 Task: Research Airbnb properties in Kadan, Czech Republic from 2nd December, 2023 to 6th December, 2023 for 1 adult.1  bedroom having 1 bed and 1 bathroom. Property type can be hotel. Look for 4 properties as per requirement.
Action: Mouse moved to (459, 106)
Screenshot: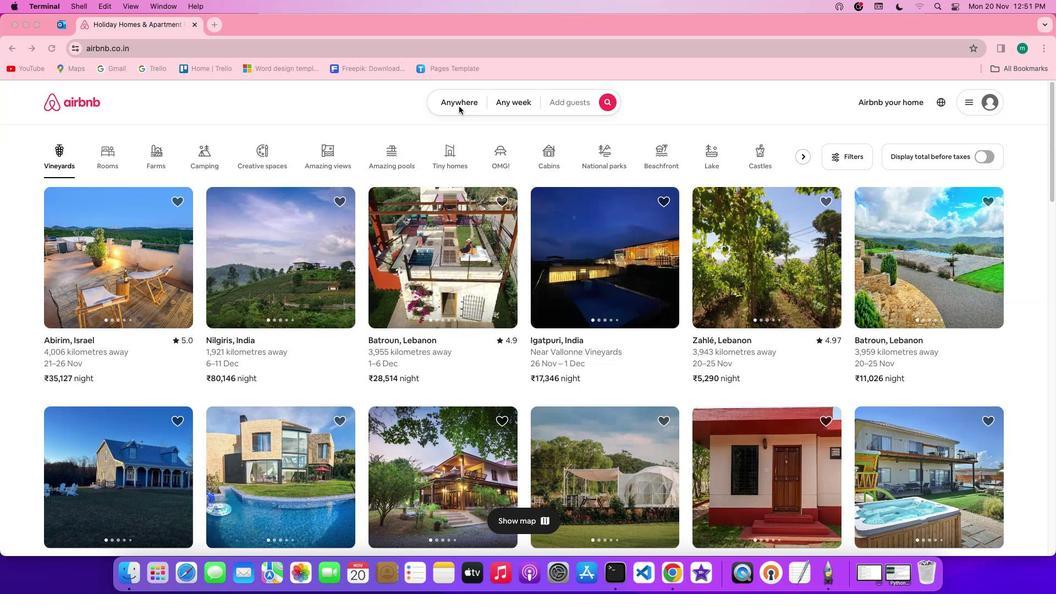 
Action: Mouse pressed left at (459, 106)
Screenshot: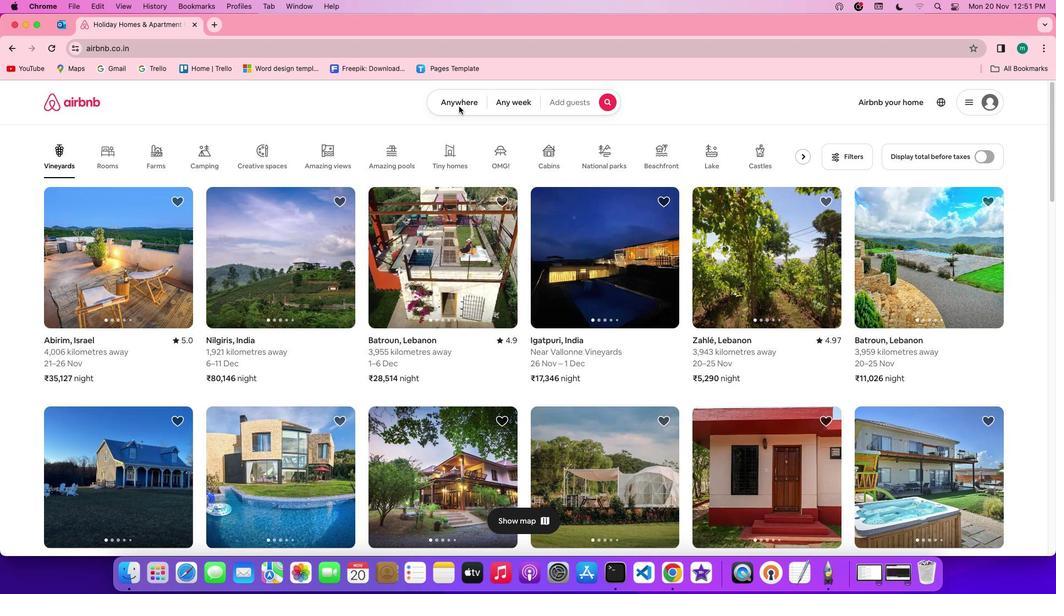
Action: Mouse pressed left at (459, 106)
Screenshot: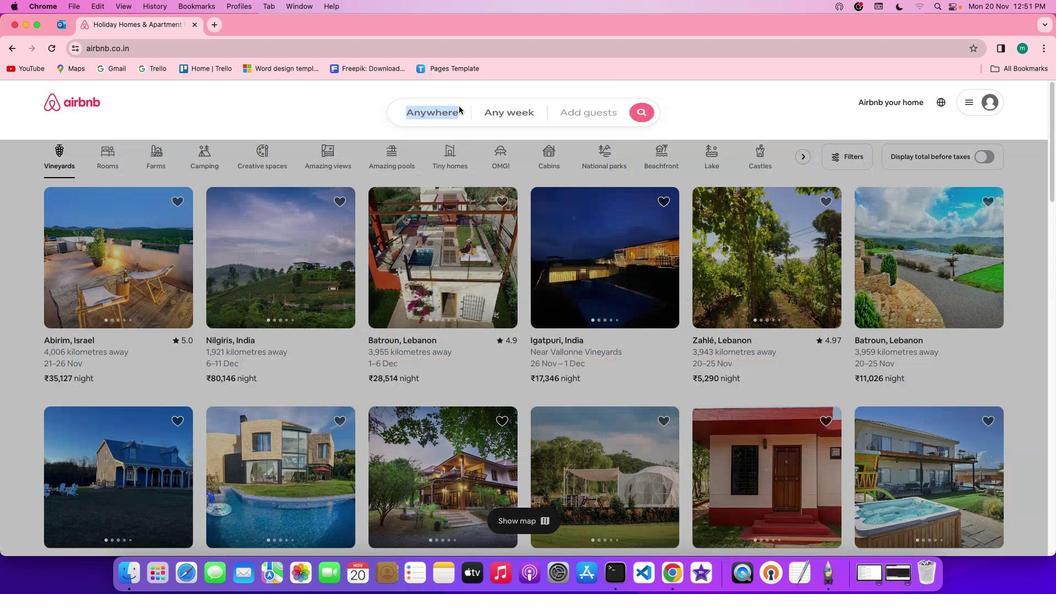 
Action: Mouse moved to (417, 144)
Screenshot: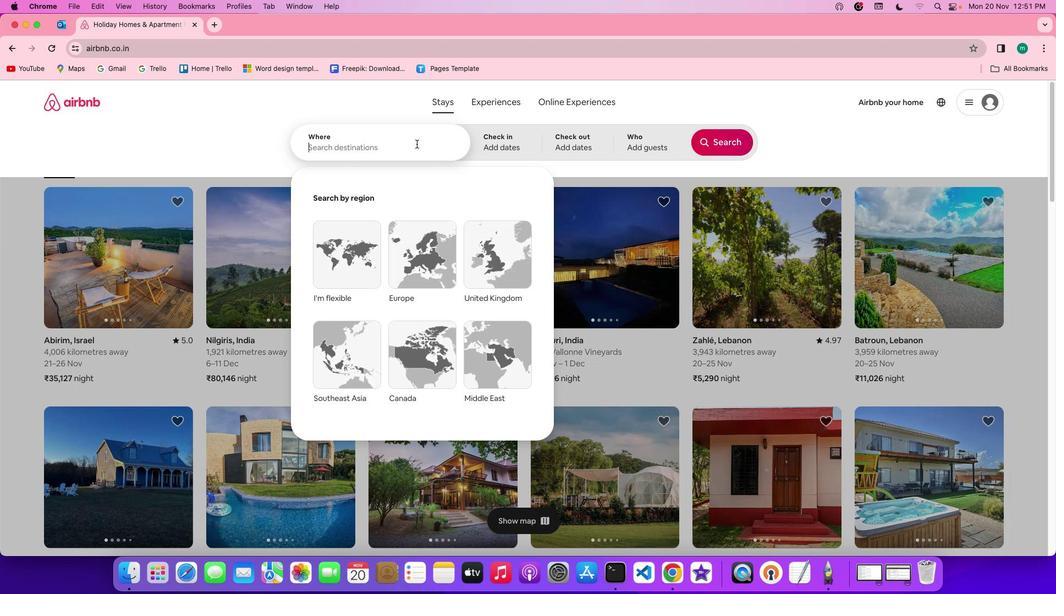 
Action: Mouse pressed left at (417, 144)
Screenshot: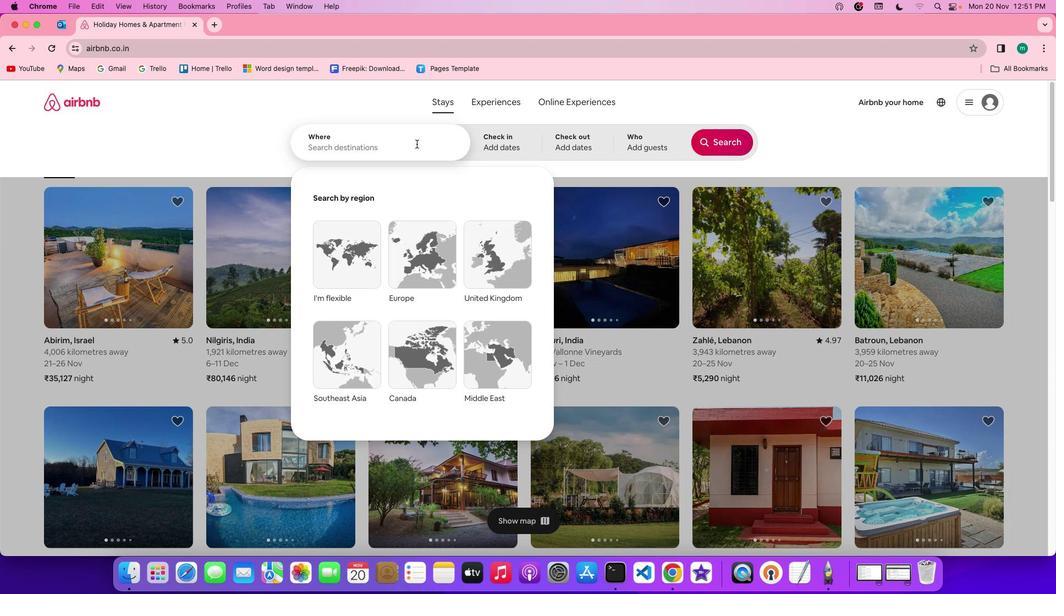 
Action: Mouse moved to (551, 203)
Screenshot: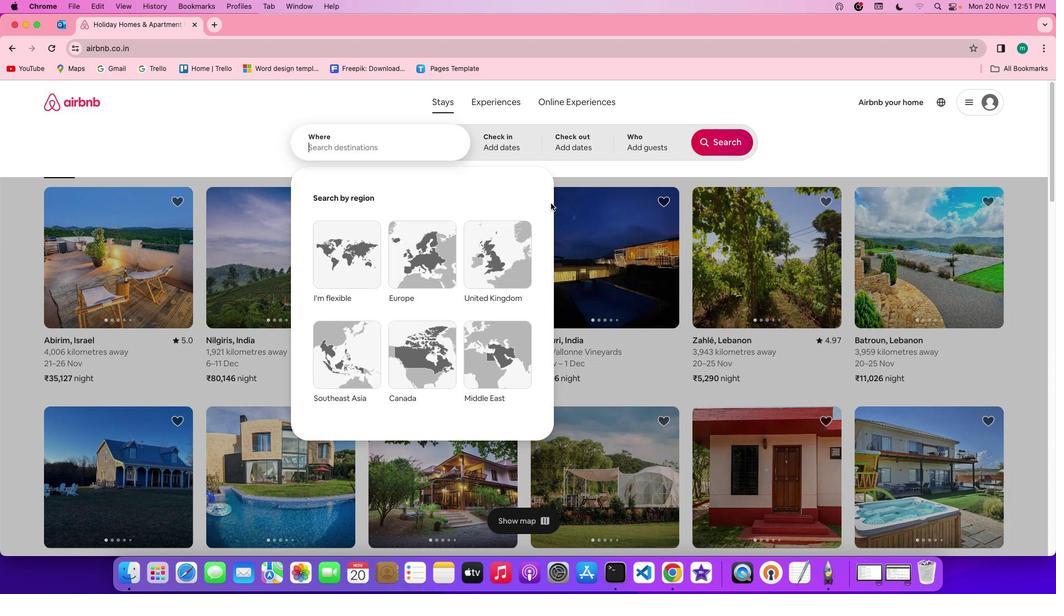 
Action: Key pressed Key.spaceKey.shift'k''a''d''a''n'','Key.spaceKey.shift'C''z''e''c''h'Key.spaceKey.shift'r''e''p''u''b''l''i''c'
Screenshot: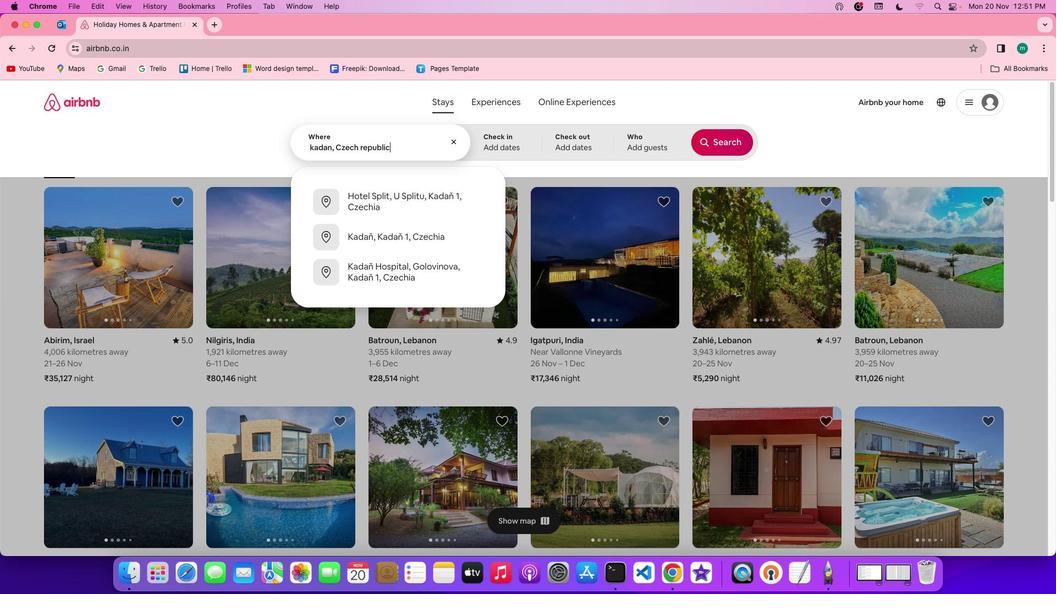 
Action: Mouse moved to (512, 151)
Screenshot: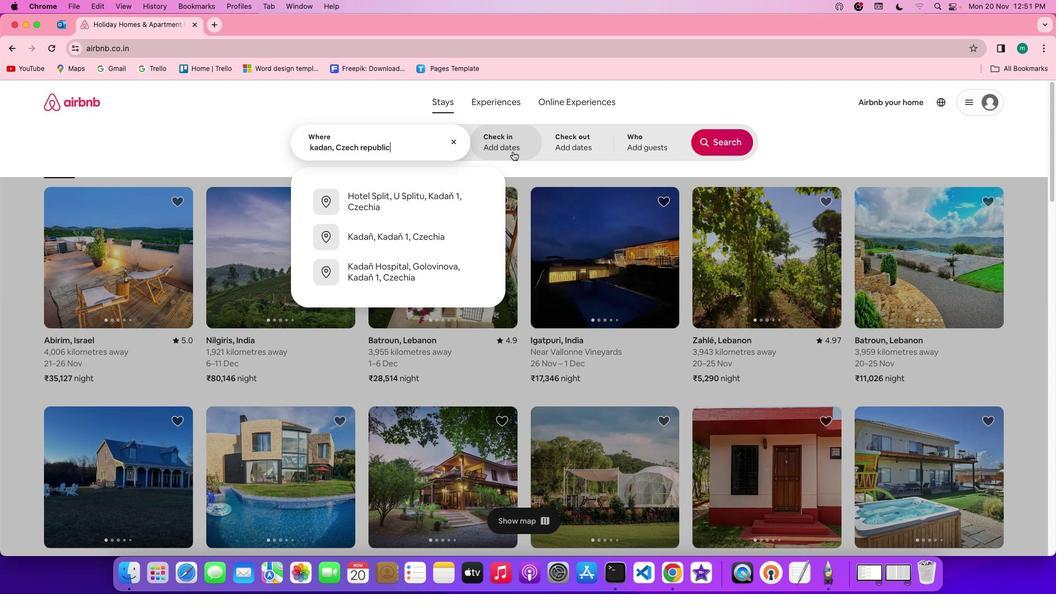 
Action: Mouse pressed left at (512, 151)
Screenshot: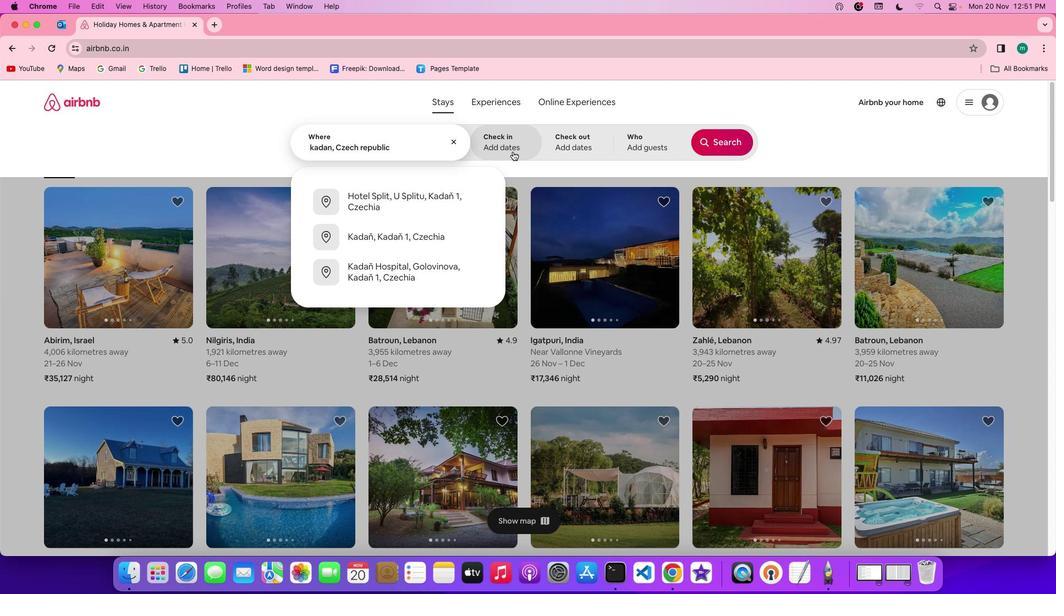 
Action: Mouse moved to (702, 270)
Screenshot: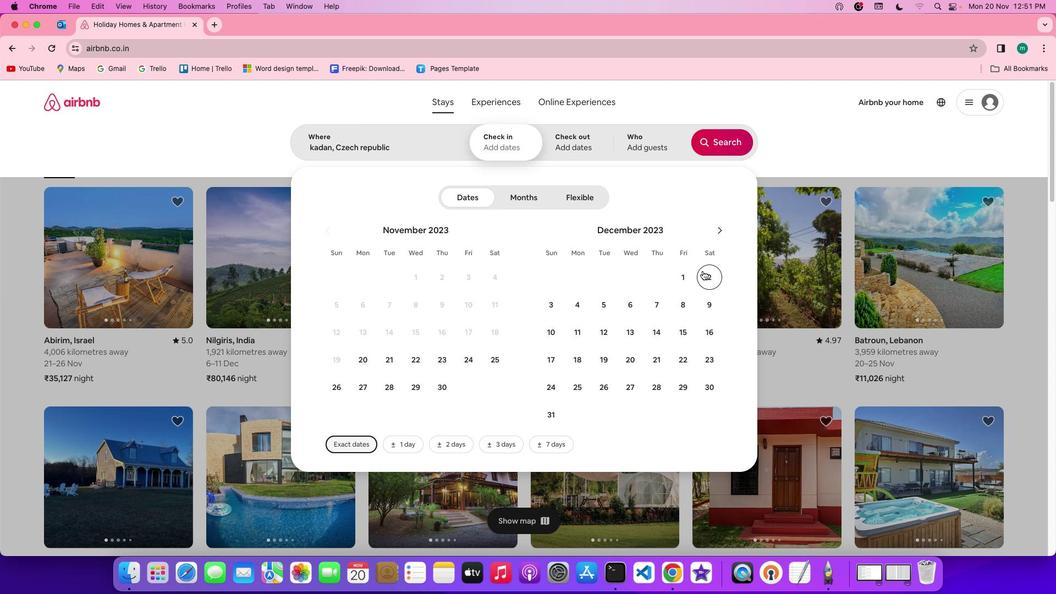 
Action: Mouse pressed left at (702, 270)
Screenshot: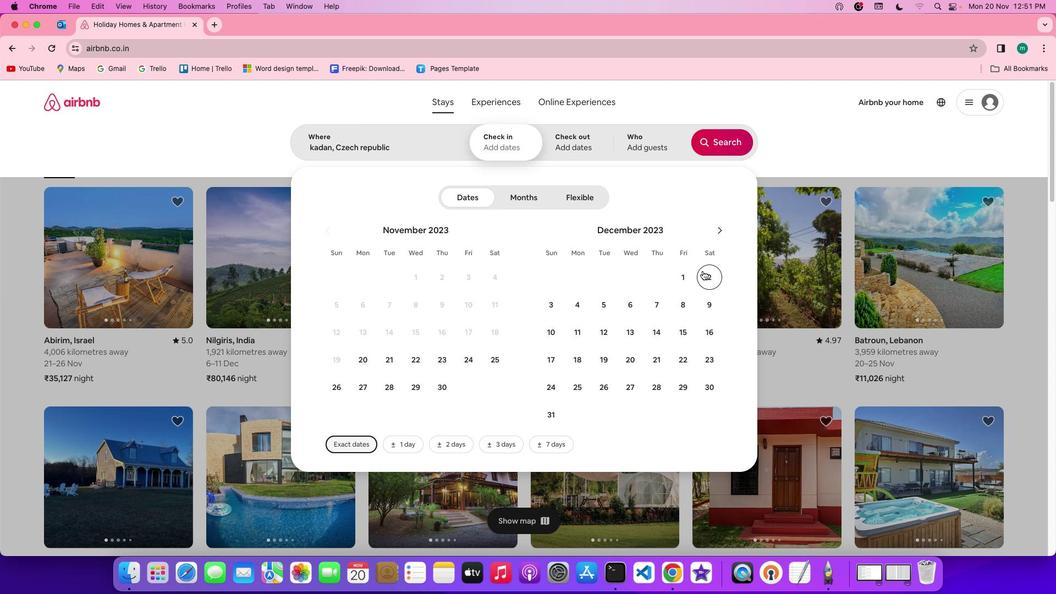 
Action: Mouse moved to (623, 306)
Screenshot: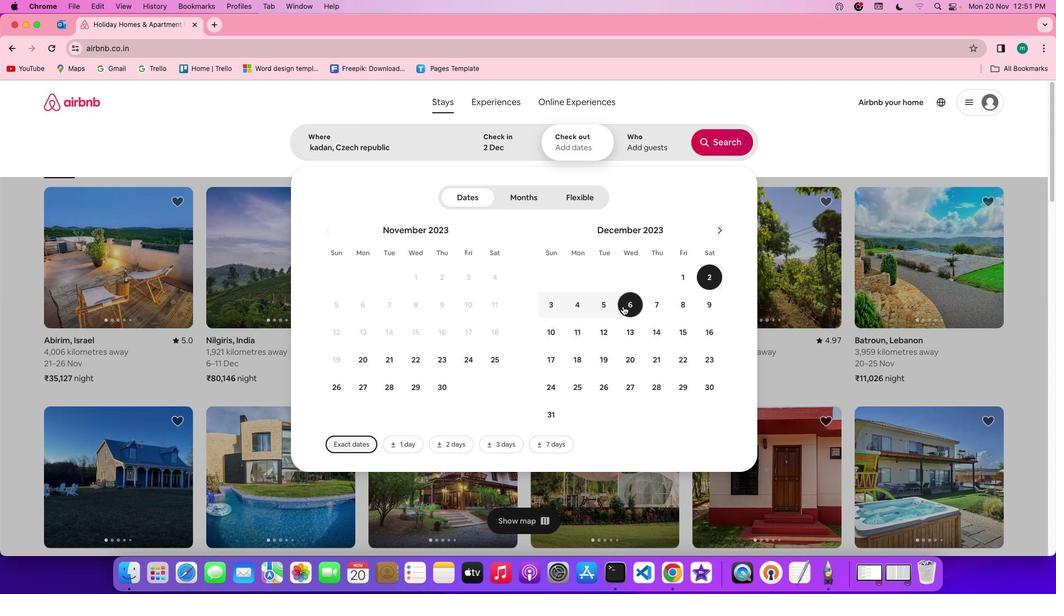 
Action: Mouse pressed left at (623, 306)
Screenshot: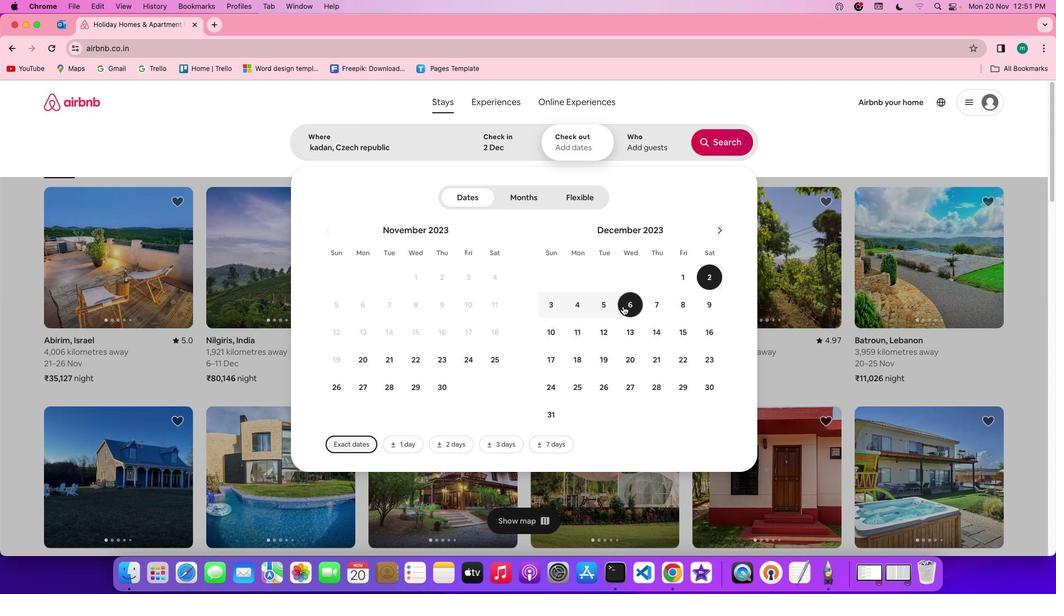 
Action: Mouse moved to (634, 147)
Screenshot: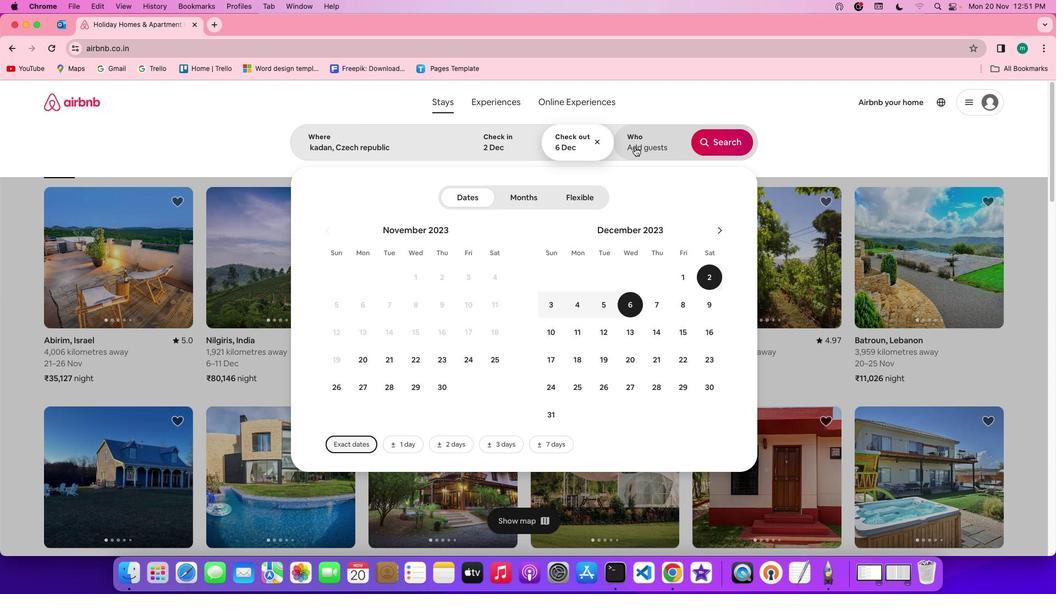 
Action: Mouse pressed left at (634, 147)
Screenshot: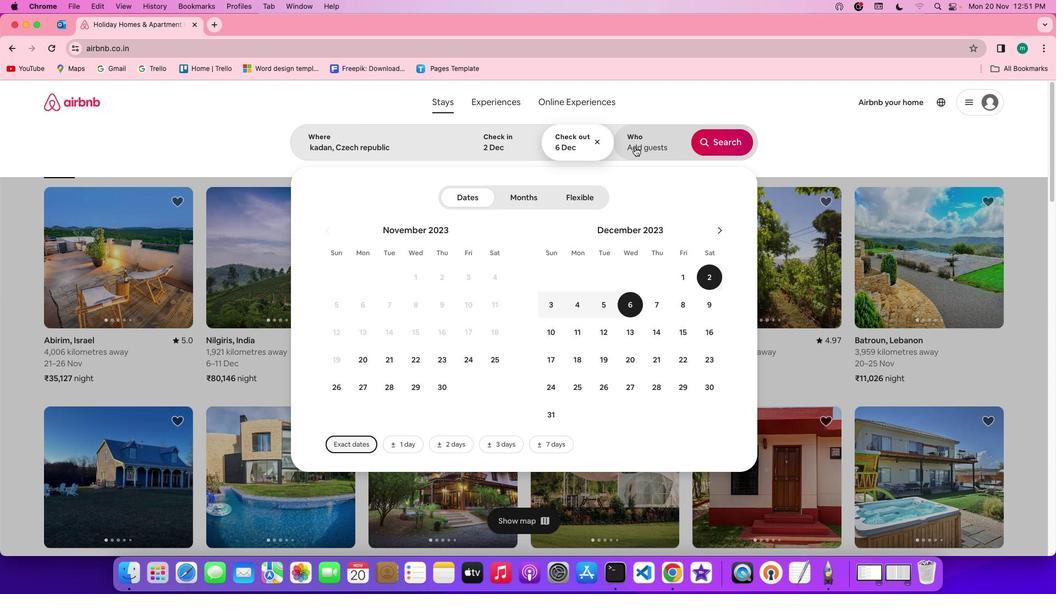 
Action: Mouse moved to (721, 200)
Screenshot: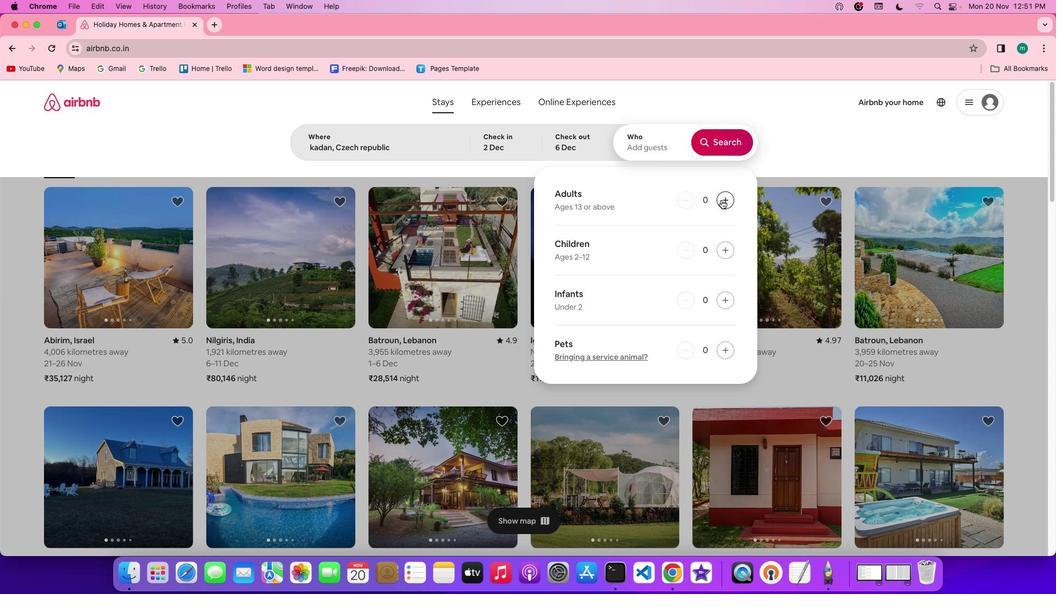 
Action: Mouse pressed left at (721, 200)
Screenshot: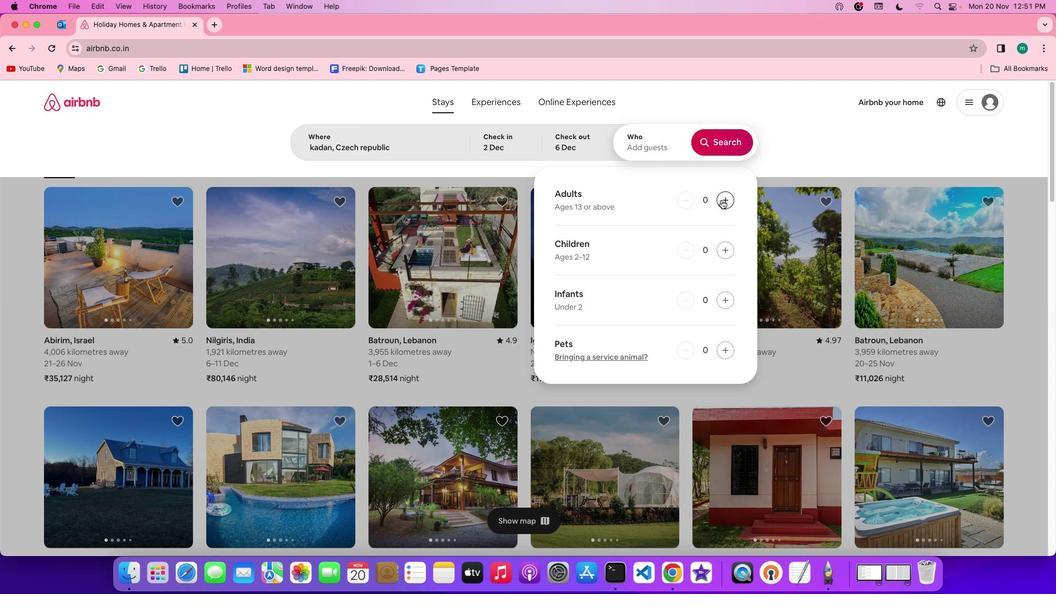 
Action: Mouse pressed left at (721, 200)
Screenshot: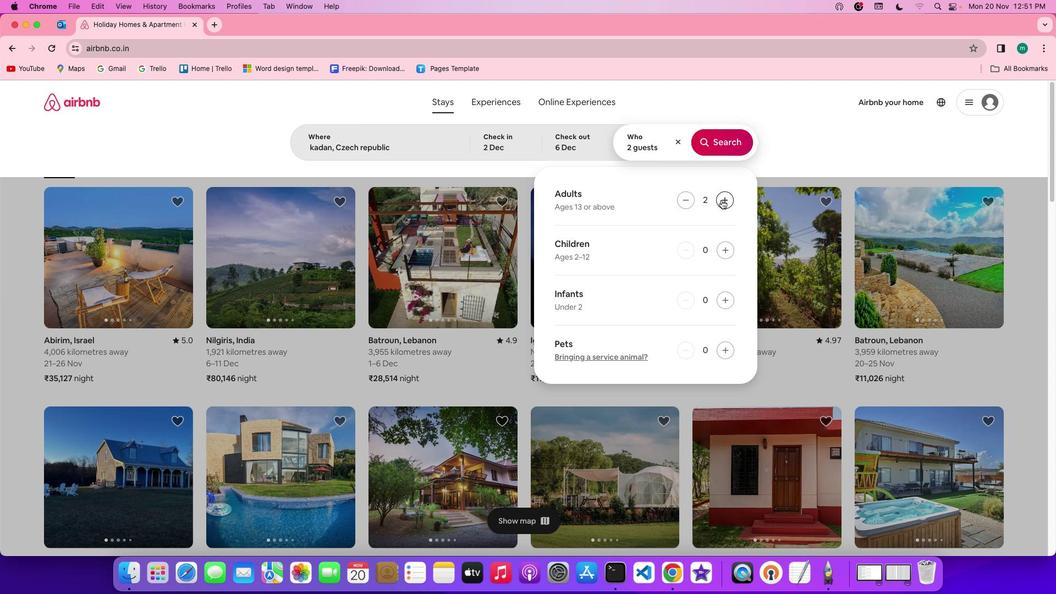 
Action: Mouse moved to (681, 203)
Screenshot: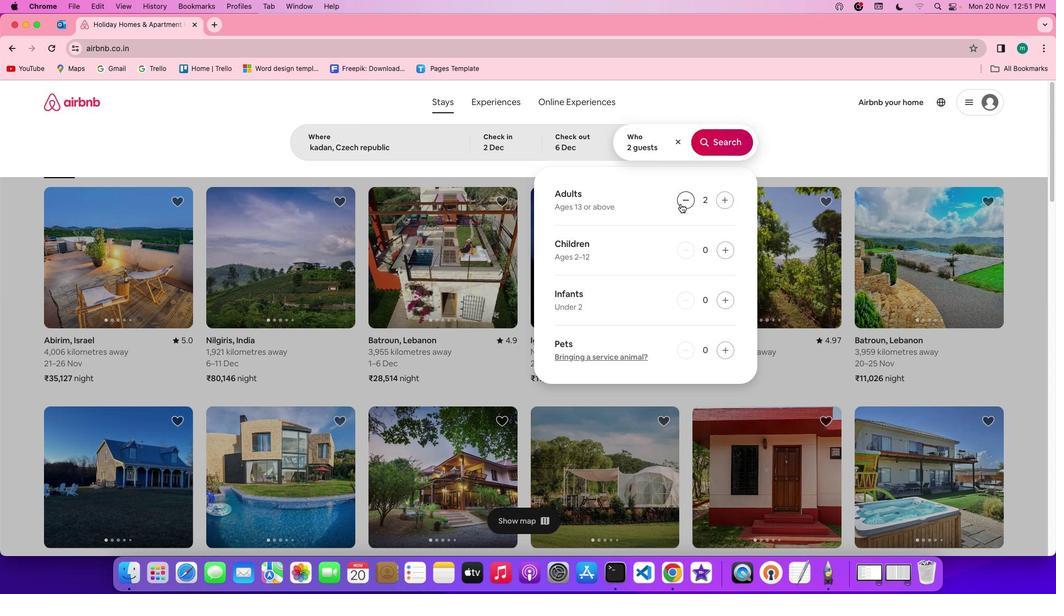 
Action: Mouse pressed left at (681, 203)
Screenshot: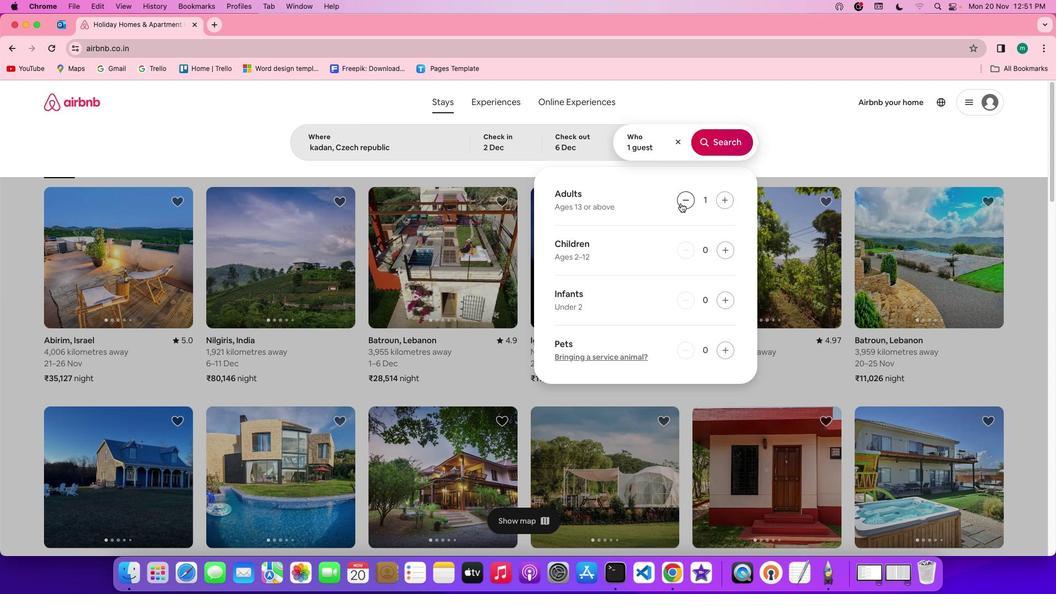 
Action: Mouse moved to (730, 133)
Screenshot: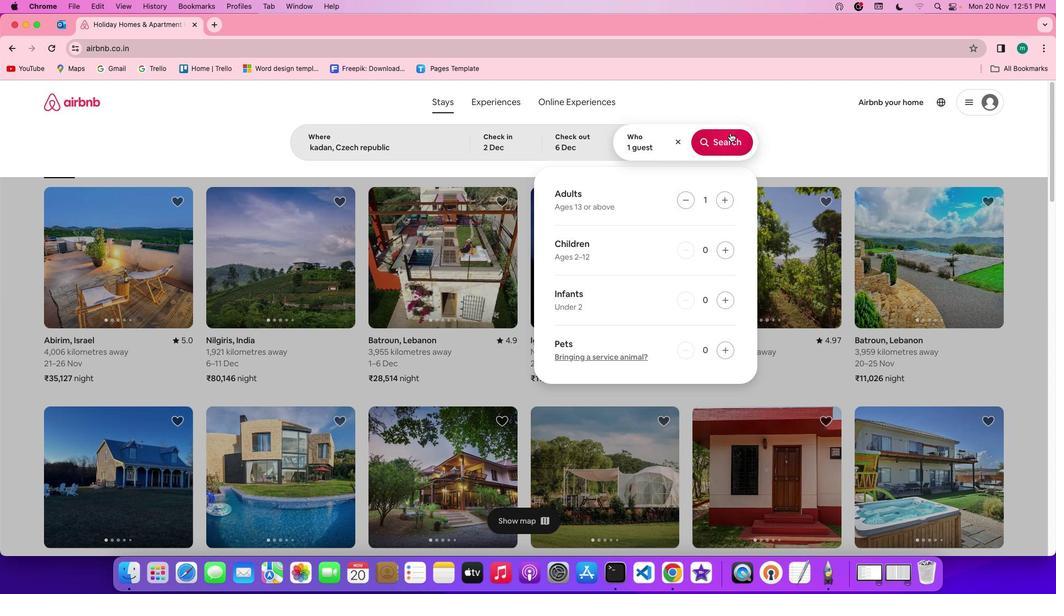 
Action: Mouse pressed left at (730, 133)
Screenshot: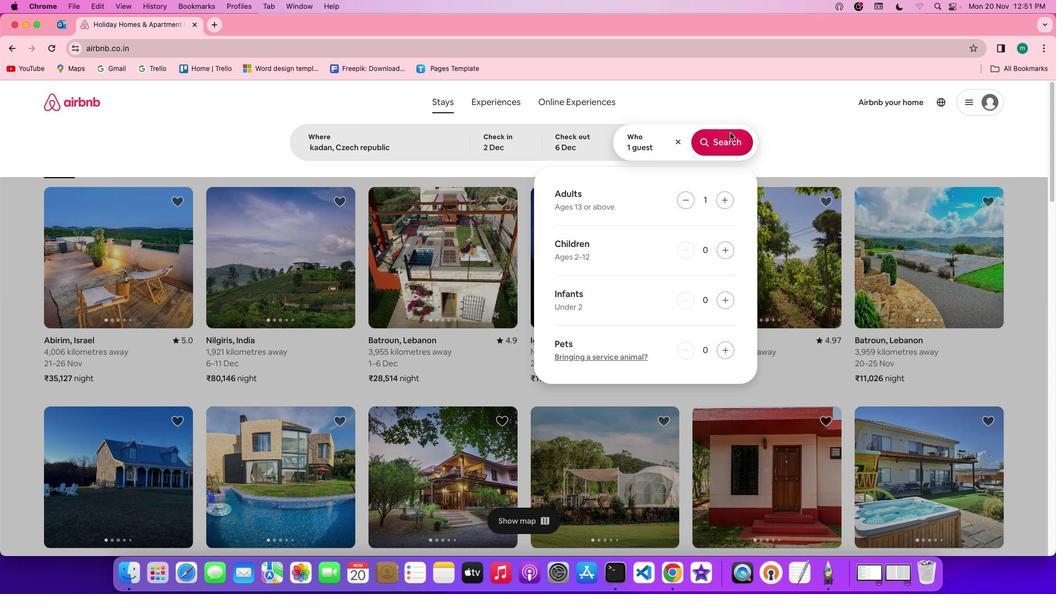 
Action: Mouse moved to (879, 141)
Screenshot: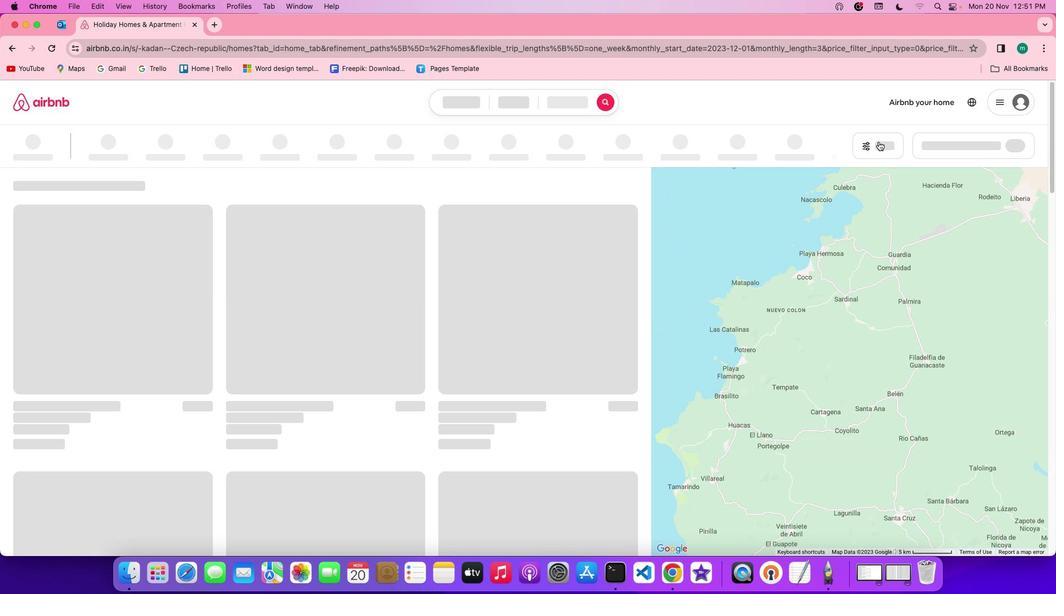 
Action: Mouse pressed left at (879, 141)
Screenshot: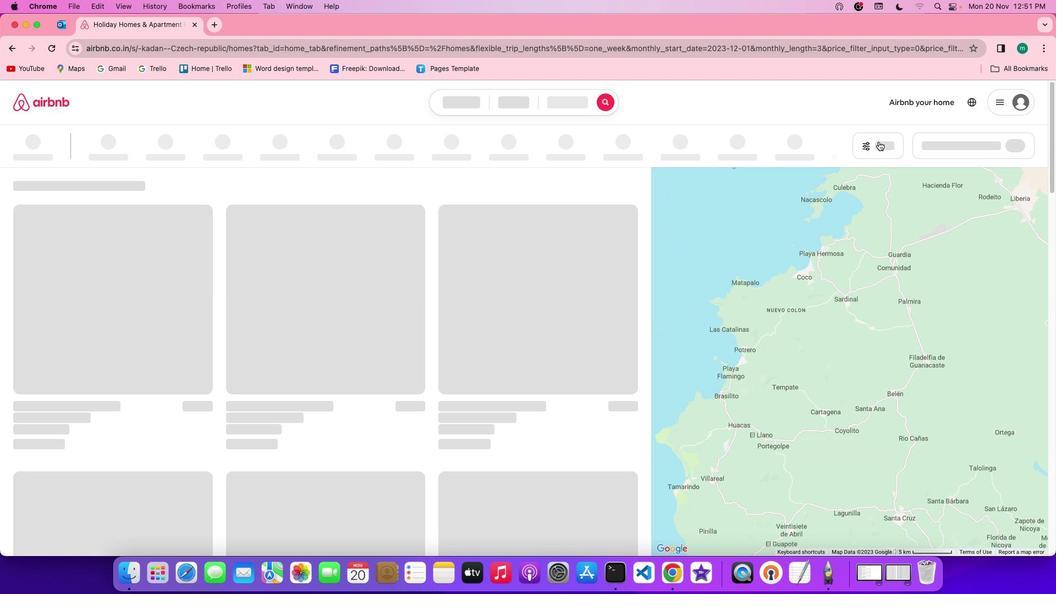 
Action: Mouse moved to (872, 145)
Screenshot: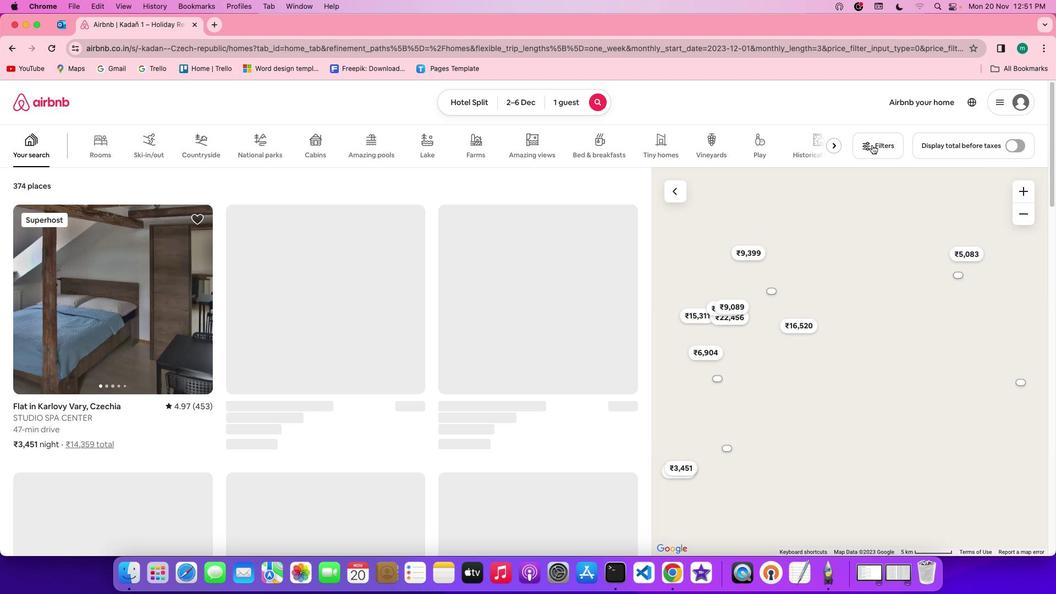 
Action: Mouse pressed left at (872, 145)
Screenshot: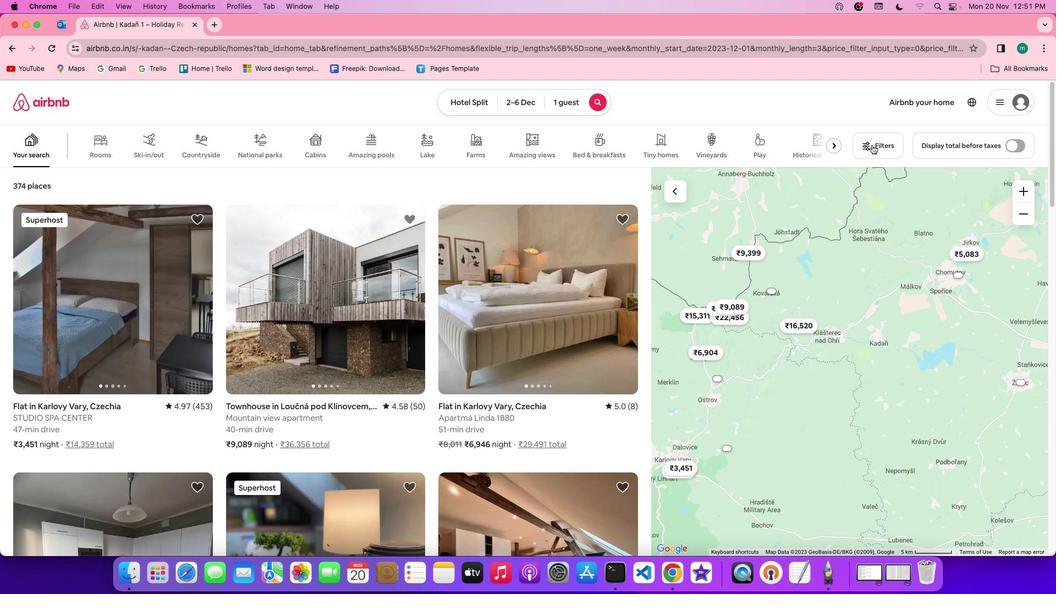 
Action: Mouse moved to (583, 327)
Screenshot: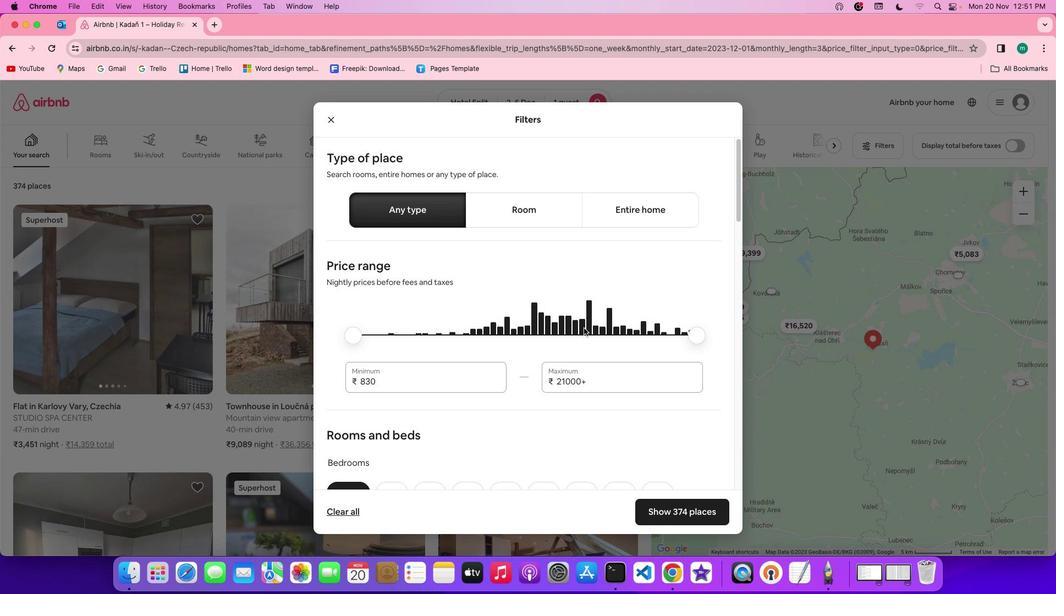 
Action: Mouse scrolled (583, 327) with delta (0, 0)
Screenshot: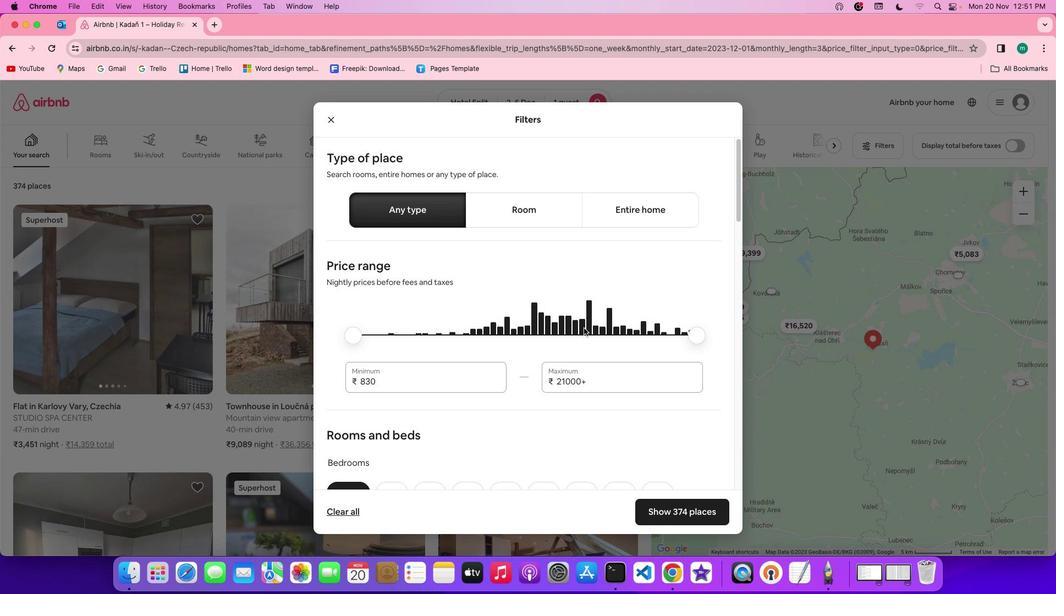 
Action: Mouse scrolled (583, 327) with delta (0, 0)
Screenshot: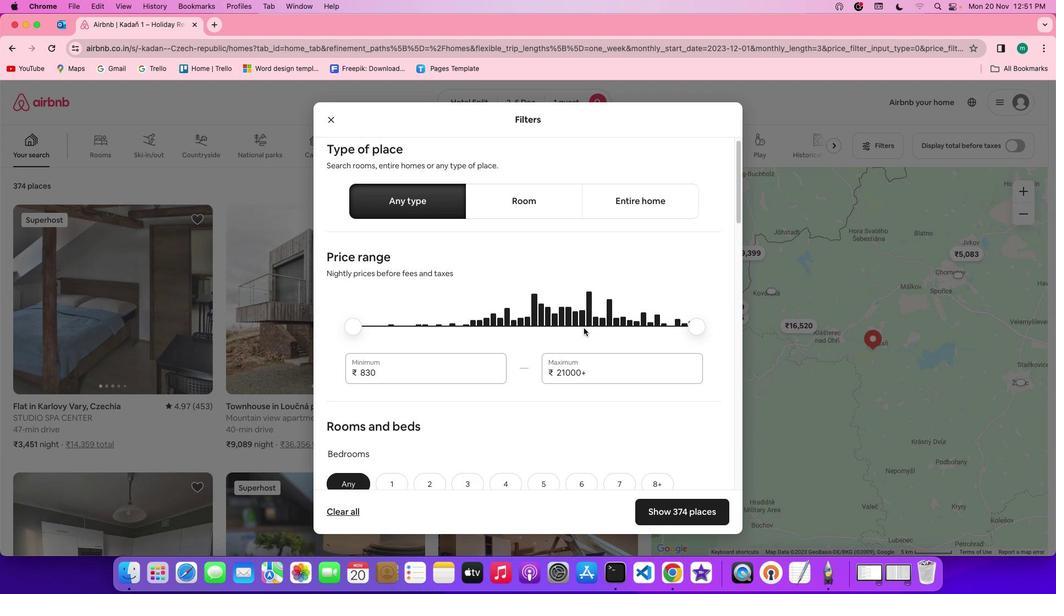 
Action: Mouse scrolled (583, 327) with delta (0, 0)
Screenshot: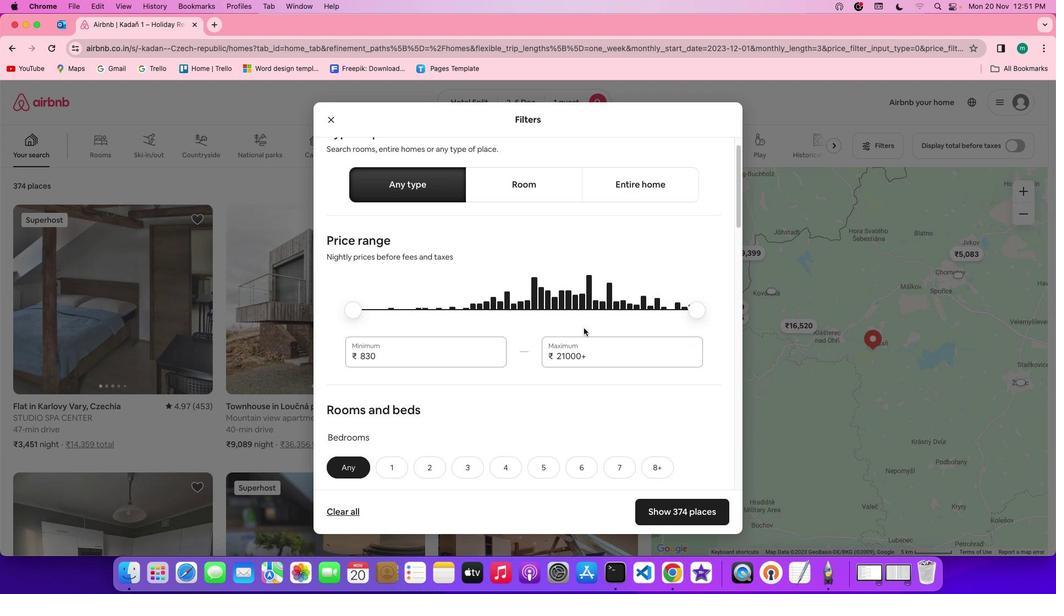 
Action: Mouse scrolled (583, 327) with delta (0, -1)
Screenshot: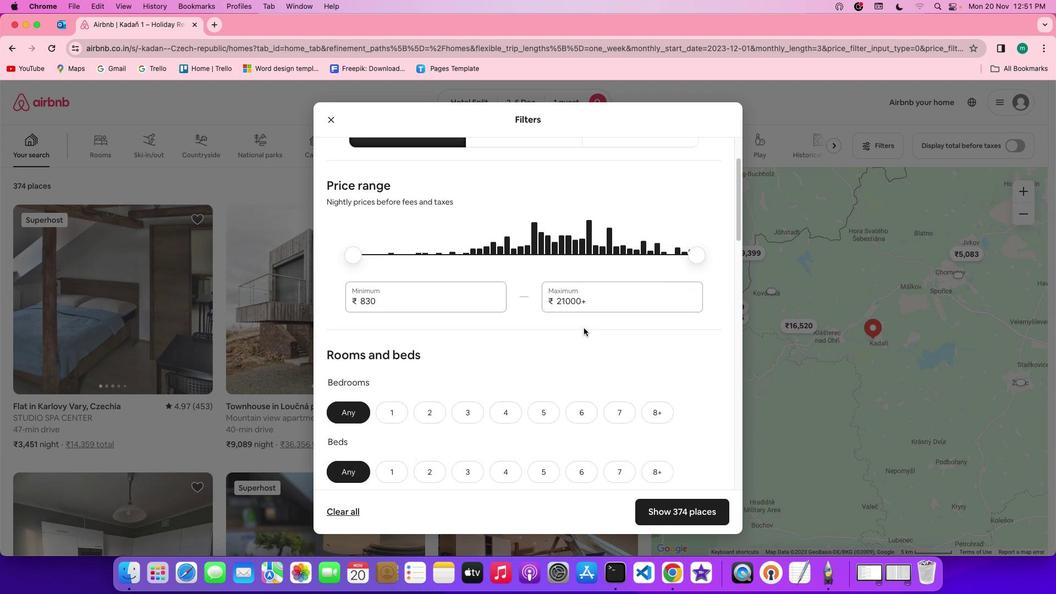
Action: Mouse scrolled (583, 327) with delta (0, 0)
Screenshot: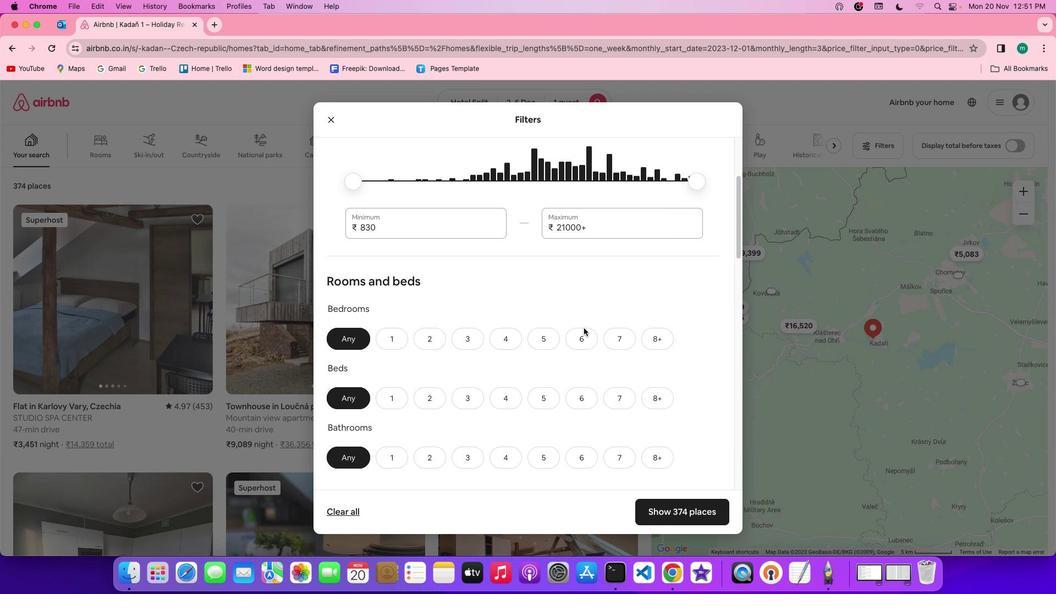 
Action: Mouse scrolled (583, 327) with delta (0, 0)
Screenshot: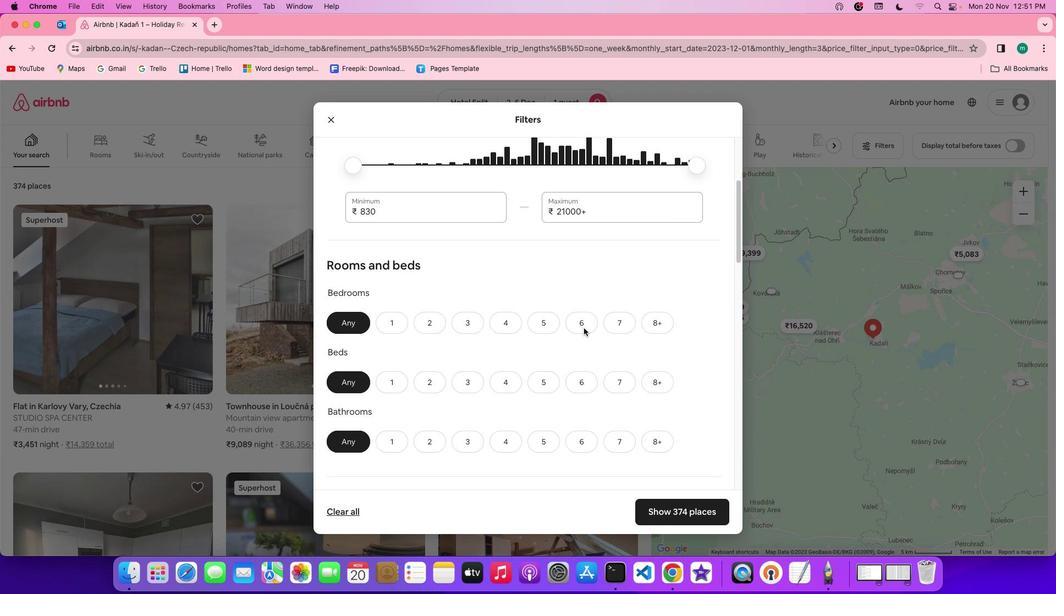 
Action: Mouse scrolled (583, 327) with delta (0, 0)
Screenshot: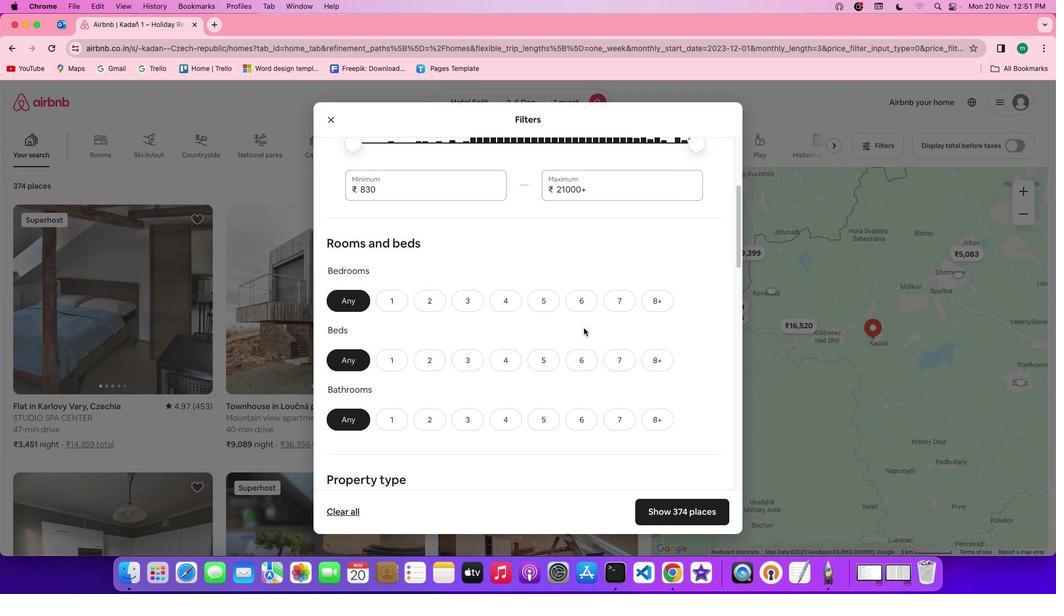 
Action: Mouse scrolled (583, 327) with delta (0, -1)
Screenshot: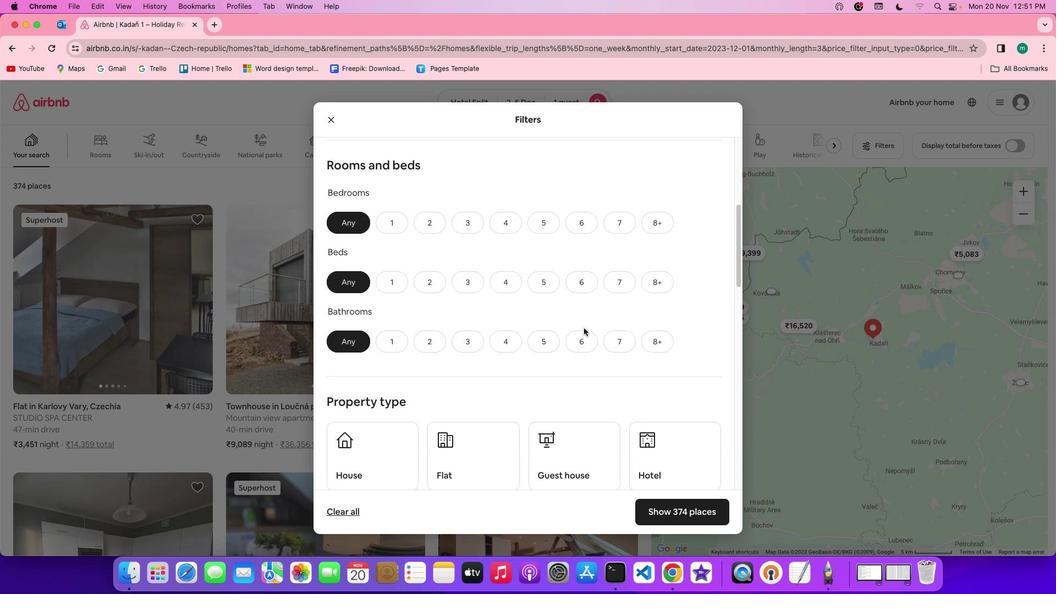 
Action: Mouse moved to (400, 184)
Screenshot: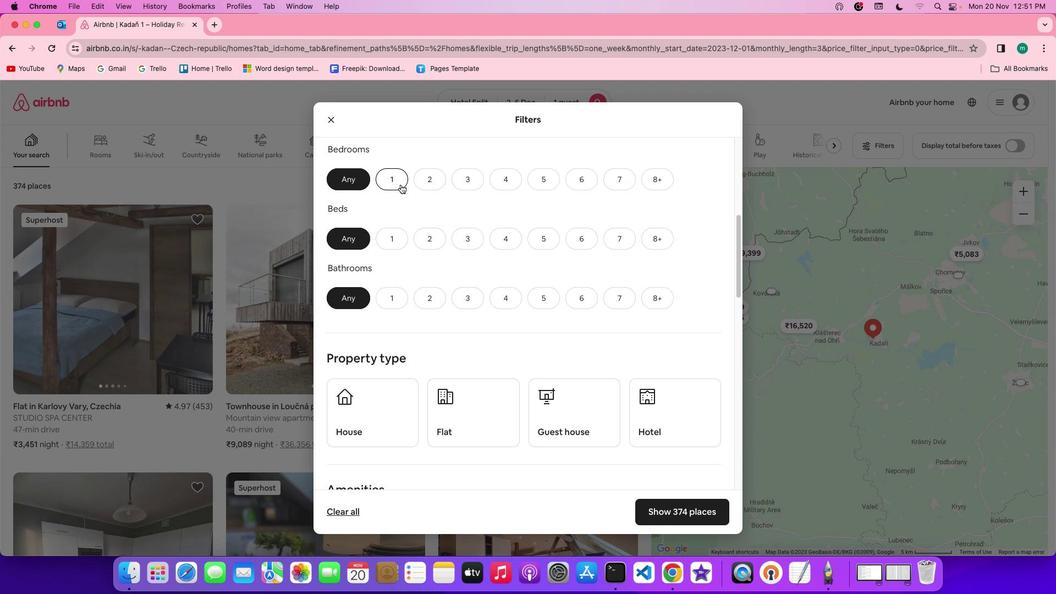 
Action: Mouse pressed left at (400, 184)
Screenshot: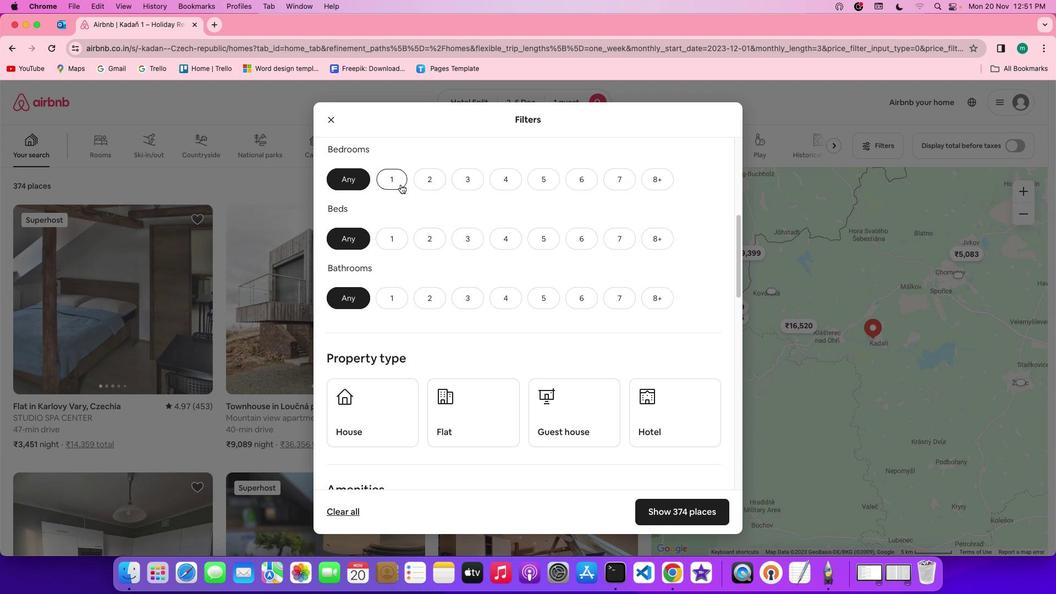 
Action: Mouse moved to (393, 241)
Screenshot: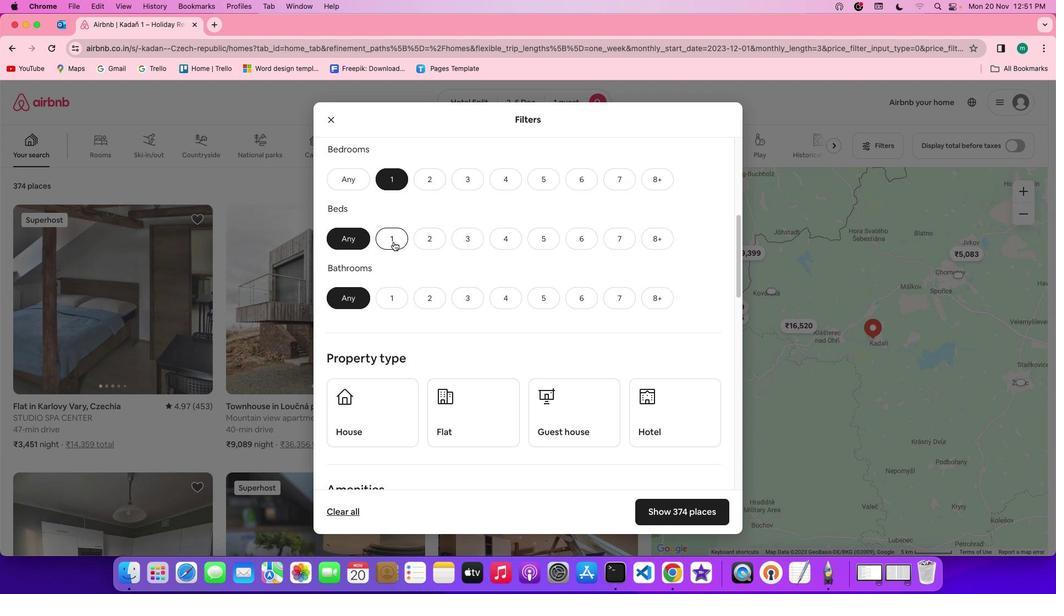 
Action: Mouse pressed left at (393, 241)
Screenshot: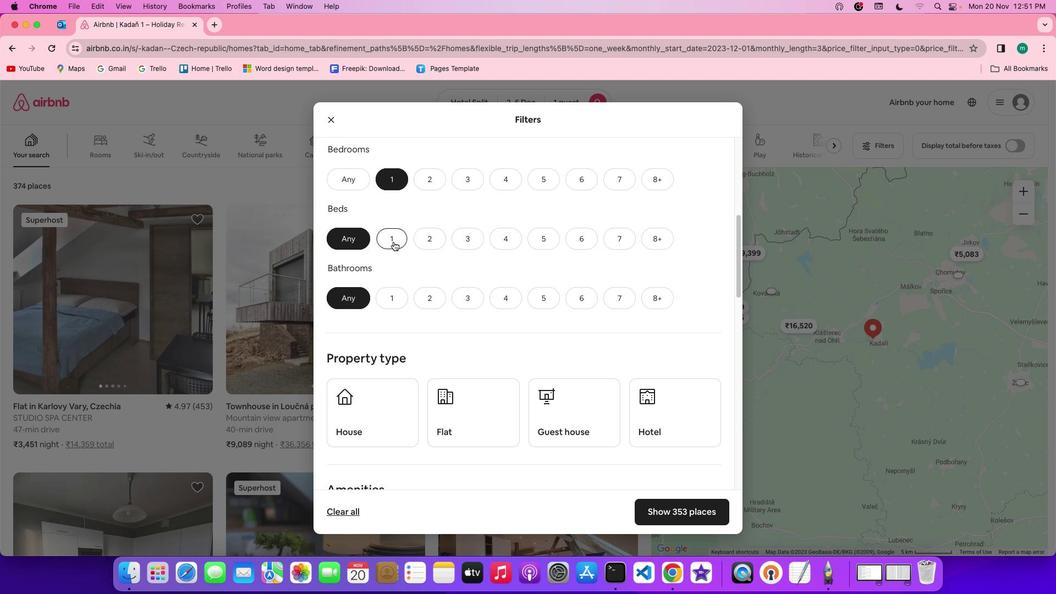 
Action: Mouse moved to (382, 298)
Screenshot: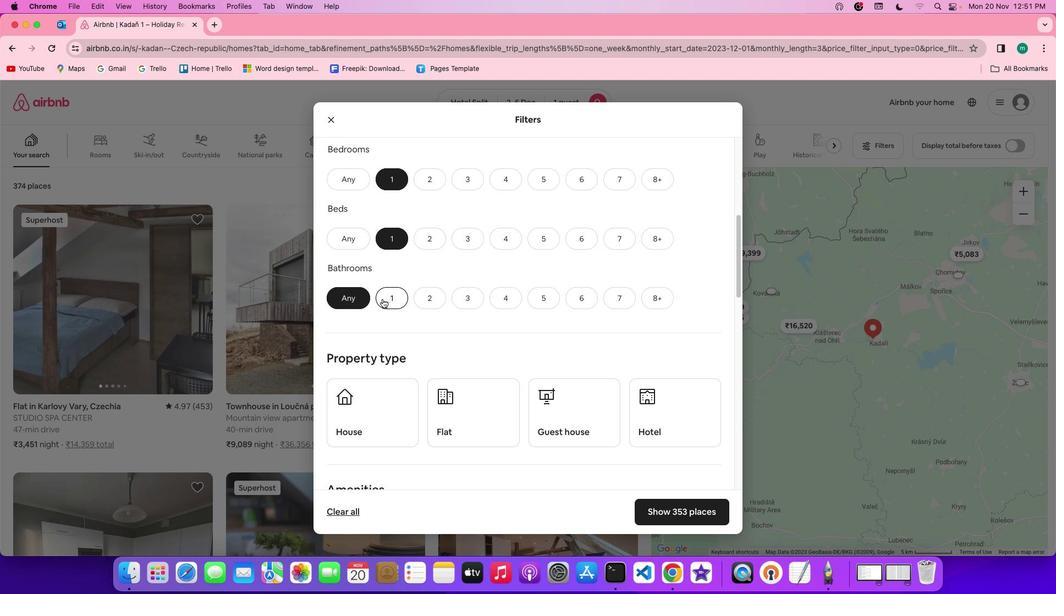
Action: Mouse pressed left at (382, 298)
Screenshot: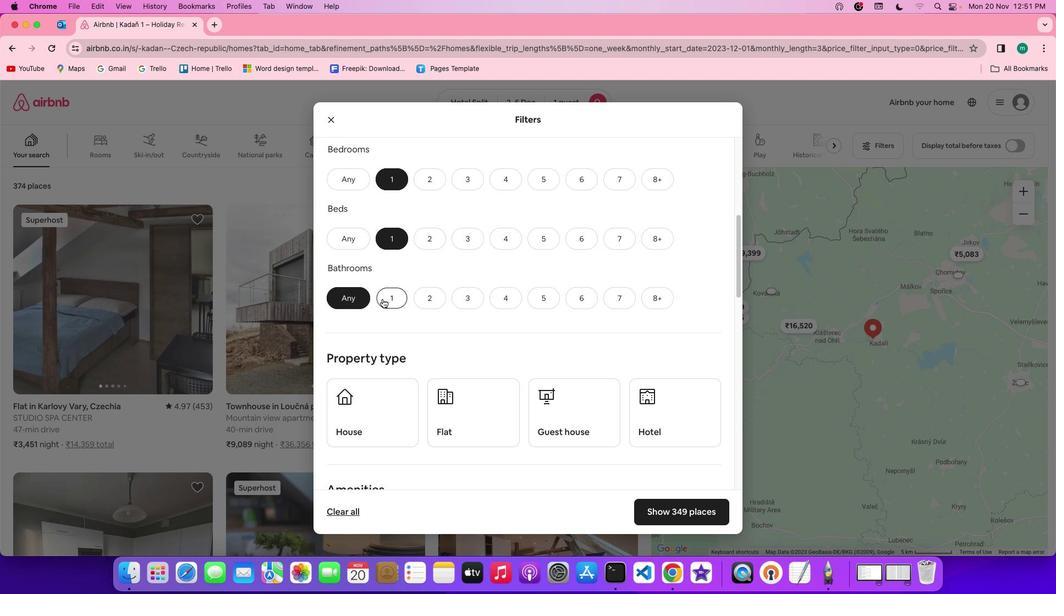 
Action: Mouse moved to (483, 287)
Screenshot: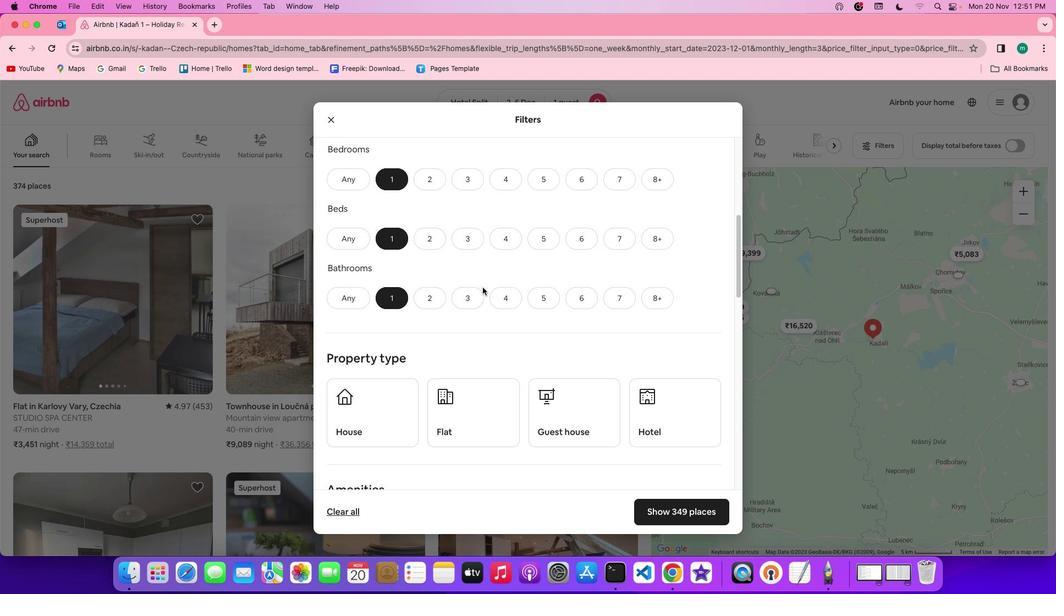 
Action: Mouse scrolled (483, 287) with delta (0, 0)
Screenshot: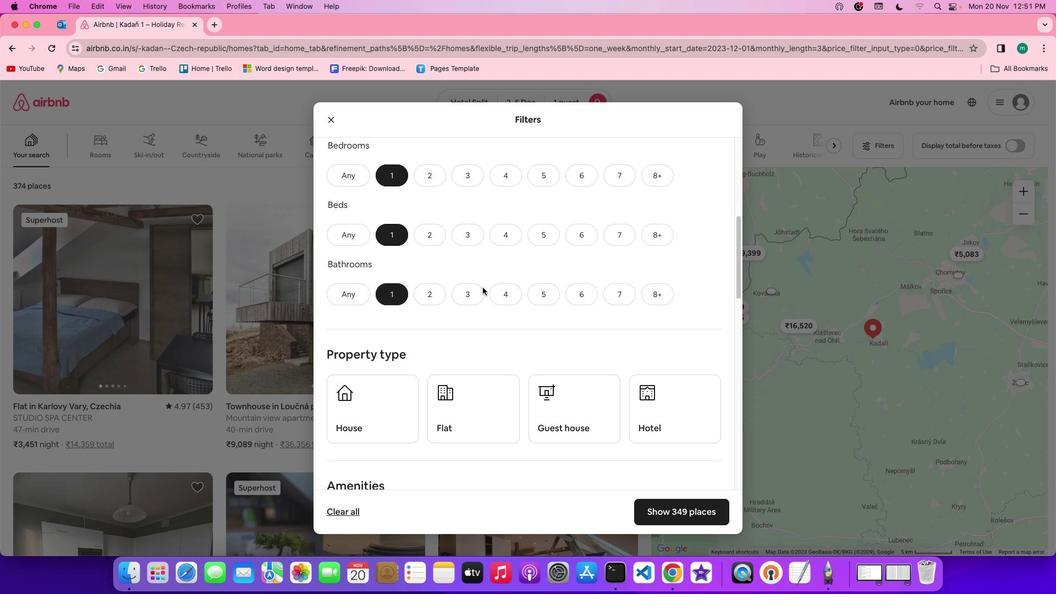 
Action: Mouse scrolled (483, 287) with delta (0, 0)
Screenshot: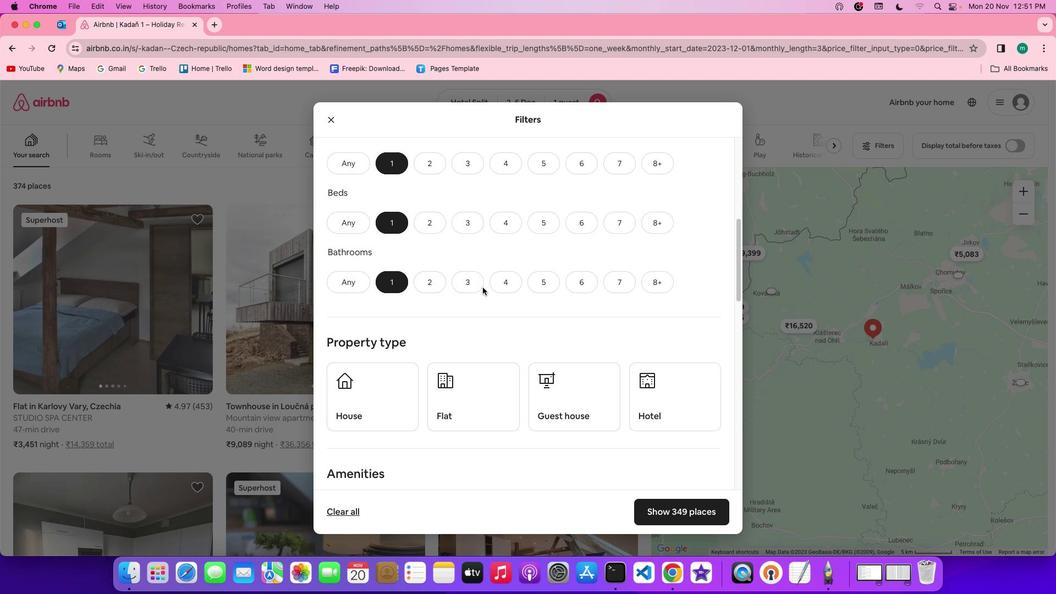 
Action: Mouse scrolled (483, 287) with delta (0, 0)
Screenshot: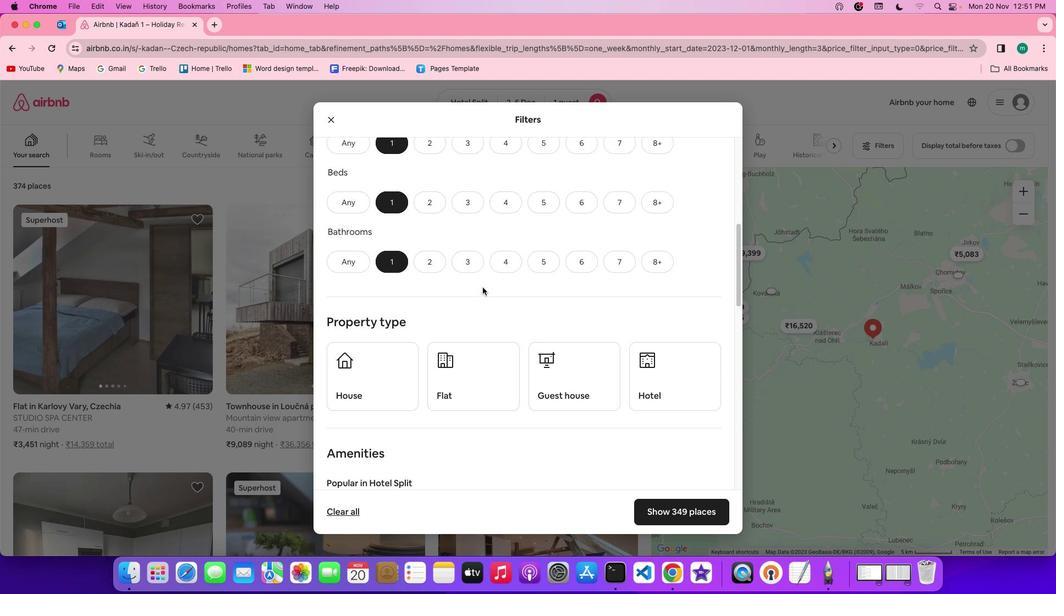 
Action: Mouse scrolled (483, 287) with delta (0, 0)
Screenshot: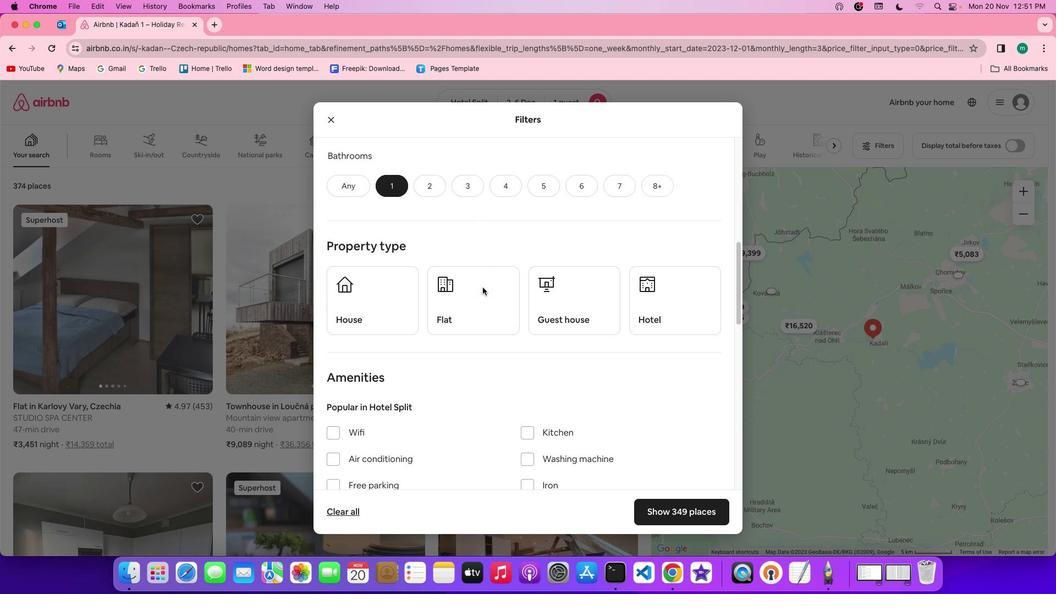 
Action: Mouse scrolled (483, 287) with delta (0, 0)
Screenshot: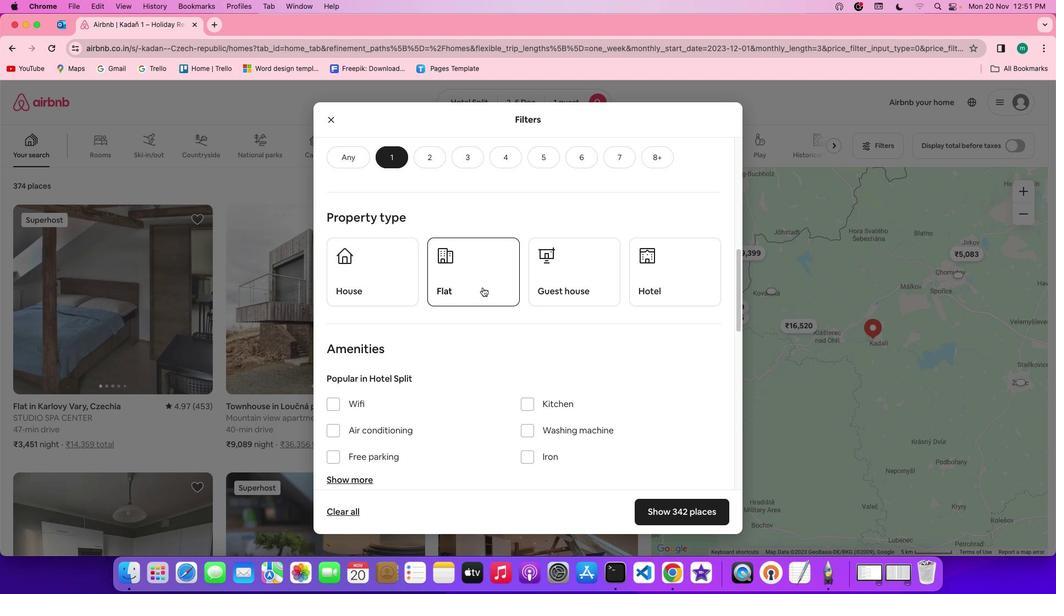 
Action: Mouse scrolled (483, 287) with delta (0, 0)
Screenshot: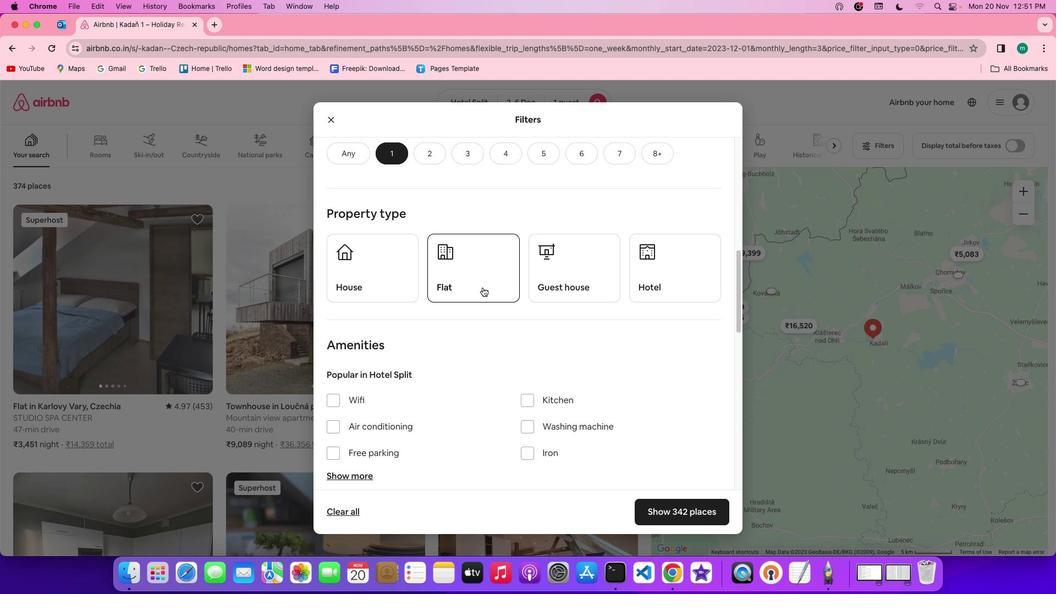 
Action: Mouse scrolled (483, 287) with delta (0, 0)
Screenshot: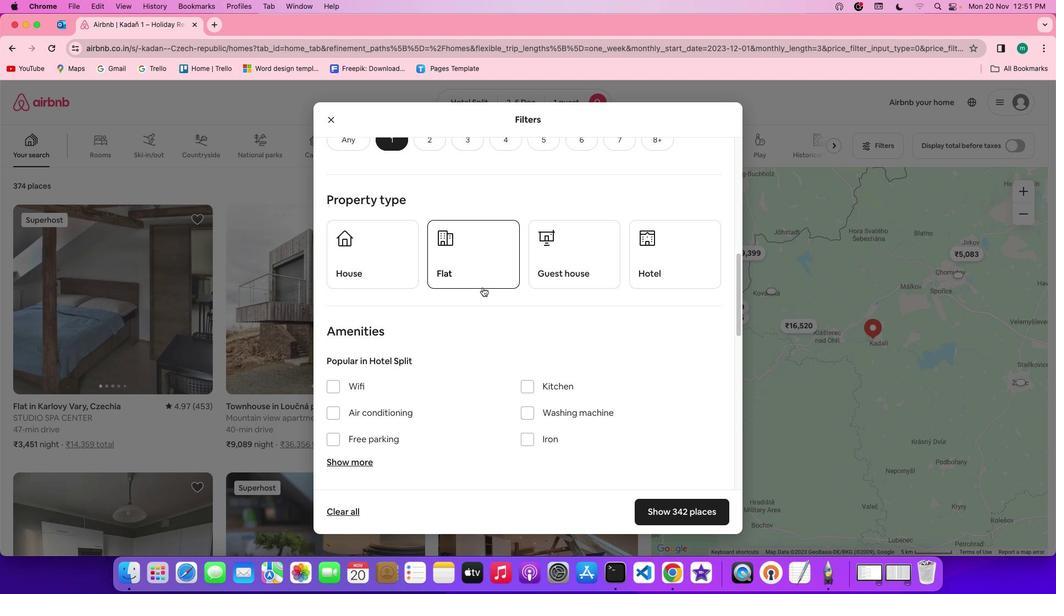 
Action: Mouse moved to (663, 226)
Screenshot: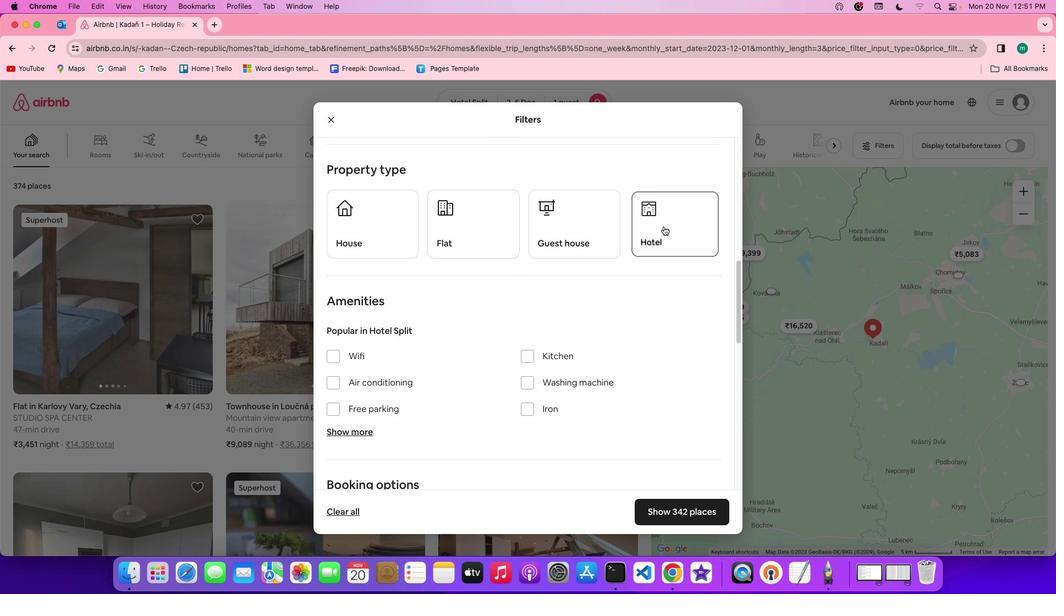 
Action: Mouse pressed left at (663, 226)
Screenshot: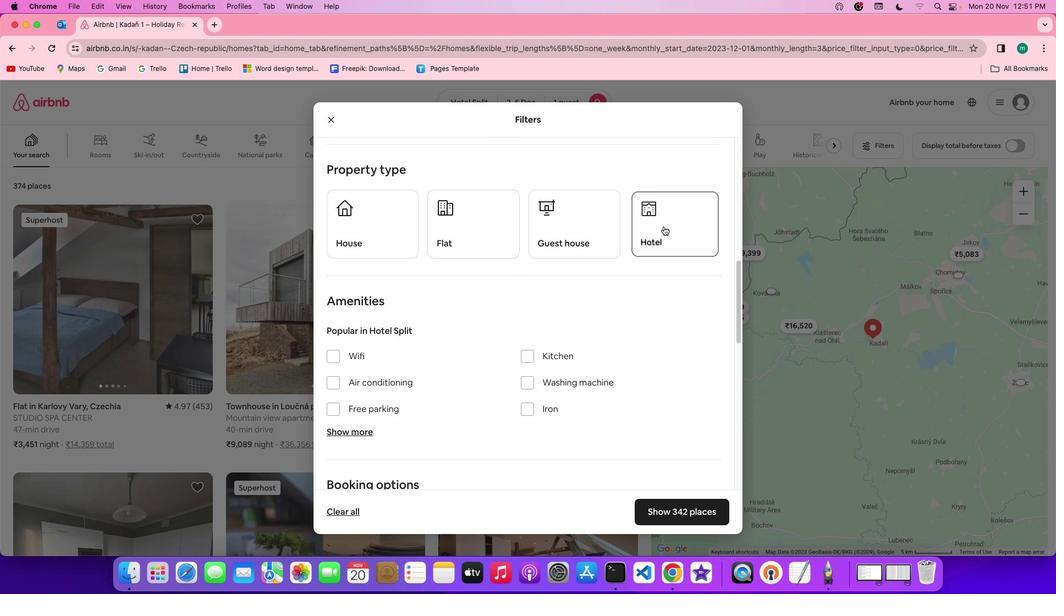 
Action: Mouse moved to (673, 340)
Screenshot: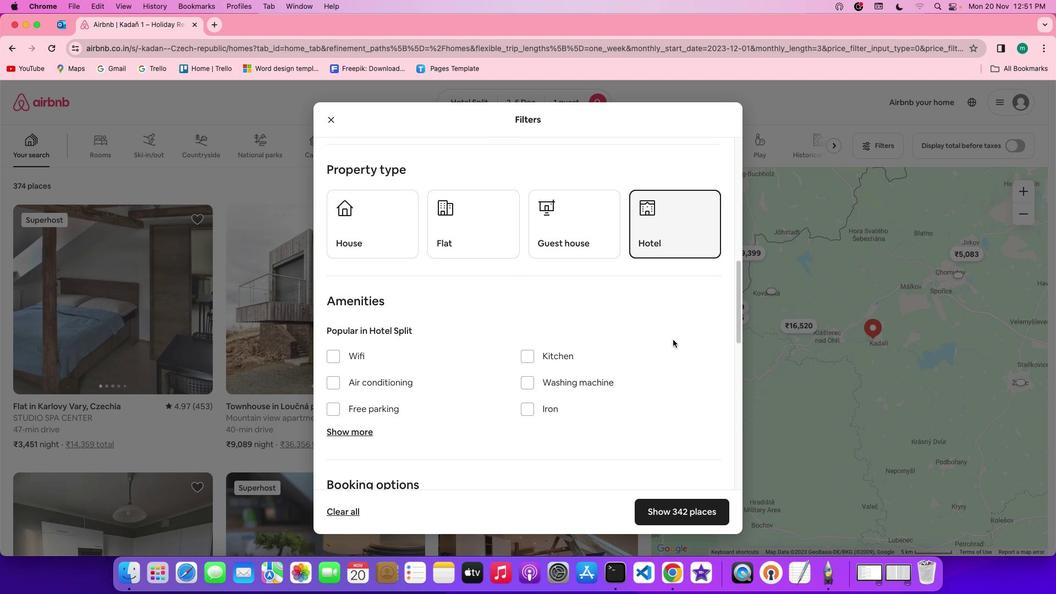 
Action: Mouse scrolled (673, 340) with delta (0, 0)
Screenshot: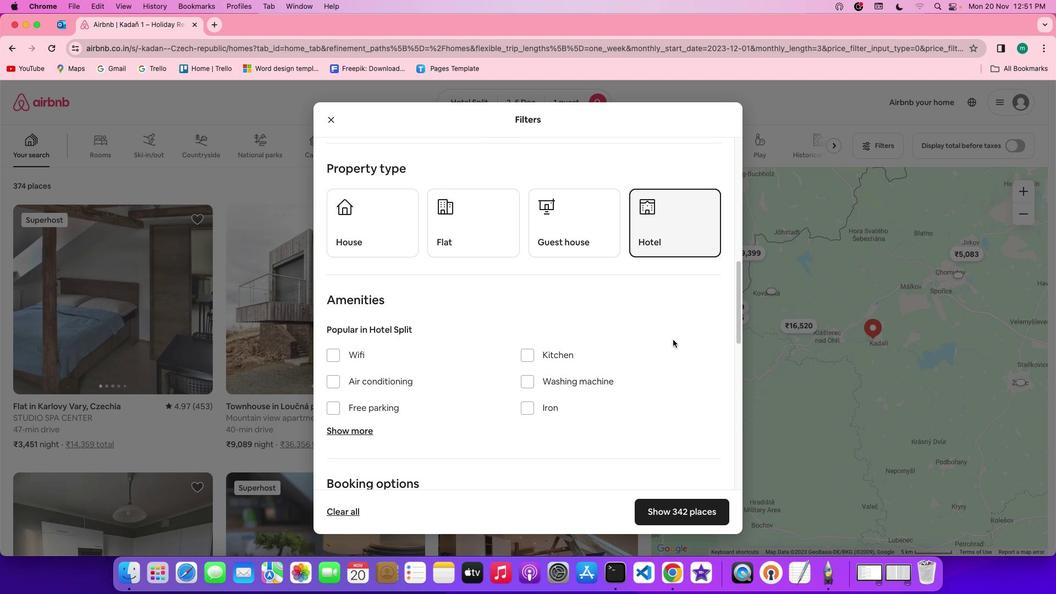 
Action: Mouse scrolled (673, 340) with delta (0, 0)
Screenshot: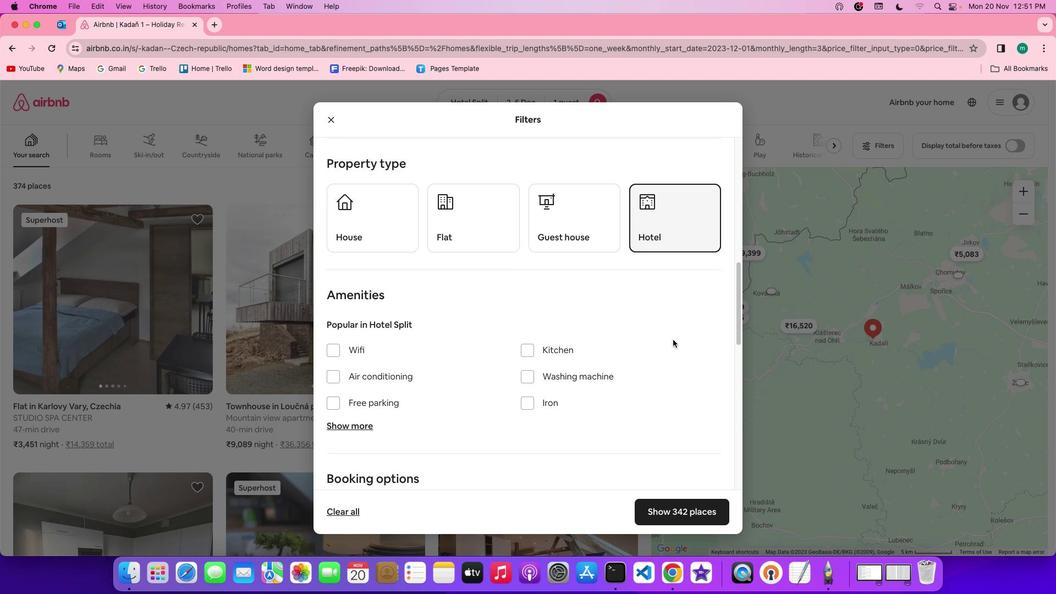 
Action: Mouse scrolled (673, 340) with delta (0, 0)
Screenshot: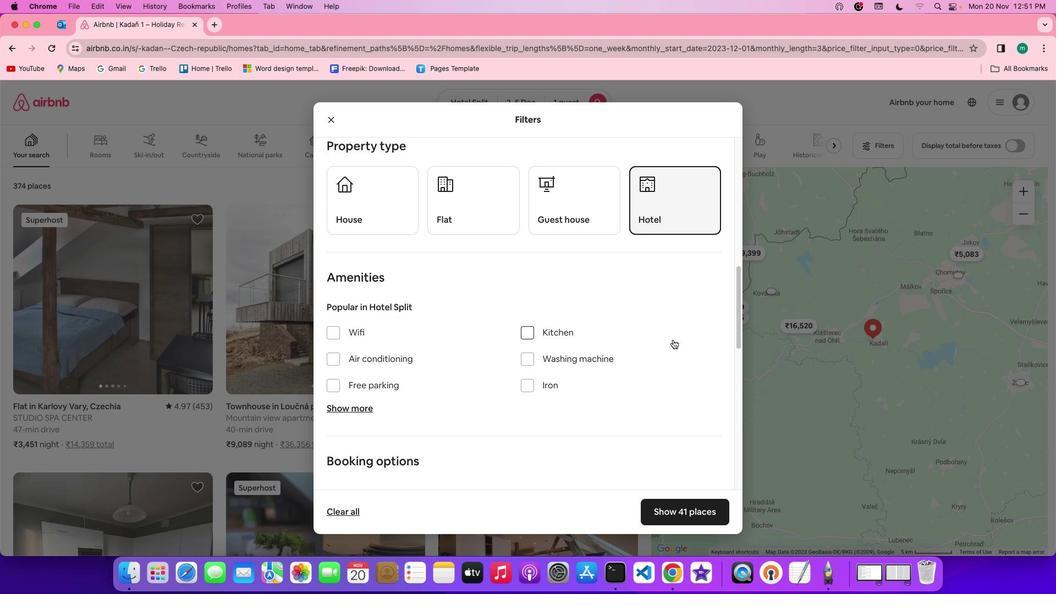 
Action: Mouse scrolled (673, 340) with delta (0, 0)
Screenshot: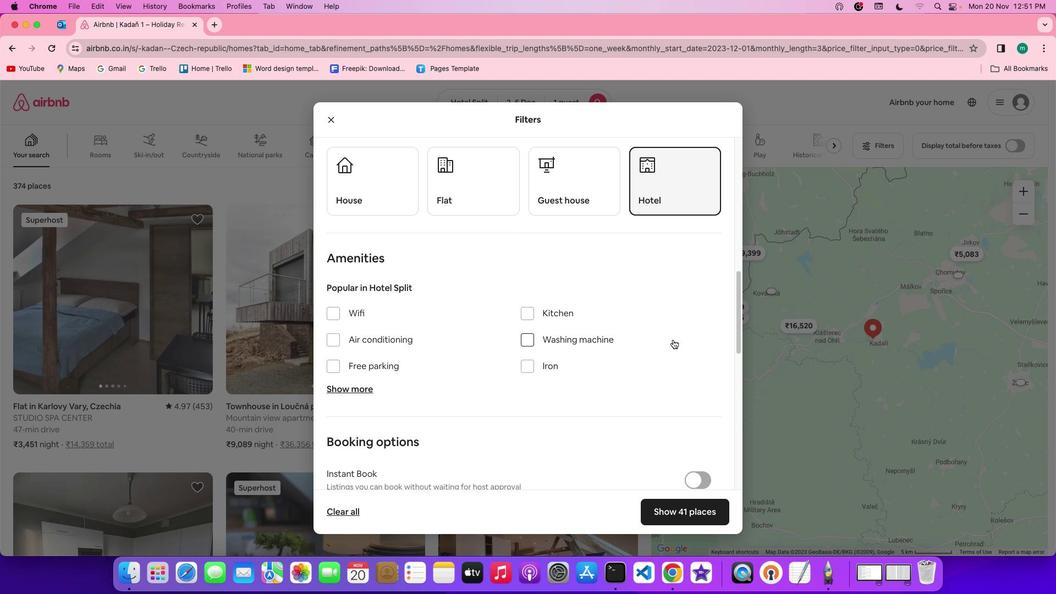
Action: Mouse scrolled (673, 340) with delta (0, 0)
Screenshot: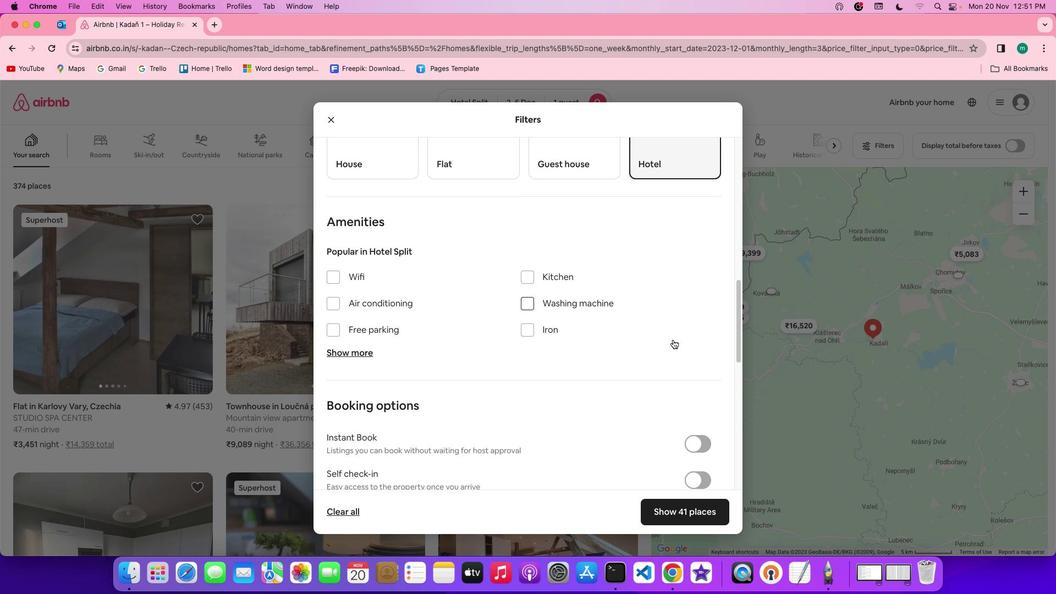 
Action: Mouse scrolled (673, 340) with delta (0, 0)
Screenshot: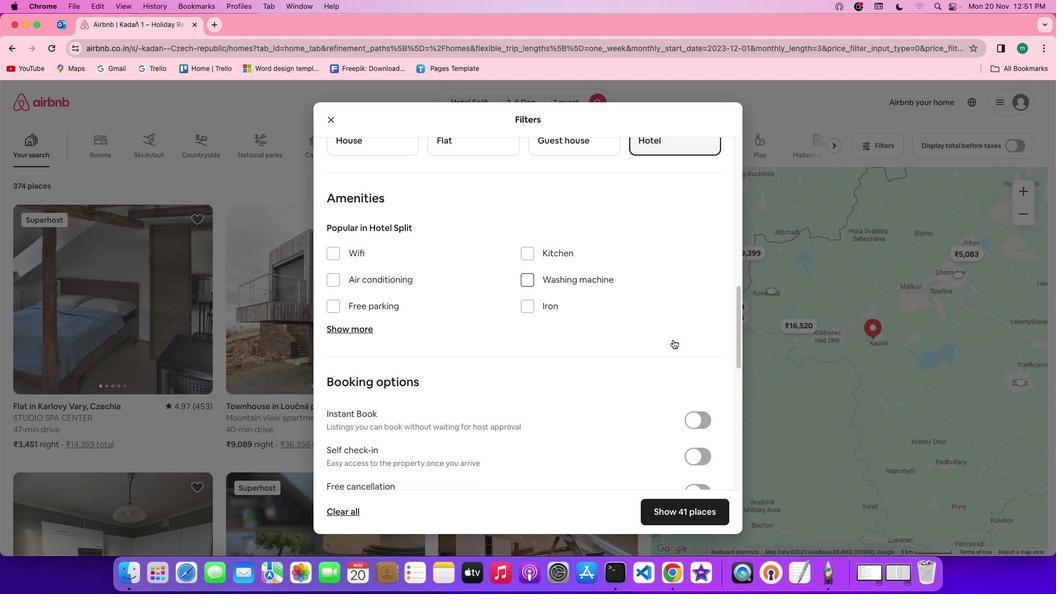 
Action: Mouse scrolled (673, 340) with delta (0, 0)
Screenshot: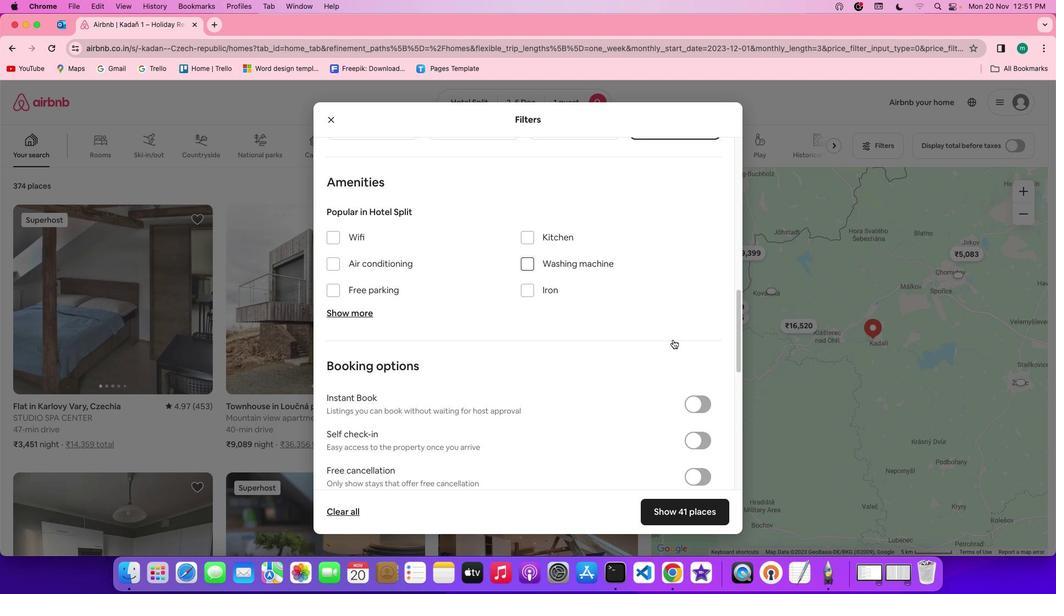 
Action: Mouse scrolled (673, 340) with delta (0, -1)
Screenshot: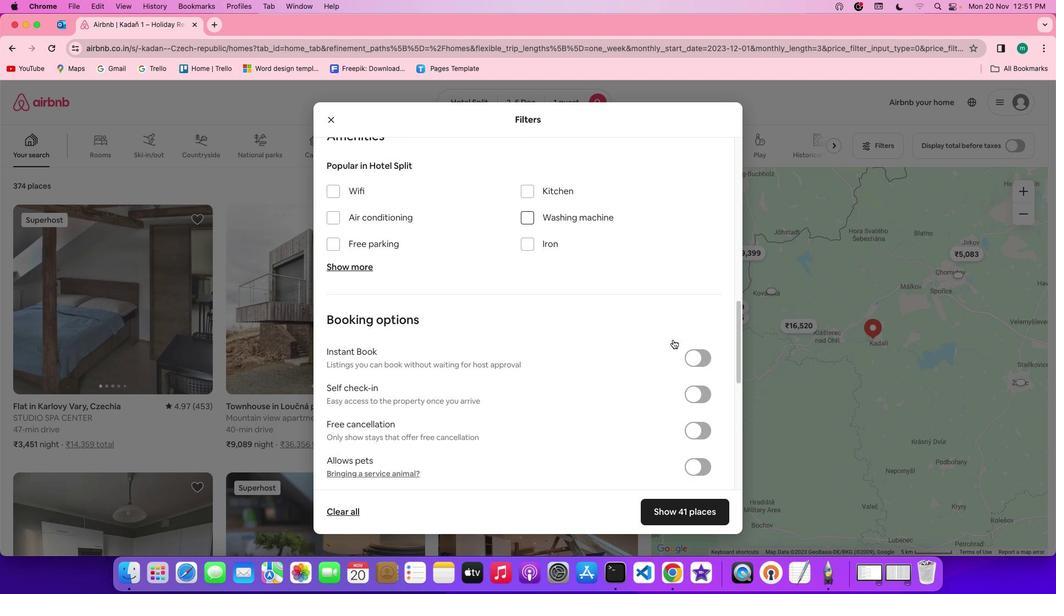 
Action: Mouse scrolled (673, 340) with delta (0, 0)
Screenshot: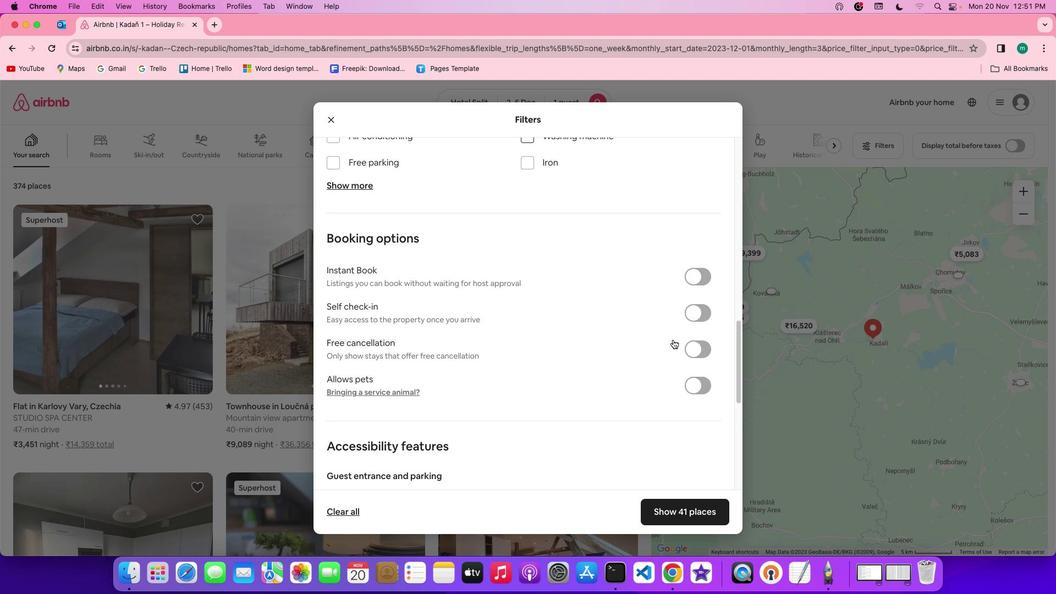 
Action: Mouse scrolled (673, 340) with delta (0, 0)
Screenshot: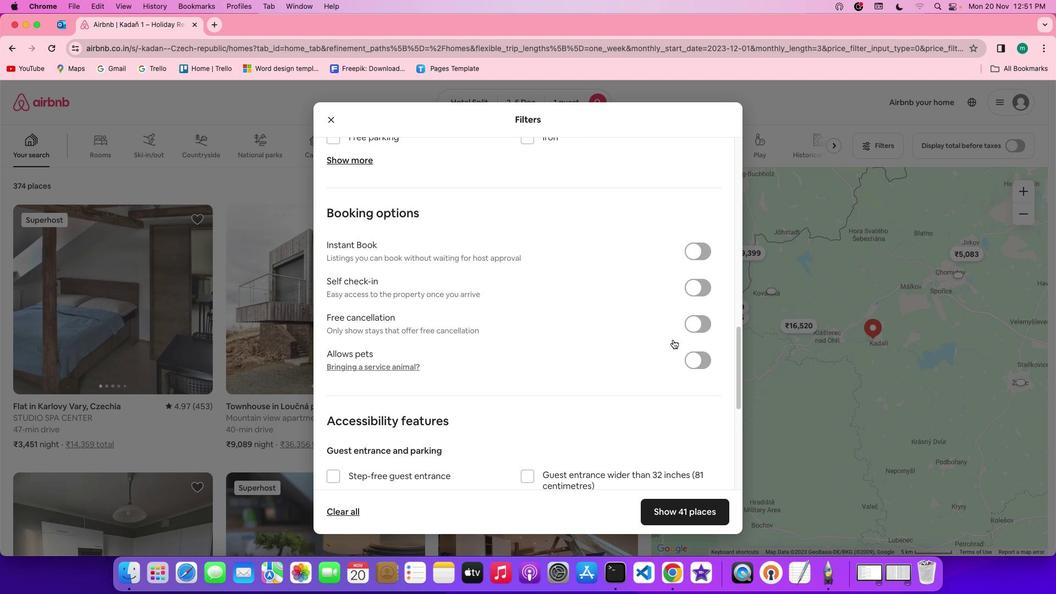 
Action: Mouse scrolled (673, 340) with delta (0, 0)
Screenshot: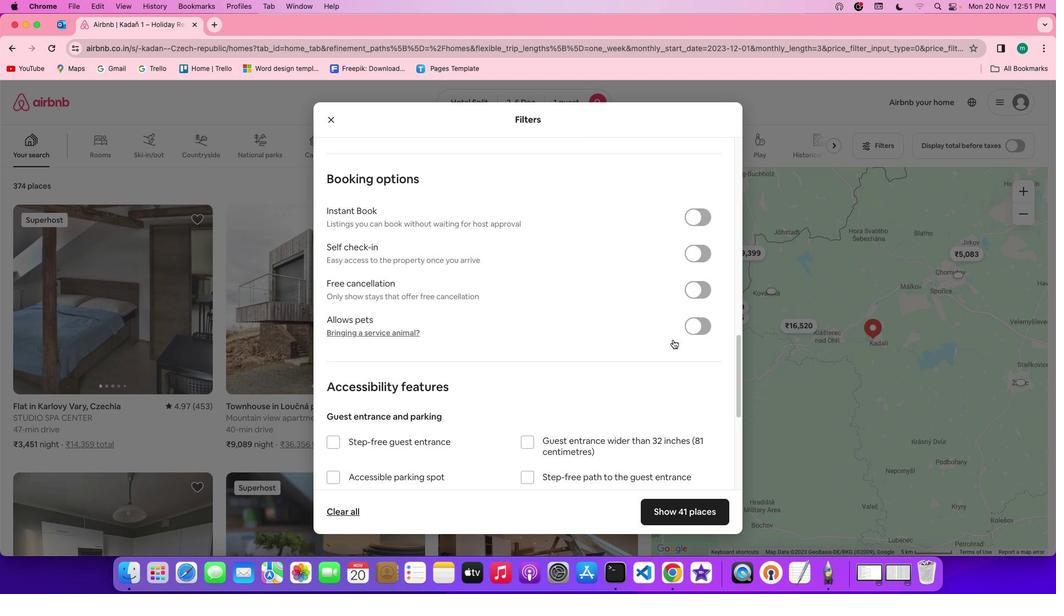 
Action: Mouse scrolled (673, 340) with delta (0, -1)
Screenshot: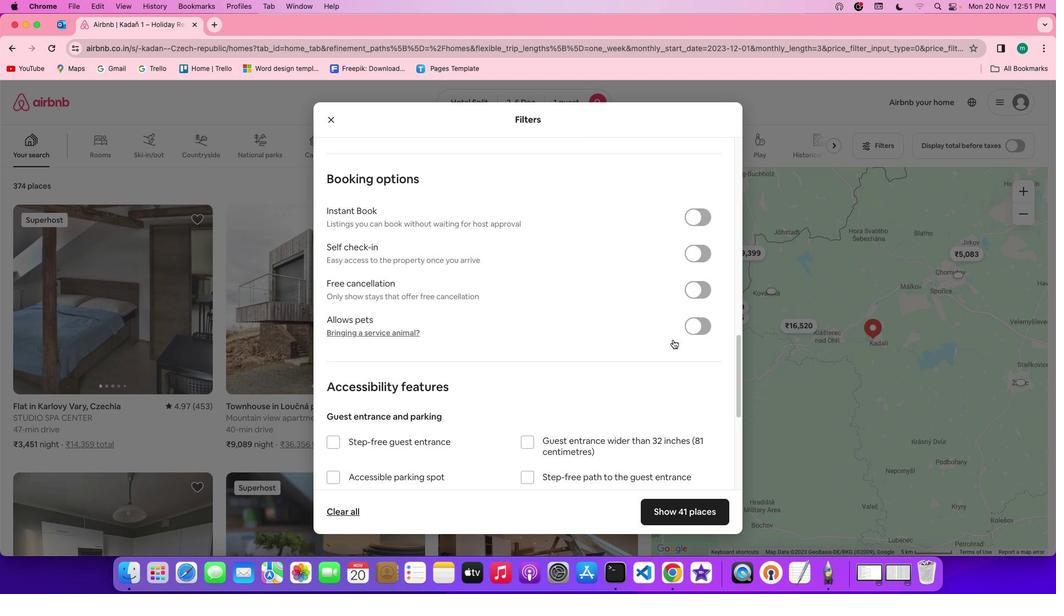 
Action: Mouse scrolled (673, 340) with delta (0, -2)
Screenshot: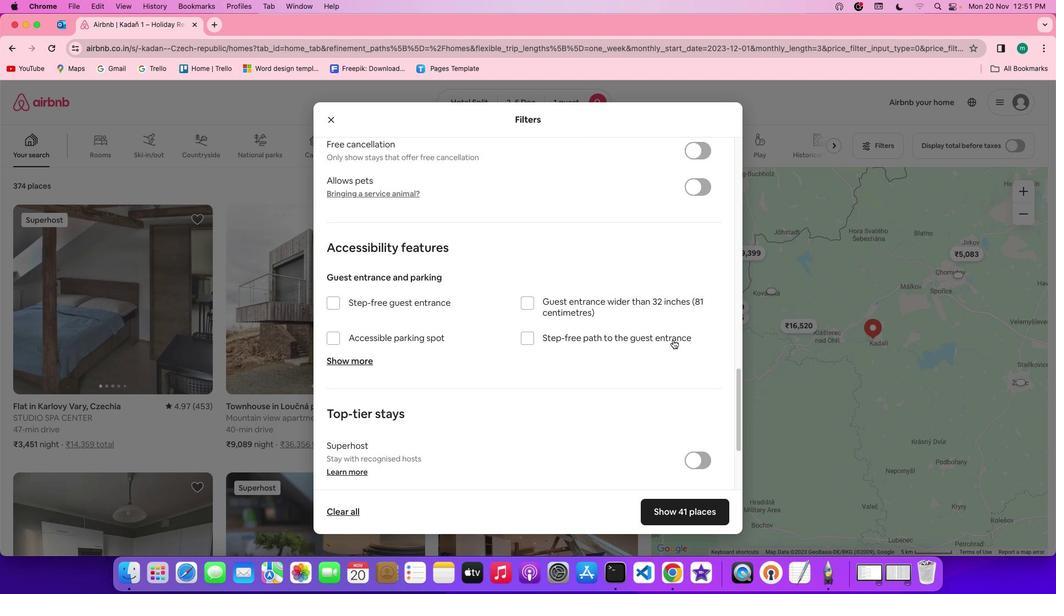 
Action: Mouse scrolled (673, 340) with delta (0, -2)
Screenshot: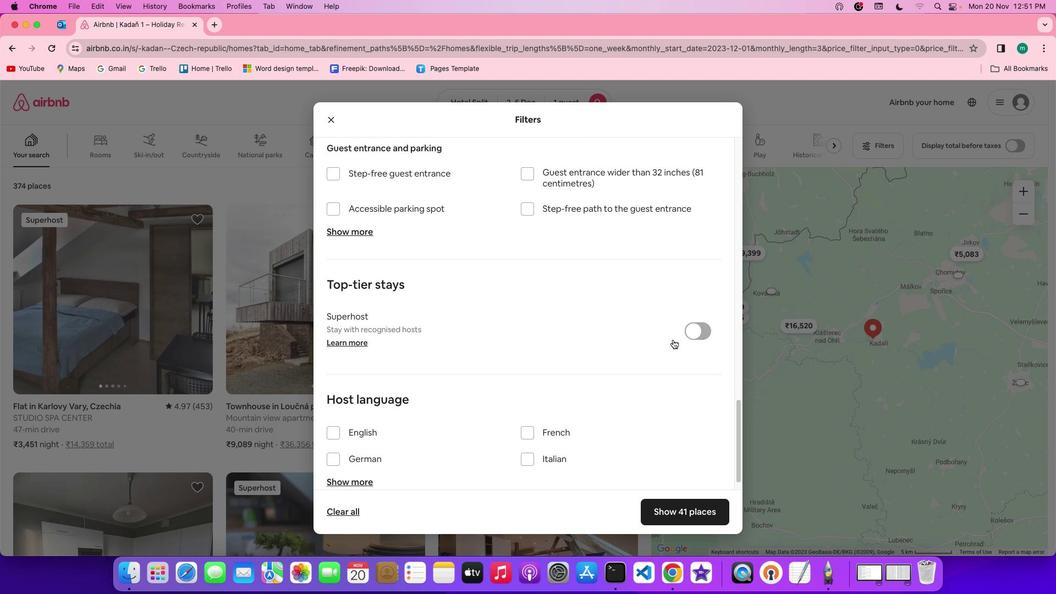 
Action: Mouse scrolled (673, 340) with delta (0, 0)
Screenshot: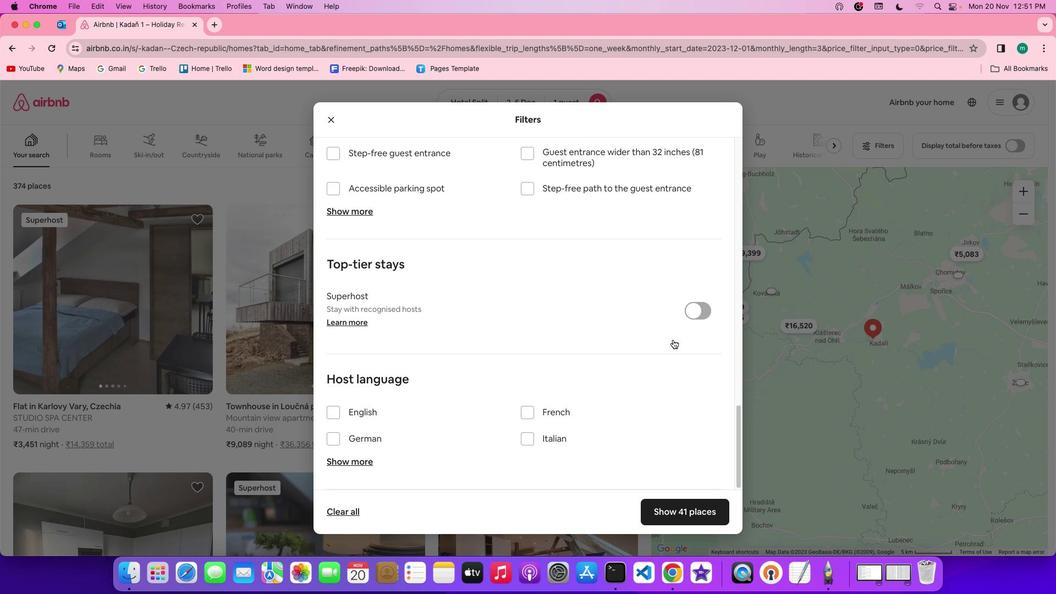 
Action: Mouse scrolled (673, 340) with delta (0, 0)
Screenshot: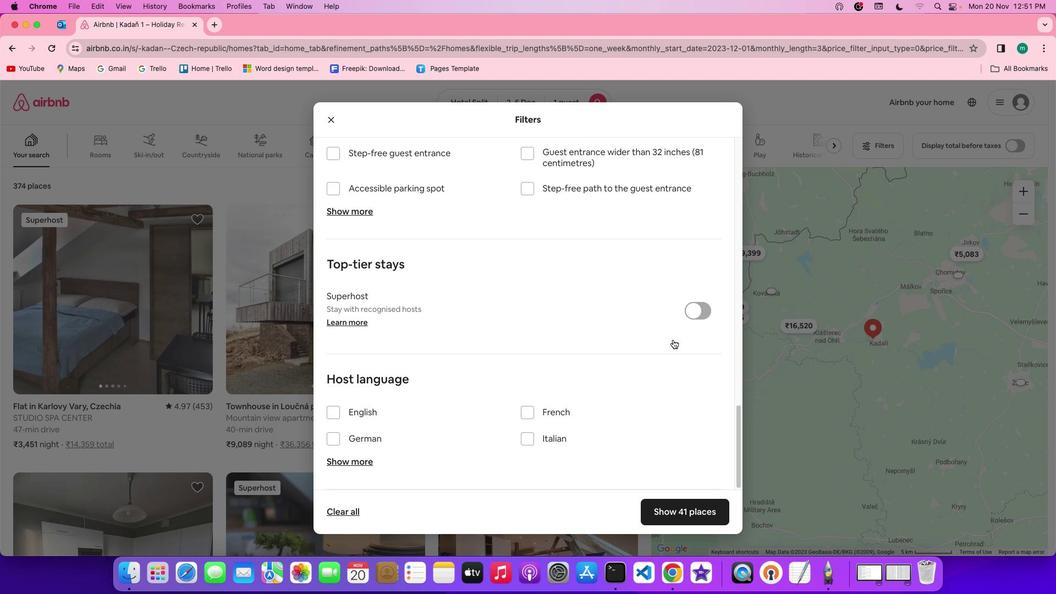 
Action: Mouse scrolled (673, 340) with delta (0, -1)
Screenshot: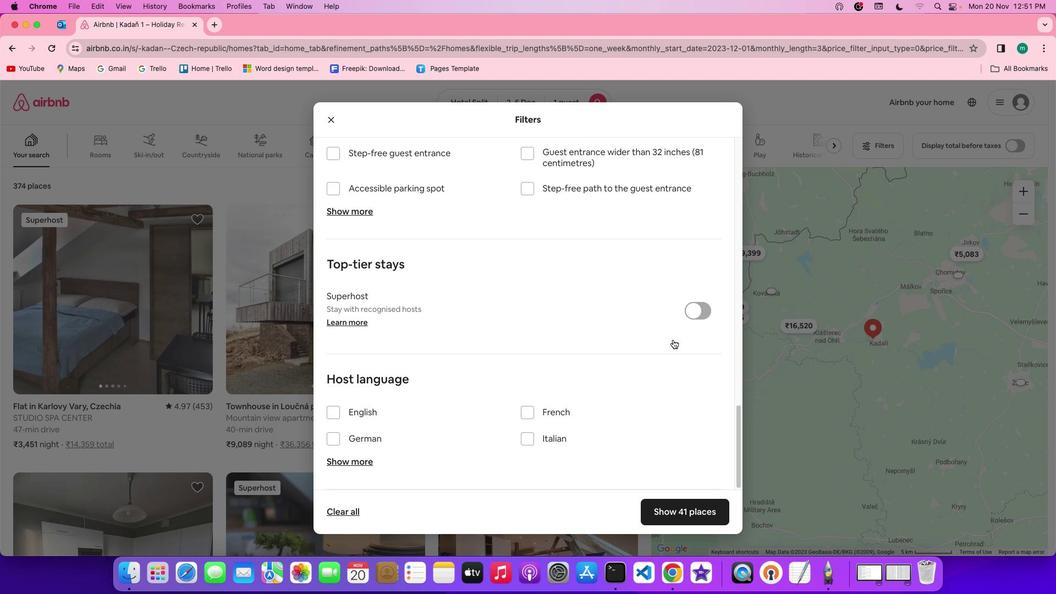
Action: Mouse scrolled (673, 340) with delta (0, -2)
Screenshot: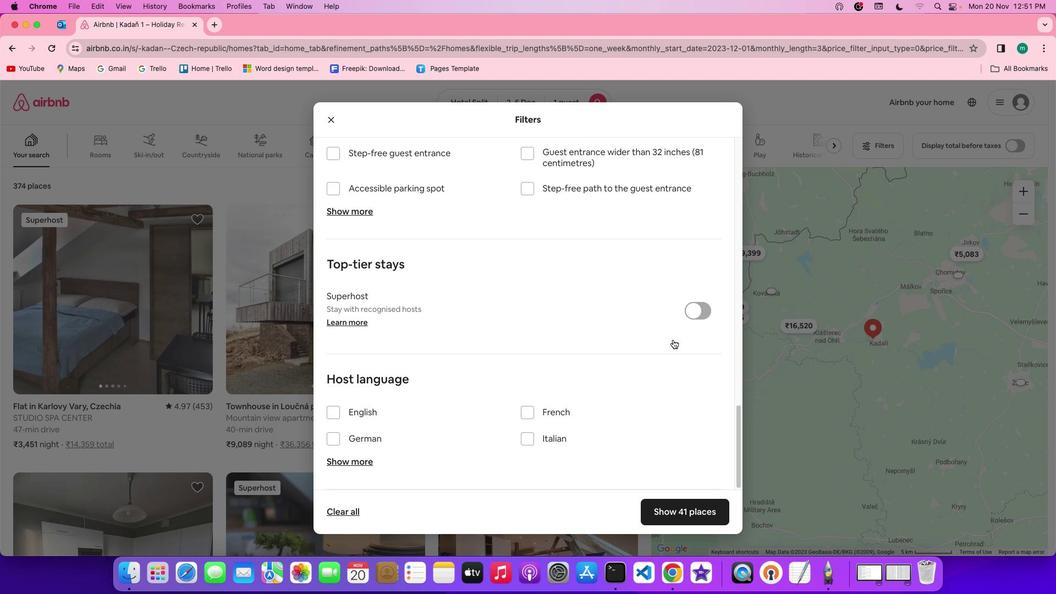 
Action: Mouse scrolled (673, 340) with delta (0, -2)
Screenshot: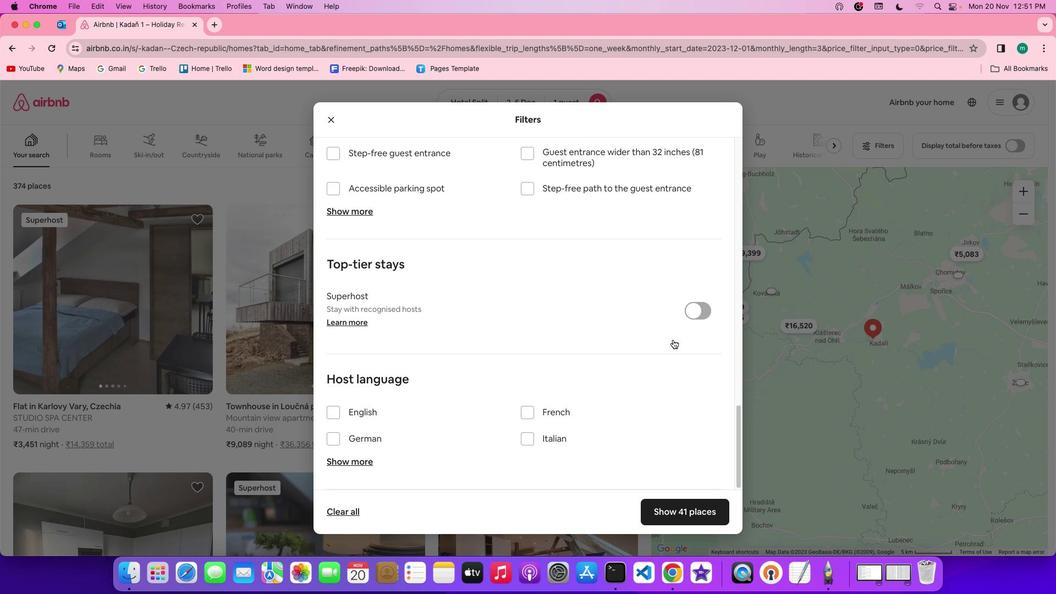 
Action: Mouse scrolled (673, 340) with delta (0, -2)
Screenshot: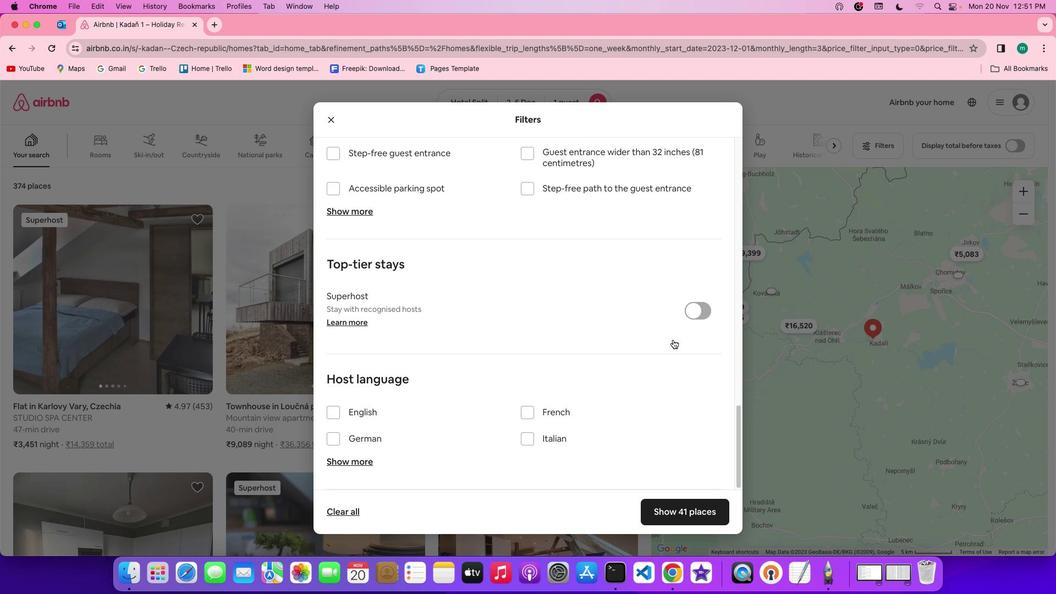 
Action: Mouse scrolled (673, 340) with delta (0, 0)
Screenshot: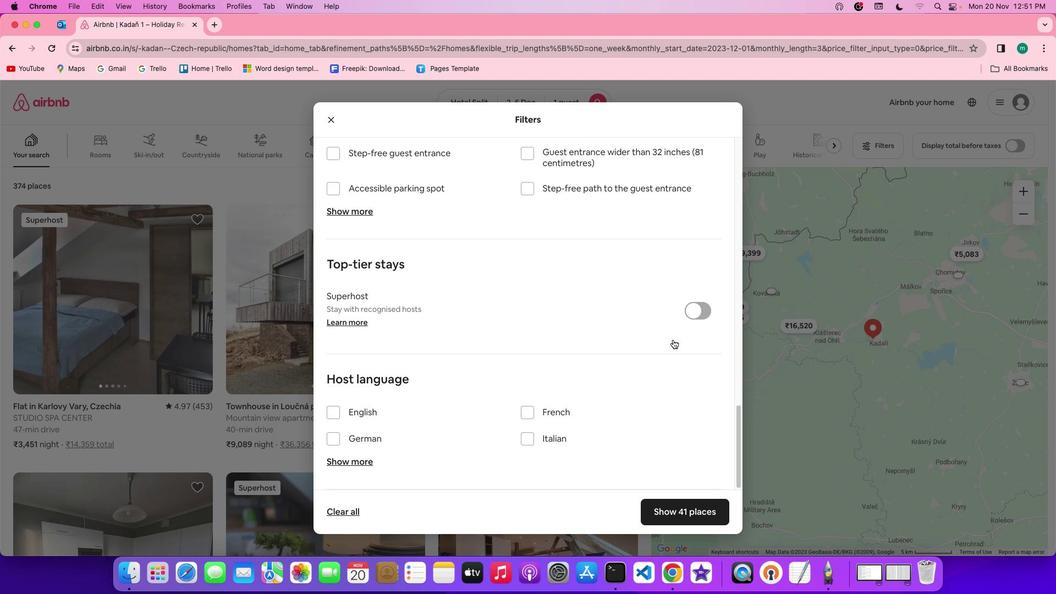 
Action: Mouse scrolled (673, 340) with delta (0, 0)
Screenshot: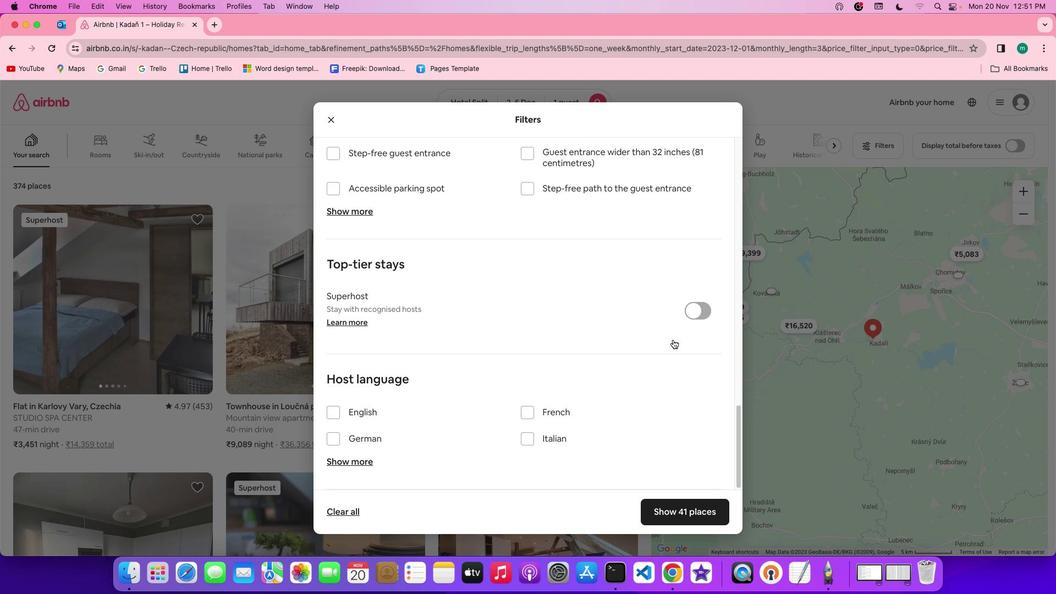 
Action: Mouse scrolled (673, 340) with delta (0, -1)
Screenshot: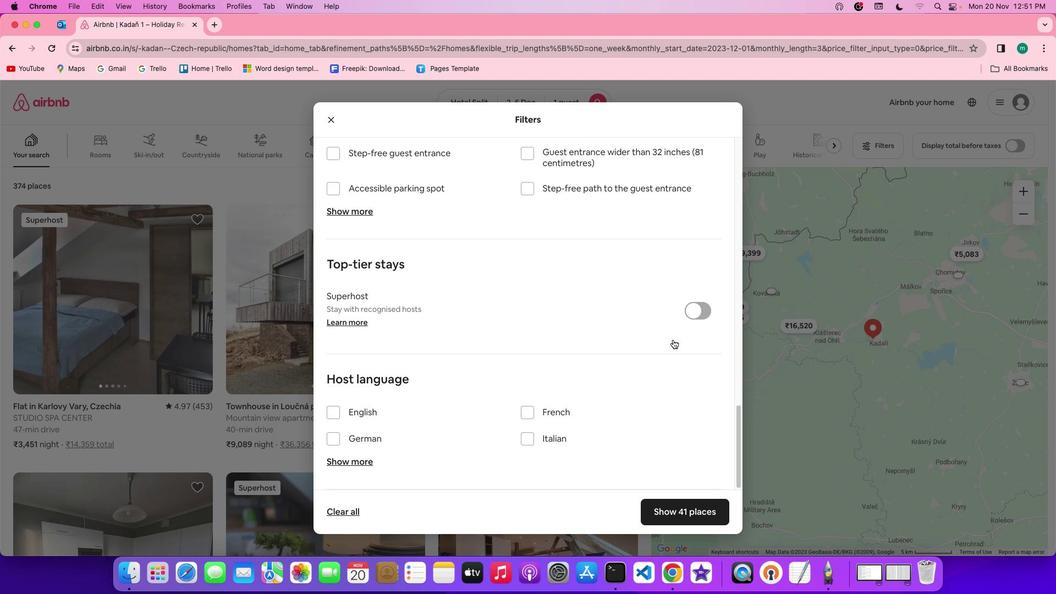 
Action: Mouse scrolled (673, 340) with delta (0, -2)
Screenshot: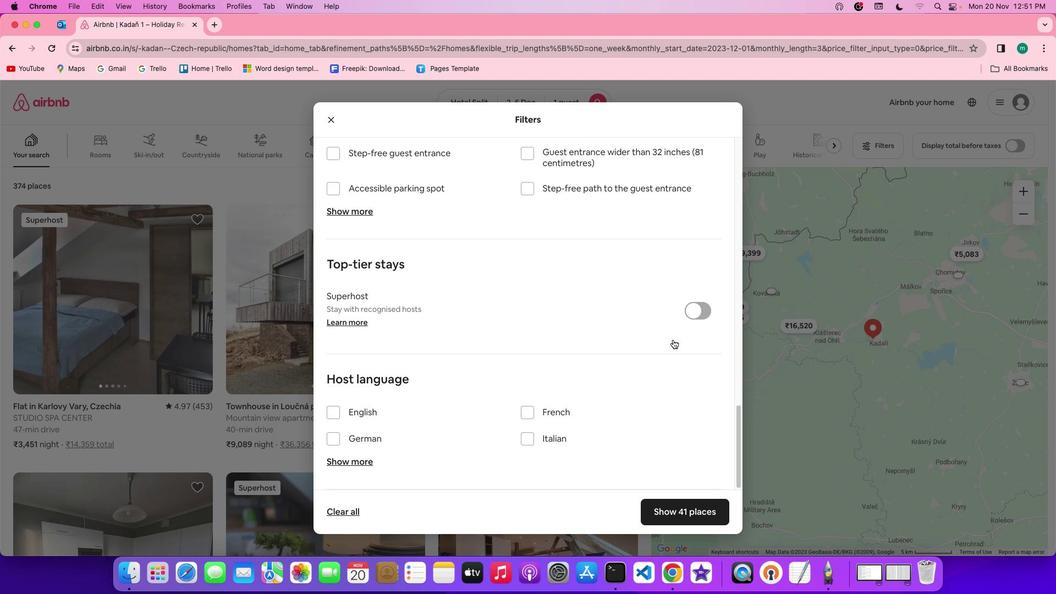 
Action: Mouse scrolled (673, 340) with delta (0, -2)
Screenshot: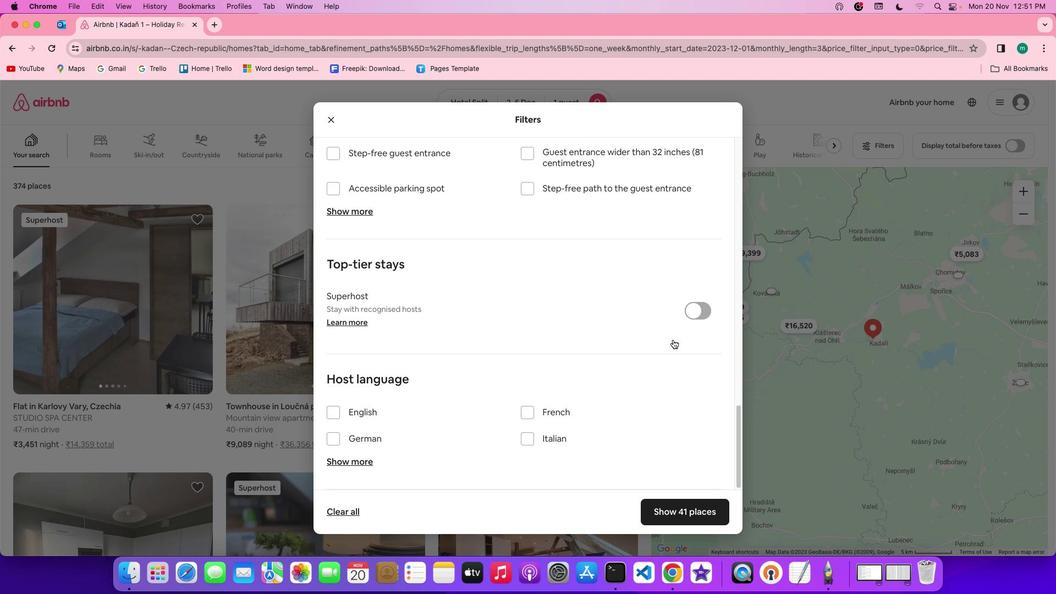 
Action: Mouse moved to (680, 505)
Screenshot: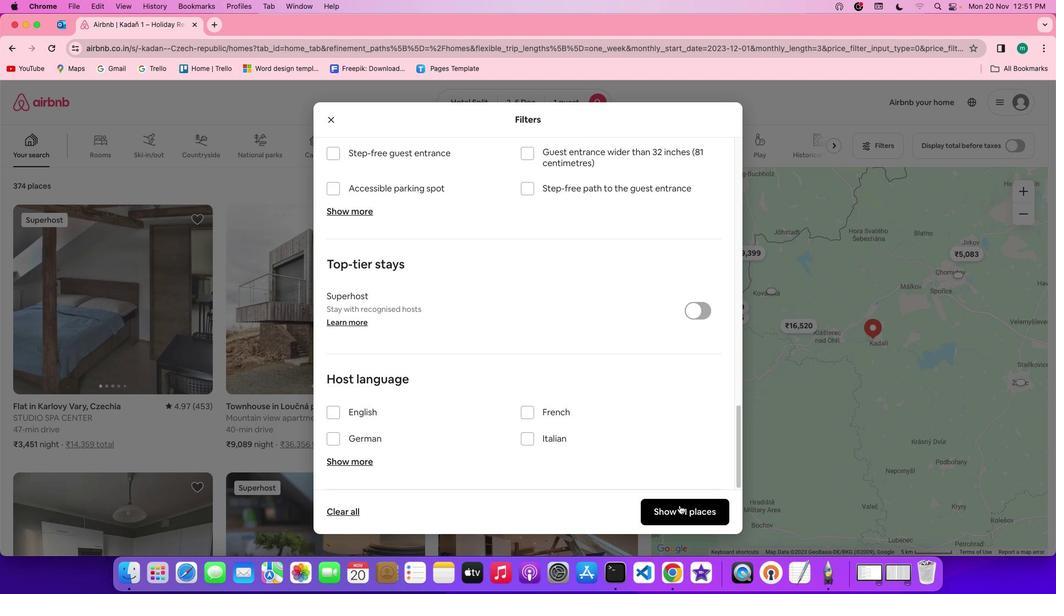 
Action: Mouse pressed left at (680, 505)
Screenshot: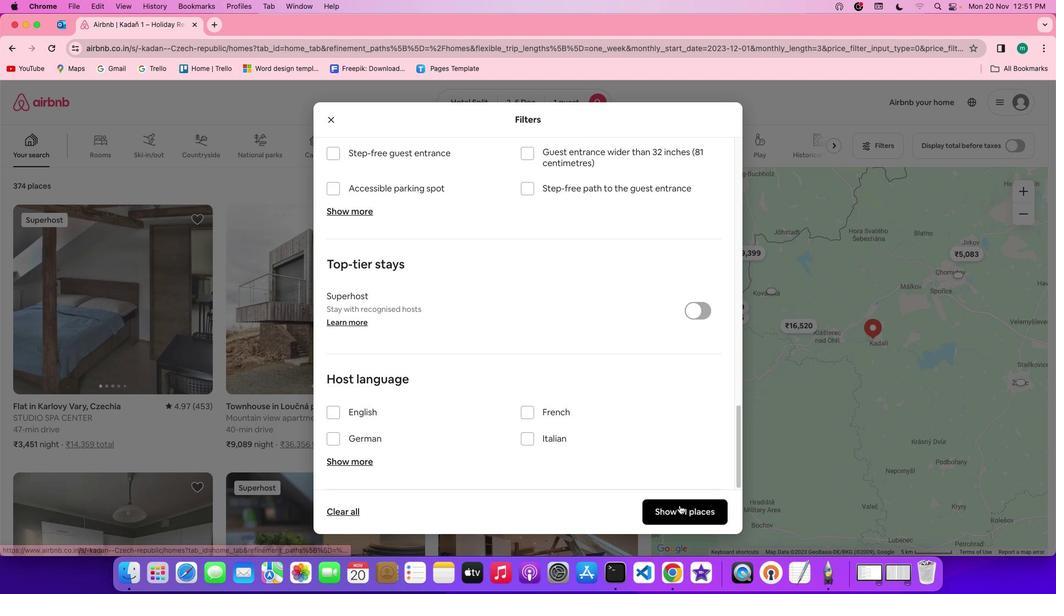
Action: Mouse moved to (250, 290)
Screenshot: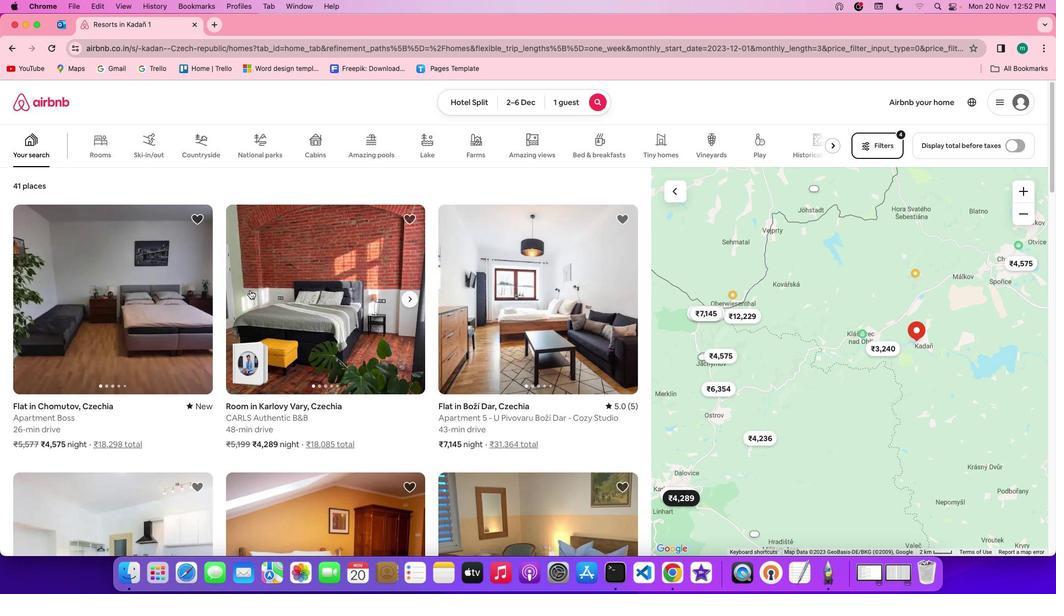 
Action: Mouse scrolled (250, 290) with delta (0, 0)
Screenshot: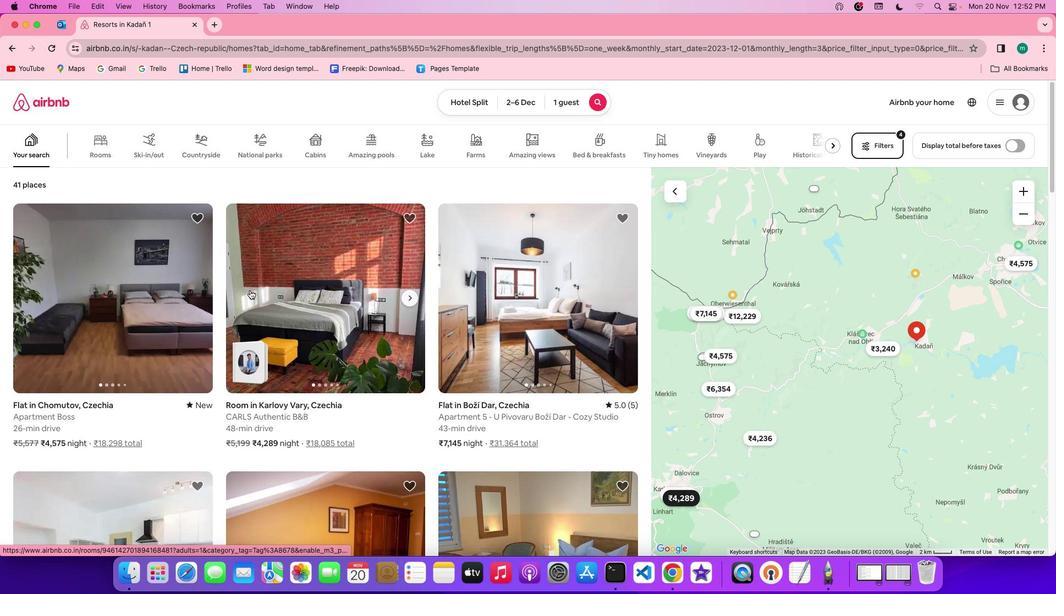 
Action: Mouse scrolled (250, 290) with delta (0, 0)
Screenshot: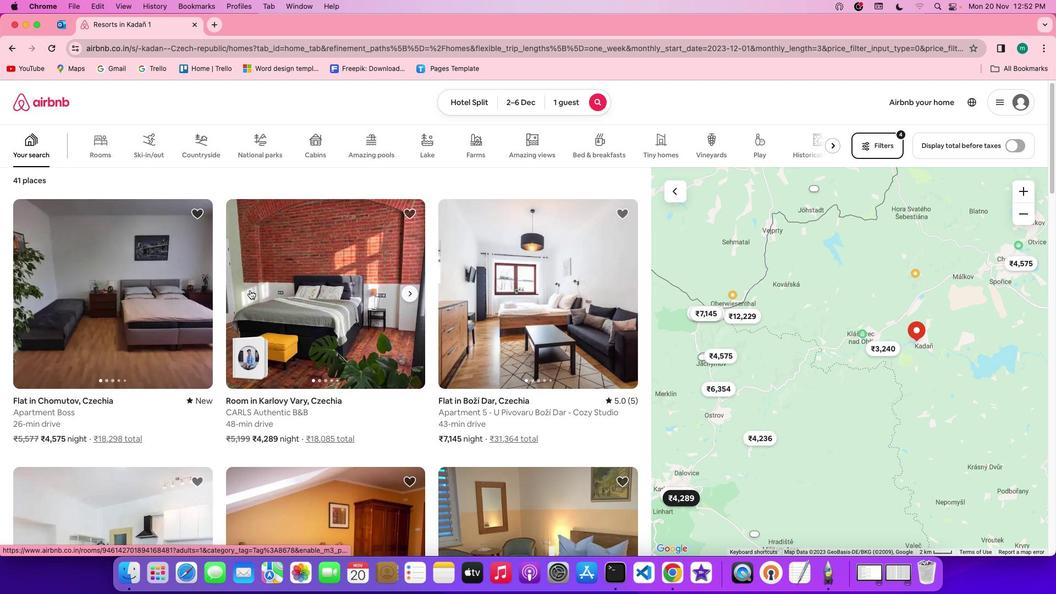 
Action: Mouse scrolled (250, 290) with delta (0, 0)
Screenshot: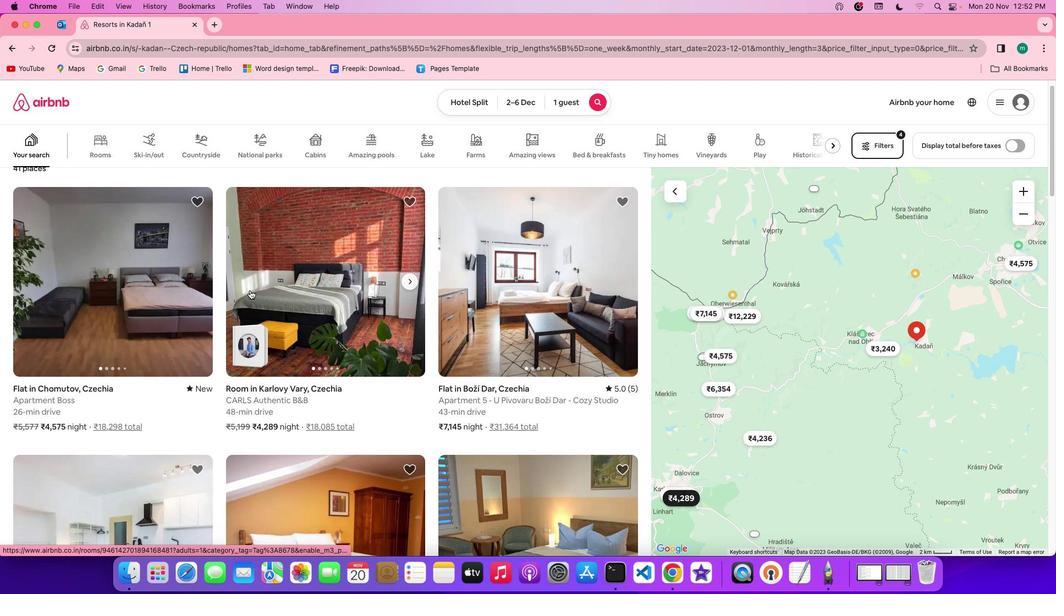 
Action: Mouse scrolled (250, 290) with delta (0, 0)
Screenshot: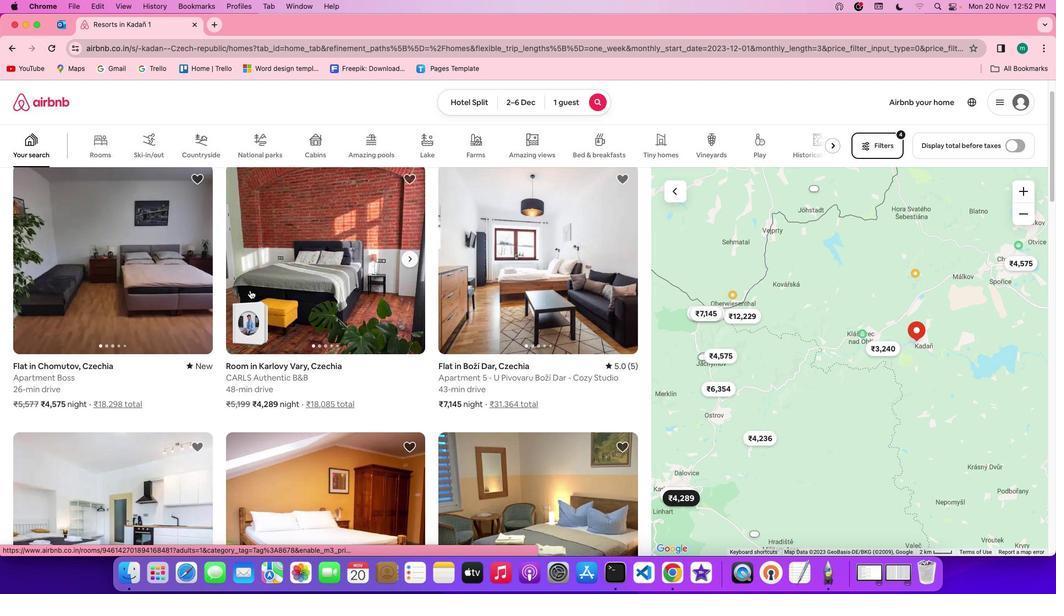 
Action: Mouse scrolled (250, 290) with delta (0, 0)
Screenshot: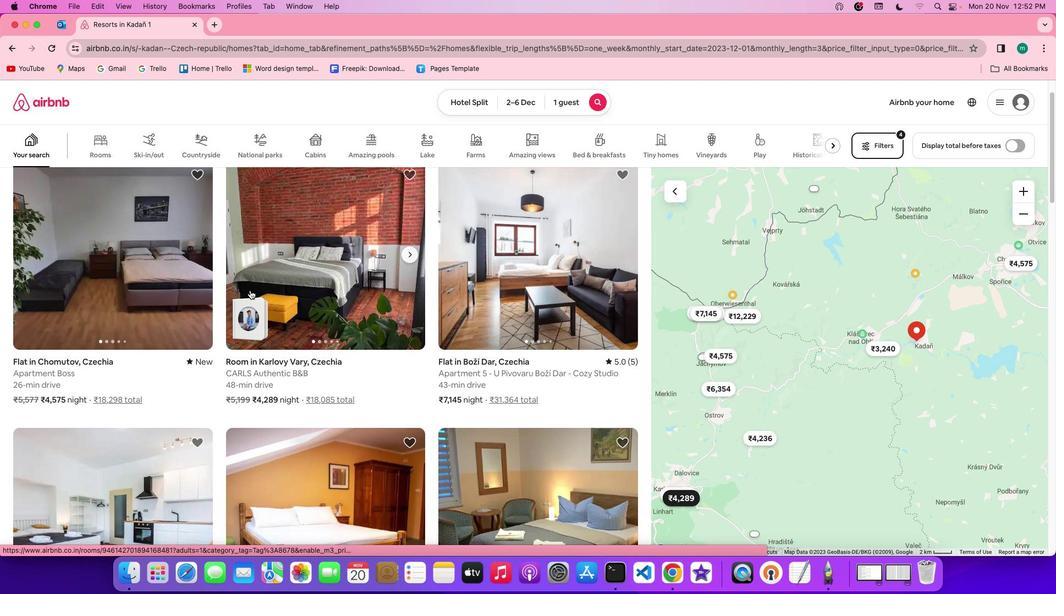 
Action: Mouse scrolled (250, 290) with delta (0, 0)
Screenshot: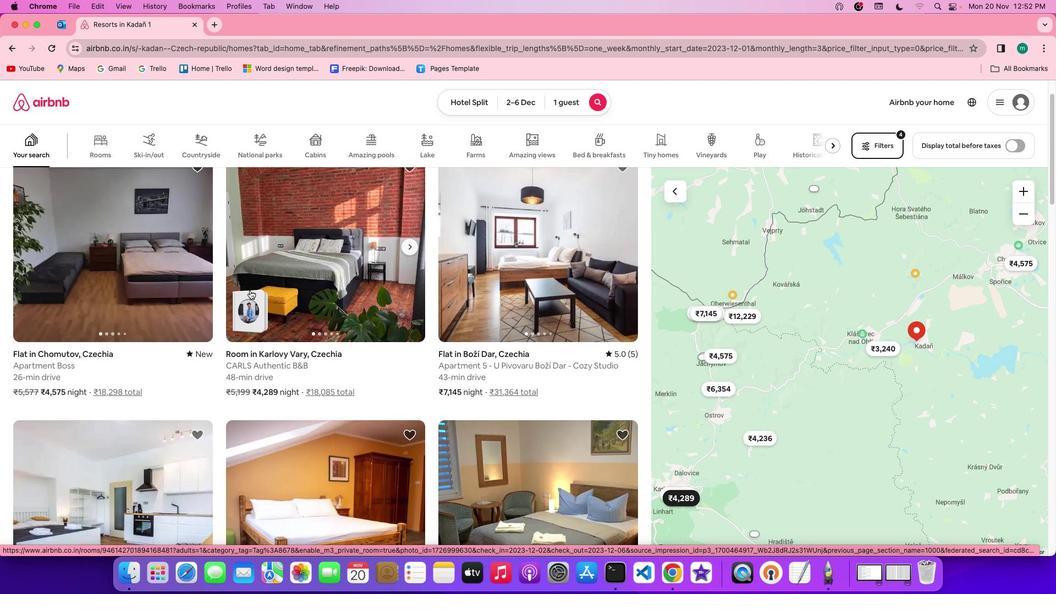 
Action: Mouse moved to (297, 299)
Screenshot: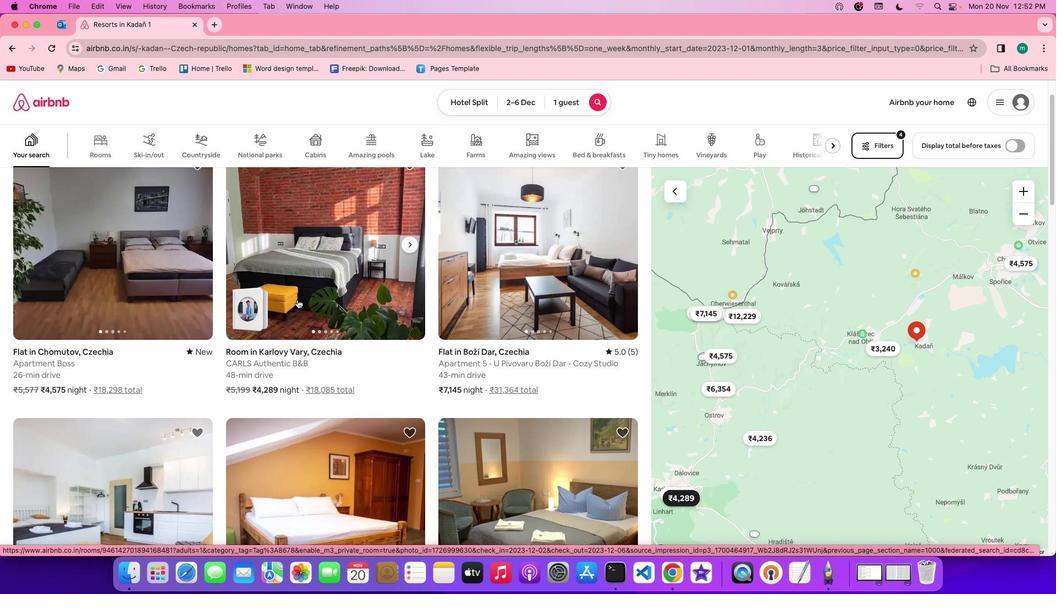 
Action: Mouse scrolled (297, 299) with delta (0, 0)
Screenshot: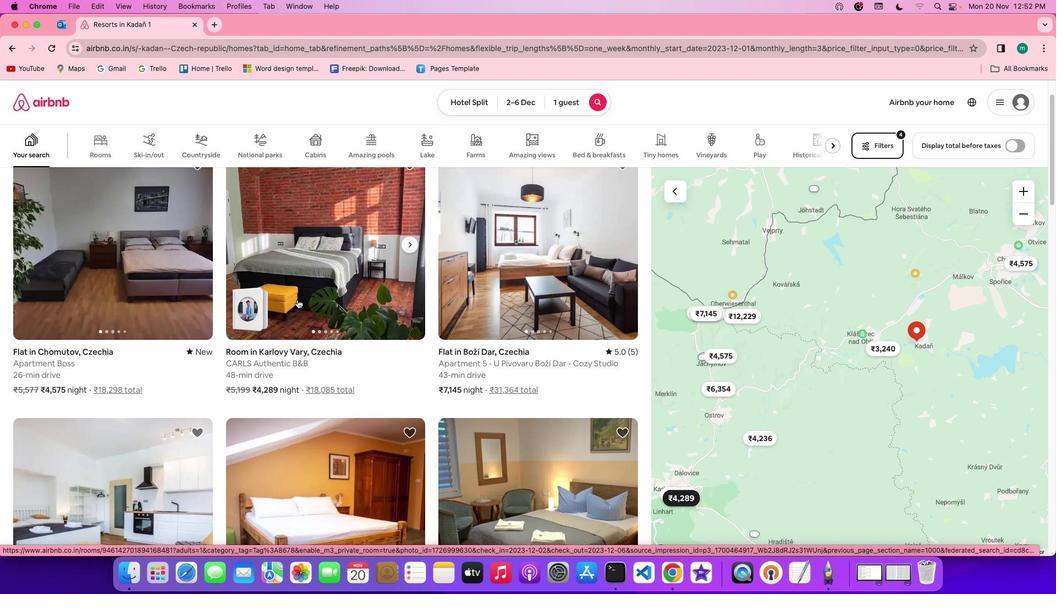 
Action: Mouse scrolled (297, 299) with delta (0, 0)
Screenshot: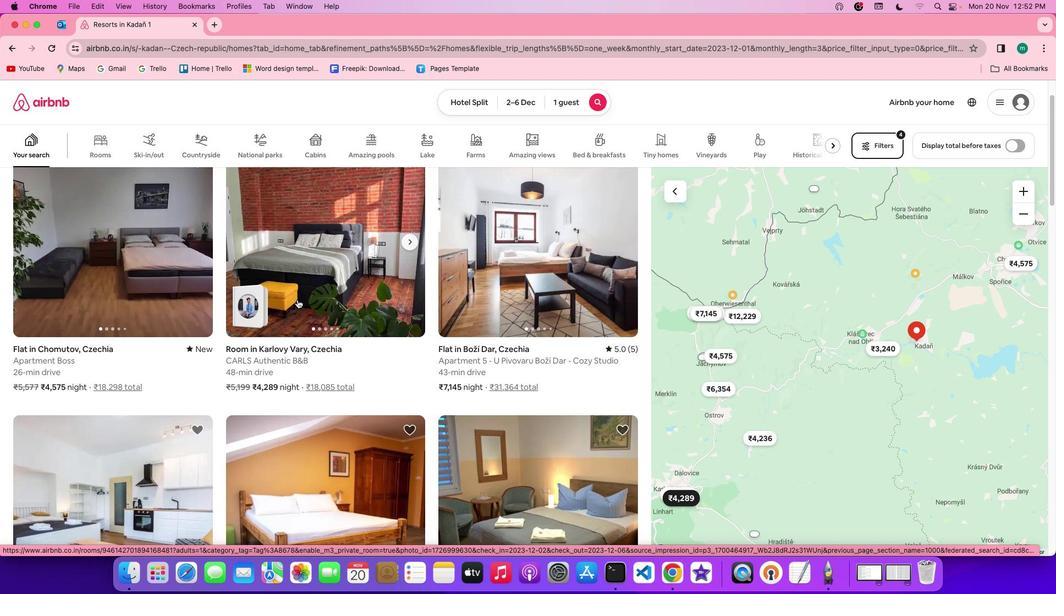 
Action: Mouse scrolled (297, 299) with delta (0, 0)
Screenshot: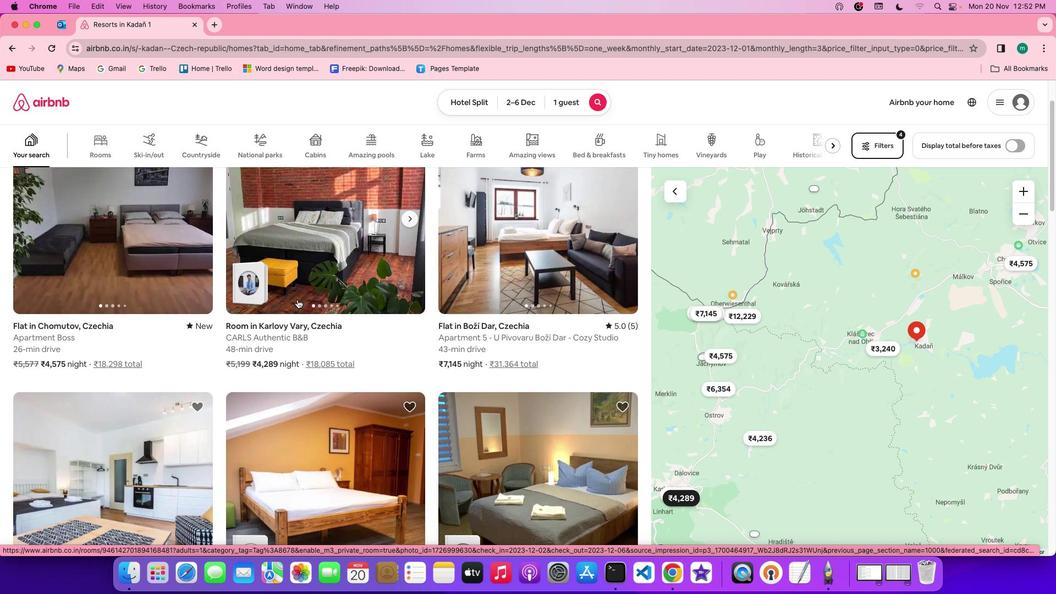 
Action: Mouse scrolled (297, 299) with delta (0, 0)
Screenshot: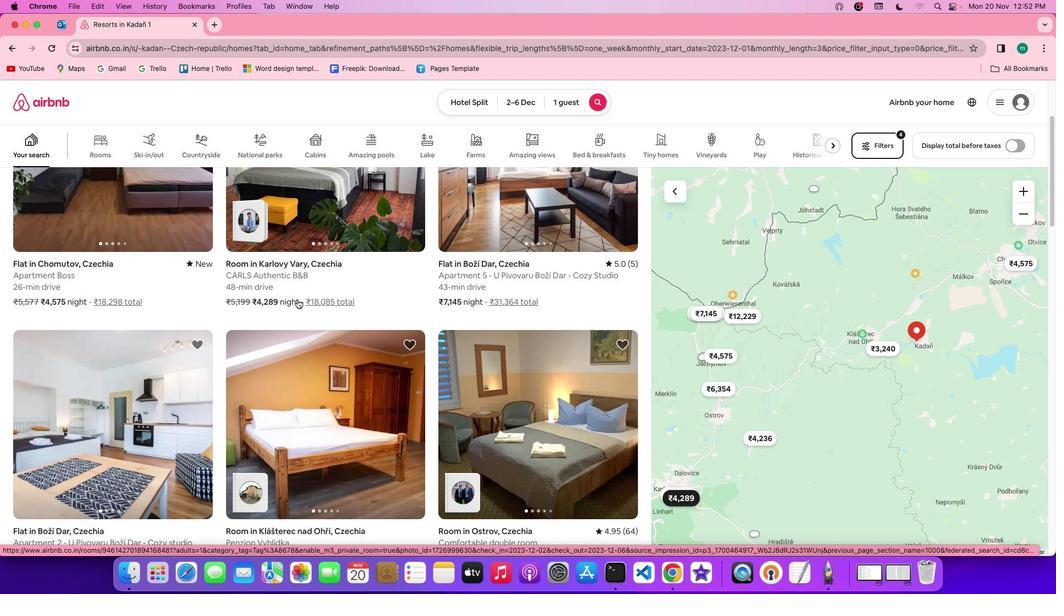 
Action: Mouse scrolled (297, 299) with delta (0, 0)
Screenshot: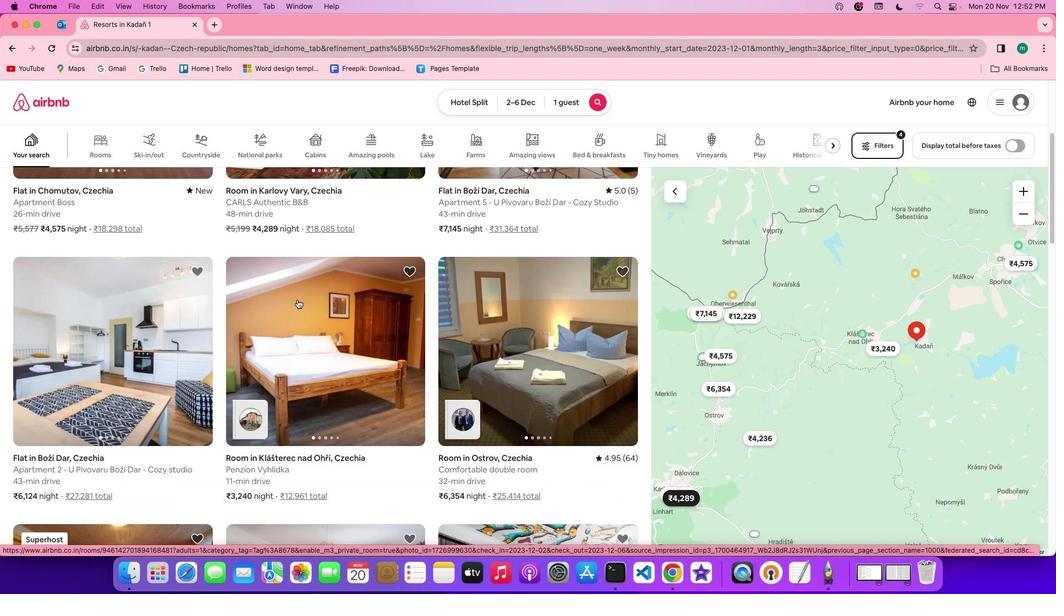 
Action: Mouse scrolled (297, 299) with delta (0, 0)
Screenshot: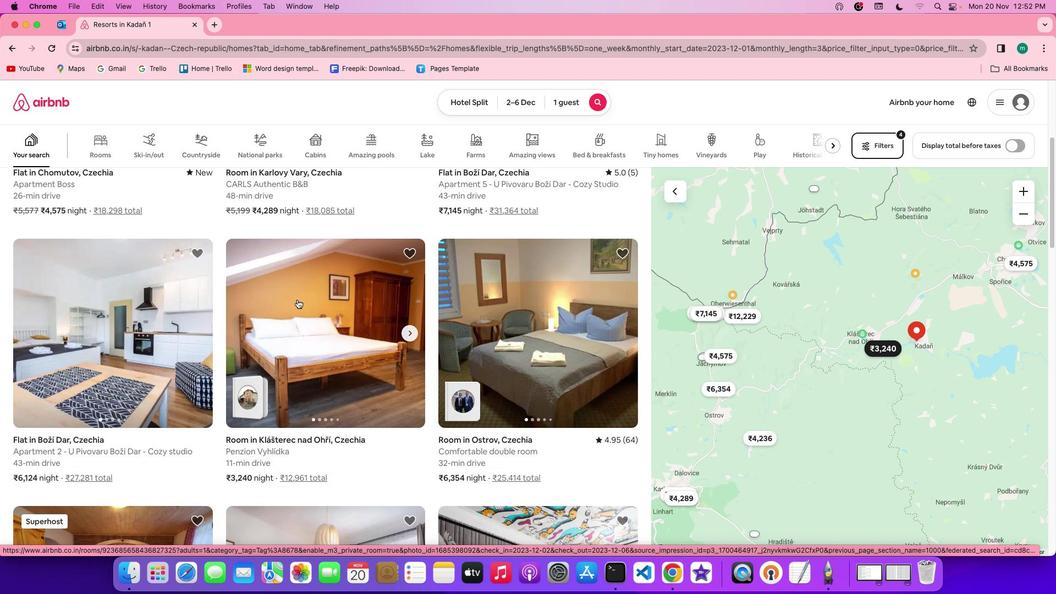 
Action: Mouse scrolled (297, 299) with delta (0, 0)
Screenshot: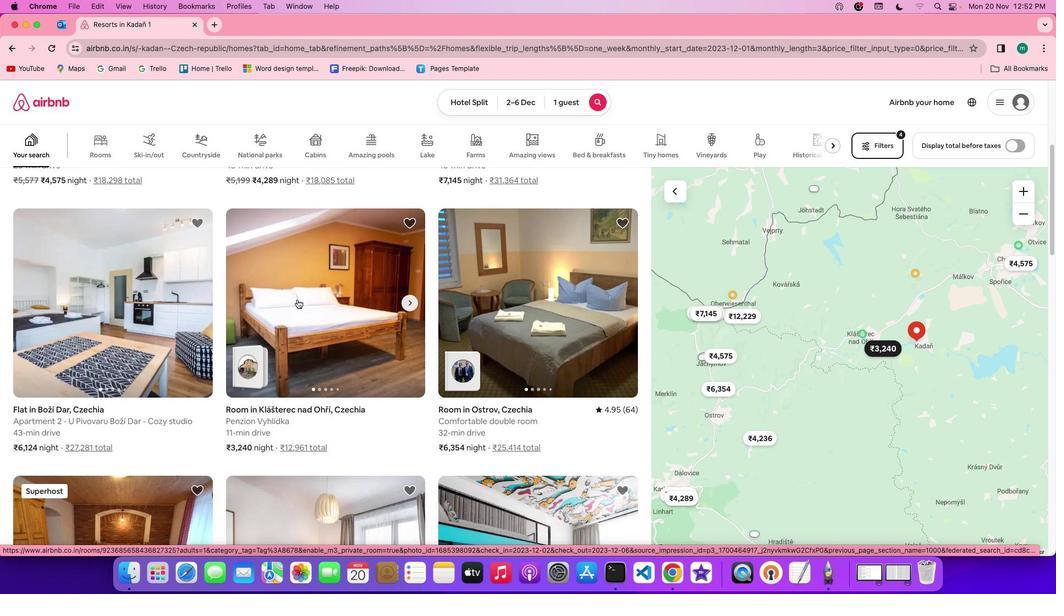 
Action: Mouse scrolled (297, 299) with delta (0, 0)
Screenshot: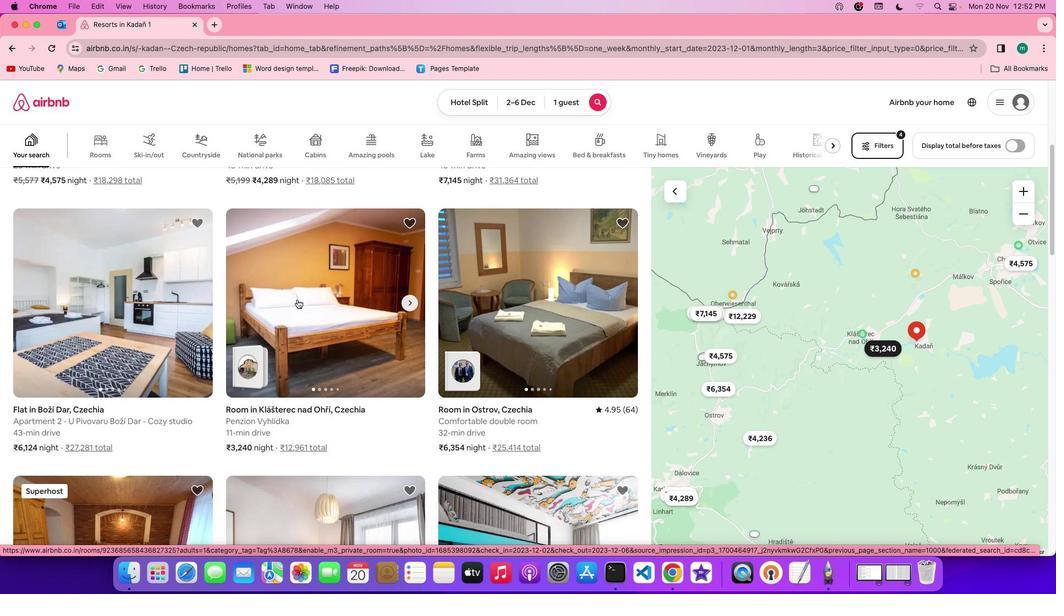 
Action: Mouse scrolled (297, 299) with delta (0, -1)
Screenshot: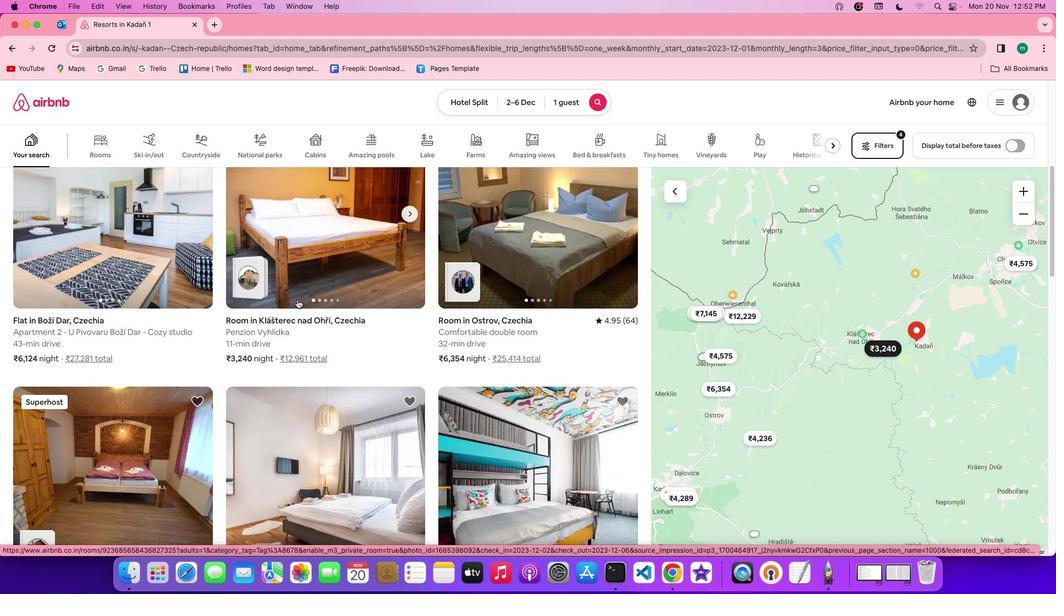 
Action: Mouse scrolled (297, 299) with delta (0, 0)
Screenshot: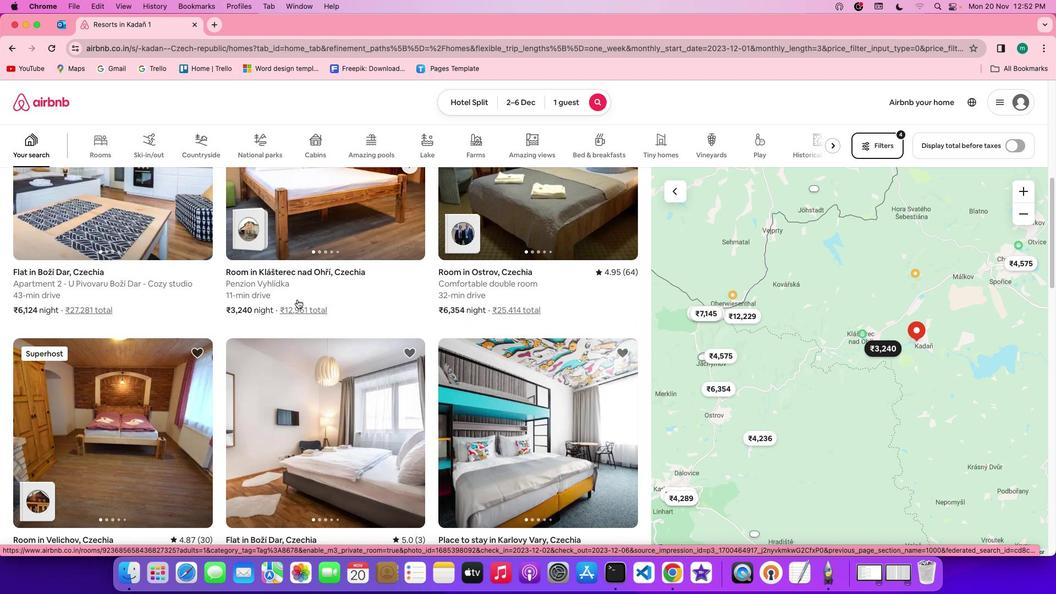 
Action: Mouse scrolled (297, 299) with delta (0, 0)
Screenshot: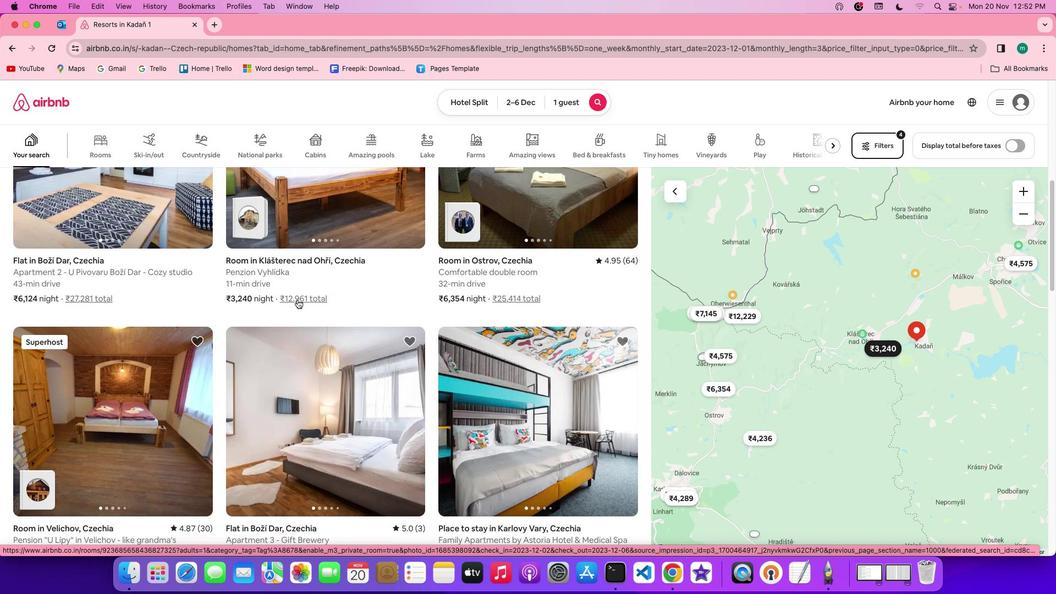 
Action: Mouse scrolled (297, 299) with delta (0, 0)
Screenshot: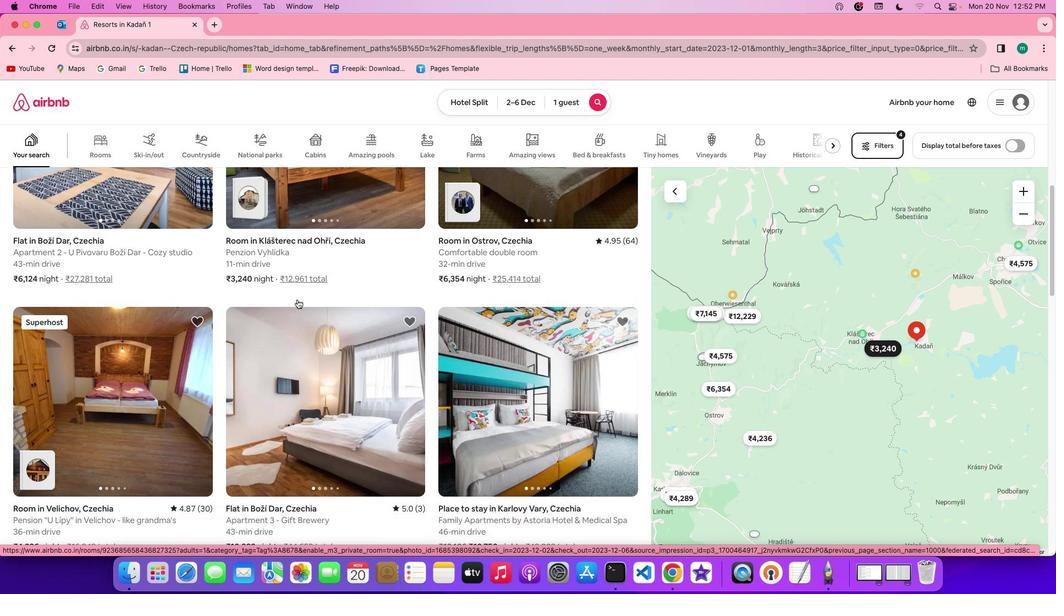 
Action: Mouse moved to (513, 321)
Screenshot: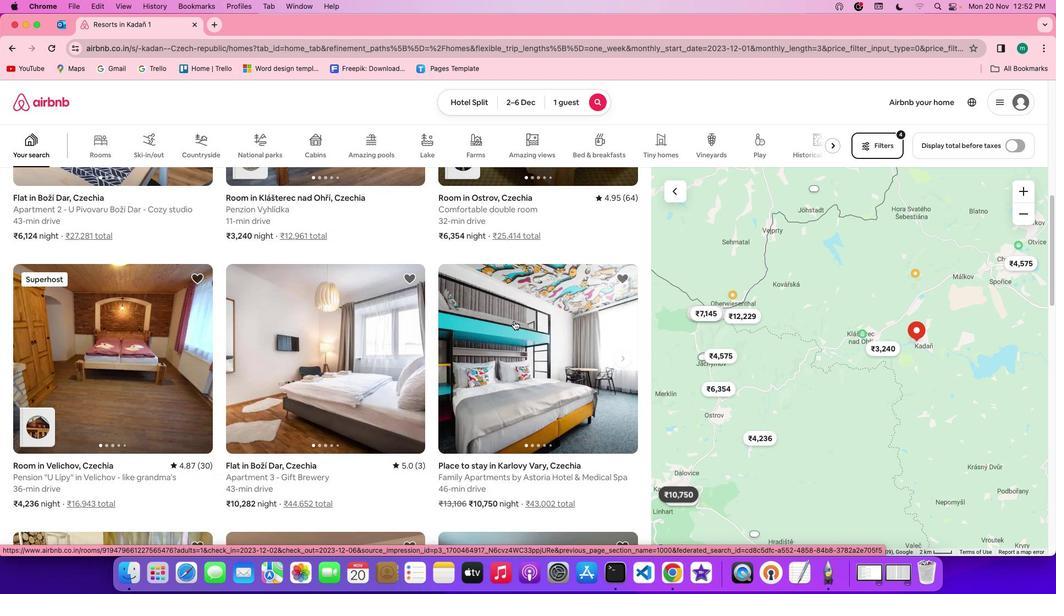 
Action: Mouse pressed left at (513, 321)
Screenshot: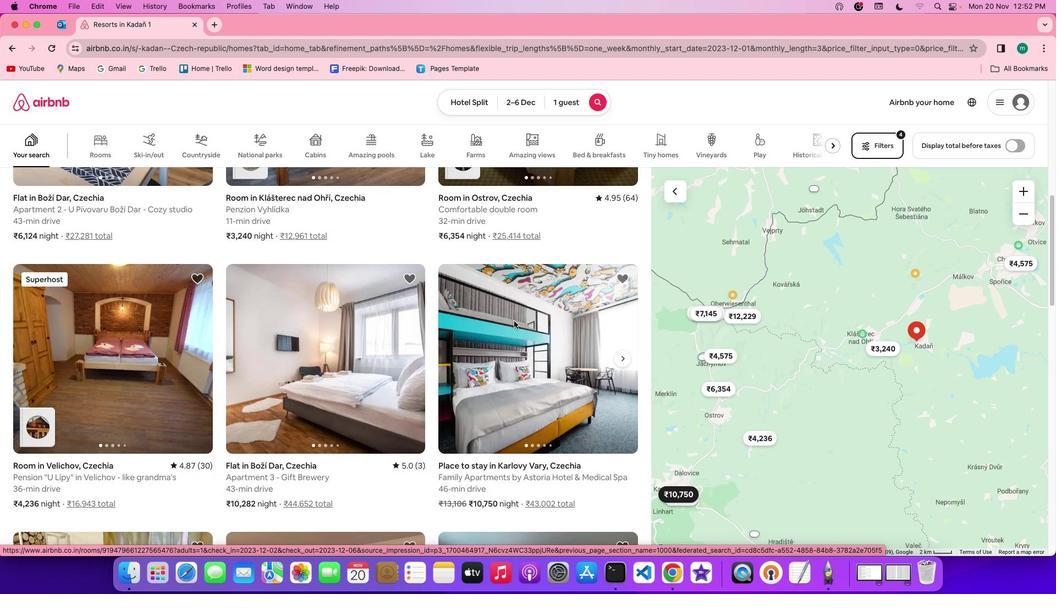 
Action: Mouse moved to (759, 402)
Screenshot: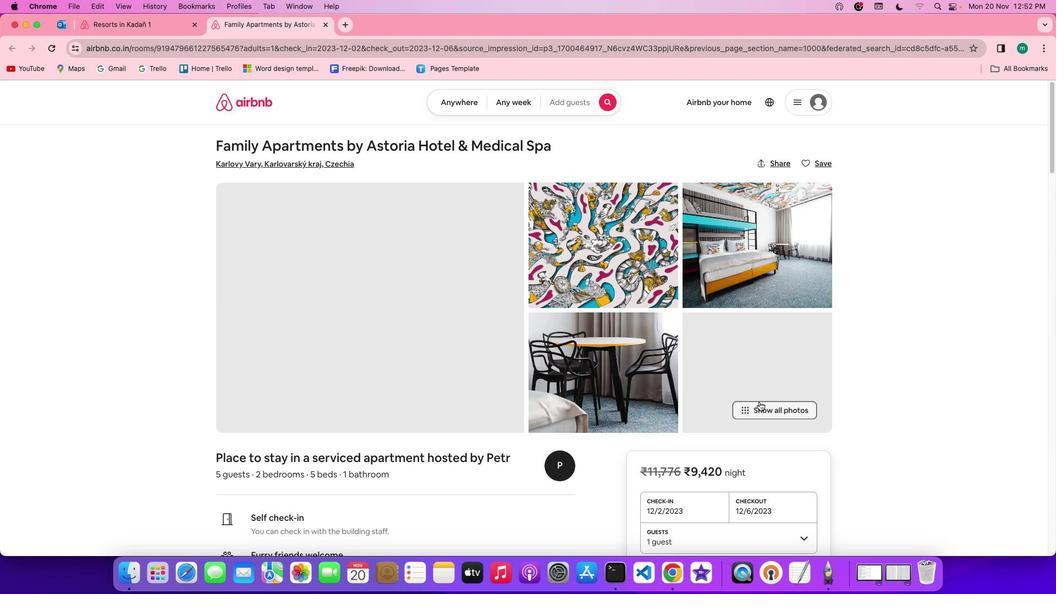 
Action: Mouse pressed left at (759, 402)
Screenshot: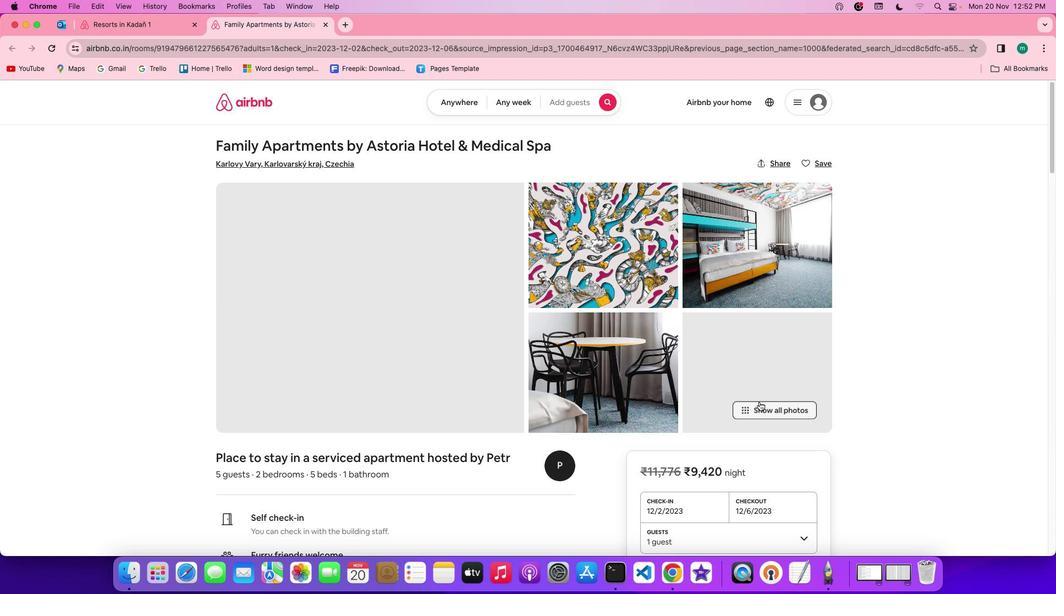 
Action: Mouse moved to (527, 331)
Screenshot: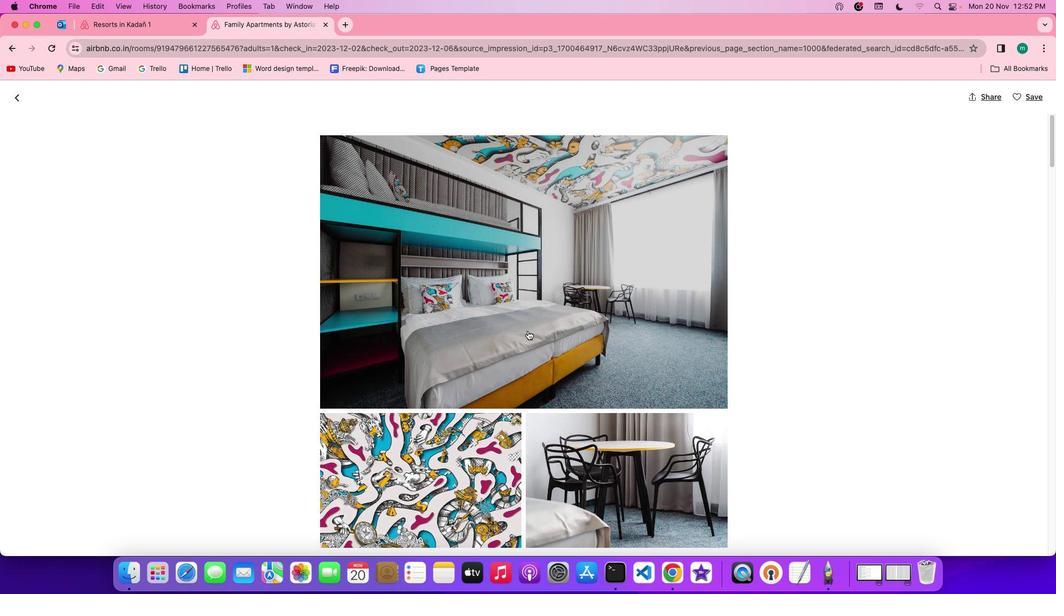 
Action: Mouse scrolled (527, 331) with delta (0, 0)
Screenshot: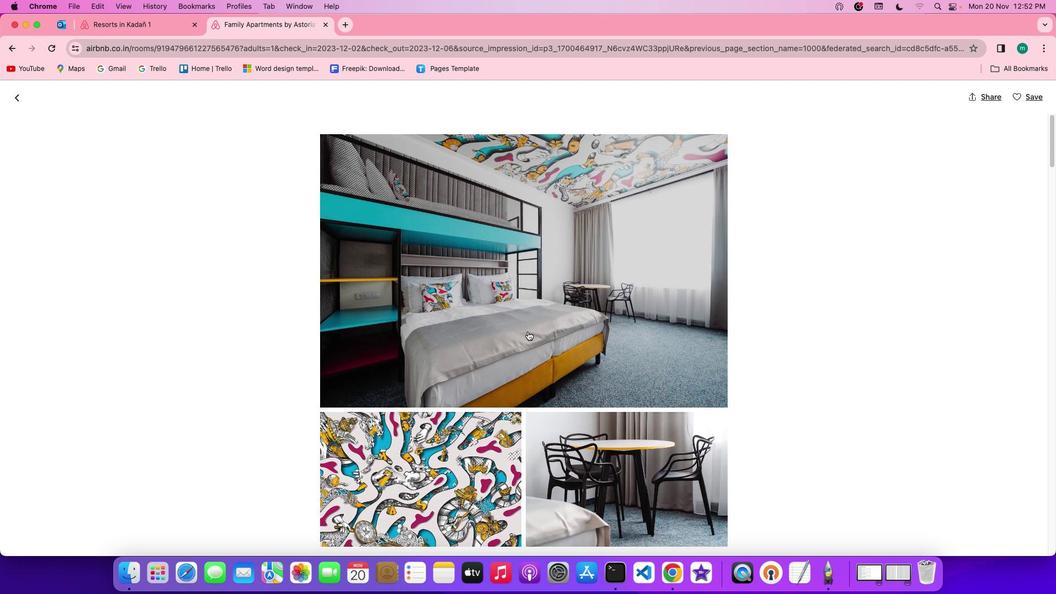 
Action: Mouse scrolled (527, 331) with delta (0, 0)
Screenshot: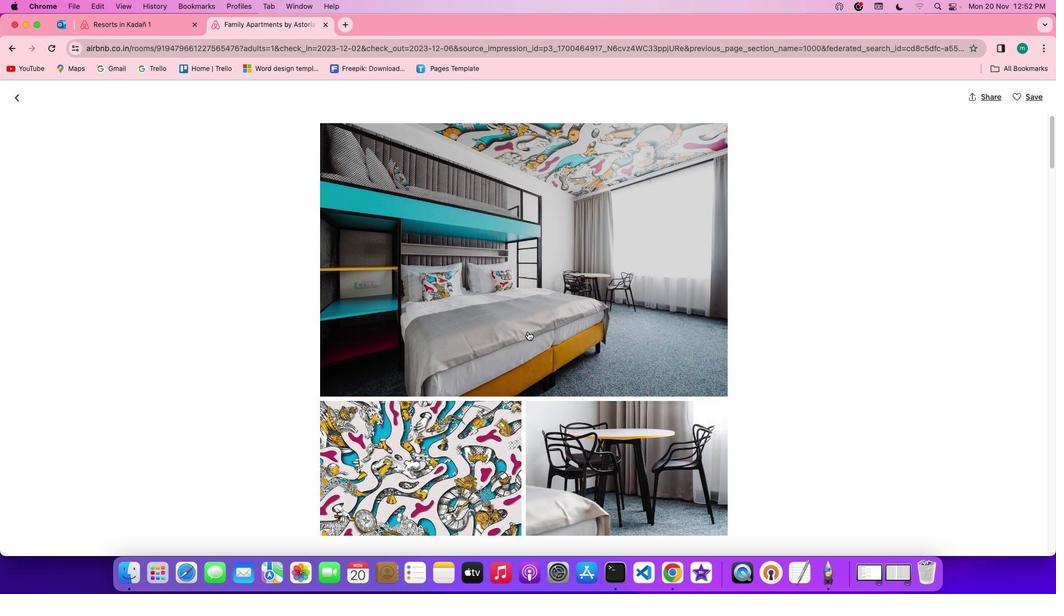 
Action: Mouse scrolled (527, 331) with delta (0, 0)
Screenshot: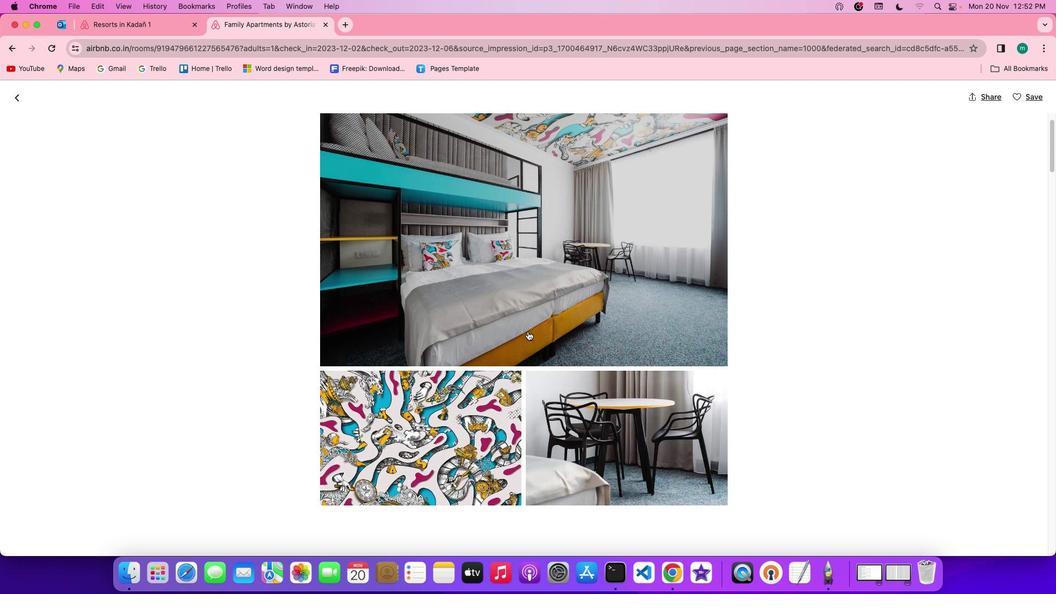 
Action: Mouse moved to (527, 331)
Screenshot: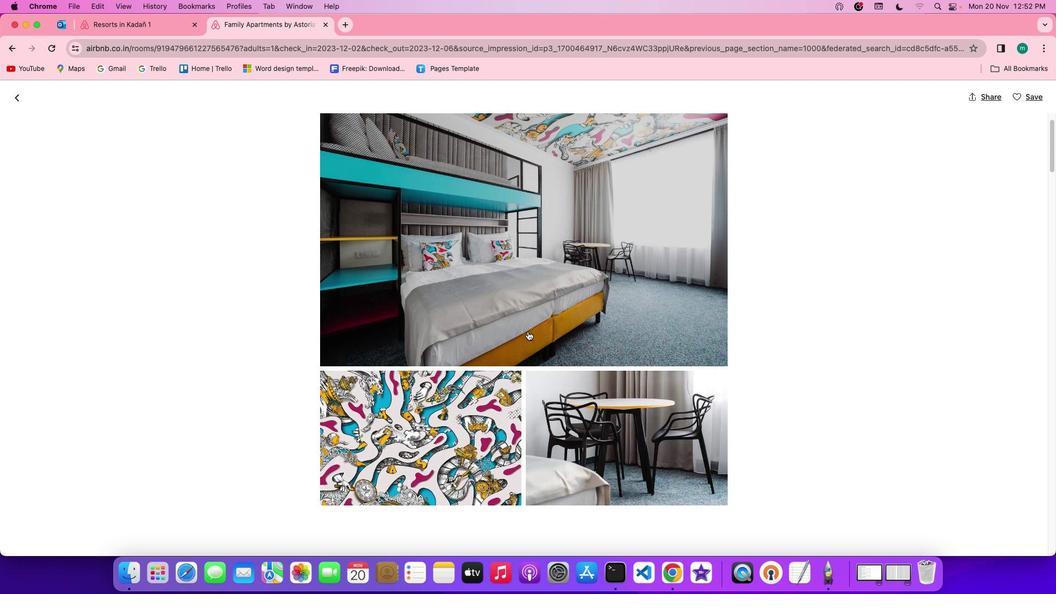
Action: Mouse scrolled (527, 331) with delta (0, 0)
Screenshot: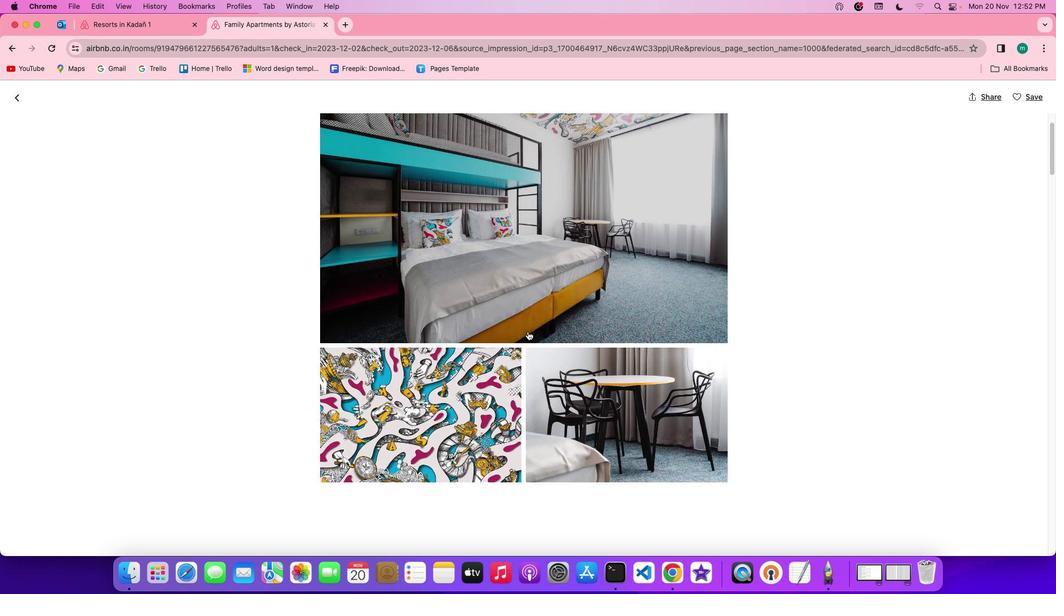 
Action: Mouse scrolled (527, 331) with delta (0, 0)
Screenshot: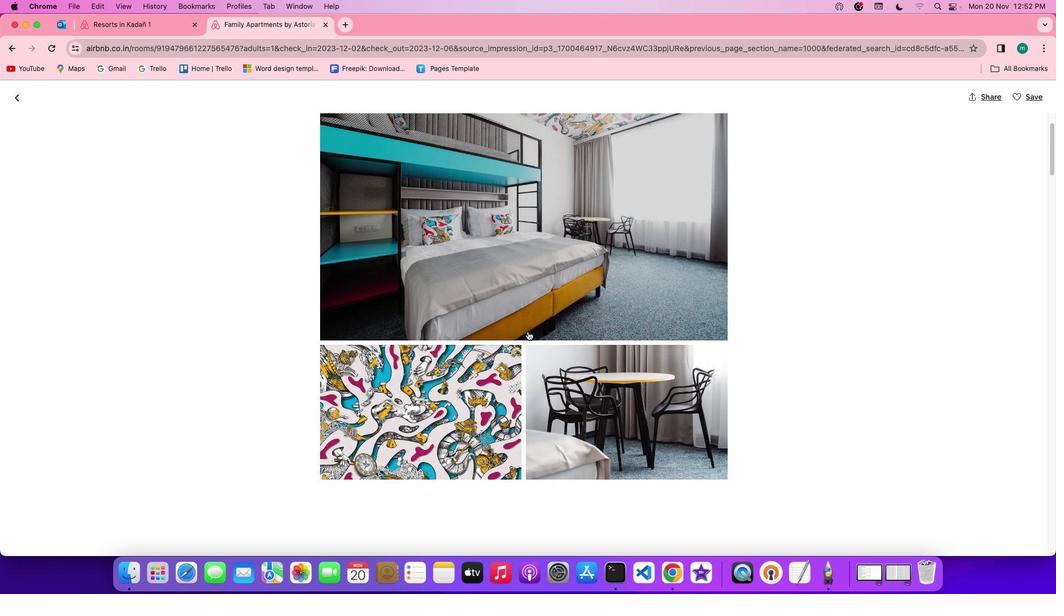 
Action: Mouse scrolled (527, 331) with delta (0, 0)
Screenshot: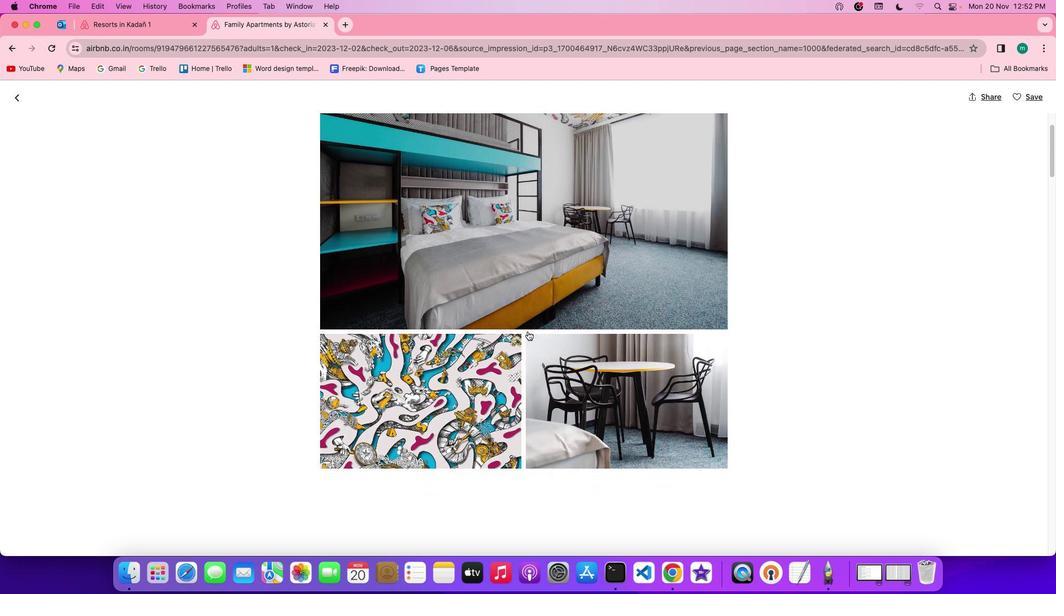 
Action: Mouse scrolled (527, 331) with delta (0, 0)
Screenshot: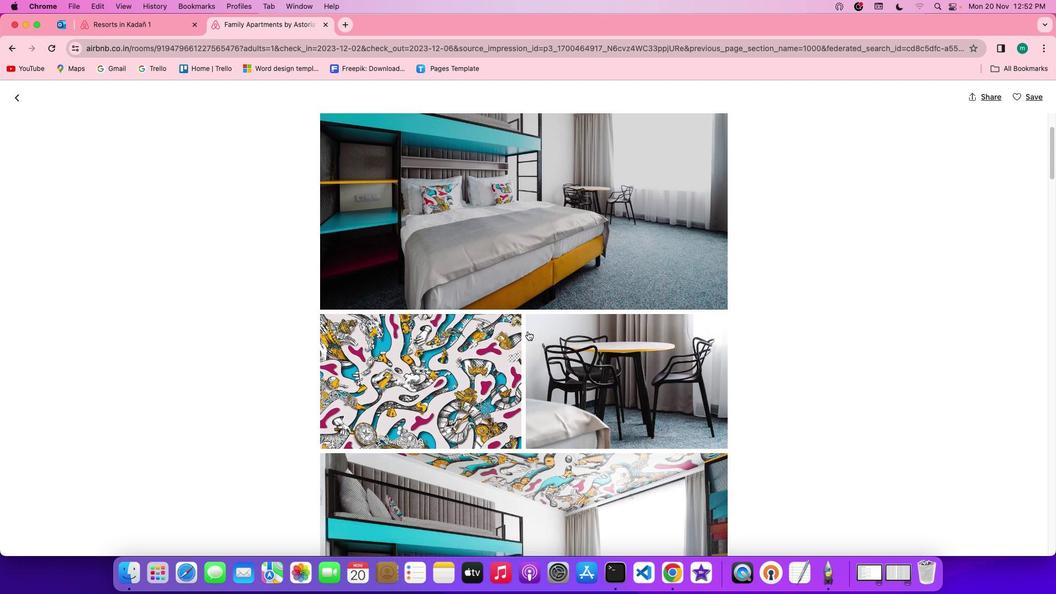 
Action: Mouse scrolled (527, 331) with delta (0, 0)
Screenshot: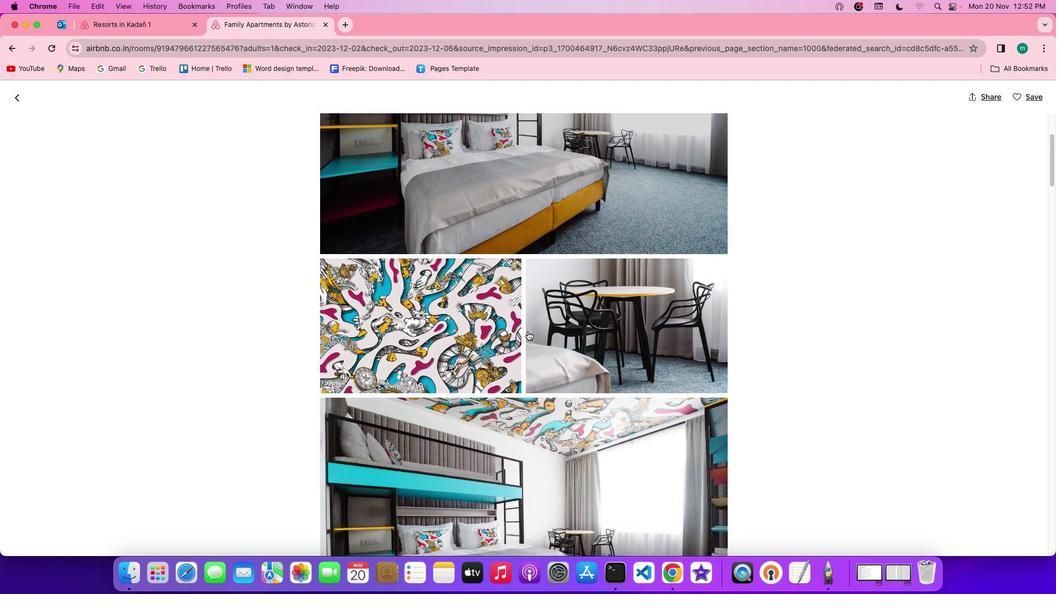 
Action: Mouse scrolled (527, 331) with delta (0, 0)
Screenshot: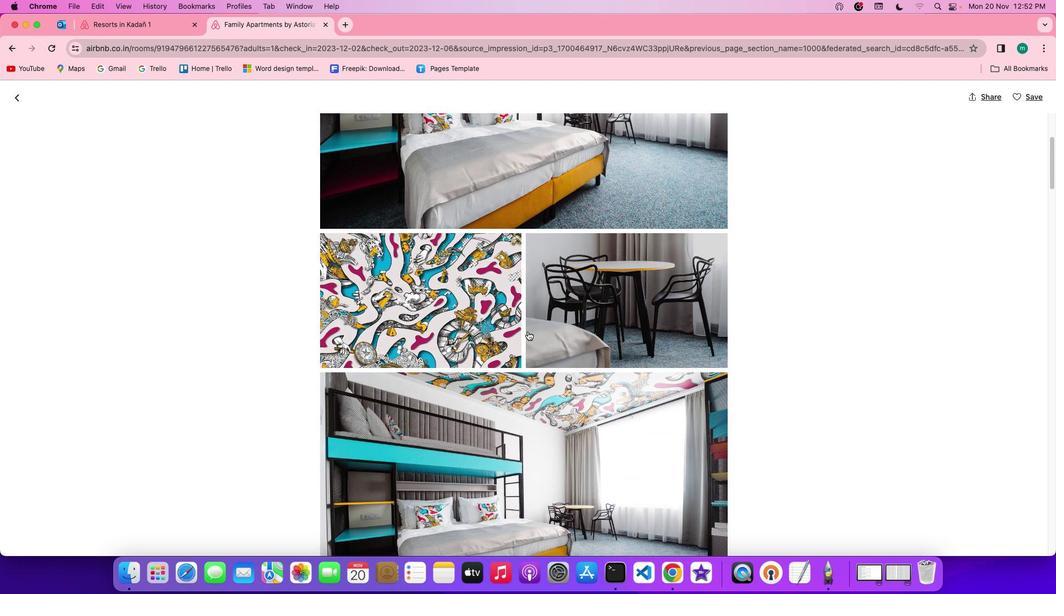 
Action: Mouse scrolled (527, 331) with delta (0, 0)
Screenshot: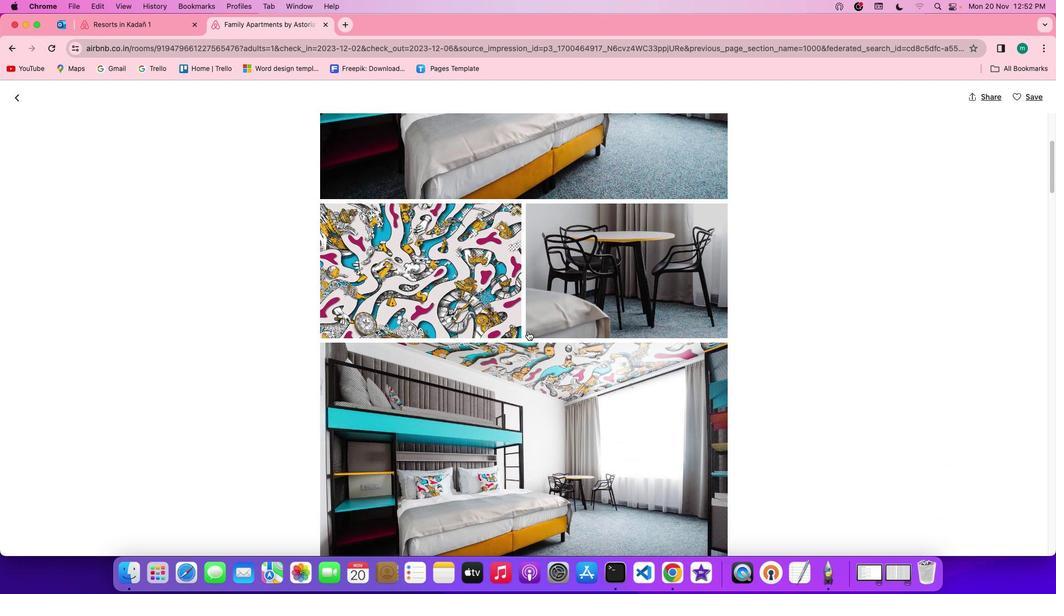 
Action: Mouse scrolled (527, 331) with delta (0, 0)
Screenshot: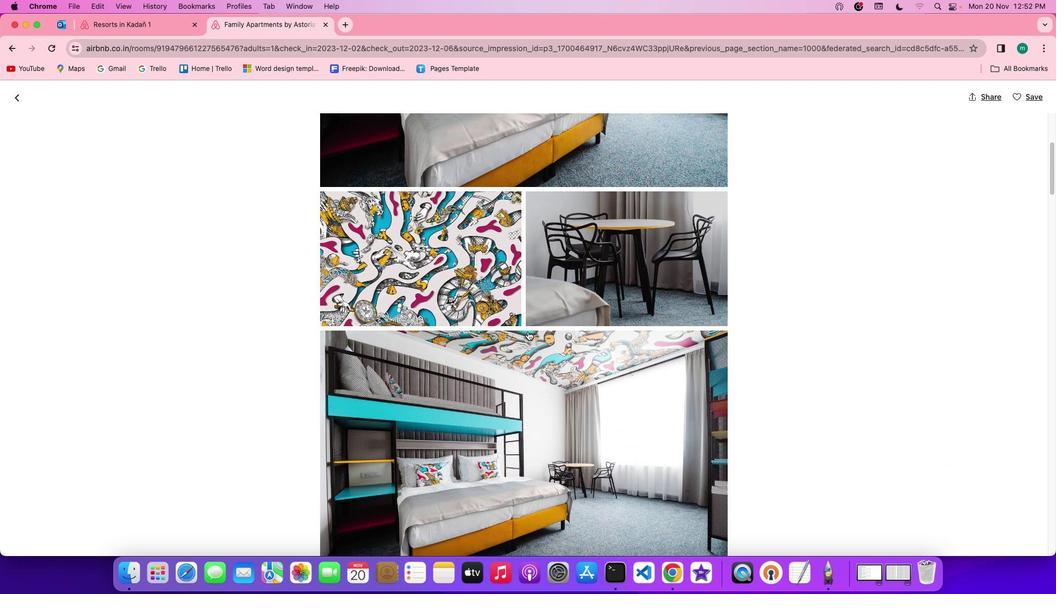 
Action: Mouse scrolled (527, 331) with delta (0, -1)
Screenshot: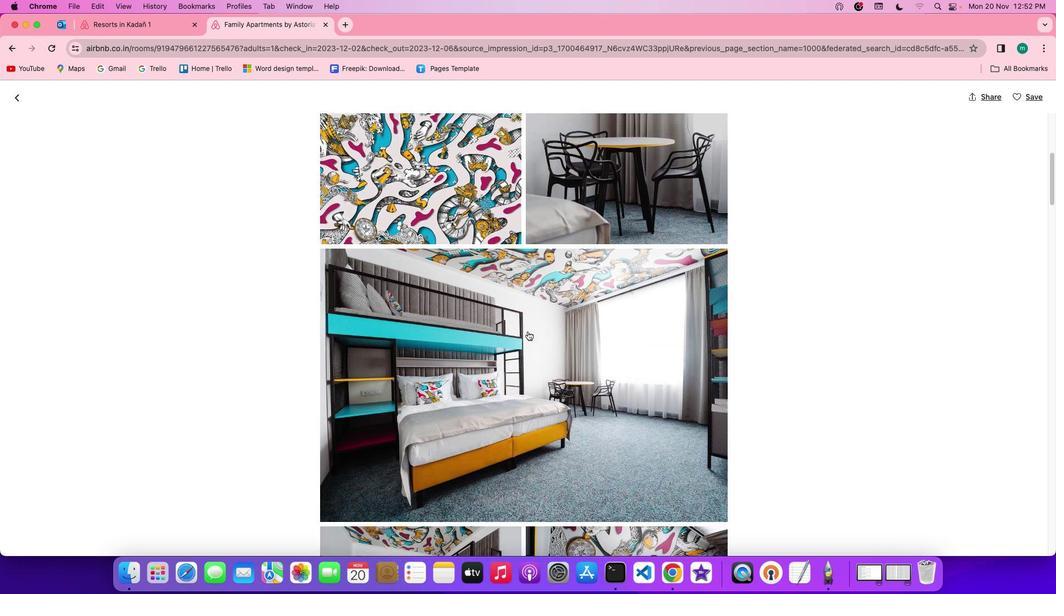 
Action: Mouse scrolled (527, 331) with delta (0, 0)
Screenshot: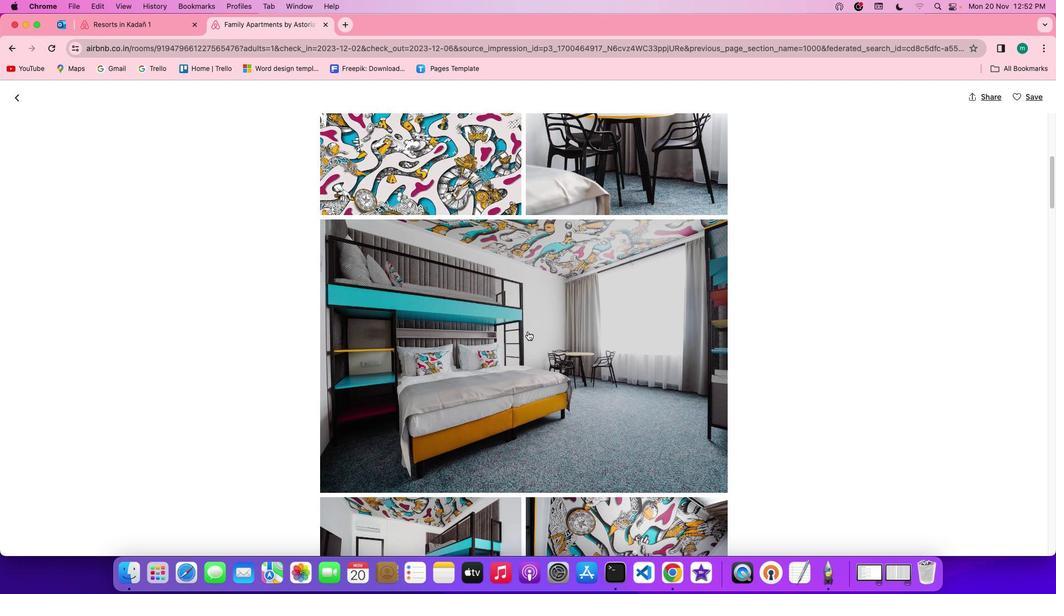 
Action: Mouse scrolled (527, 331) with delta (0, 0)
Screenshot: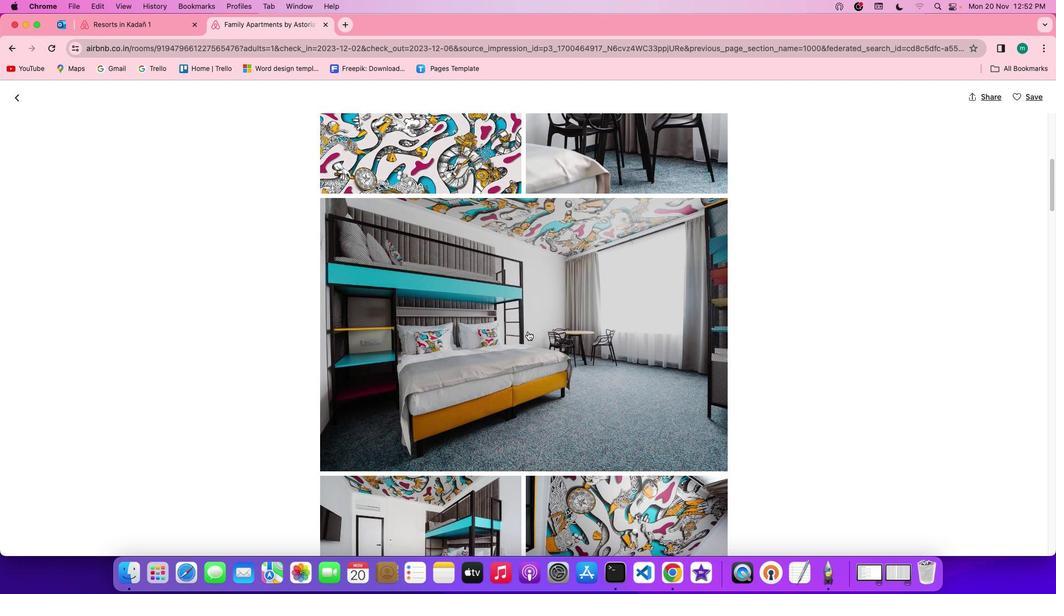 
Action: Mouse scrolled (527, 331) with delta (0, 0)
Screenshot: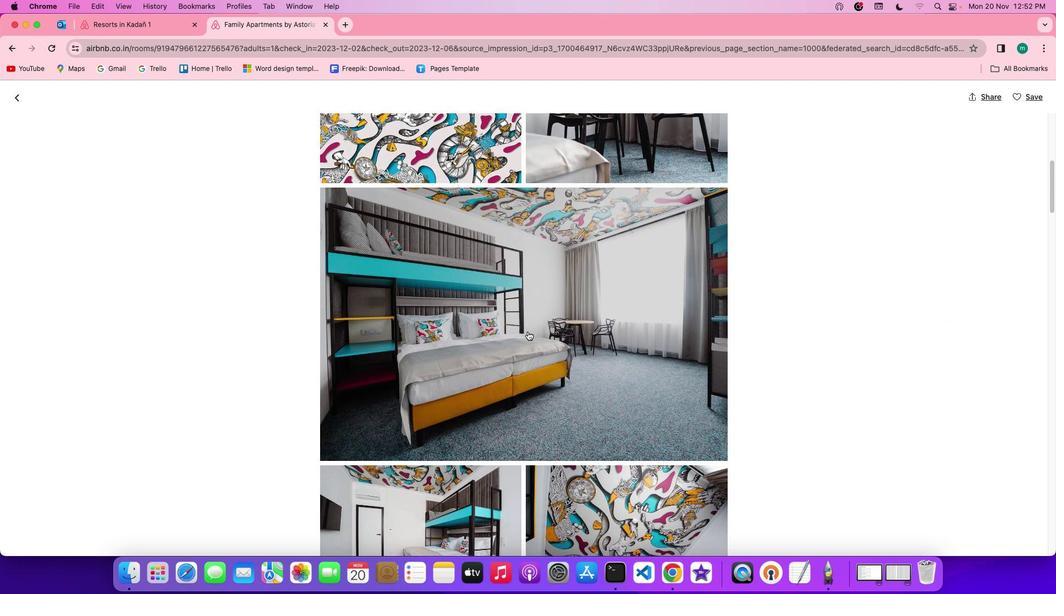 
Action: Mouse scrolled (527, 331) with delta (0, -1)
Screenshot: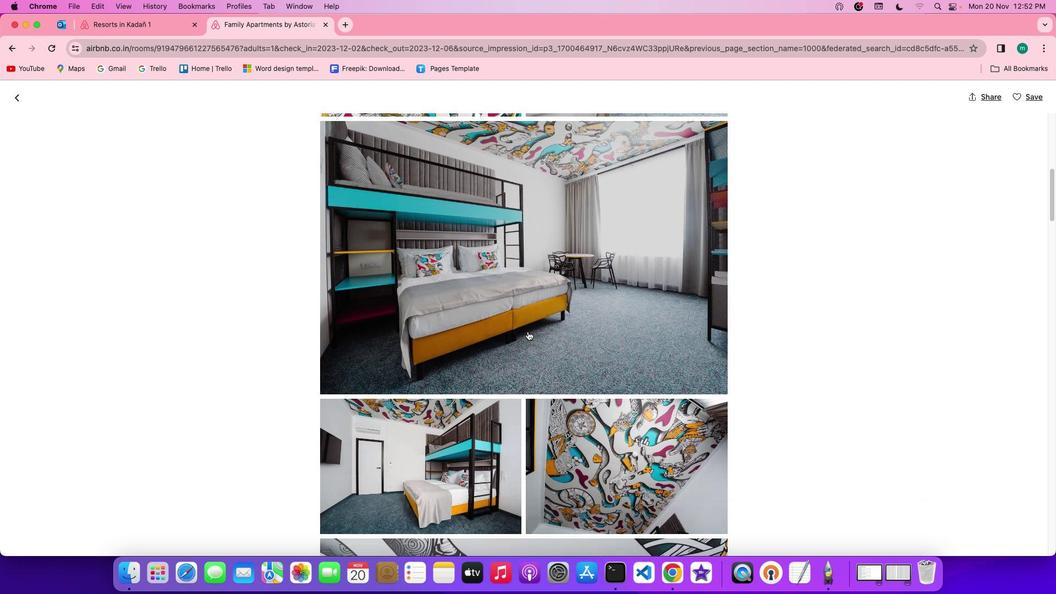 
Action: Mouse scrolled (527, 331) with delta (0, 0)
Screenshot: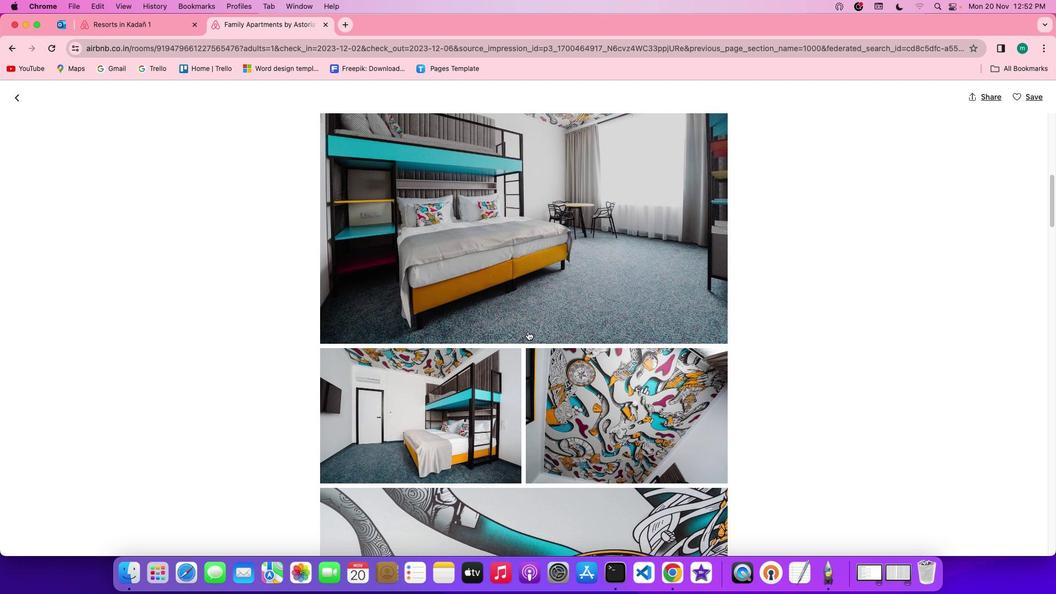 
Action: Mouse scrolled (527, 331) with delta (0, 0)
Screenshot: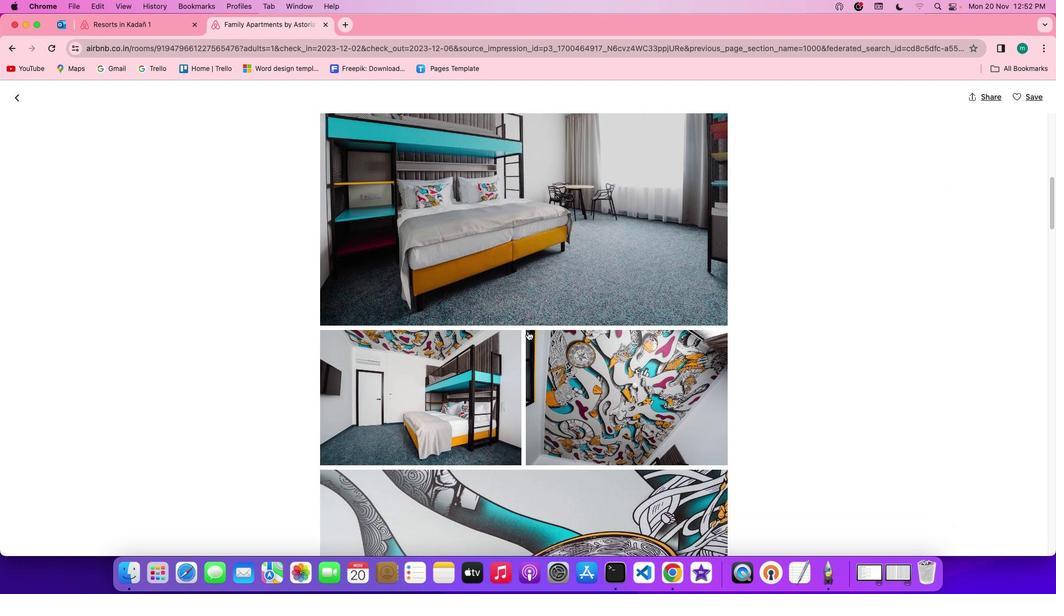 
Action: Mouse scrolled (527, 331) with delta (0, -1)
Screenshot: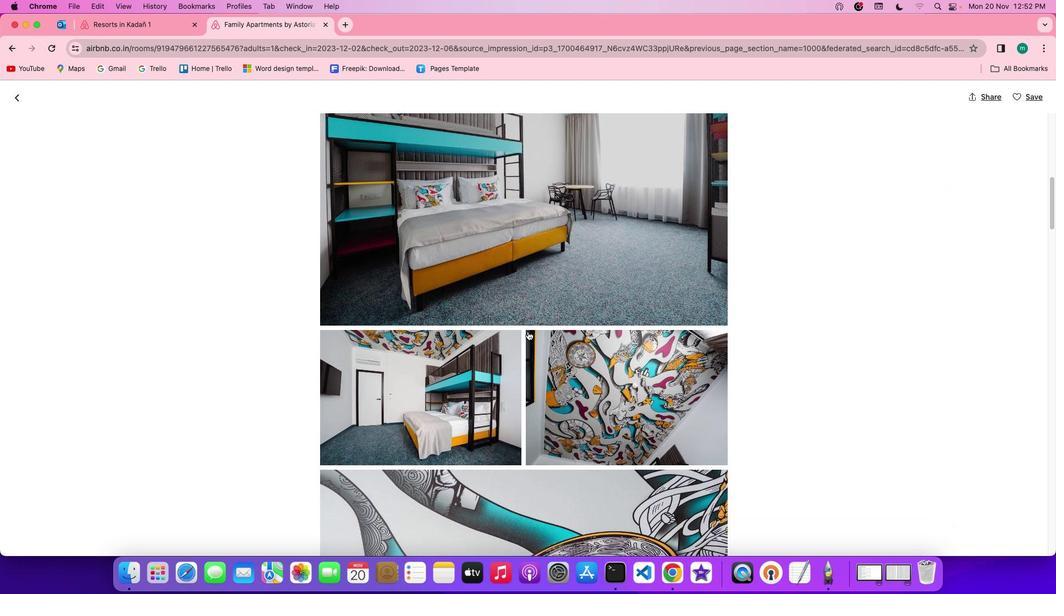 
Action: Mouse scrolled (527, 331) with delta (0, -1)
Screenshot: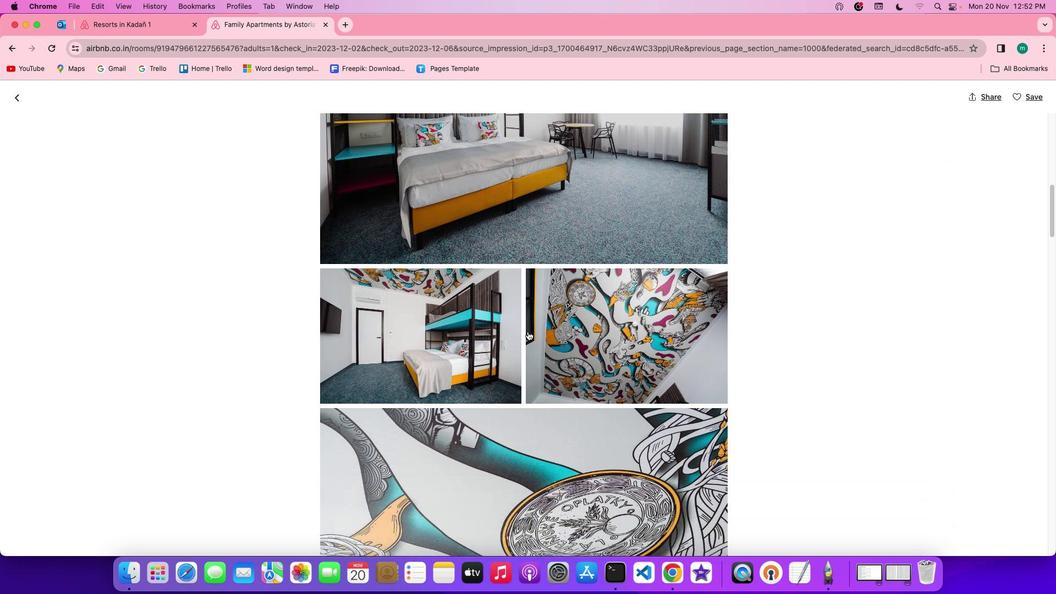 
Action: Mouse scrolled (527, 331) with delta (0, 0)
Screenshot: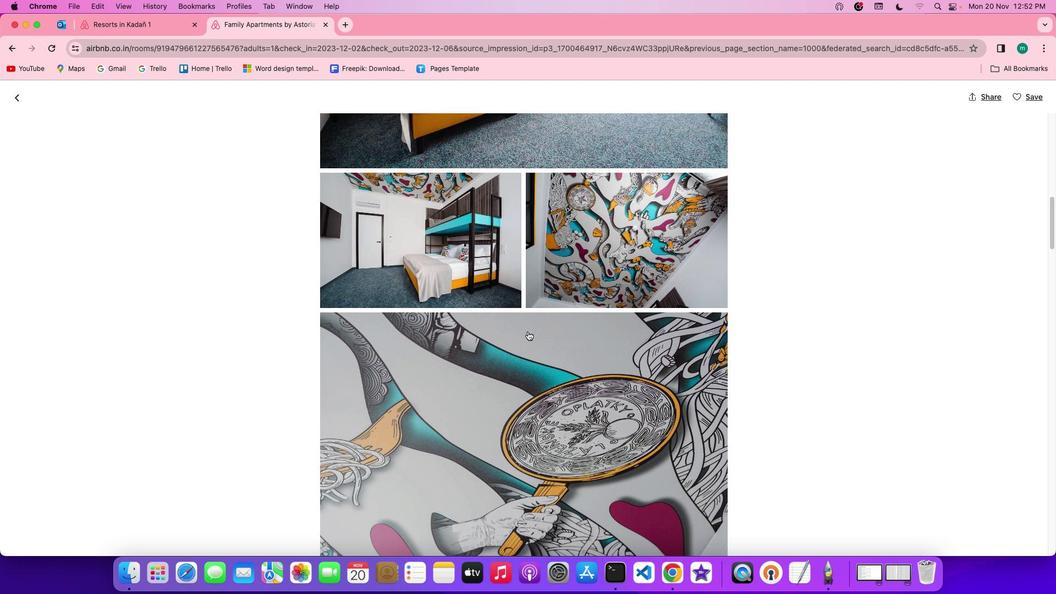 
Action: Mouse scrolled (527, 331) with delta (0, 0)
Screenshot: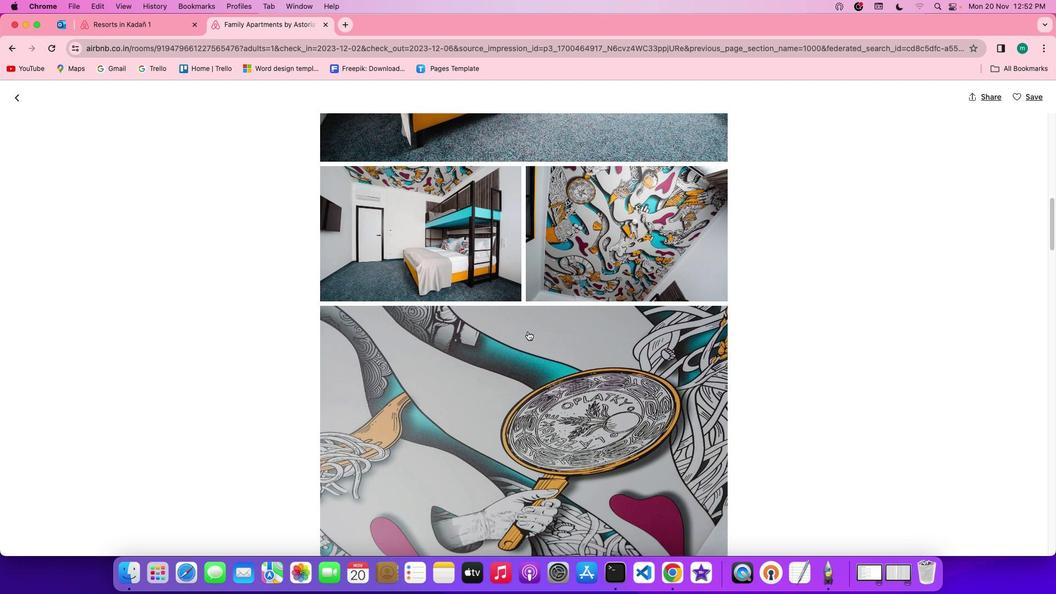 
Action: Mouse scrolled (527, 331) with delta (0, 0)
Screenshot: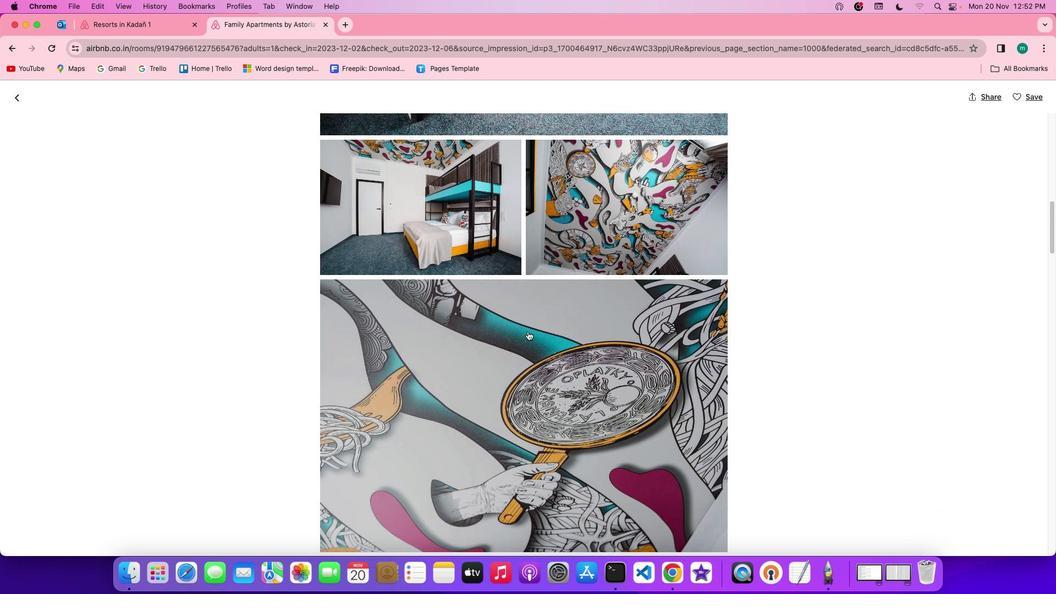 
Action: Mouse scrolled (527, 331) with delta (0, 0)
Screenshot: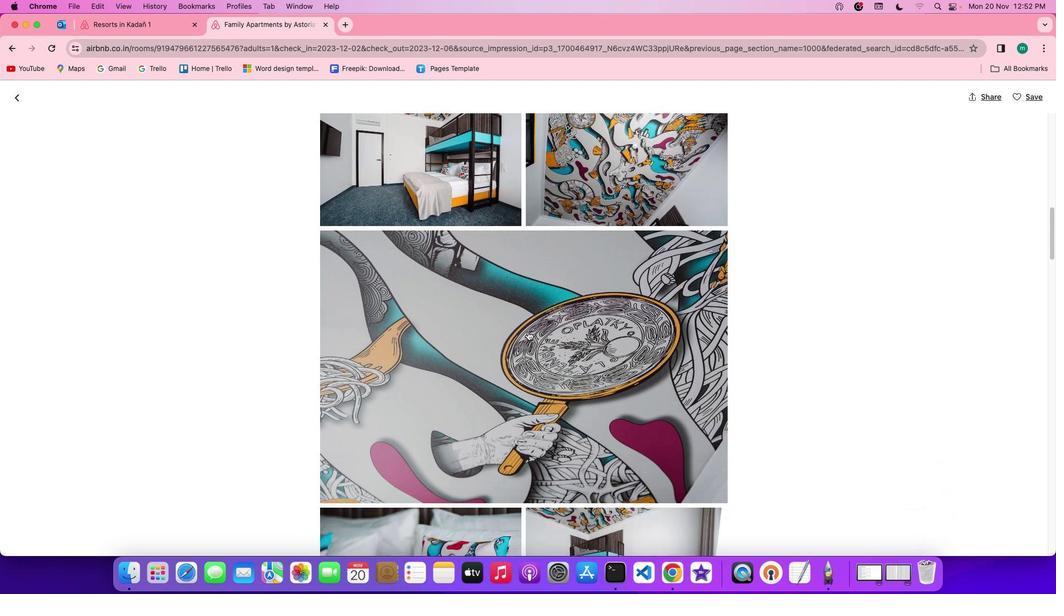 
Action: Mouse scrolled (527, 331) with delta (0, 0)
Screenshot: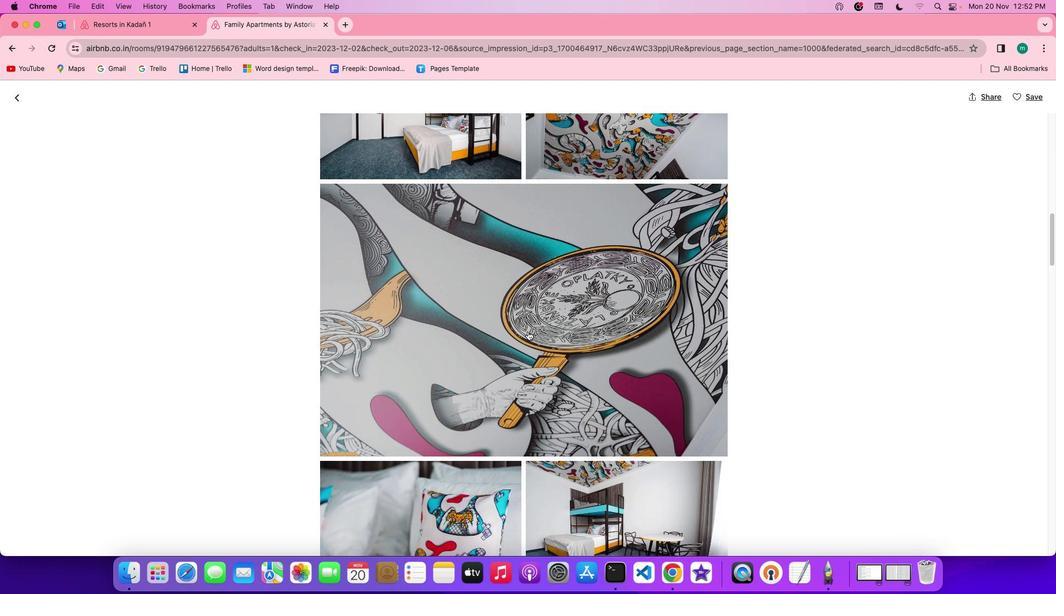 
Action: Mouse scrolled (527, 331) with delta (0, 0)
Screenshot: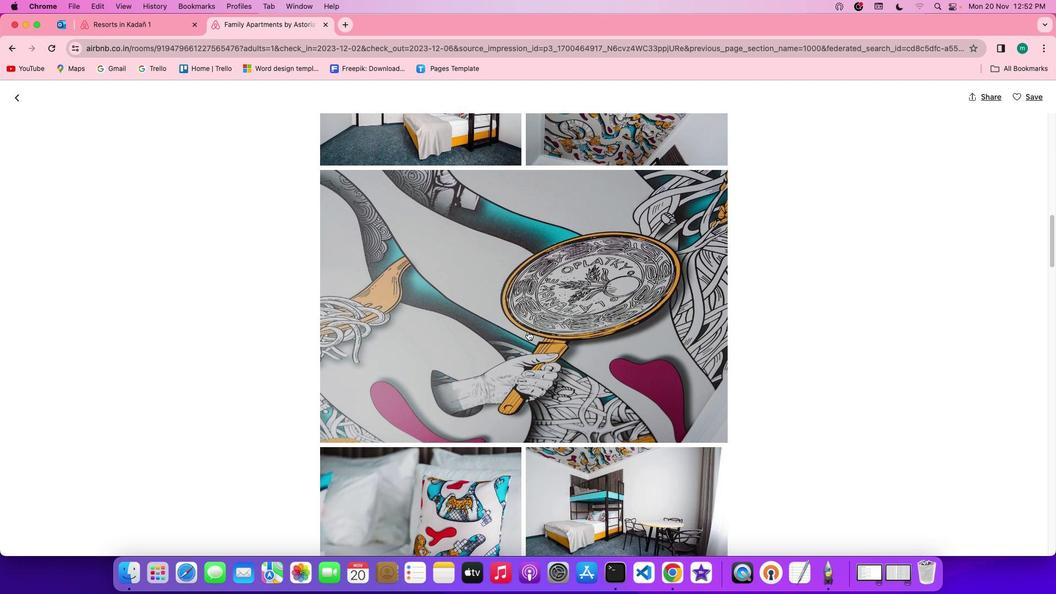
Action: Mouse scrolled (527, 331) with delta (0, 0)
Screenshot: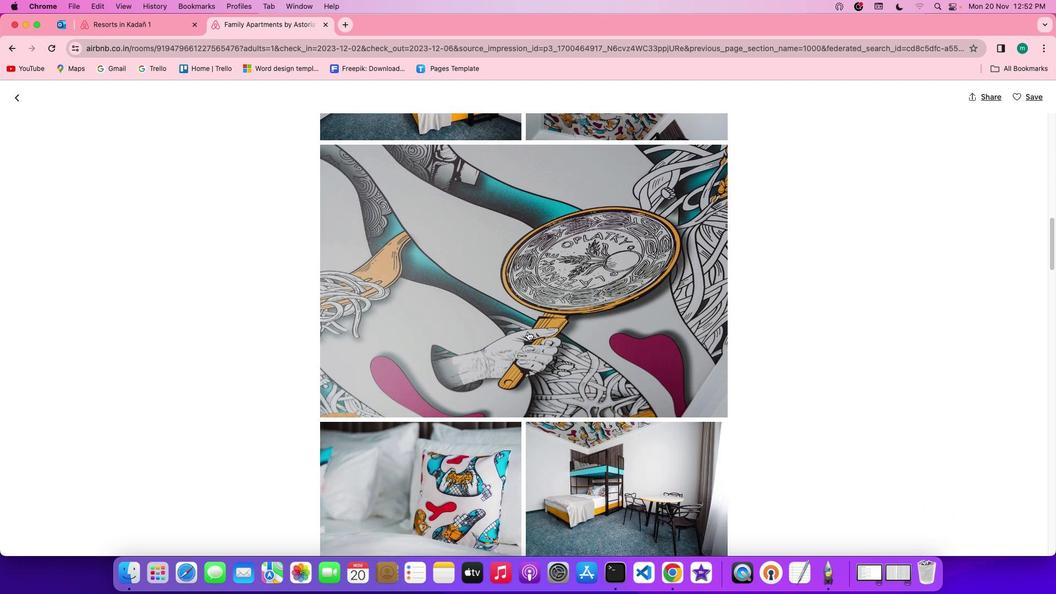 
Action: Mouse scrolled (527, 331) with delta (0, -1)
Screenshot: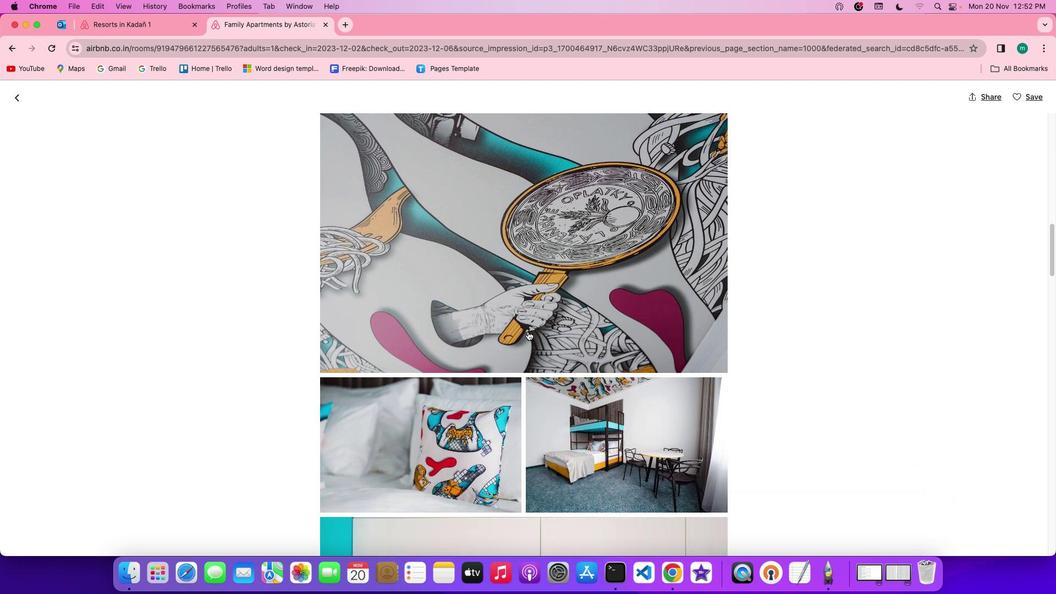 
Action: Mouse scrolled (527, 331) with delta (0, 0)
Screenshot: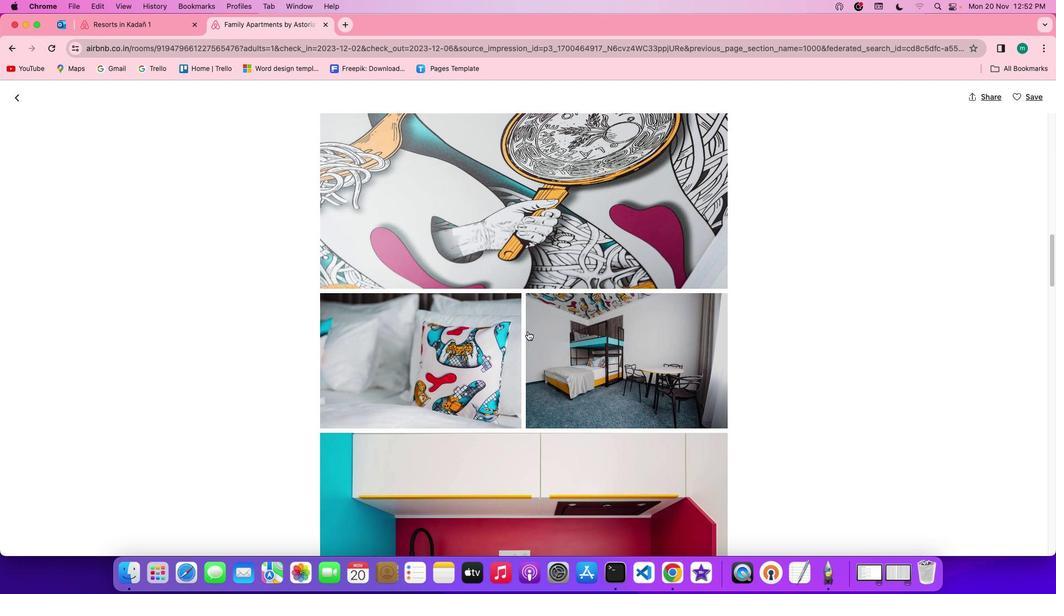 
Action: Mouse scrolled (527, 331) with delta (0, 0)
Screenshot: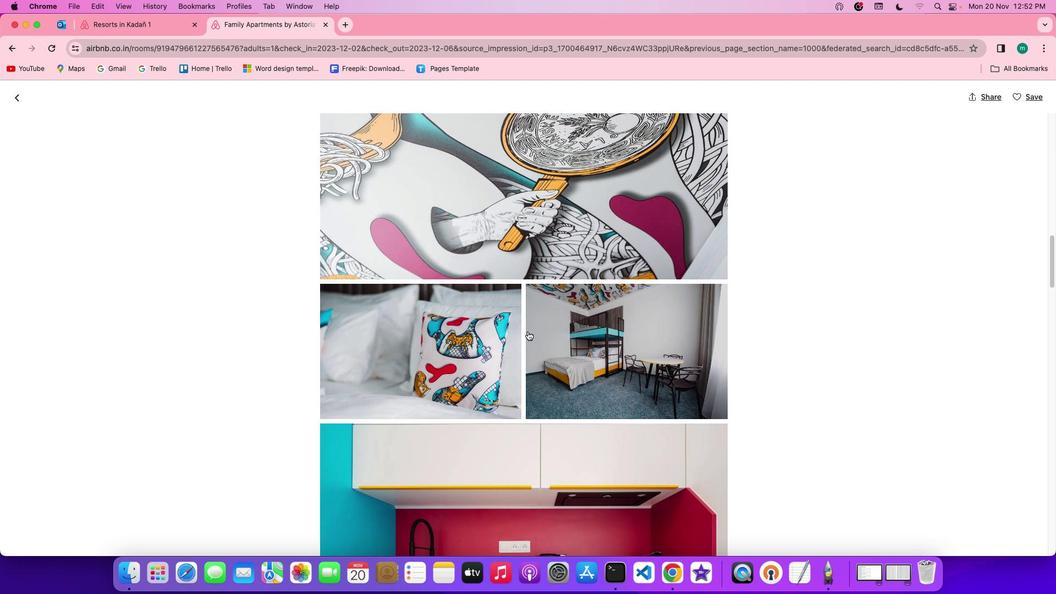 
Action: Mouse scrolled (527, 331) with delta (0, 0)
Screenshot: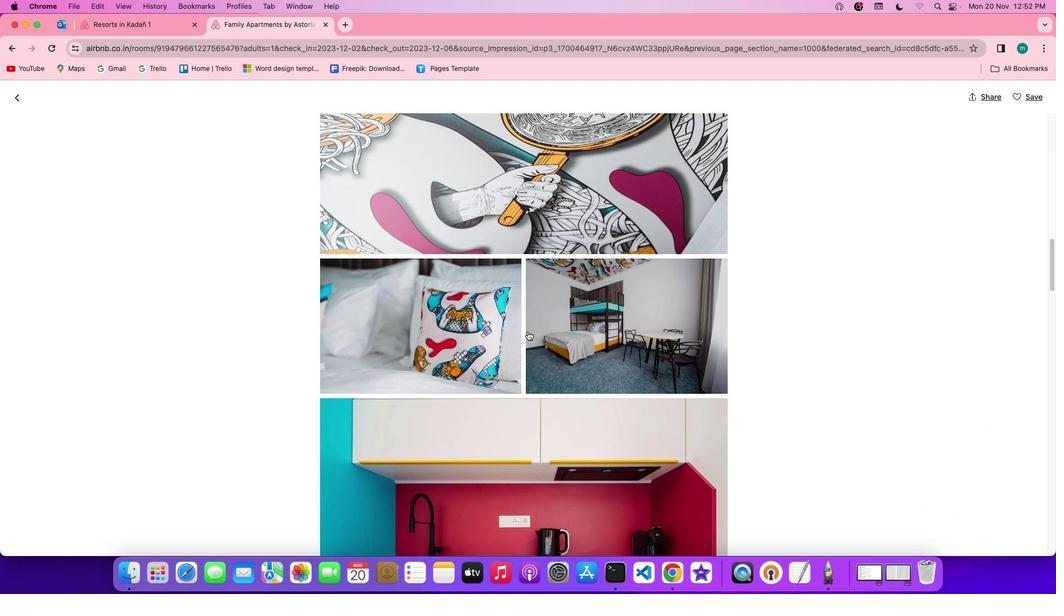 
Action: Mouse scrolled (527, 331) with delta (0, -1)
Screenshot: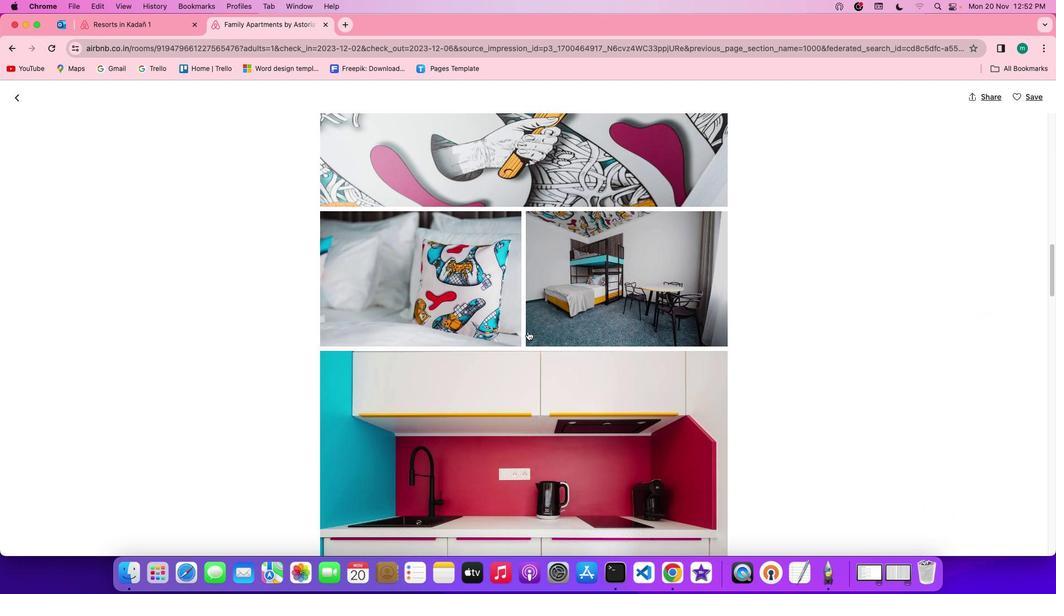 
Action: Mouse scrolled (527, 331) with delta (0, -1)
Screenshot: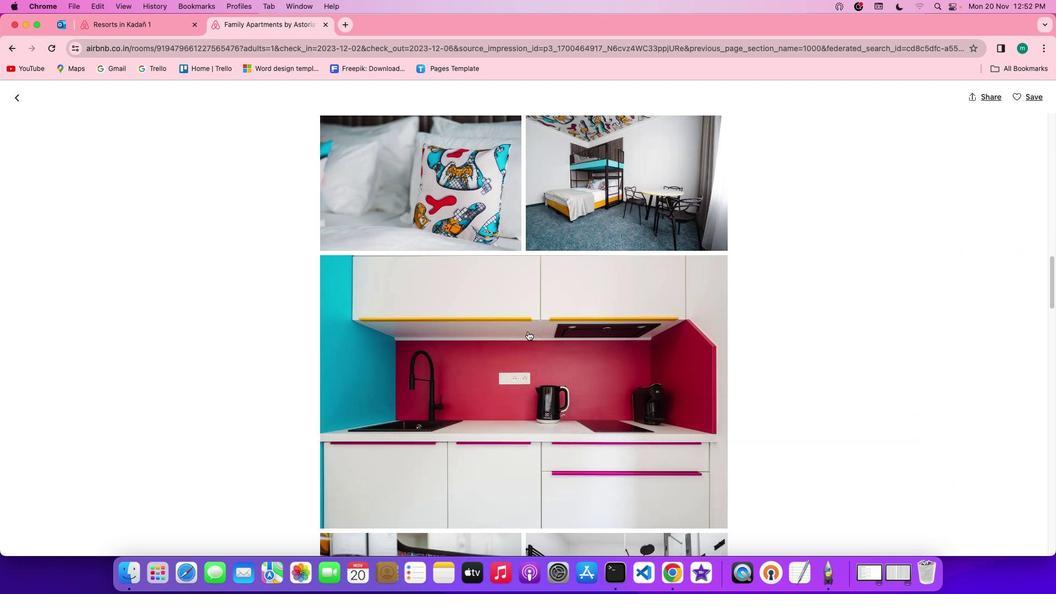 
Action: Mouse scrolled (527, 331) with delta (0, 0)
Screenshot: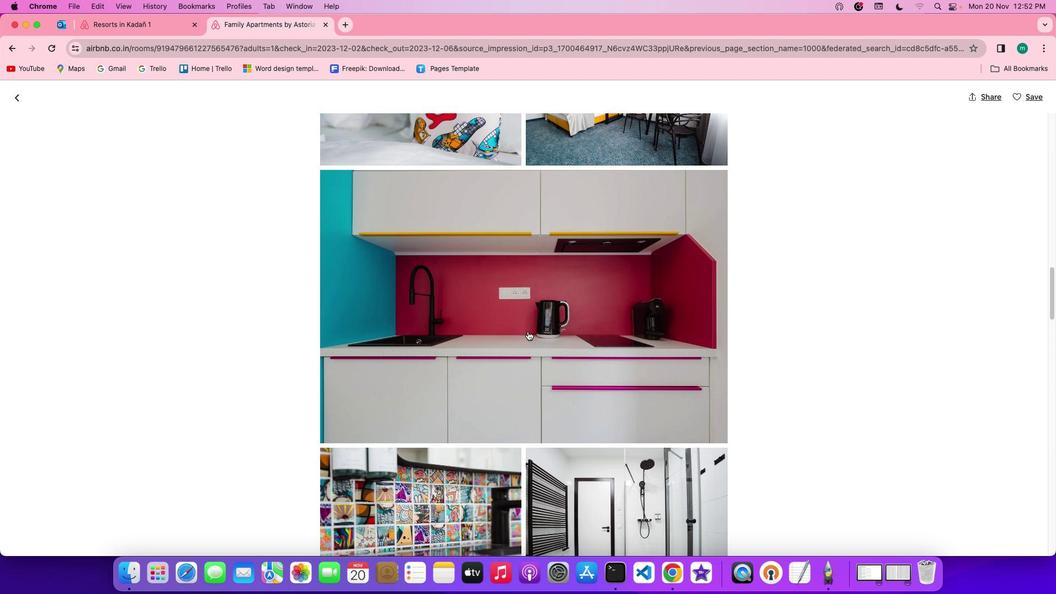 
Action: Mouse scrolled (527, 331) with delta (0, 0)
Screenshot: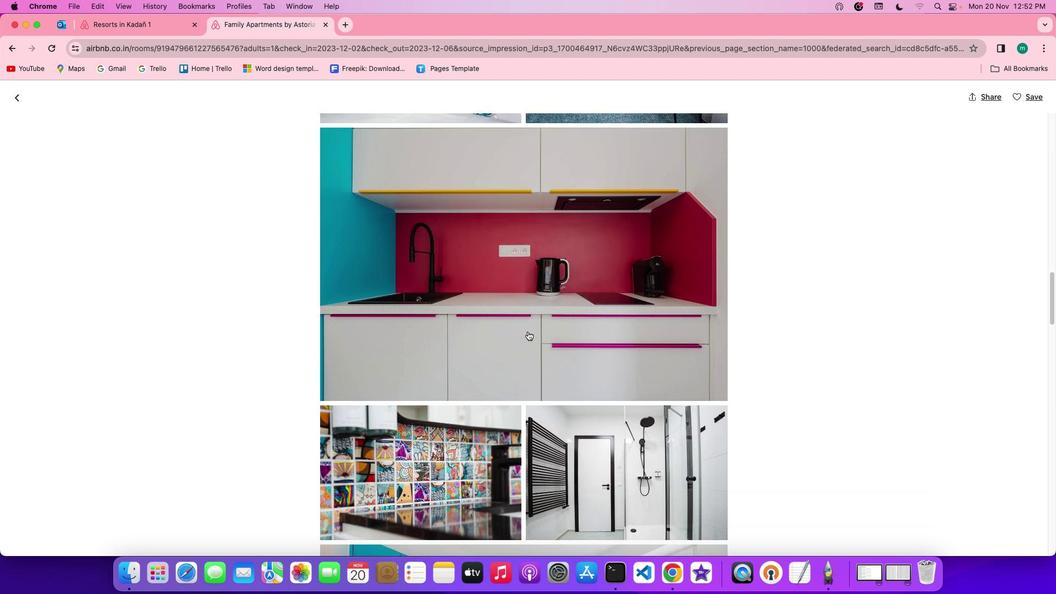 
Action: Mouse scrolled (527, 331) with delta (0, -1)
Screenshot: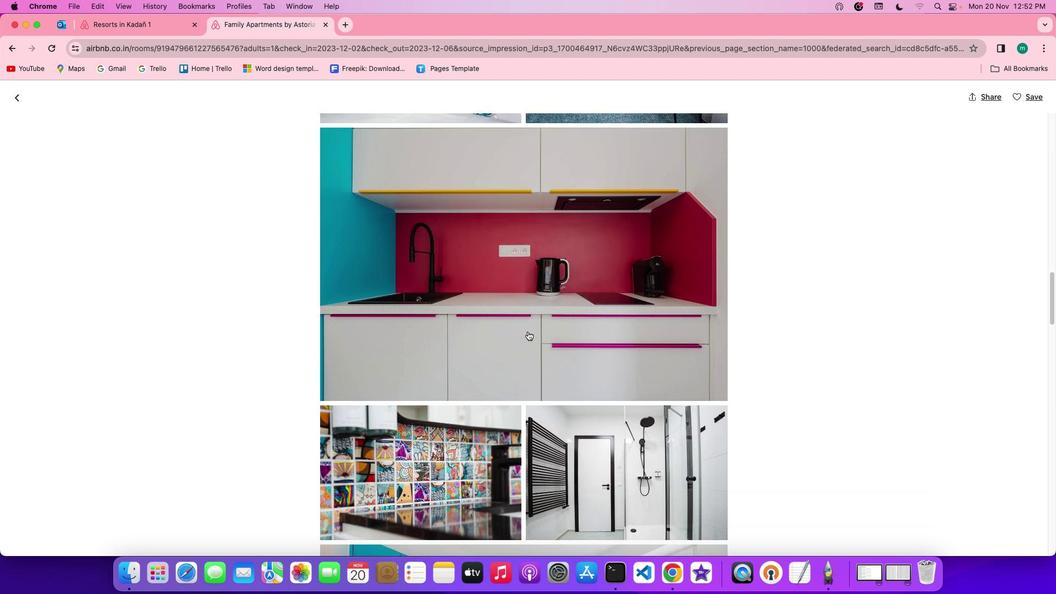 
Action: Mouse scrolled (527, 331) with delta (0, -1)
Screenshot: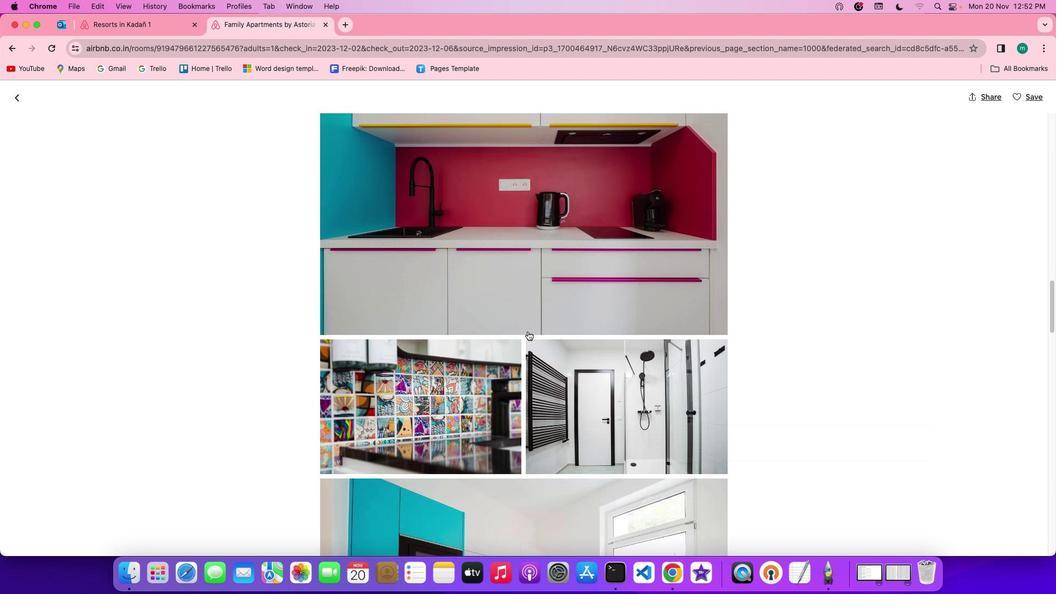 
Action: Mouse scrolled (527, 331) with delta (0, 0)
Screenshot: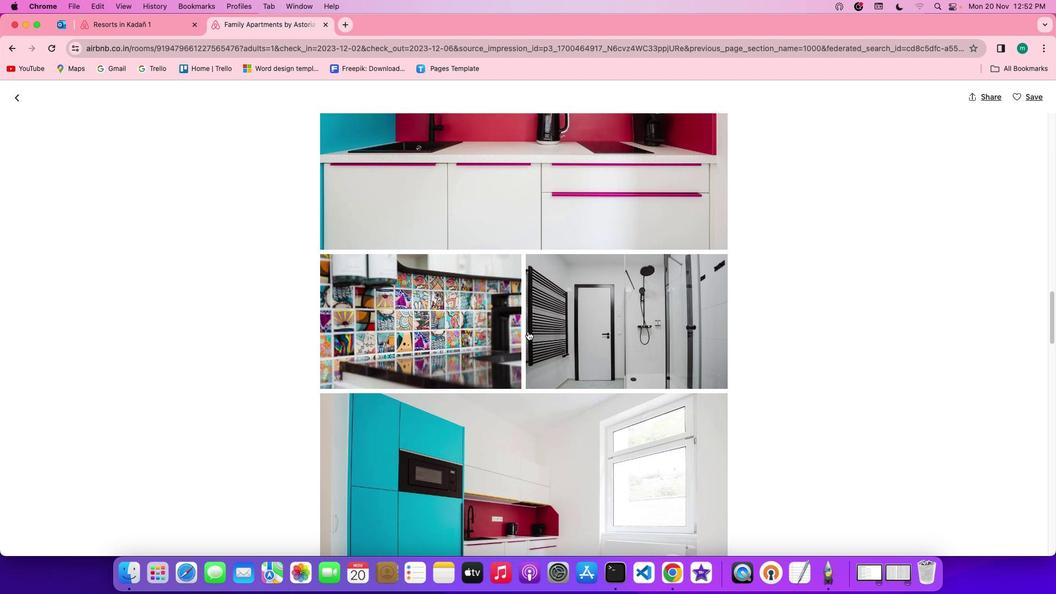 
Action: Mouse scrolled (527, 331) with delta (0, 0)
Screenshot: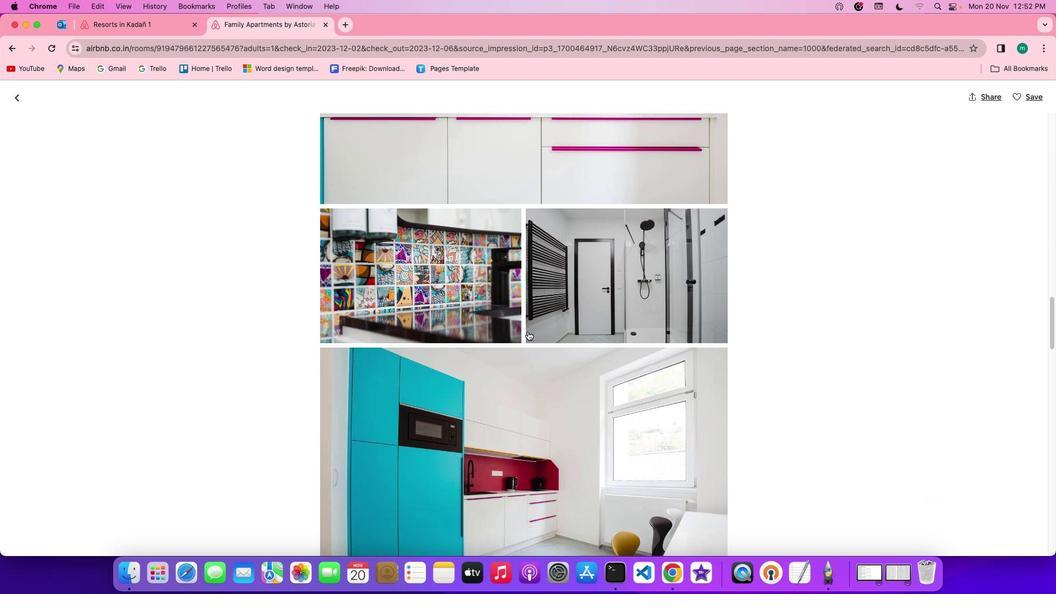 
Action: Mouse scrolled (527, 331) with delta (0, 0)
Screenshot: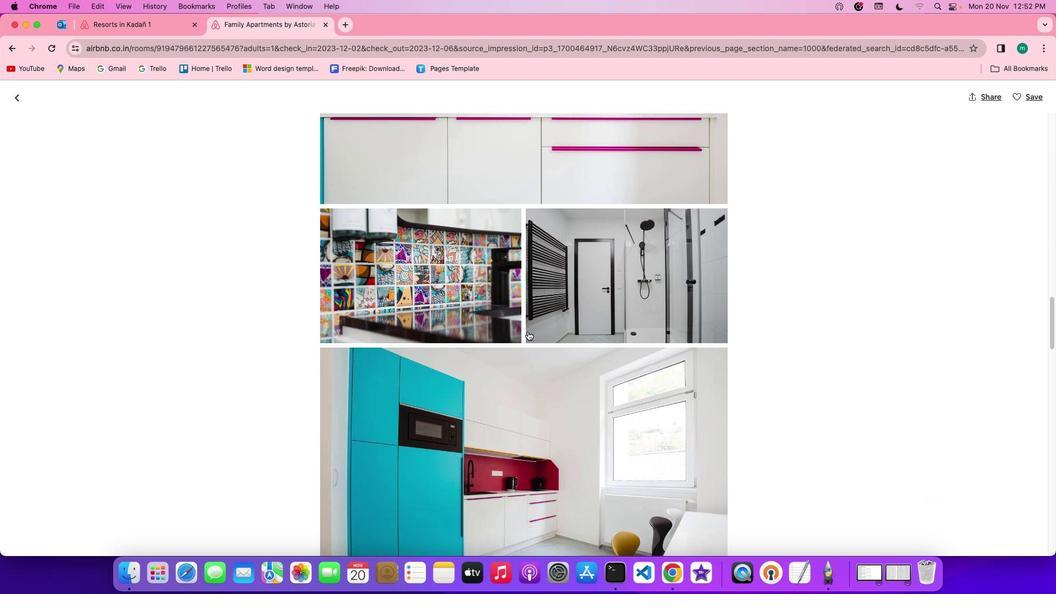 
Action: Mouse scrolled (527, 331) with delta (0, -1)
Screenshot: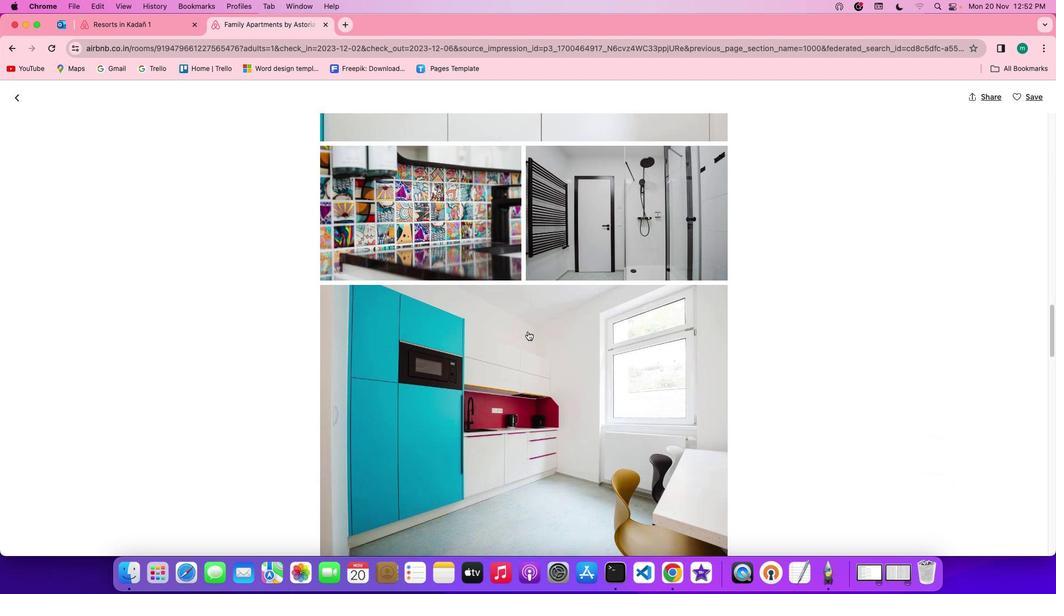 
Action: Mouse scrolled (527, 331) with delta (0, -1)
Screenshot: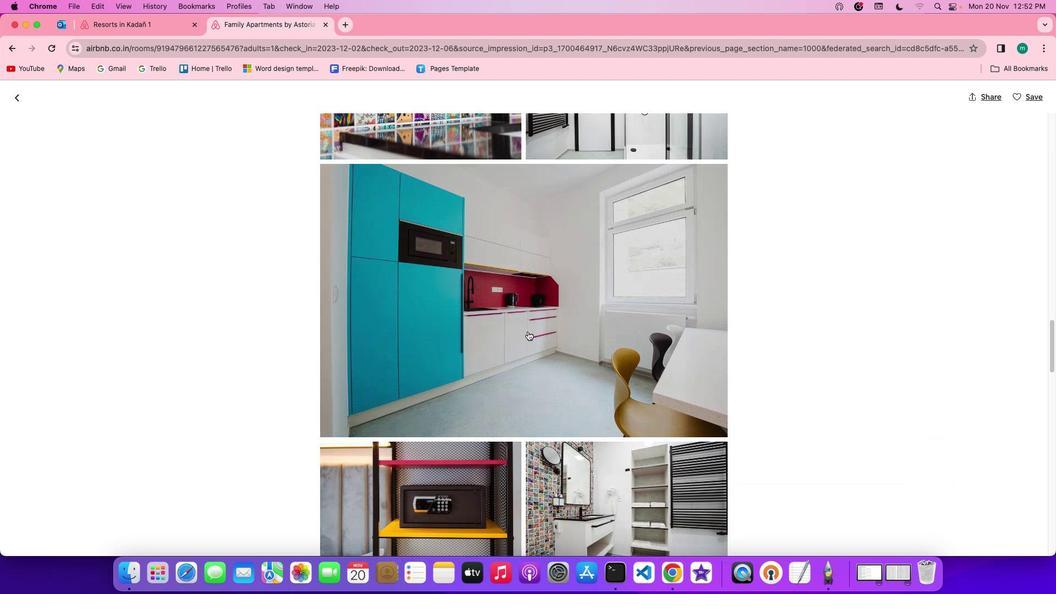 
Action: Mouse scrolled (527, 331) with delta (0, 0)
Screenshot: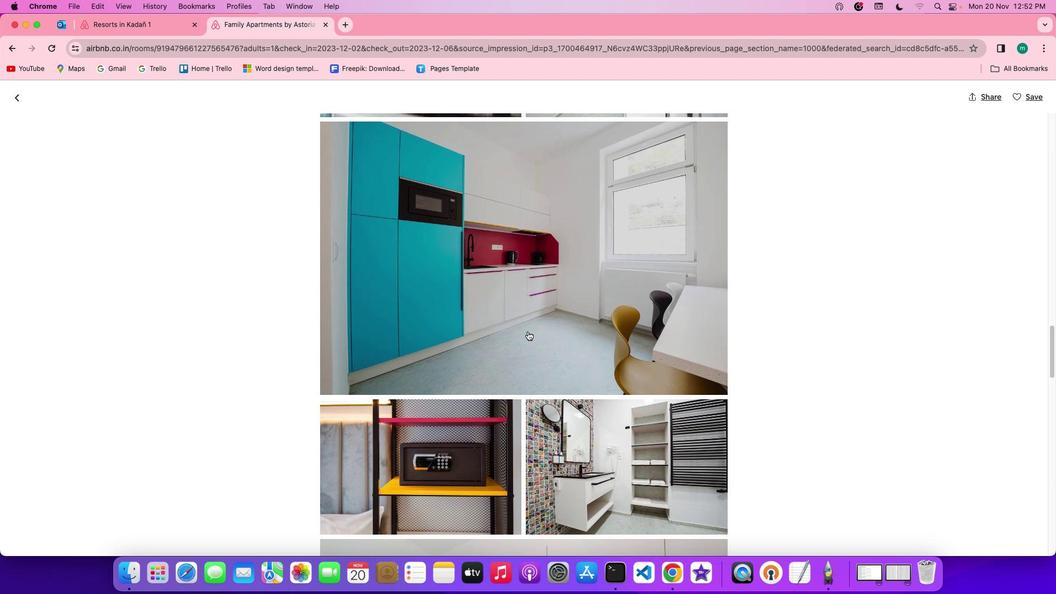 
Action: Mouse scrolled (527, 331) with delta (0, 0)
Screenshot: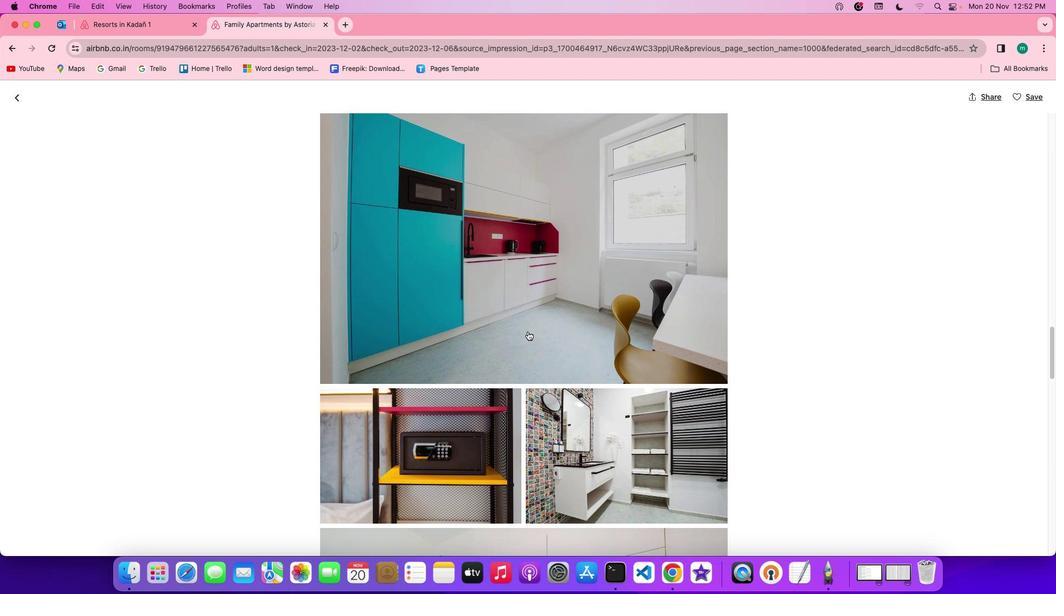 
Action: Mouse scrolled (527, 331) with delta (0, -1)
Screenshot: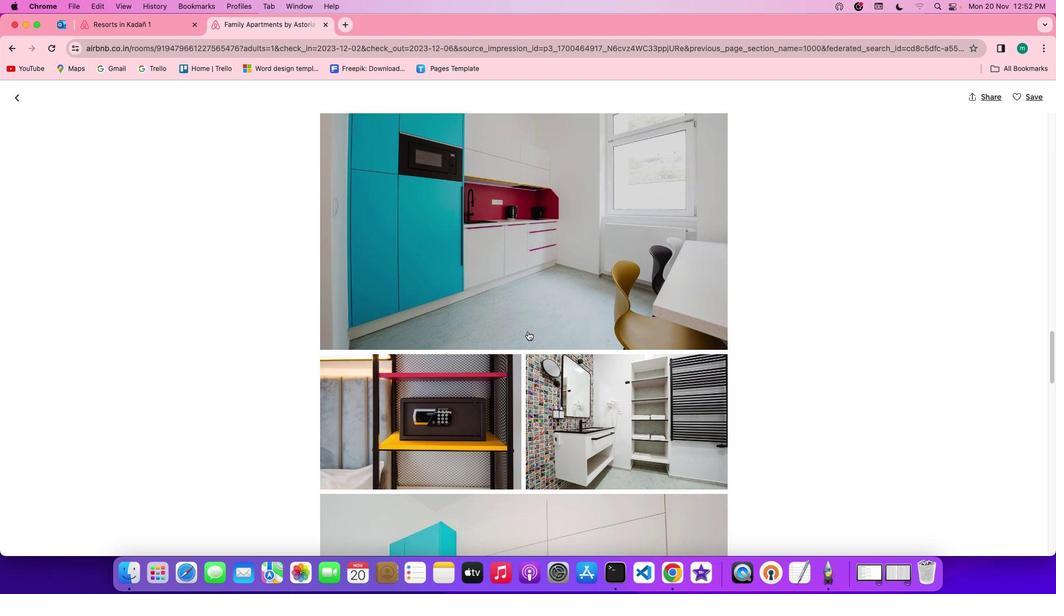 
Action: Mouse scrolled (527, 331) with delta (0, -1)
Screenshot: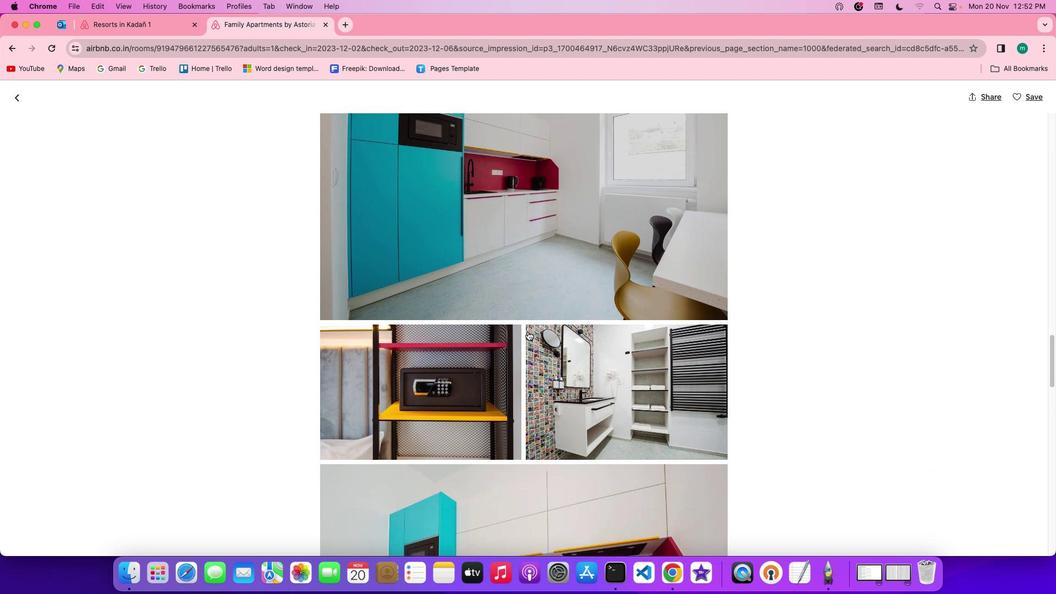 
Action: Mouse scrolled (527, 331) with delta (0, -1)
Screenshot: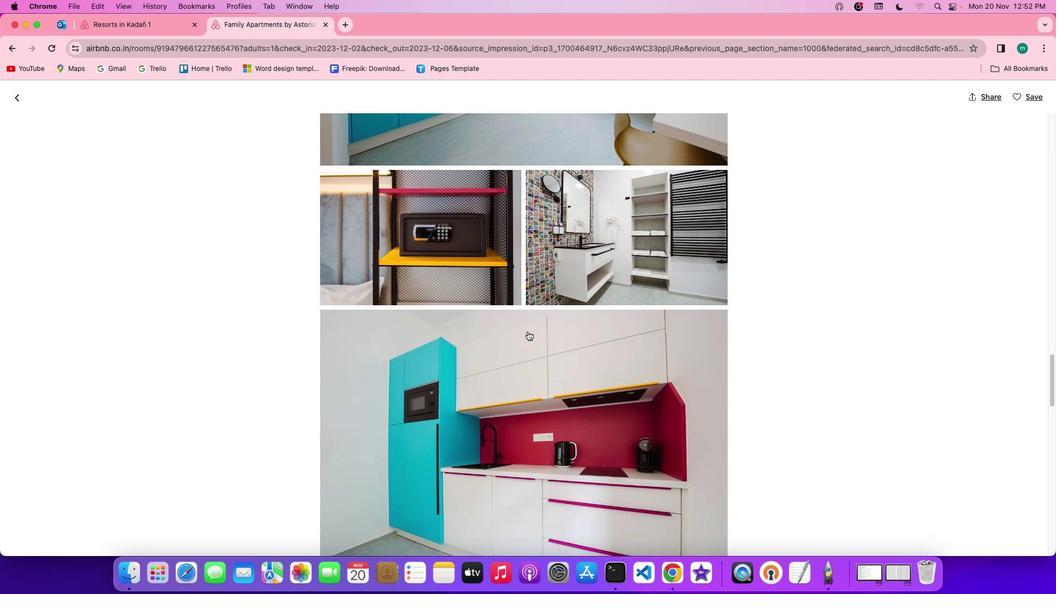 
Action: Mouse scrolled (527, 331) with delta (0, 0)
Screenshot: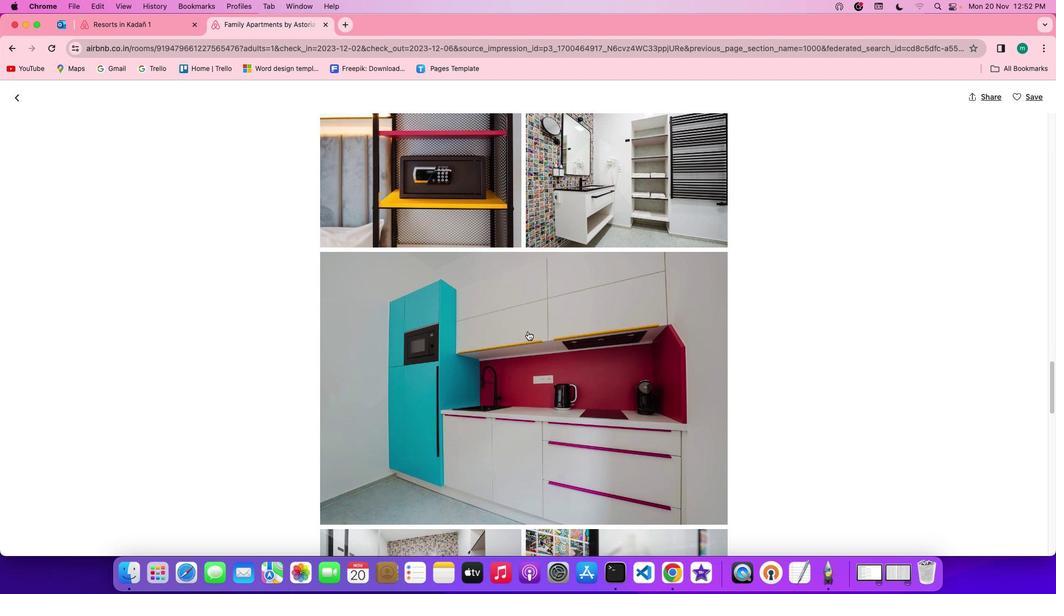 
Action: Mouse scrolled (527, 331) with delta (0, 0)
Screenshot: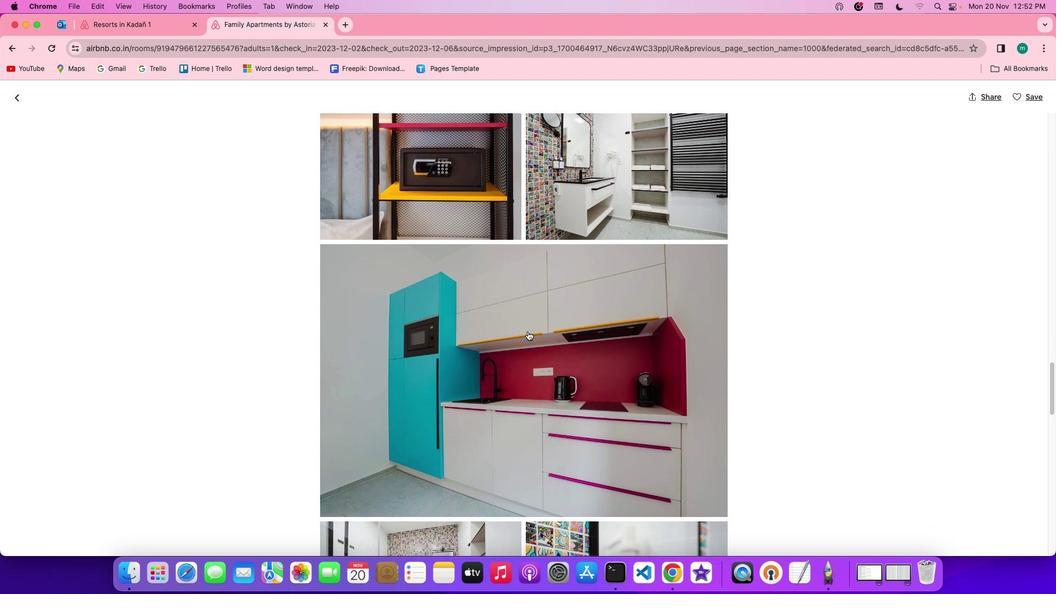 
Action: Mouse scrolled (527, 331) with delta (0, 0)
Screenshot: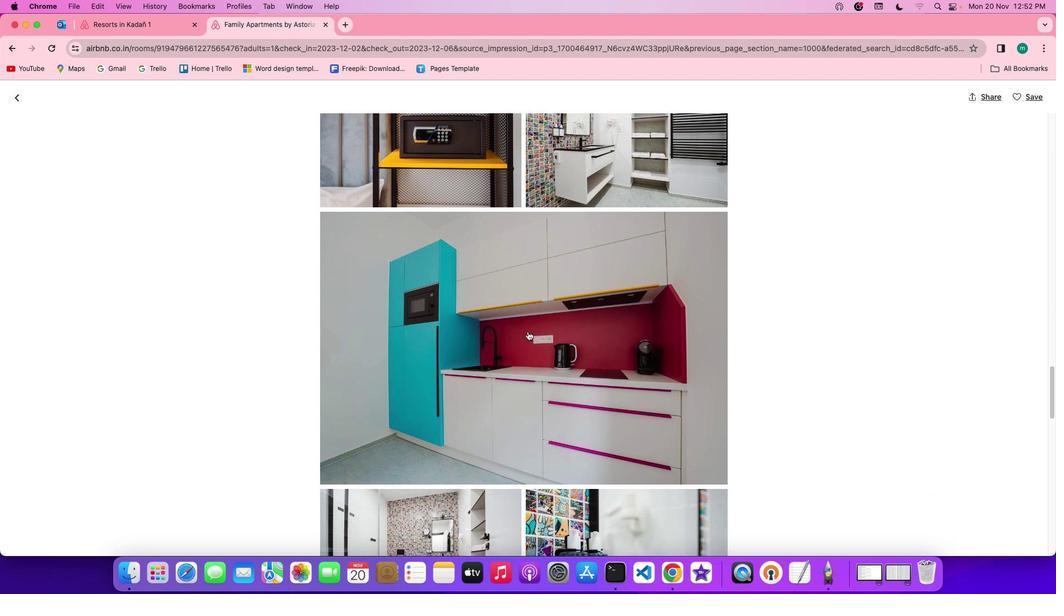 
Action: Mouse scrolled (527, 331) with delta (0, -1)
Screenshot: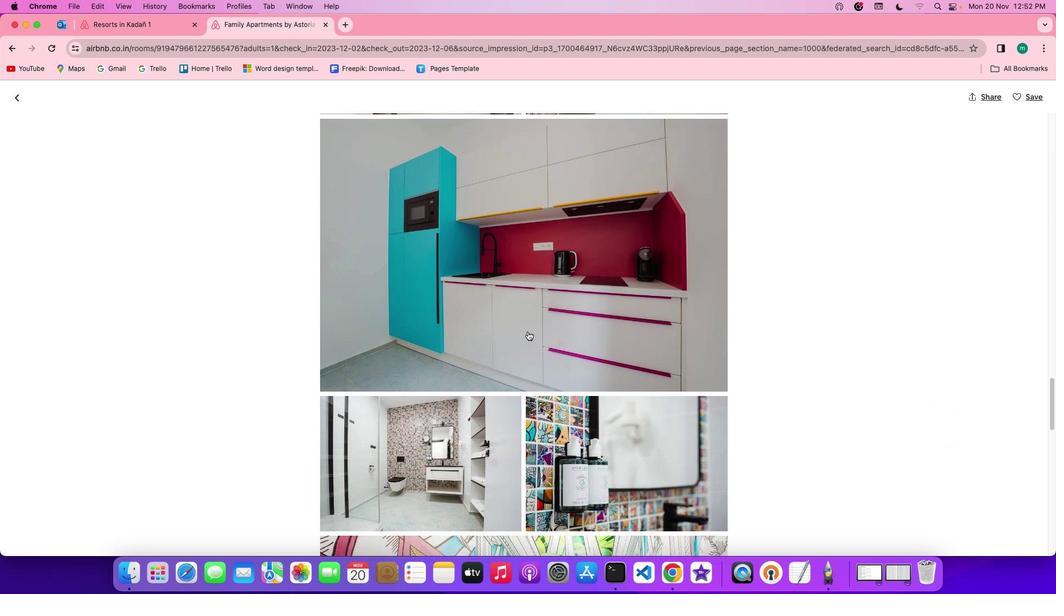 
Action: Mouse scrolled (527, 331) with delta (0, -1)
Screenshot: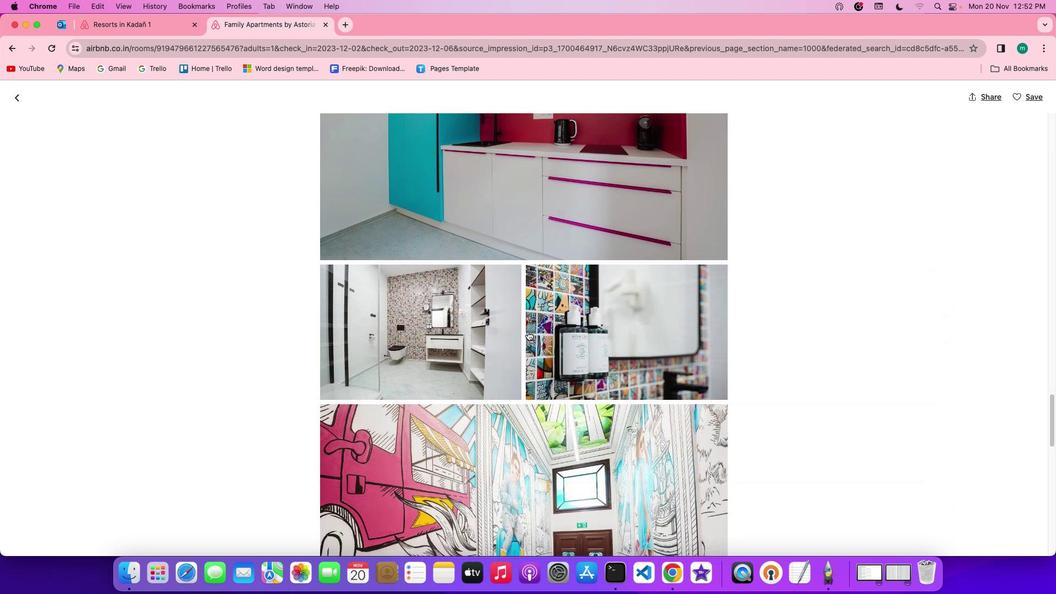 
Action: Mouse scrolled (527, 331) with delta (0, 0)
Screenshot: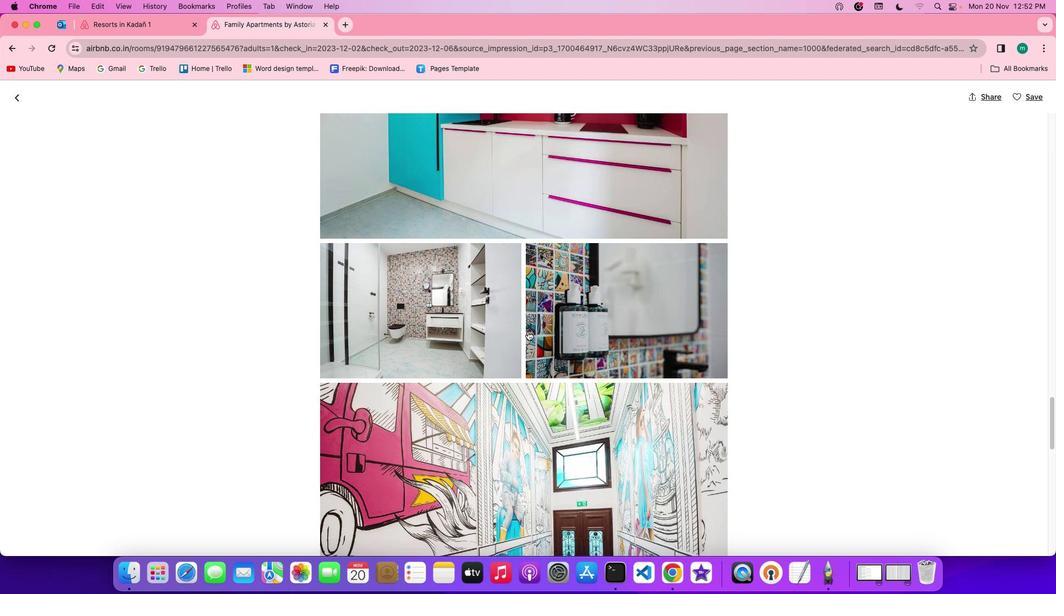 
Action: Mouse scrolled (527, 331) with delta (0, 0)
Screenshot: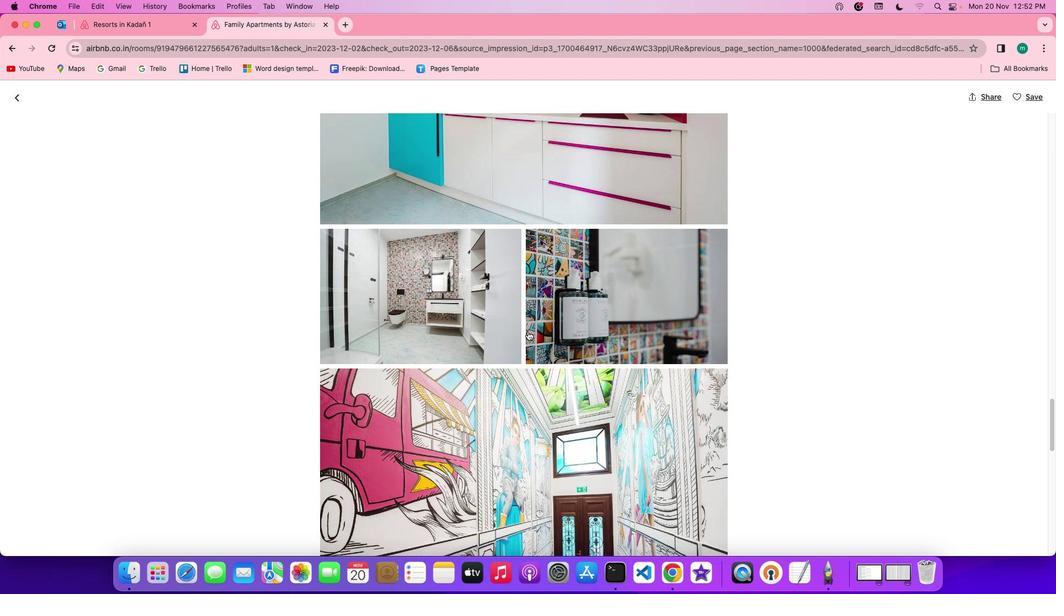 
Action: Mouse scrolled (527, 331) with delta (0, 0)
Screenshot: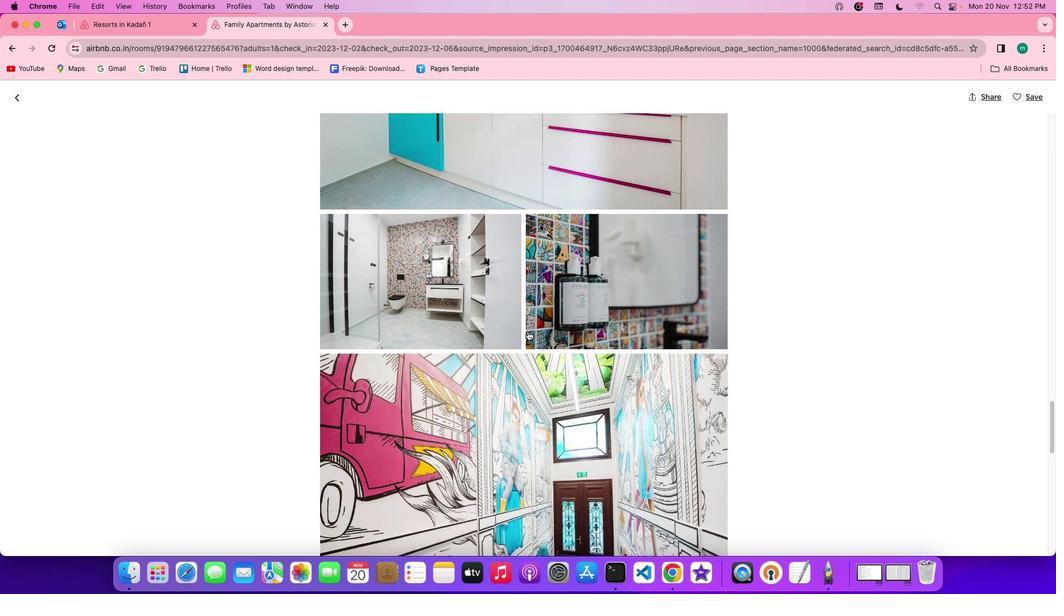 
Action: Mouse scrolled (527, 331) with delta (0, -1)
Screenshot: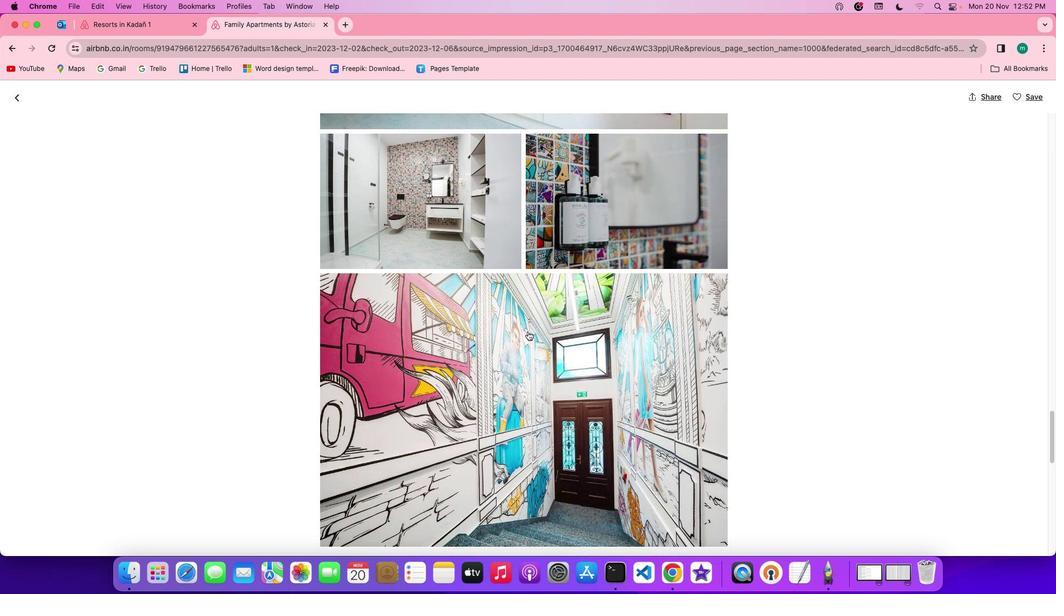 
Action: Mouse scrolled (527, 331) with delta (0, -1)
Screenshot: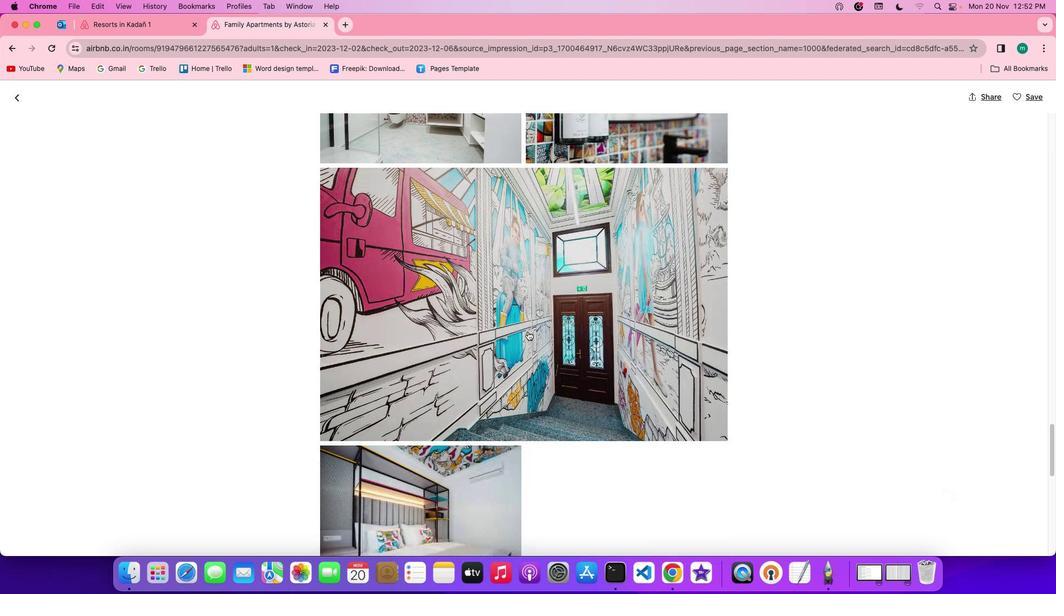 
Action: Mouse scrolled (527, 331) with delta (0, 0)
Screenshot: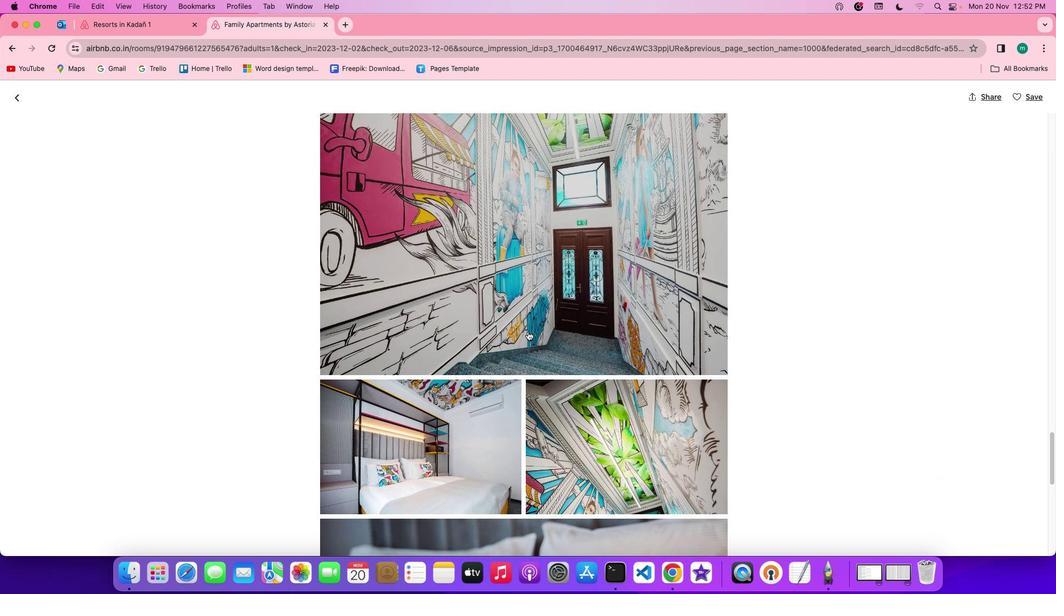 
Action: Mouse scrolled (527, 331) with delta (0, 0)
Screenshot: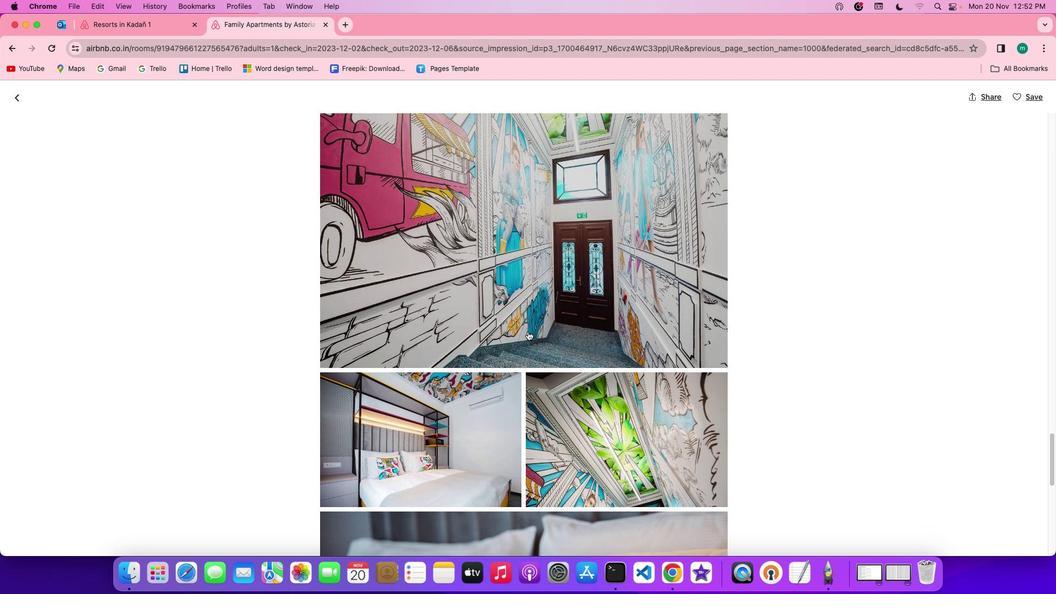 
Action: Mouse scrolled (527, 331) with delta (0, 0)
Screenshot: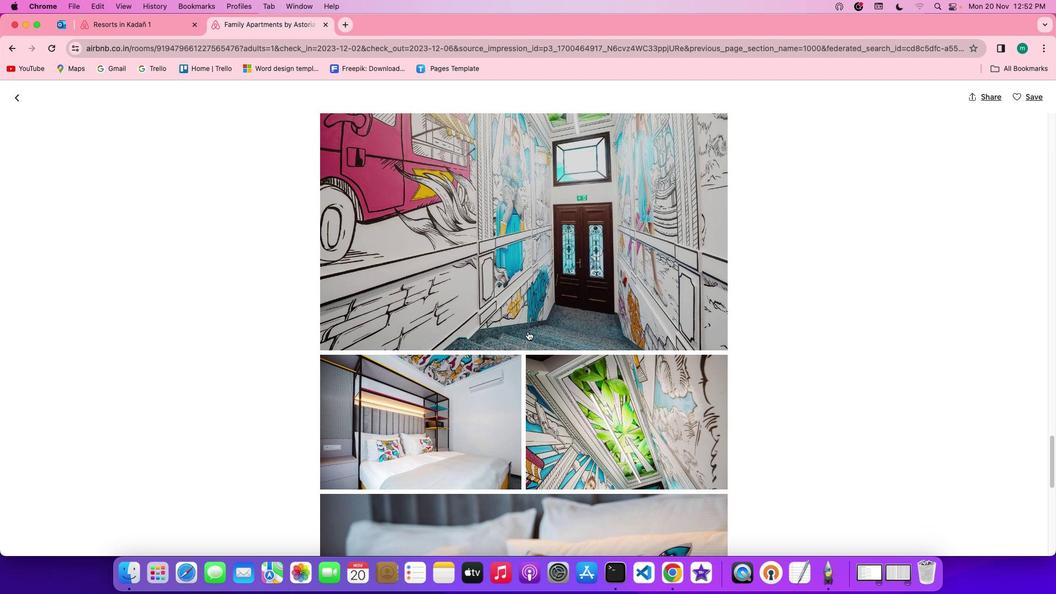 
Action: Mouse scrolled (527, 331) with delta (0, -1)
Screenshot: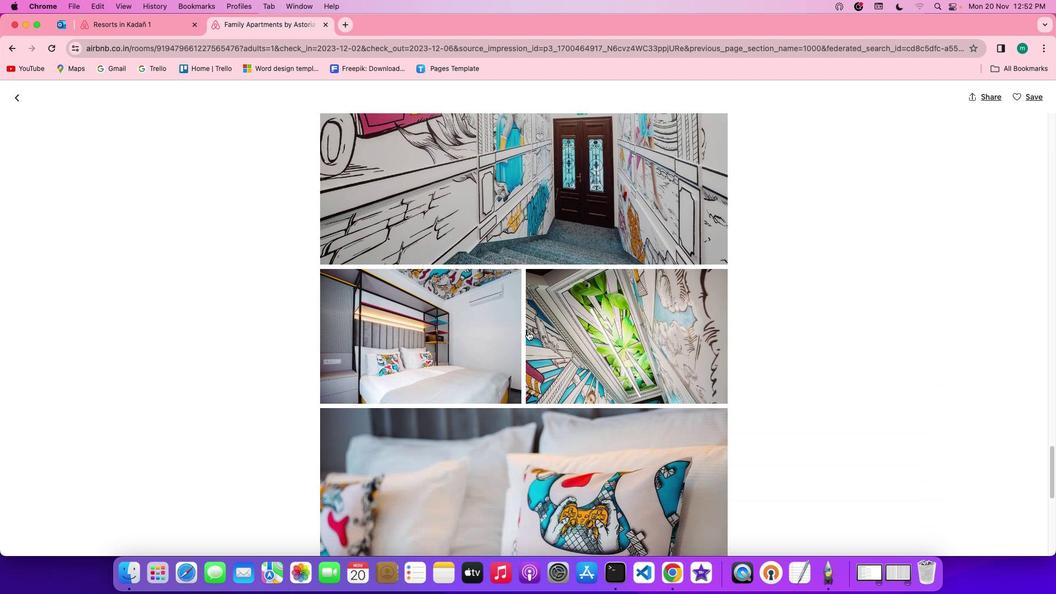 
Action: Mouse scrolled (527, 331) with delta (0, 0)
Screenshot: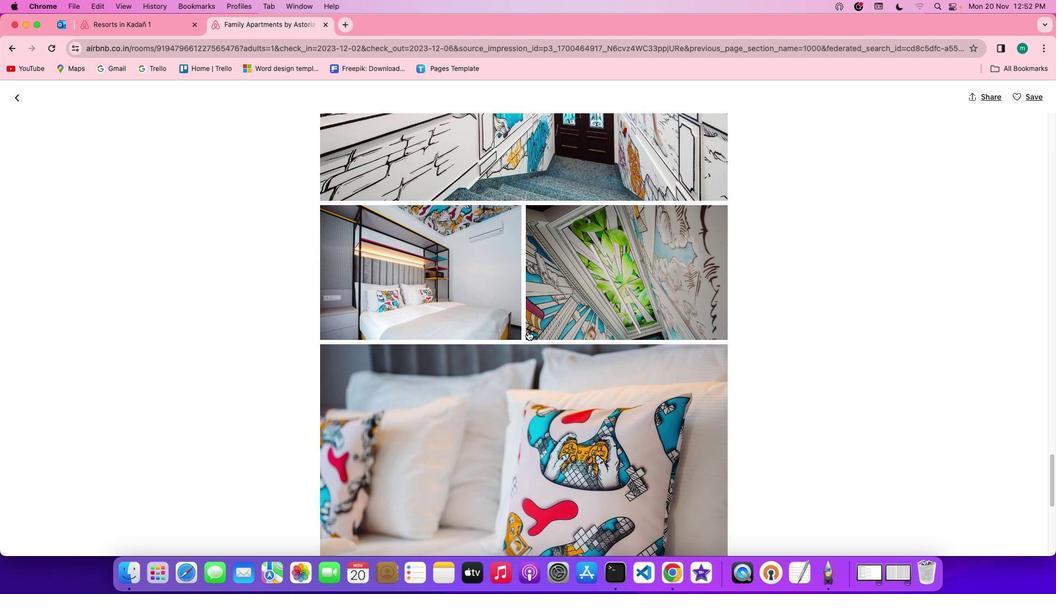 
Action: Mouse scrolled (527, 331) with delta (0, 0)
Screenshot: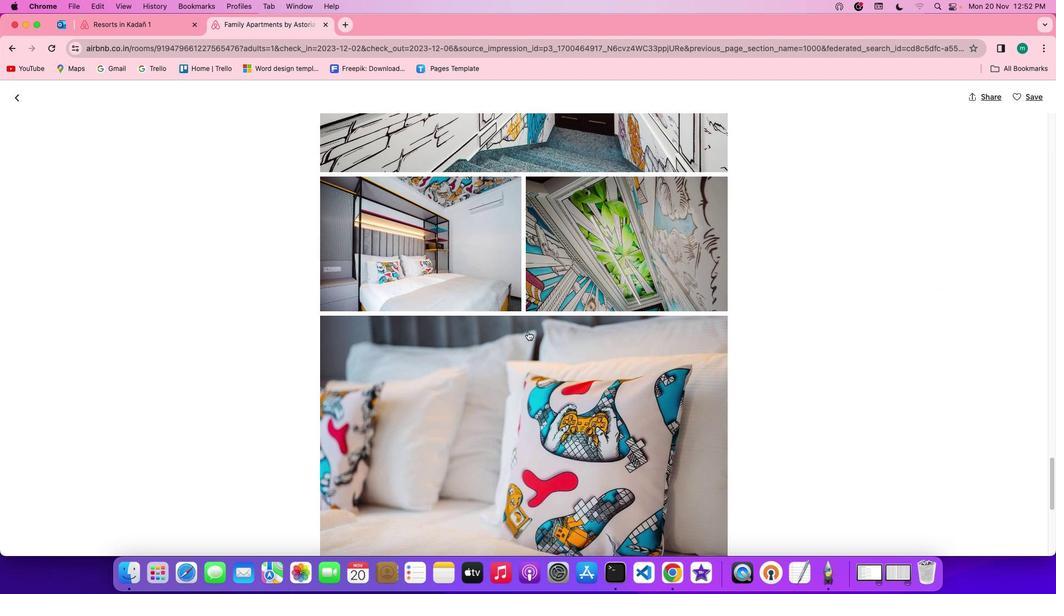 
Action: Mouse scrolled (527, 331) with delta (0, 0)
Screenshot: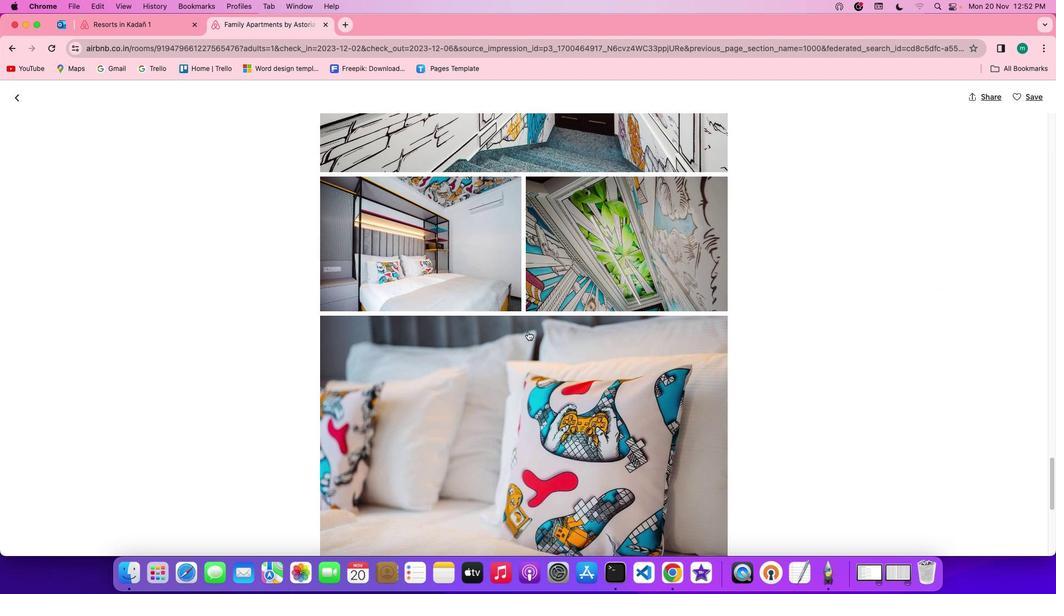 
Action: Mouse scrolled (527, 331) with delta (0, -1)
Screenshot: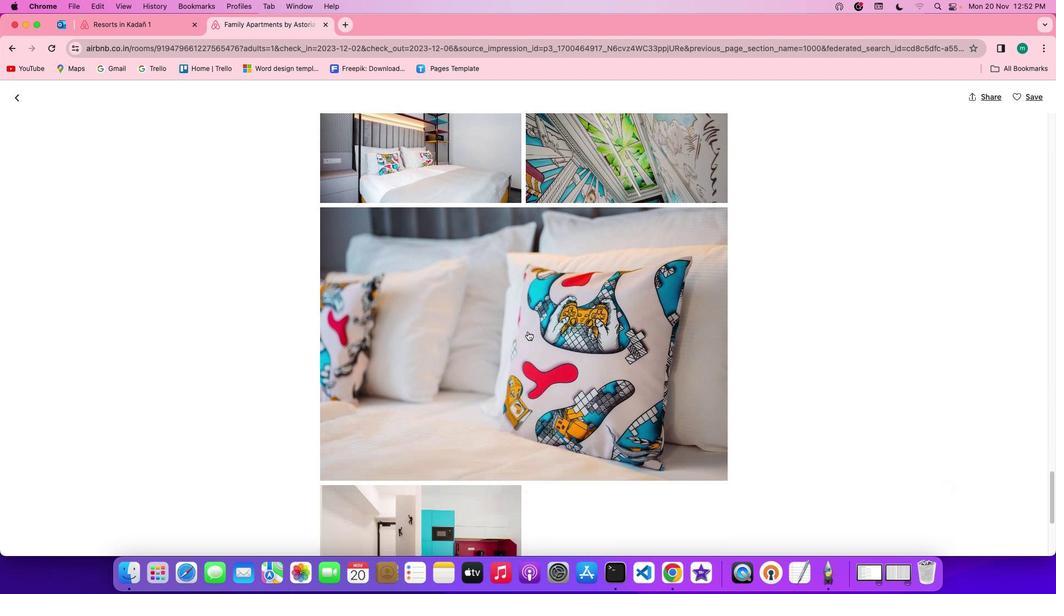 
Action: Mouse scrolled (527, 331) with delta (0, 0)
Screenshot: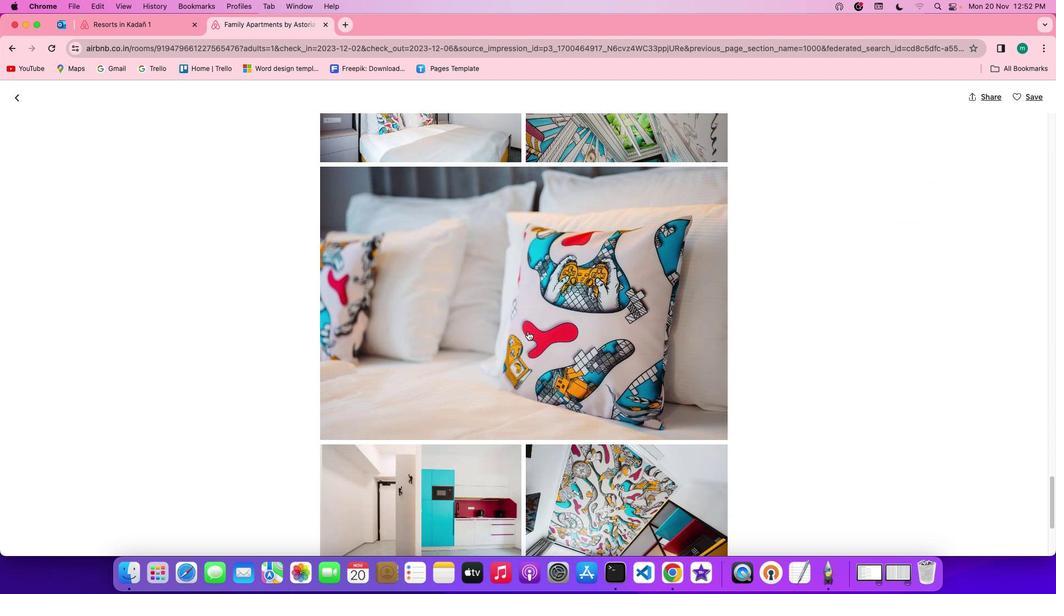 
Action: Mouse scrolled (527, 331) with delta (0, 0)
Screenshot: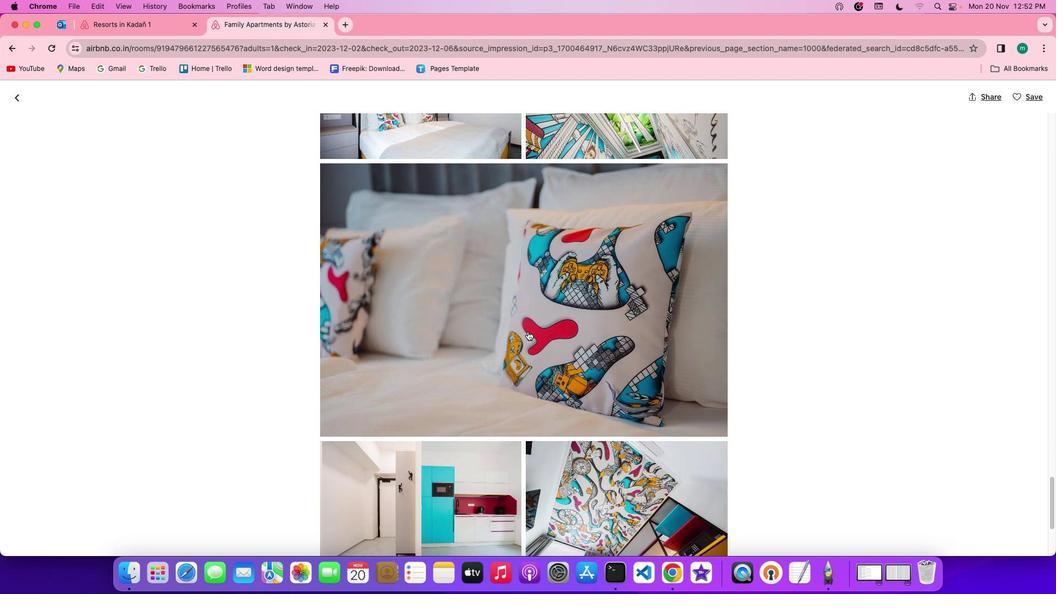 
Action: Mouse scrolled (527, 331) with delta (0, 0)
Screenshot: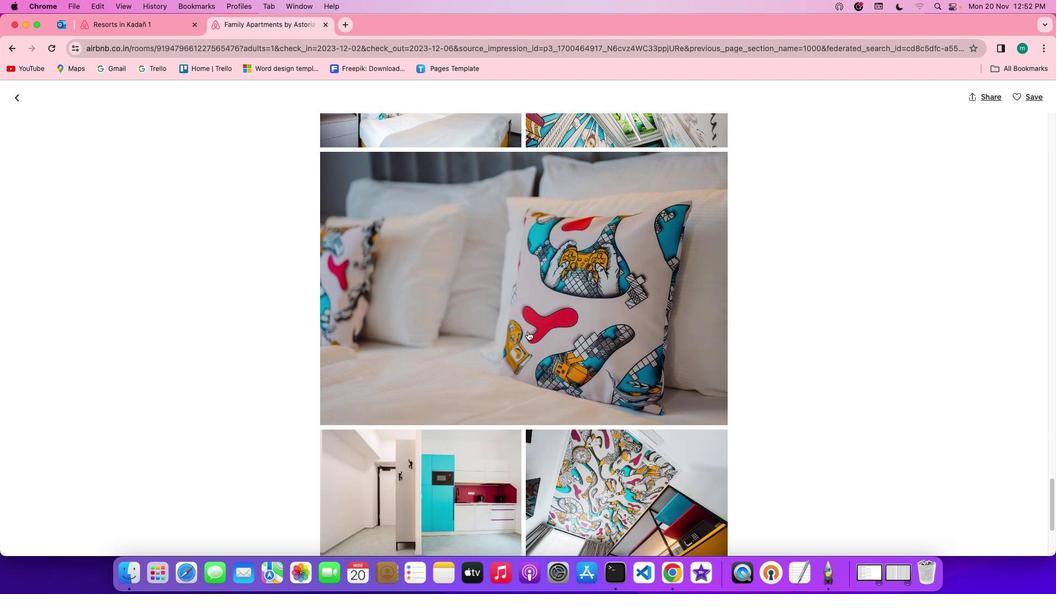 
Action: Mouse scrolled (527, 331) with delta (0, 0)
Screenshot: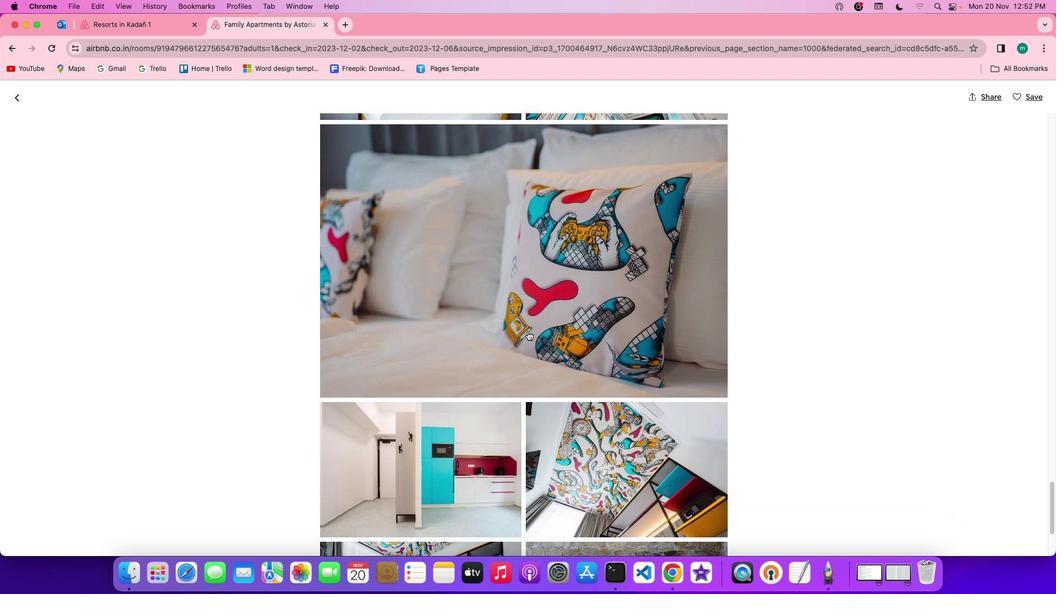 
Action: Mouse scrolled (527, 331) with delta (0, -1)
Screenshot: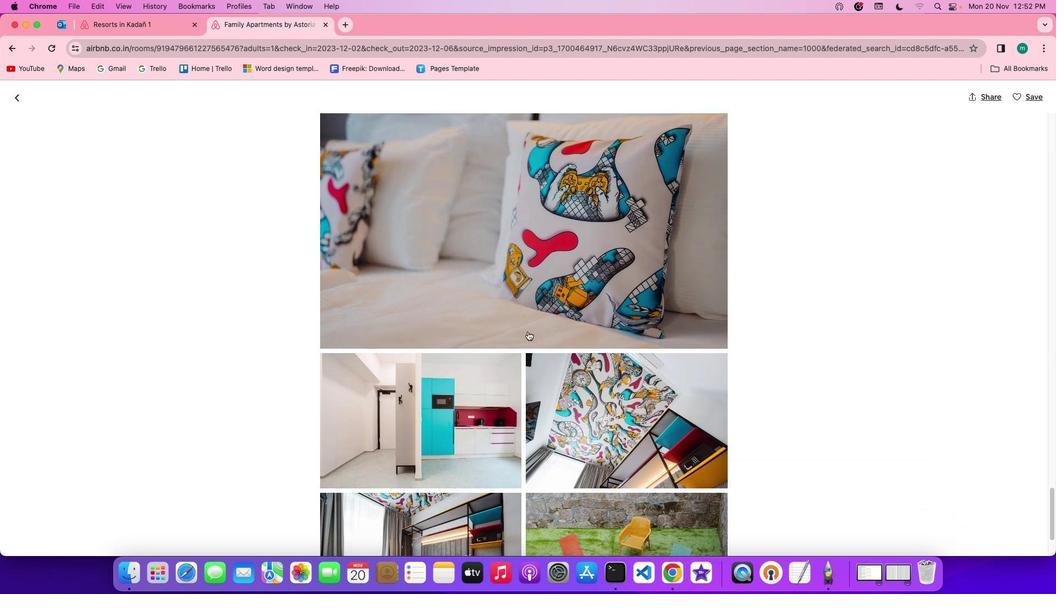 
Action: Mouse scrolled (527, 331) with delta (0, 0)
Screenshot: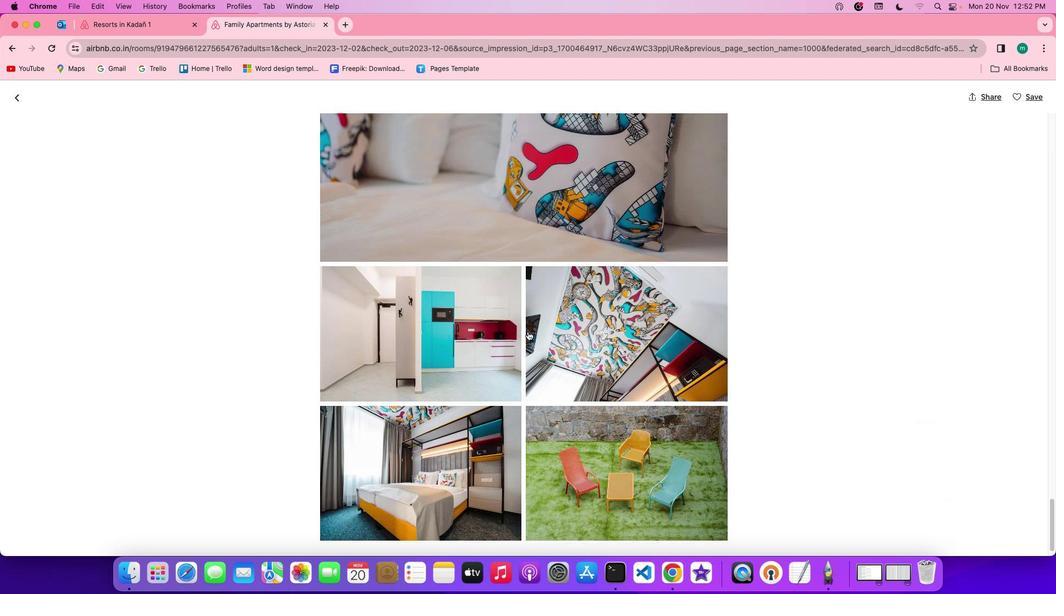 
Action: Mouse scrolled (527, 331) with delta (0, 0)
Screenshot: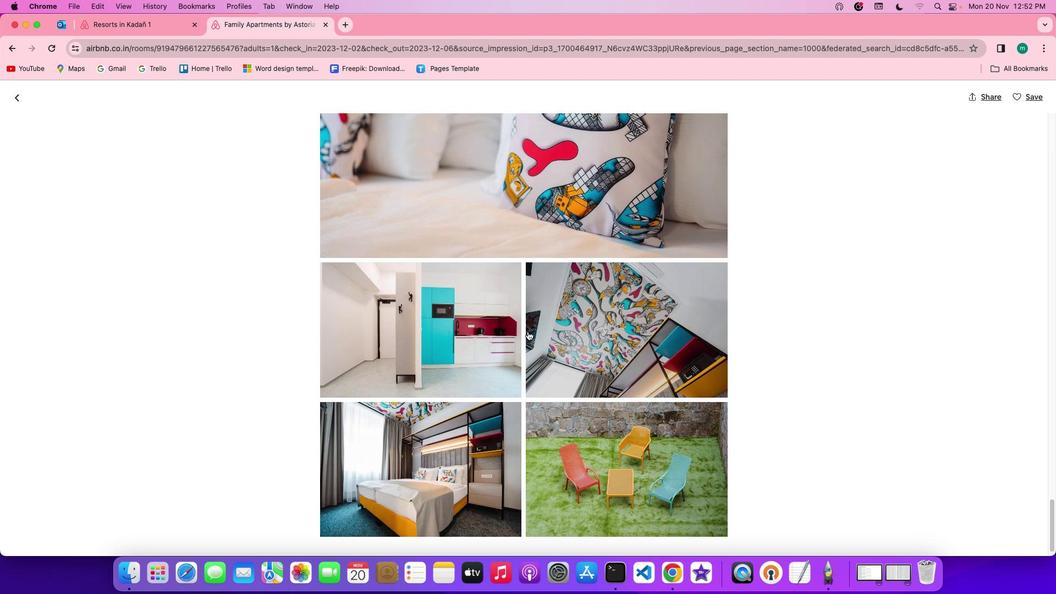 
Action: Mouse scrolled (527, 331) with delta (0, 0)
Screenshot: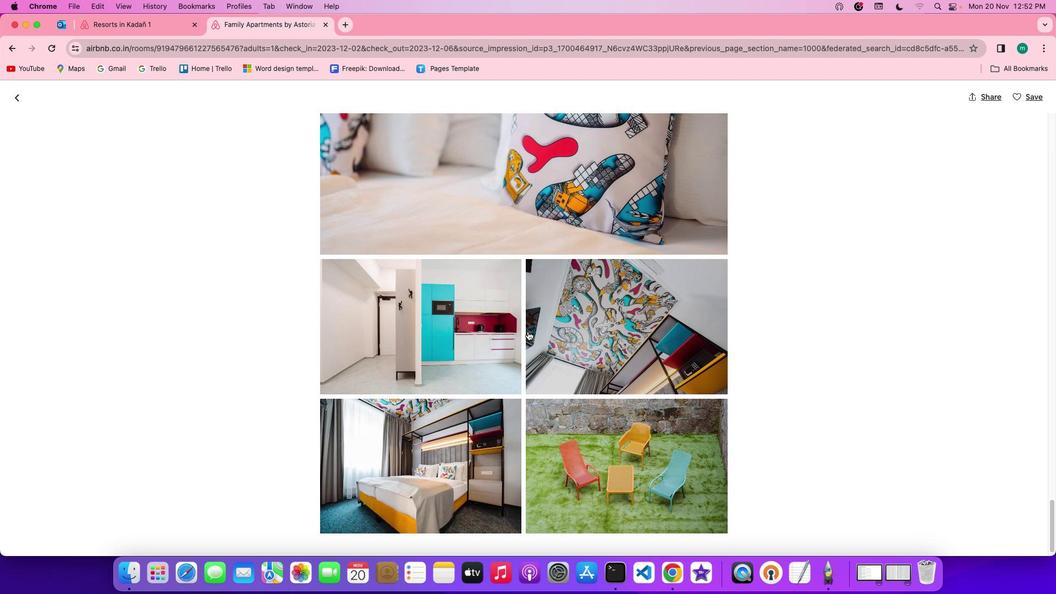 
Action: Mouse scrolled (527, 331) with delta (0, 0)
Screenshot: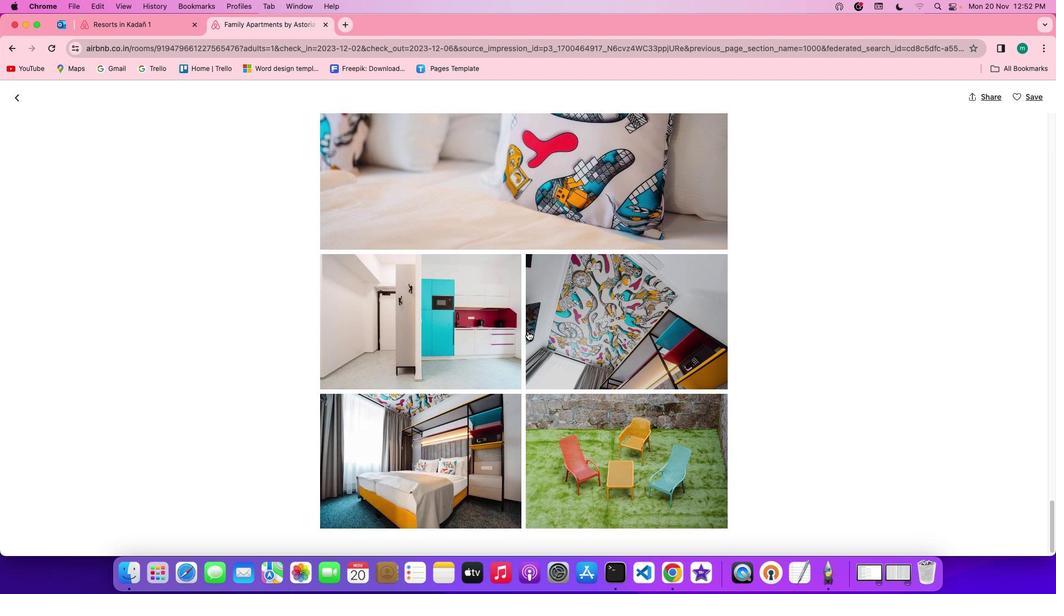 
Action: Mouse scrolled (527, 331) with delta (0, -1)
Screenshot: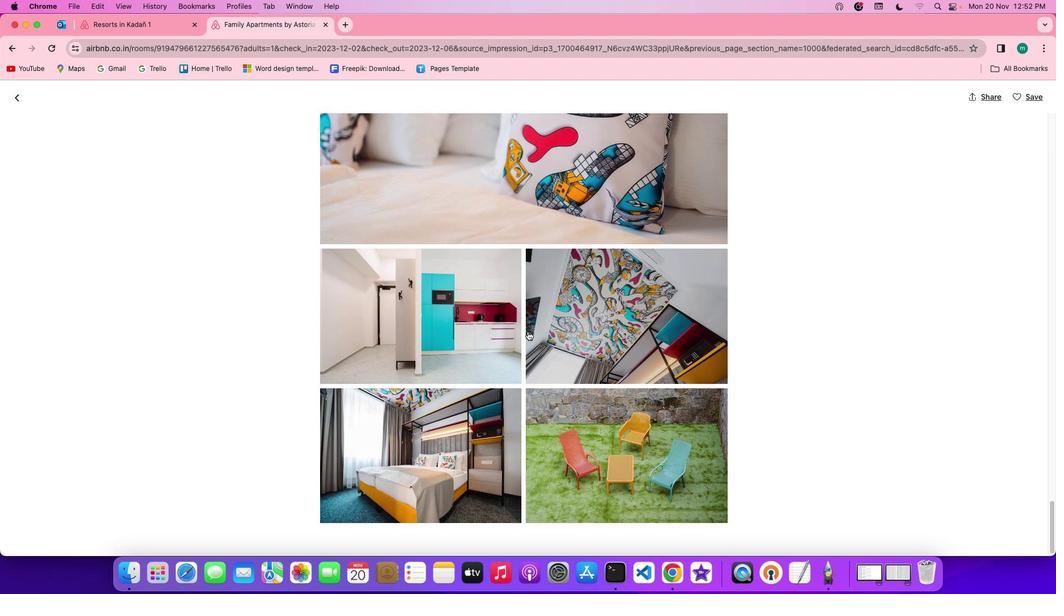 
Action: Mouse scrolled (527, 331) with delta (0, -1)
Screenshot: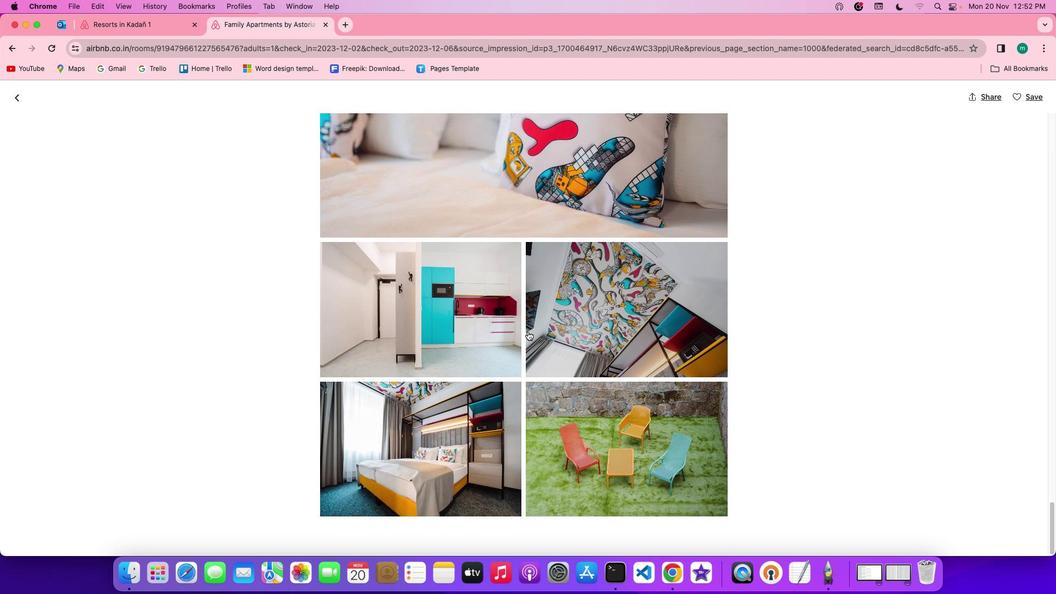 
Action: Mouse moved to (17, 98)
Screenshot: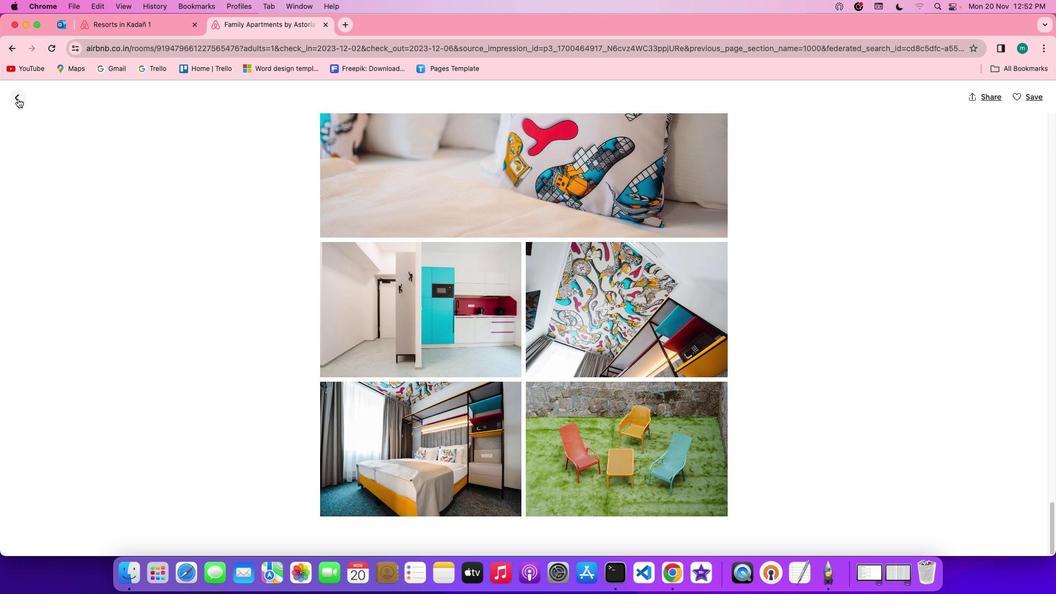 
Action: Mouse pressed left at (17, 98)
Screenshot: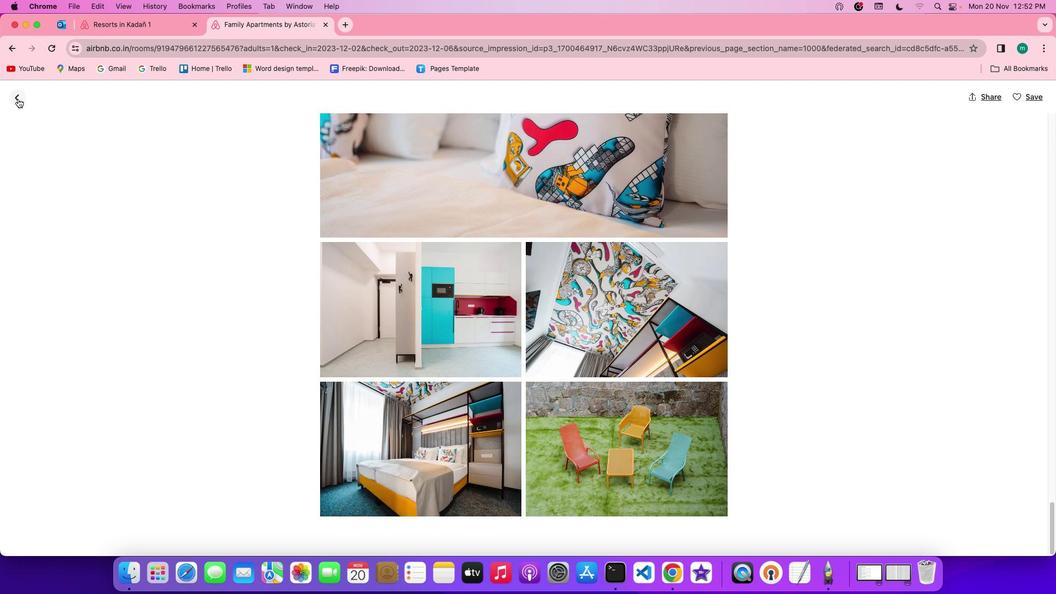
Action: Mouse moved to (471, 434)
Screenshot: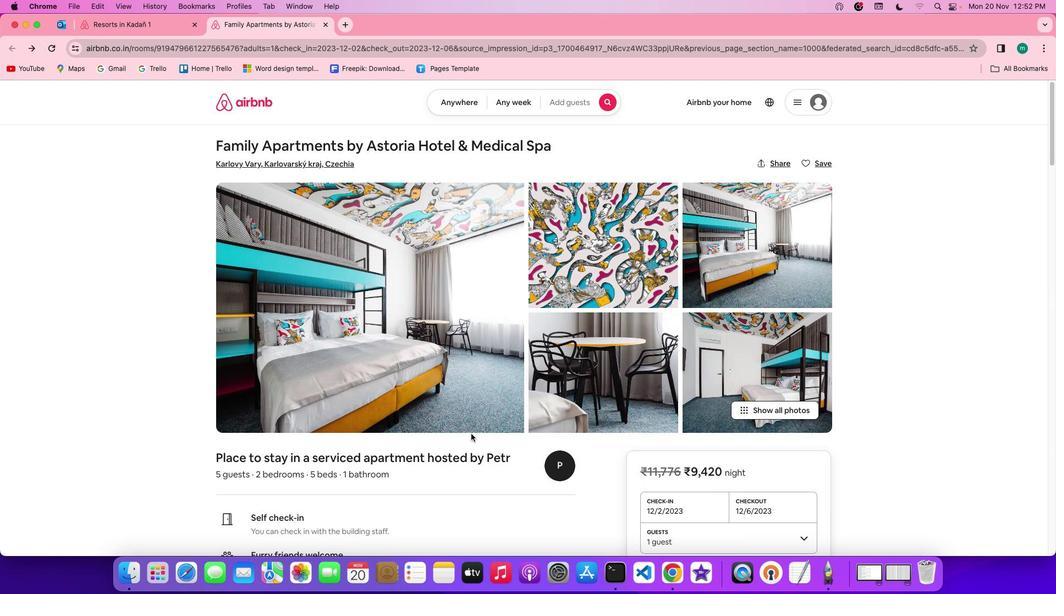 
Action: Mouse scrolled (471, 434) with delta (0, 0)
Screenshot: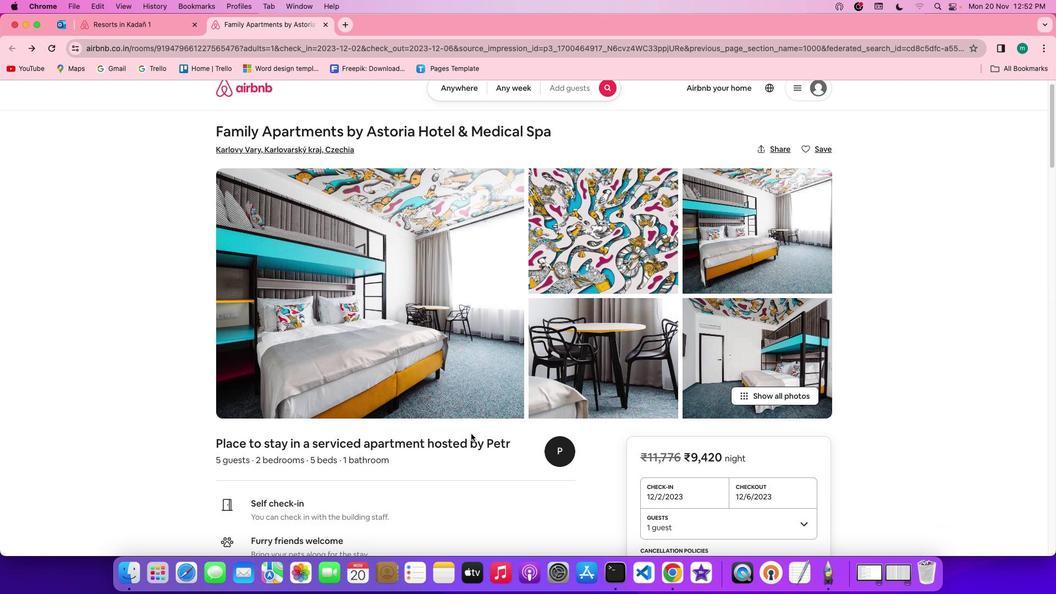 
Action: Mouse scrolled (471, 434) with delta (0, 0)
Screenshot: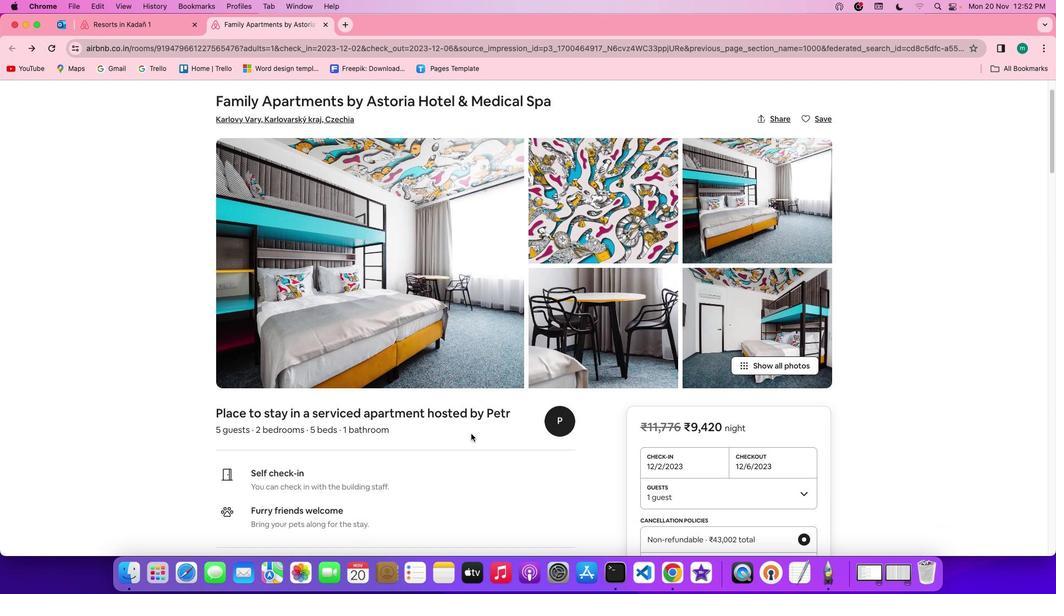 
Action: Mouse scrolled (471, 434) with delta (0, -1)
Screenshot: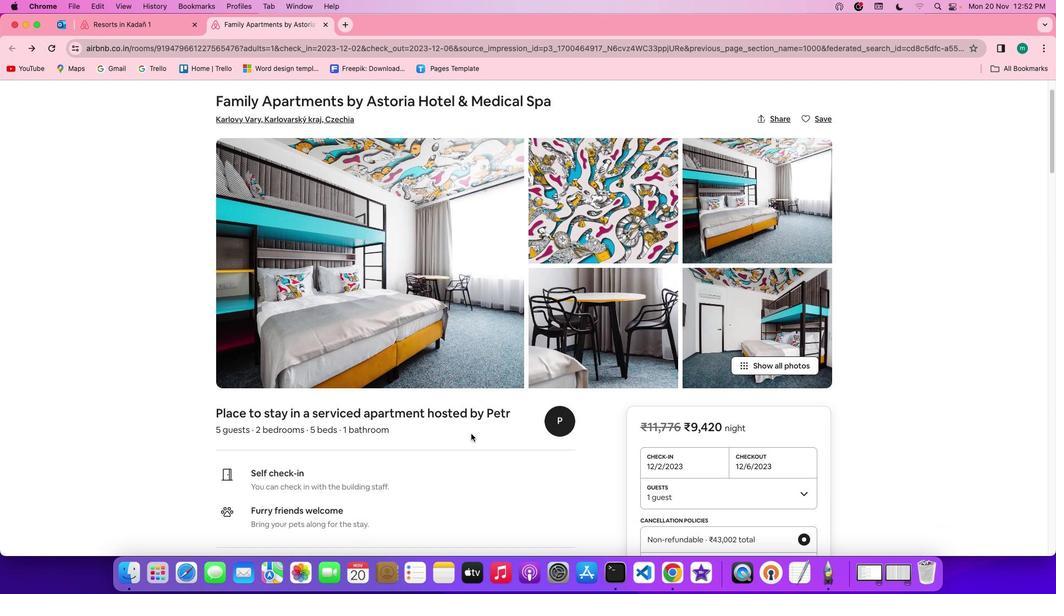 
Action: Mouse scrolled (471, 434) with delta (0, -1)
Screenshot: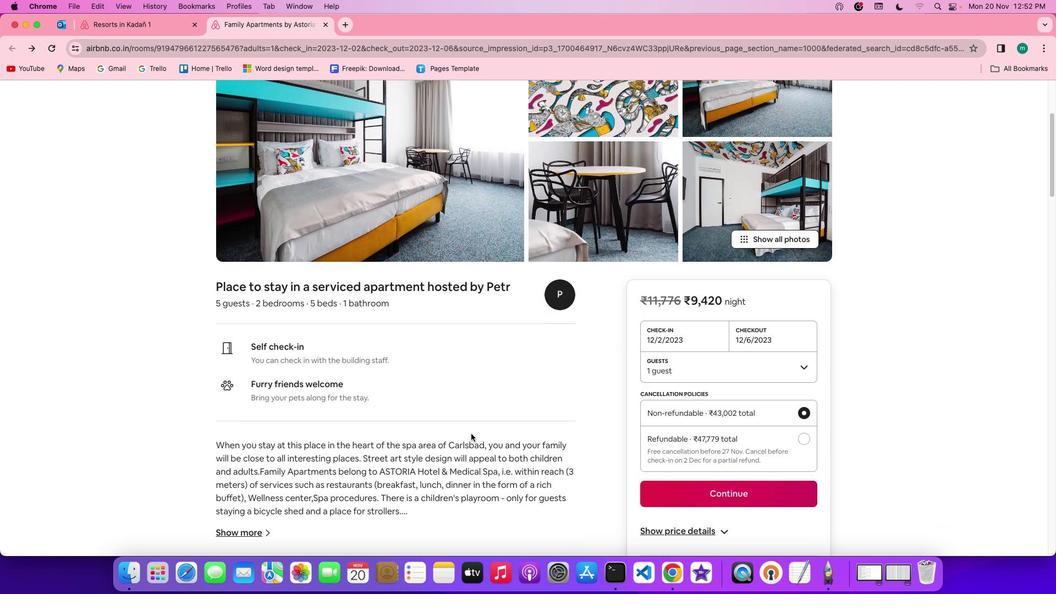
Action: Mouse scrolled (471, 434) with delta (0, -1)
Screenshot: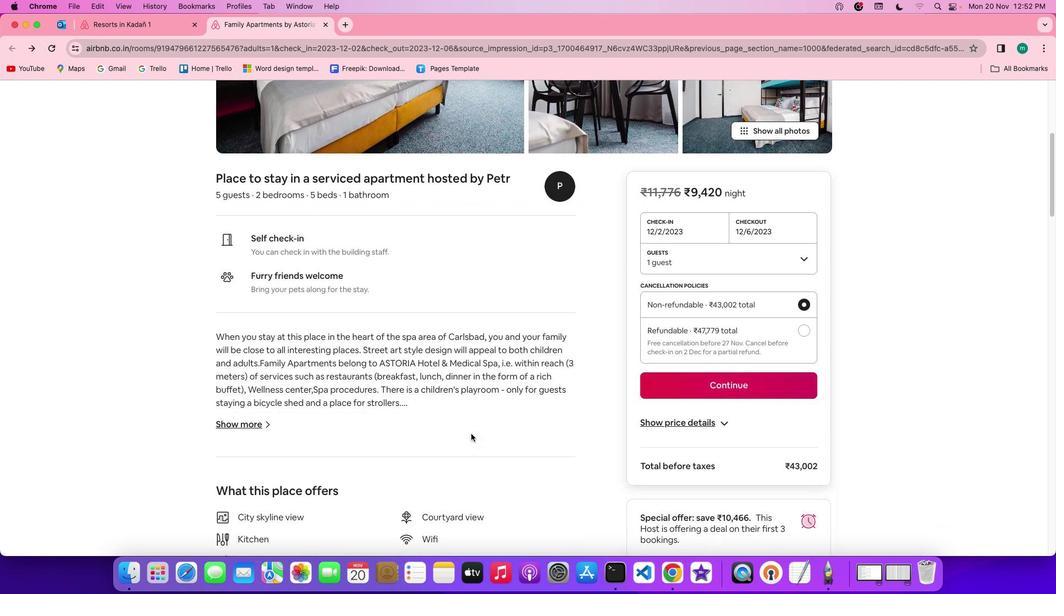 
Action: Mouse moved to (470, 432)
Screenshot: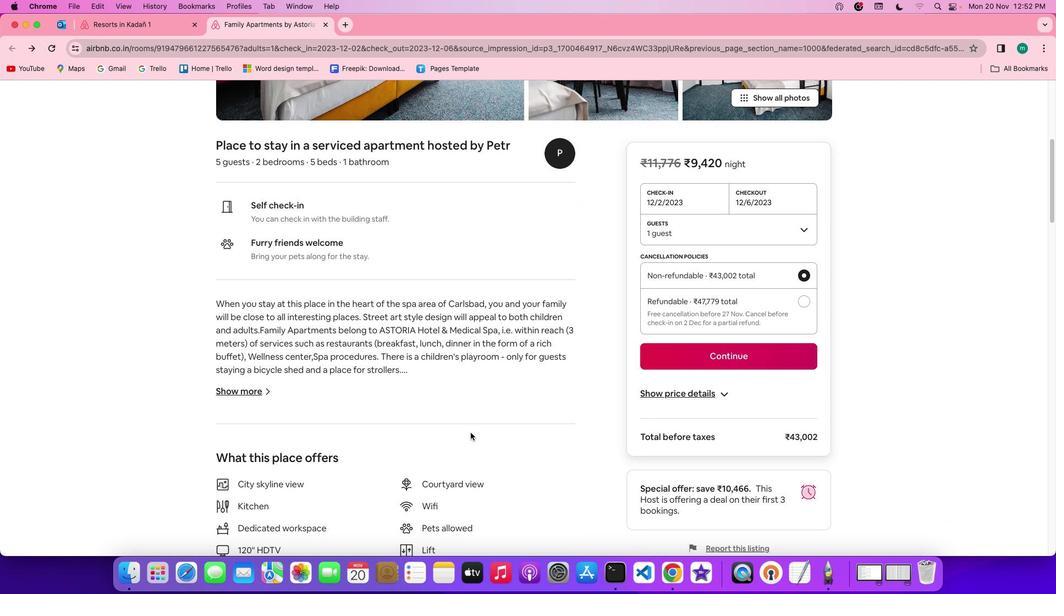 
Action: Mouse scrolled (470, 432) with delta (0, 0)
Screenshot: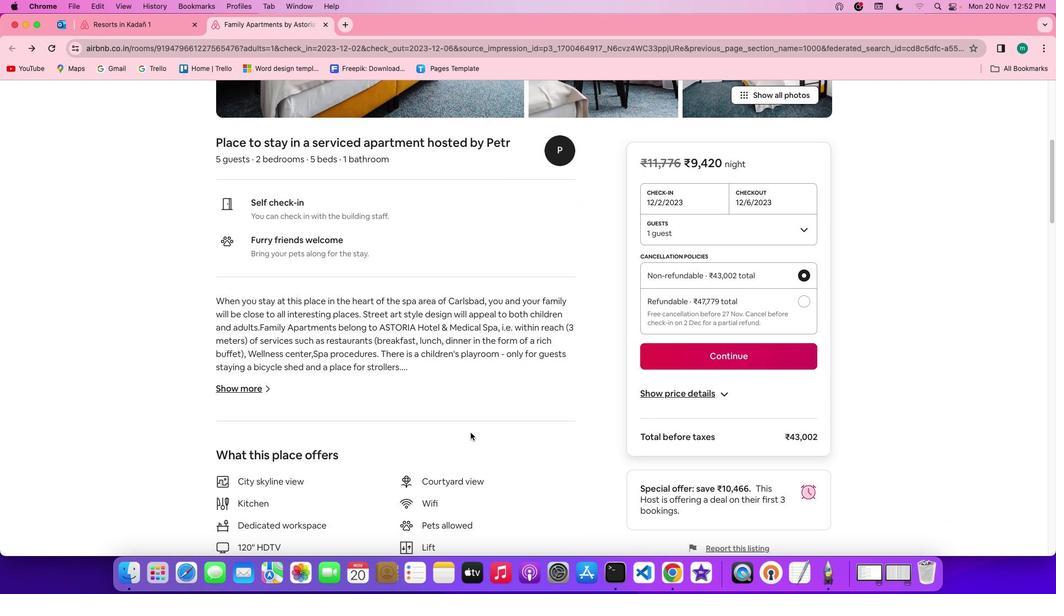 
Action: Mouse scrolled (470, 432) with delta (0, 0)
Screenshot: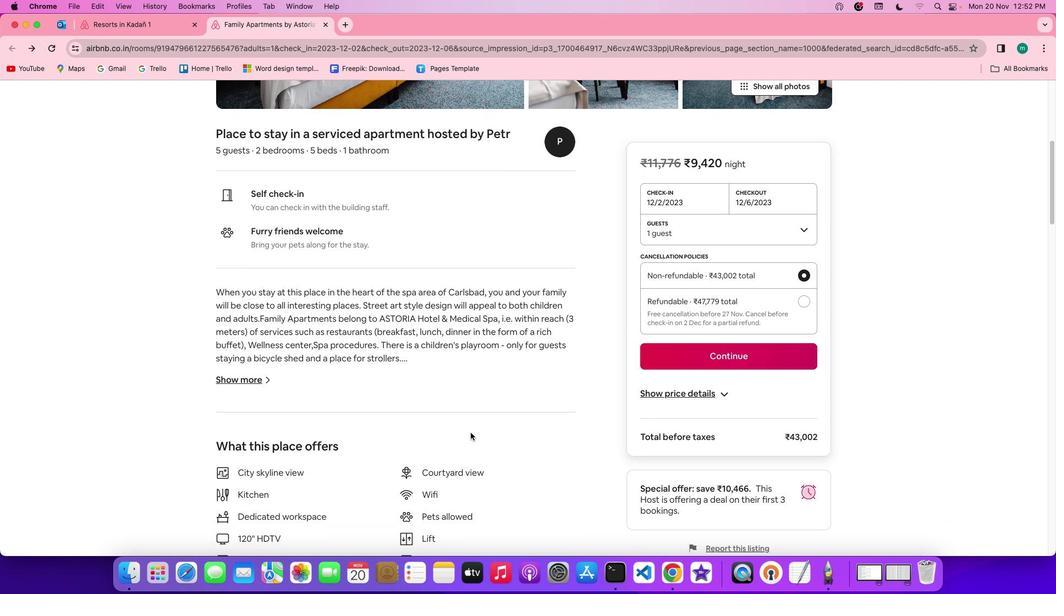 
Action: Mouse scrolled (470, 432) with delta (0, 0)
Screenshot: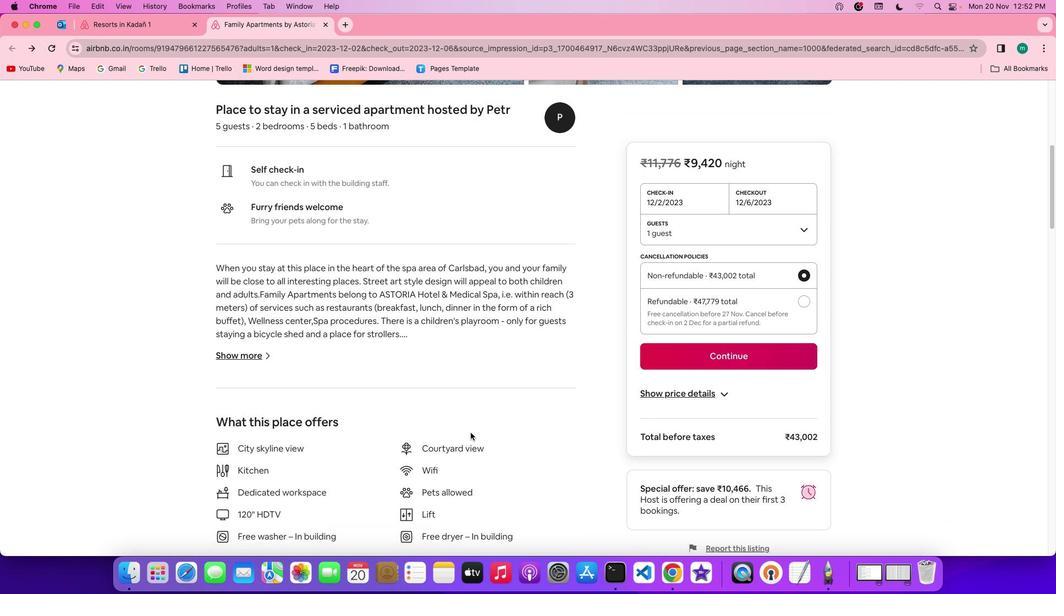 
Action: Mouse scrolled (470, 432) with delta (0, -1)
Screenshot: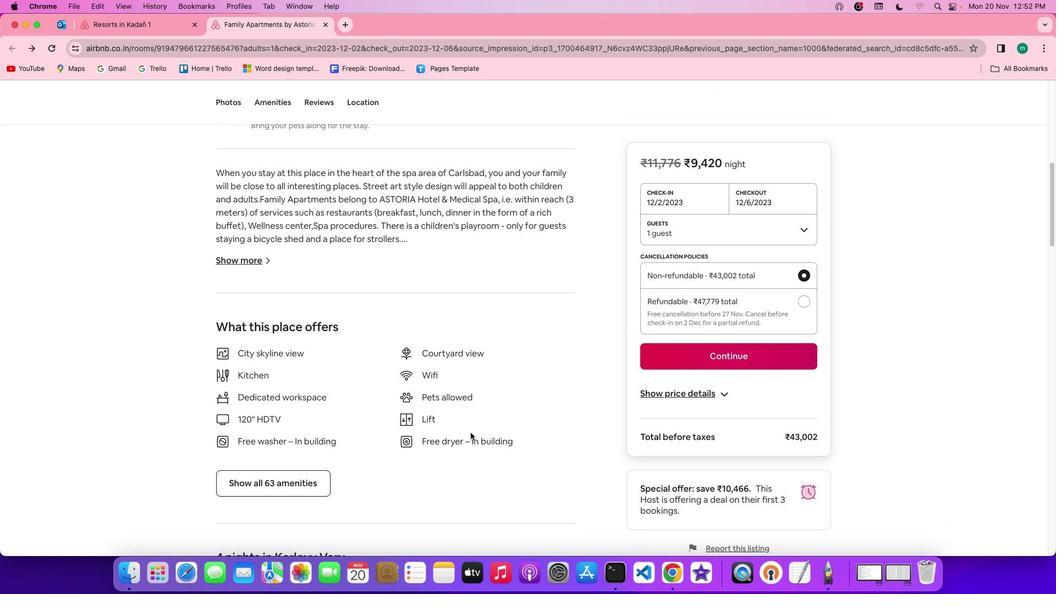 
Action: Mouse moved to (251, 226)
Screenshot: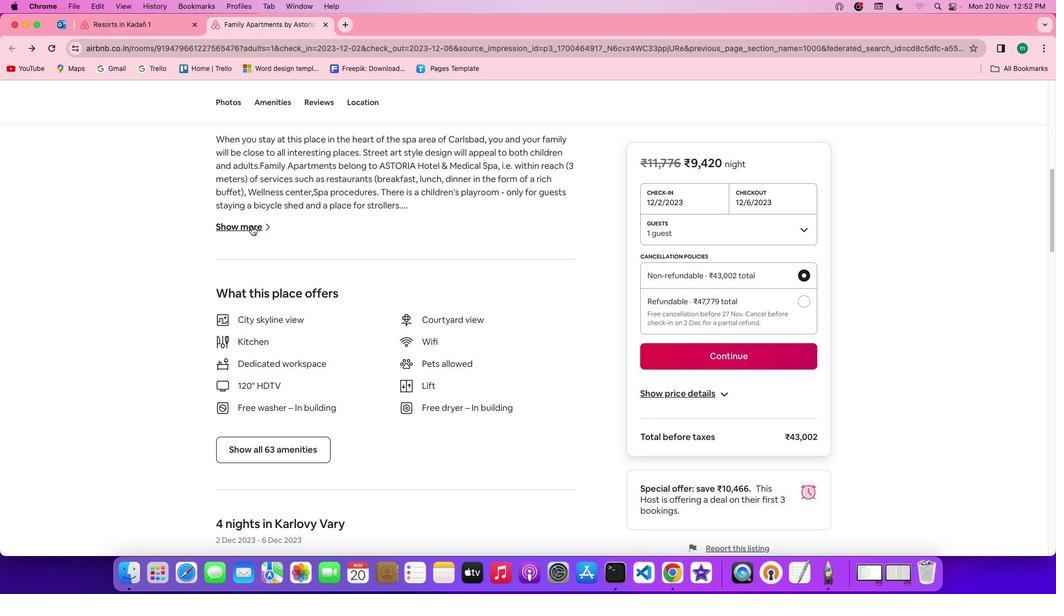 
Action: Mouse pressed left at (251, 226)
Screenshot: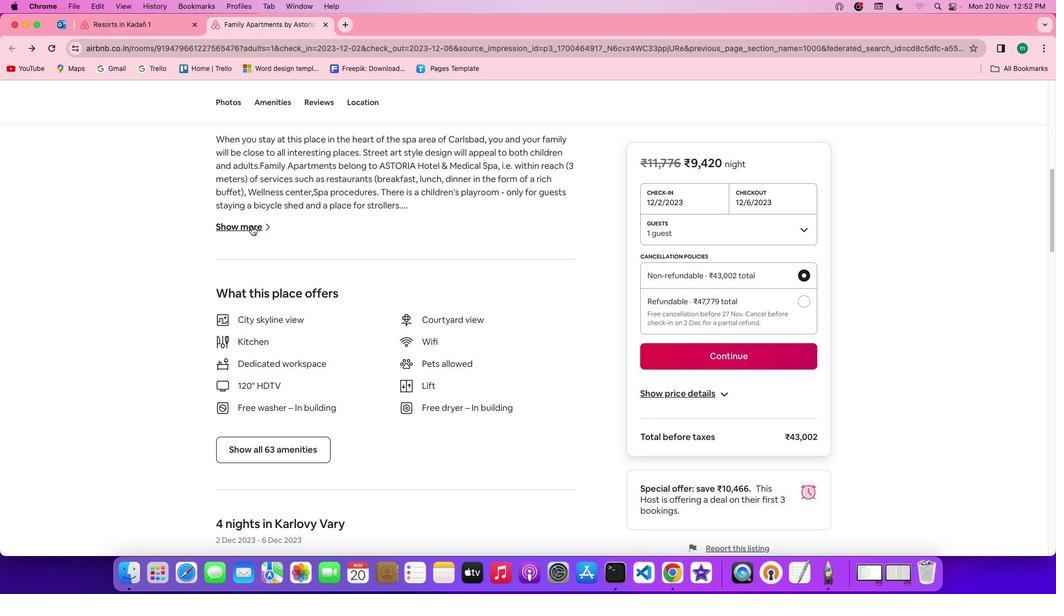 
Action: Mouse moved to (417, 363)
Screenshot: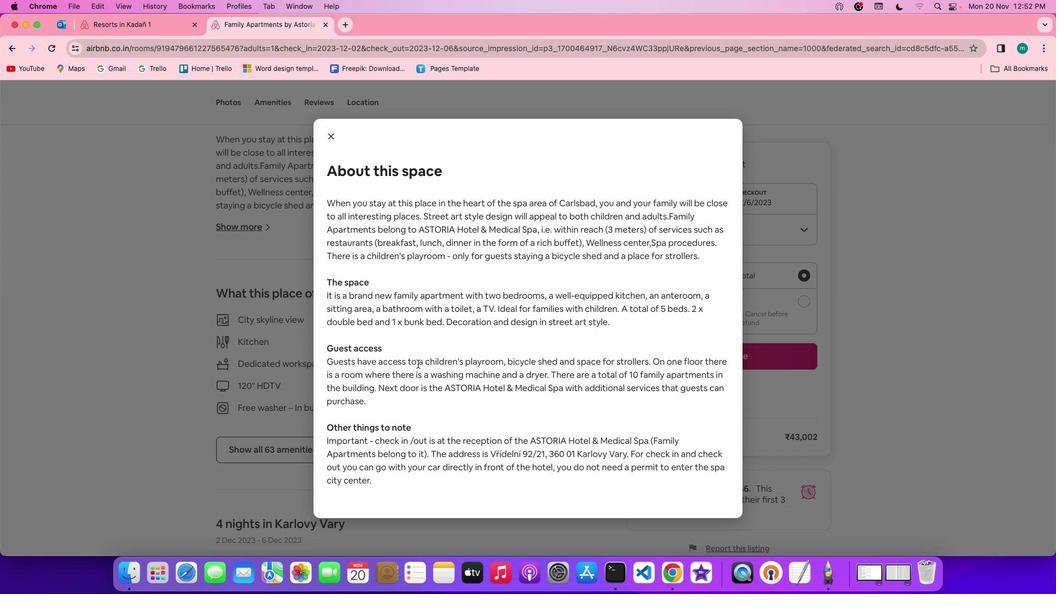 
Action: Mouse scrolled (417, 363) with delta (0, 0)
Screenshot: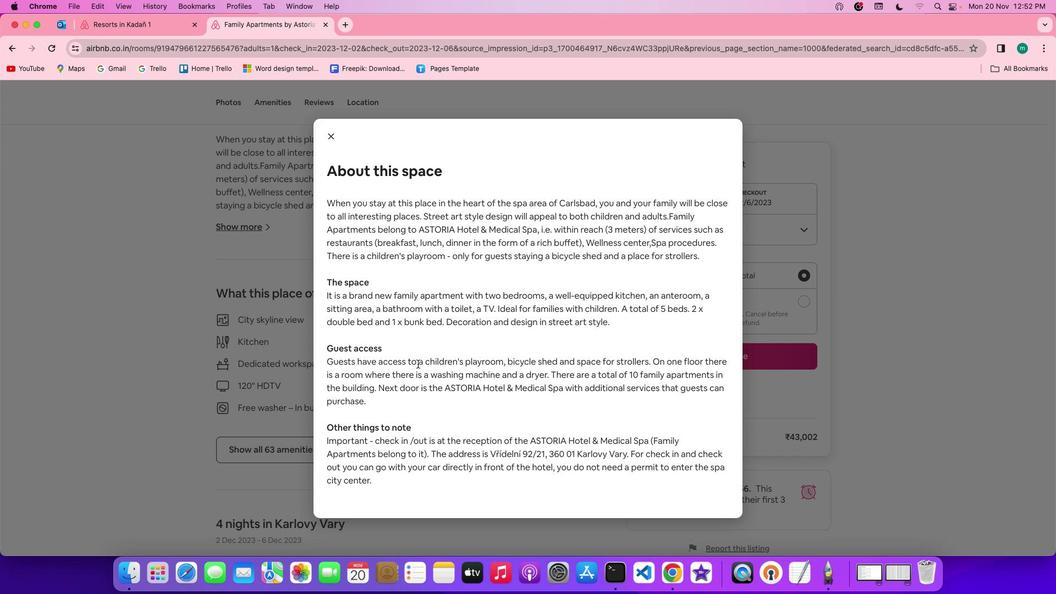 
Action: Mouse scrolled (417, 363) with delta (0, 0)
Screenshot: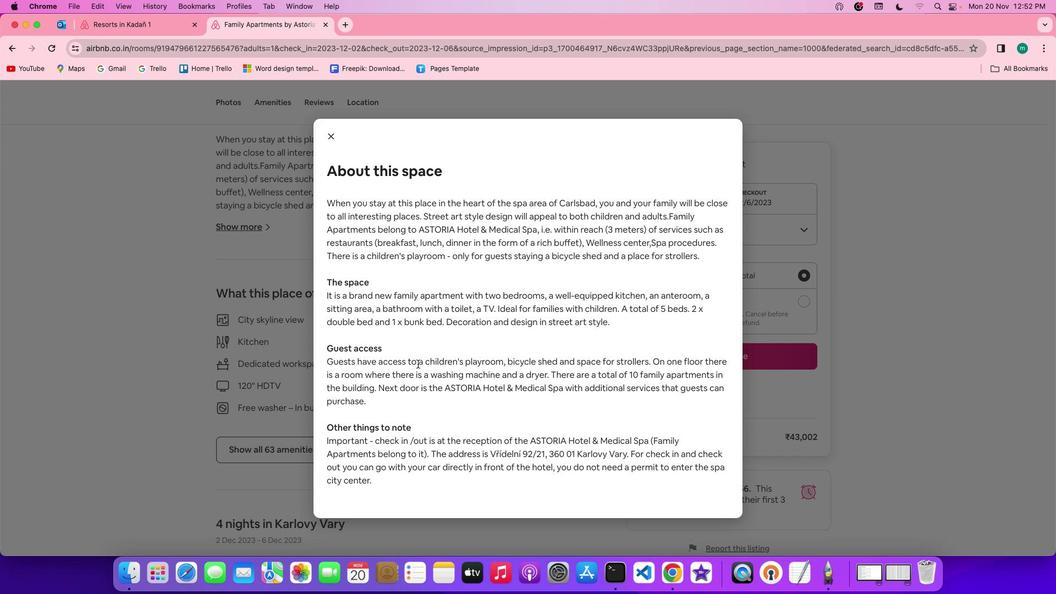 
Action: Mouse scrolled (417, 363) with delta (0, -1)
Screenshot: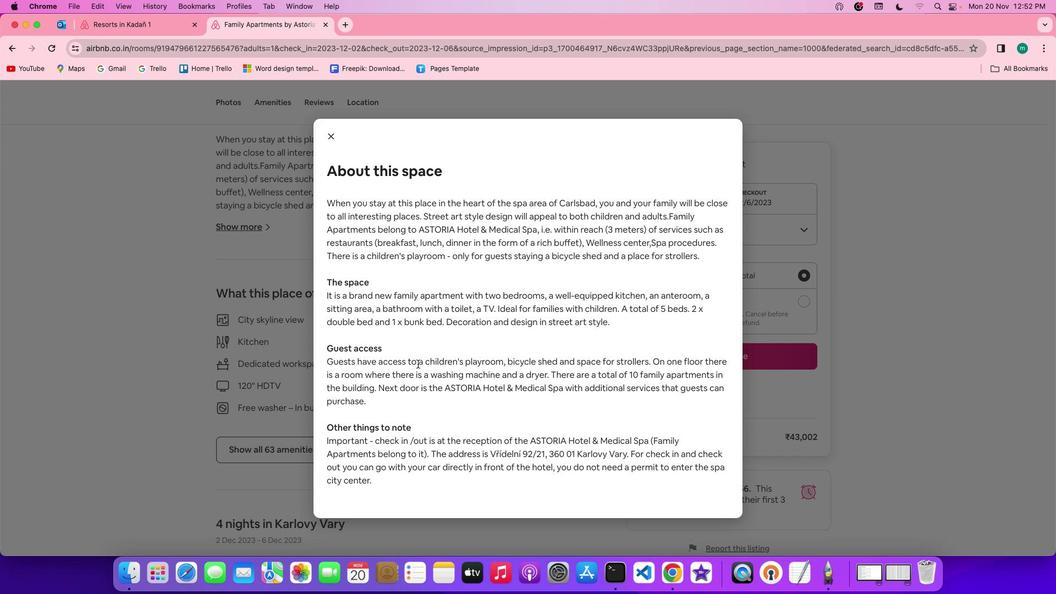 
Action: Mouse scrolled (417, 363) with delta (0, -1)
Screenshot: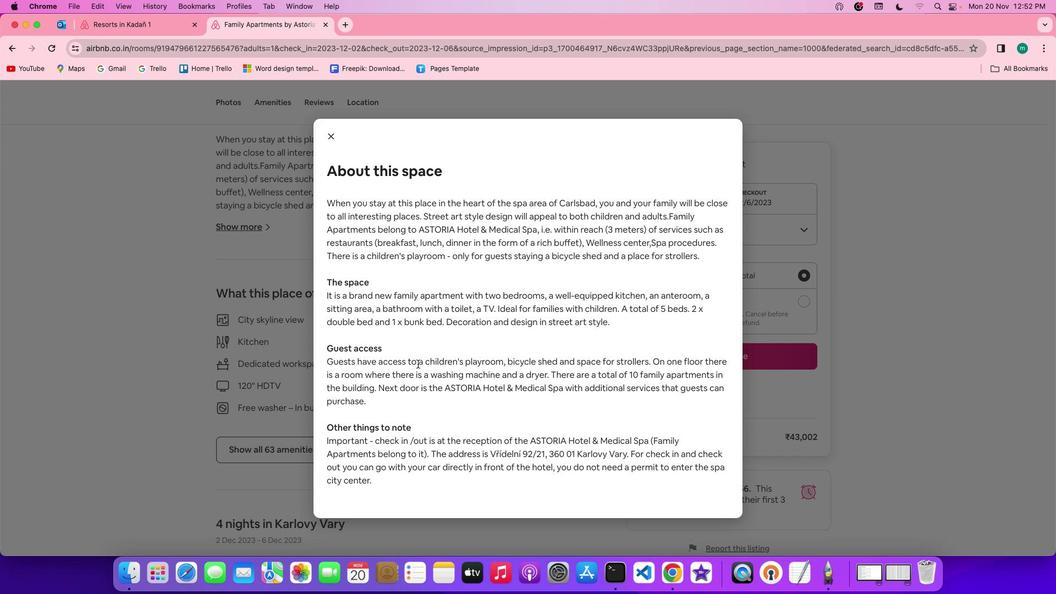 
Action: Mouse scrolled (417, 363) with delta (0, -2)
Screenshot: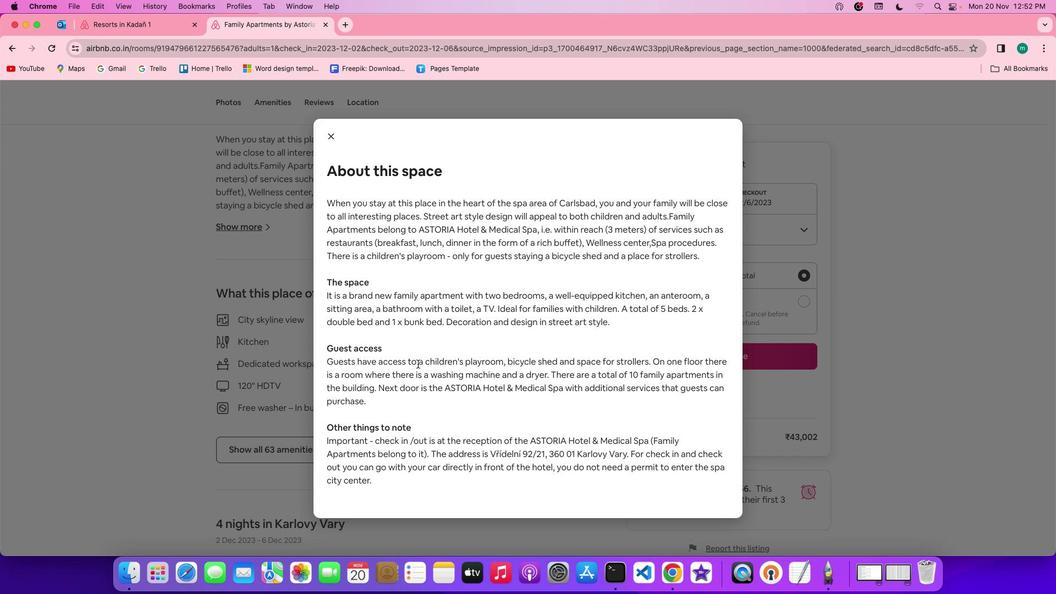 
Action: Mouse moved to (329, 133)
Screenshot: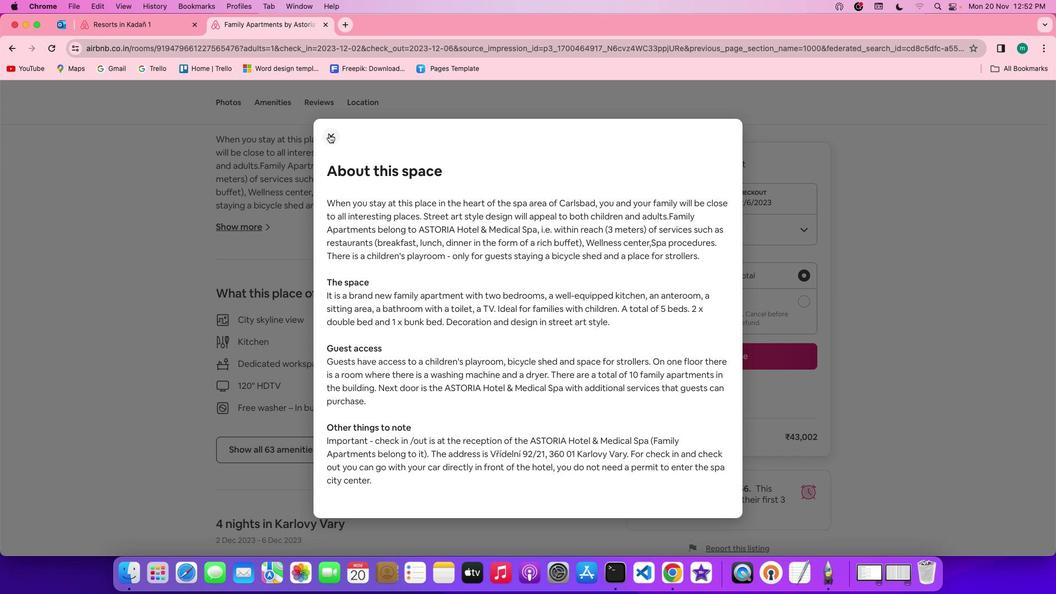 
Action: Mouse pressed left at (329, 133)
Screenshot: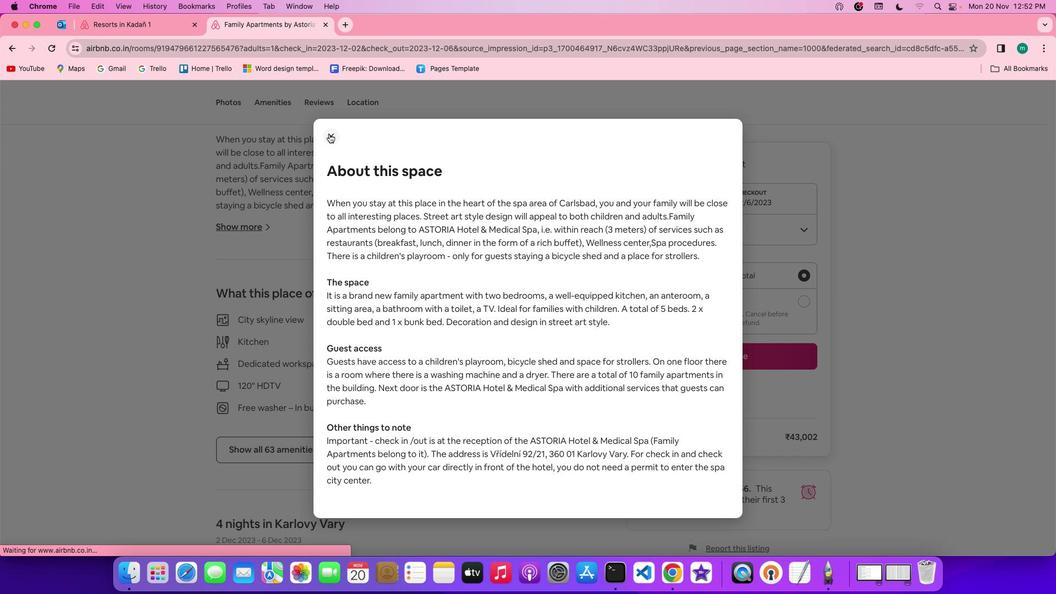 
Action: Mouse moved to (391, 386)
Screenshot: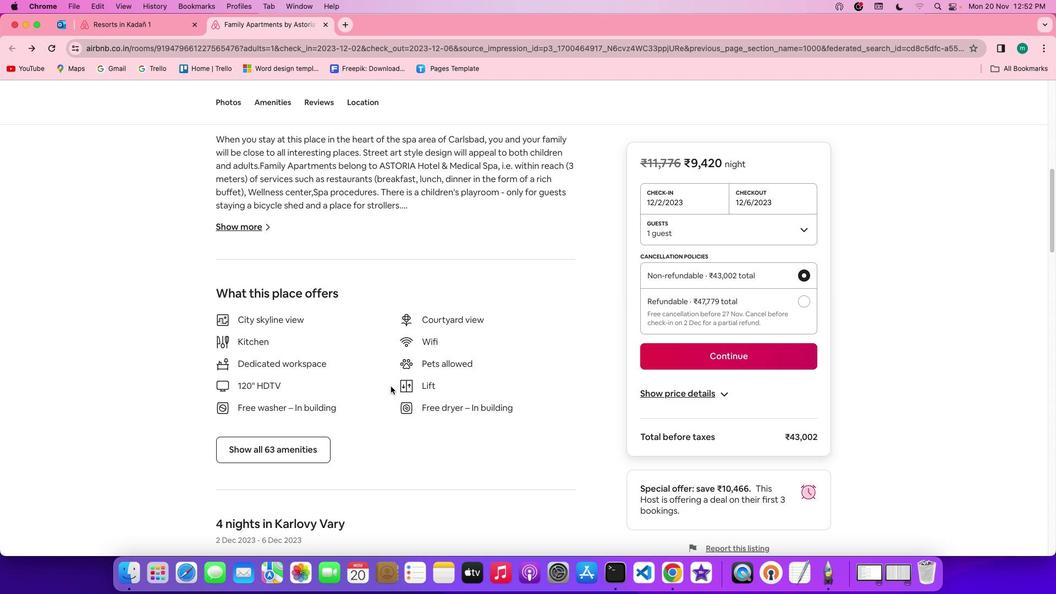 
Action: Mouse scrolled (391, 386) with delta (0, 0)
Screenshot: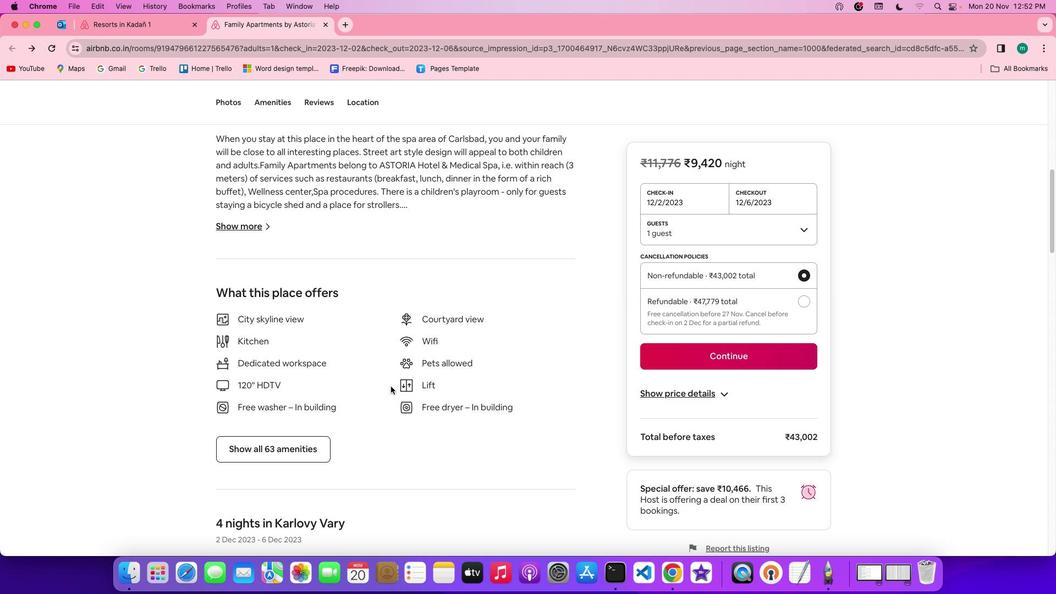
Action: Mouse scrolled (391, 386) with delta (0, 0)
Screenshot: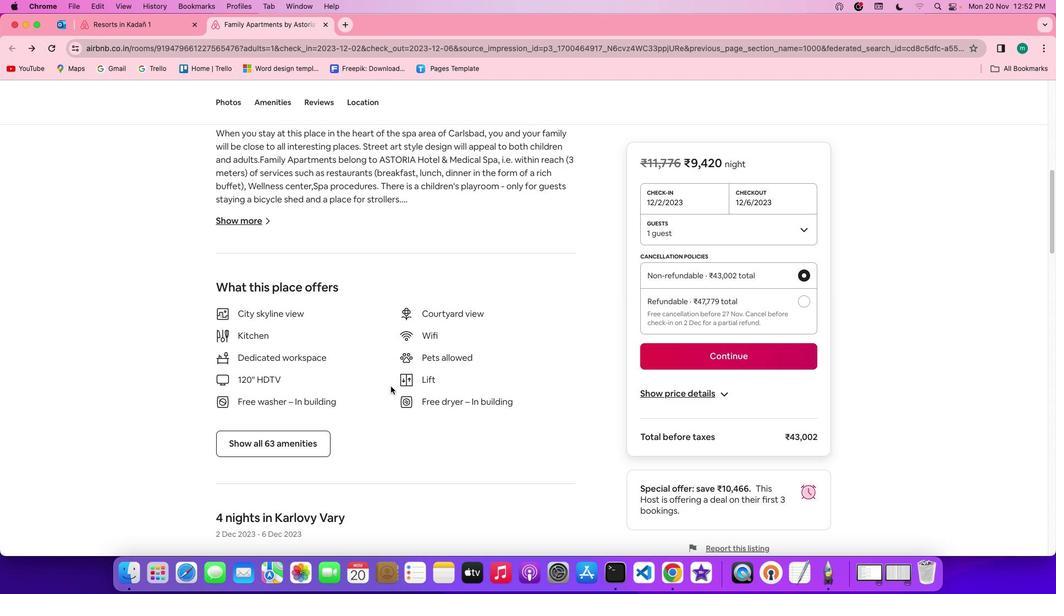 
Action: Mouse scrolled (391, 386) with delta (0, 0)
Screenshot: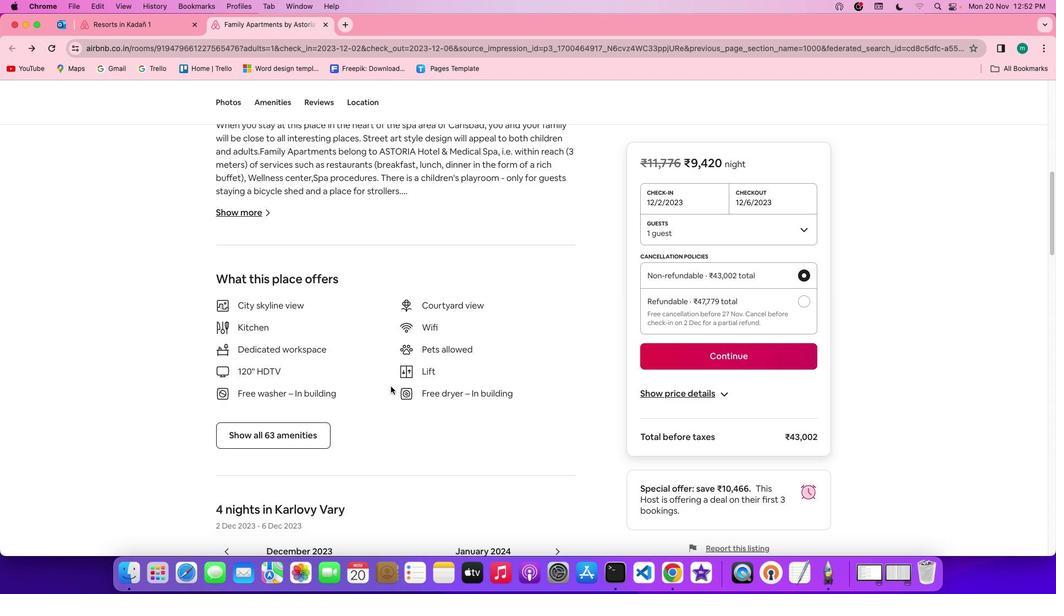 
Action: Mouse scrolled (391, 386) with delta (0, 0)
Screenshot: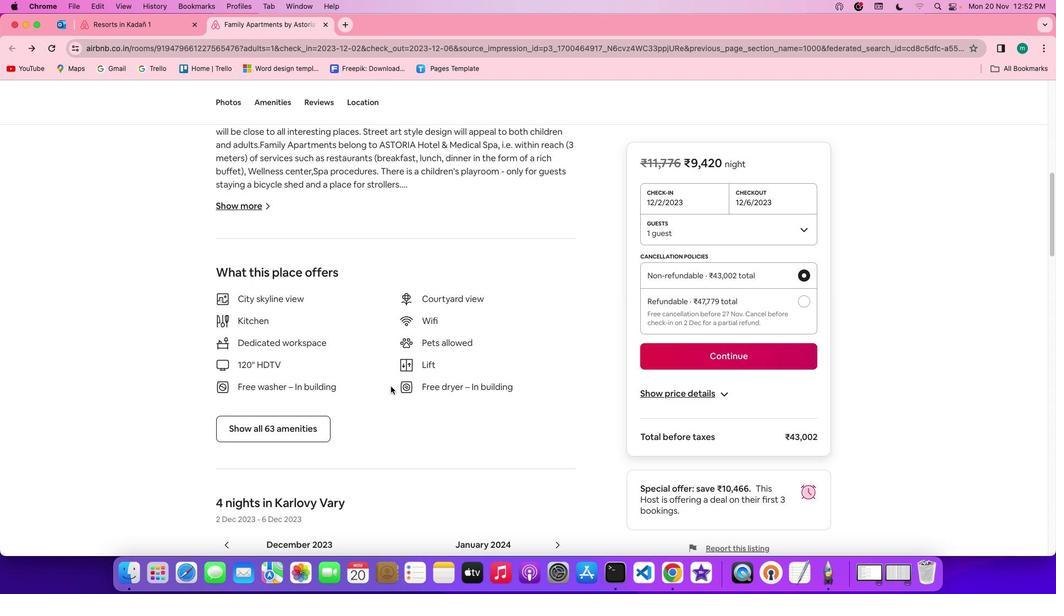 
Action: Mouse scrolled (391, 386) with delta (0, 0)
Screenshot: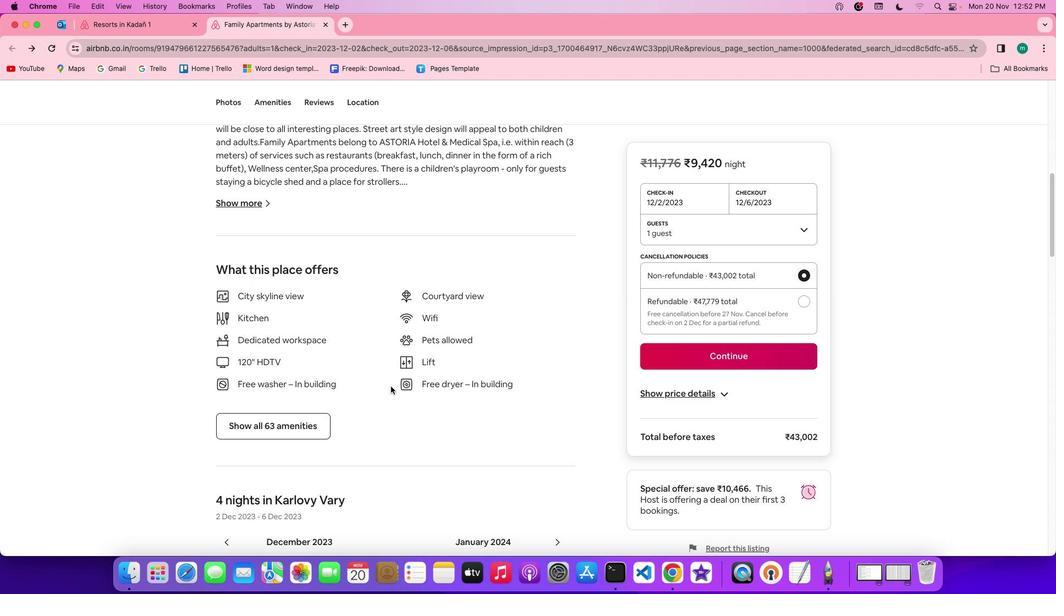 
Action: Mouse scrolled (391, 386) with delta (0, 0)
Screenshot: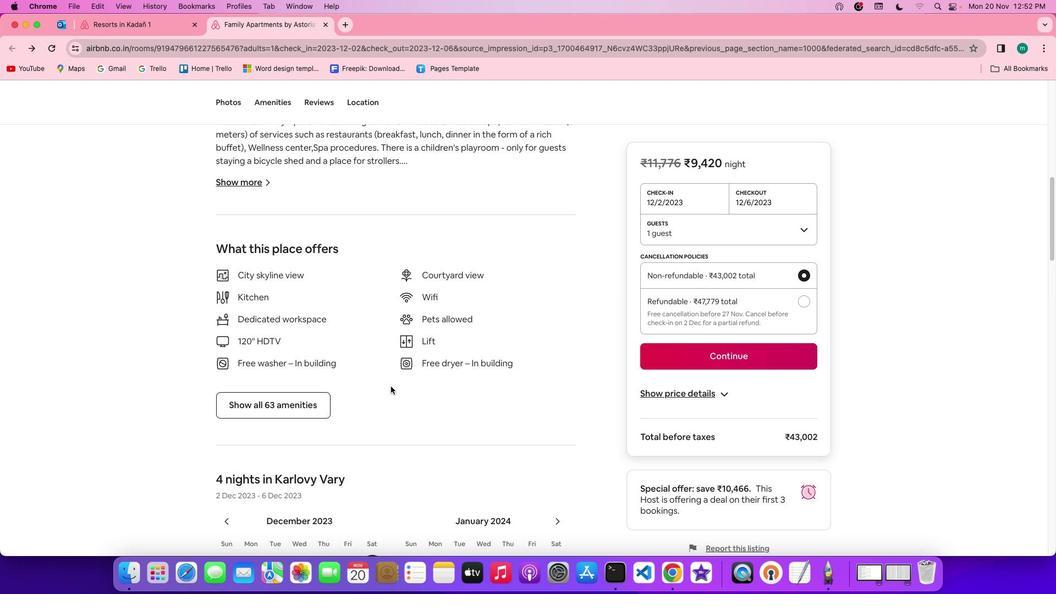 
Action: Mouse scrolled (391, 386) with delta (0, 0)
Screenshot: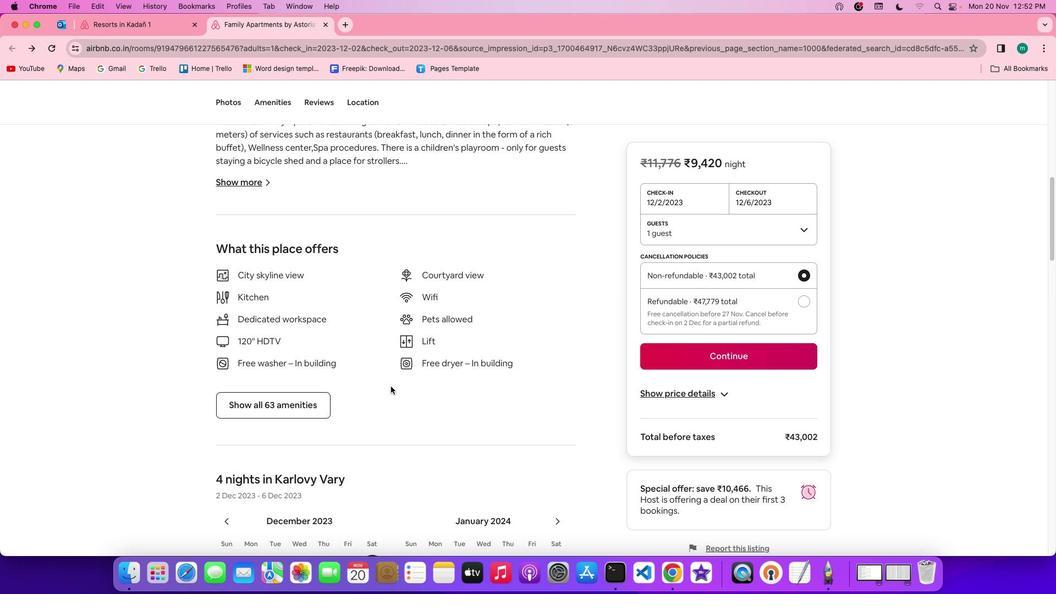 
Action: Mouse scrolled (391, 386) with delta (0, -1)
Screenshot: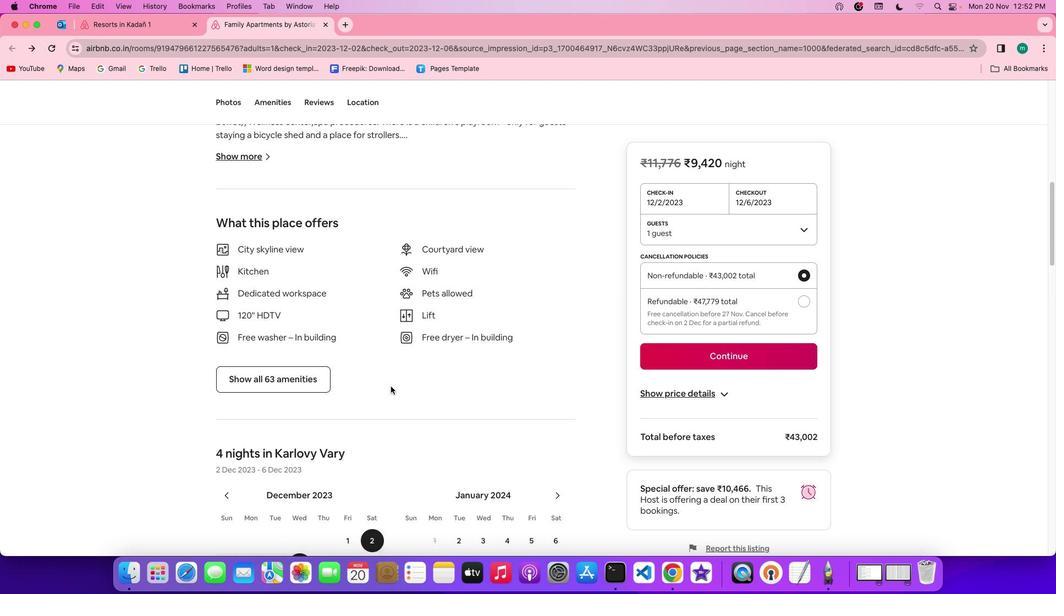 
Action: Mouse moved to (283, 332)
Screenshot: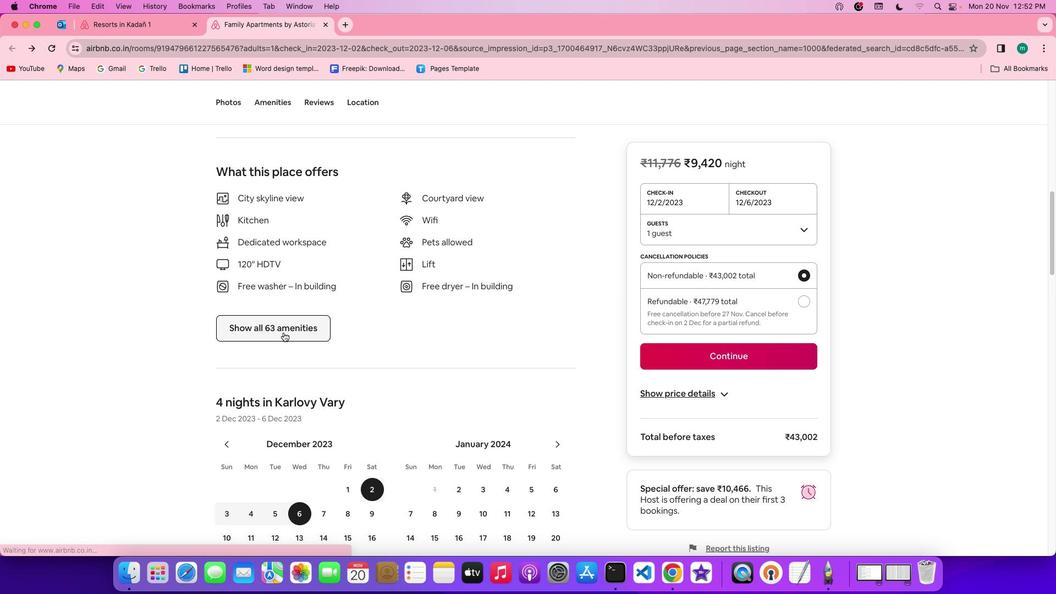 
Action: Mouse pressed left at (283, 332)
Screenshot: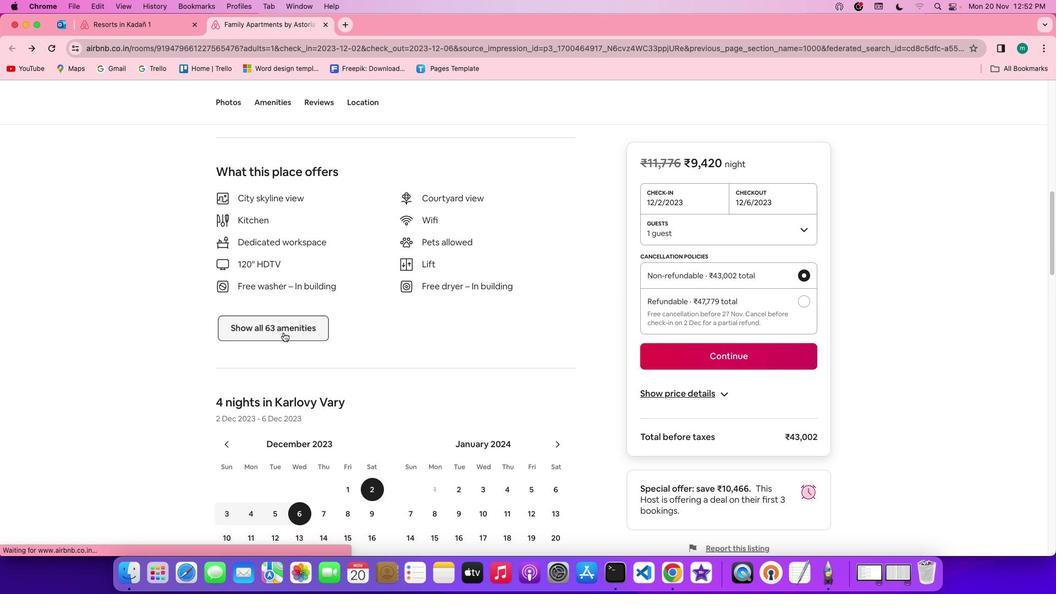 
Action: Mouse moved to (536, 402)
Screenshot: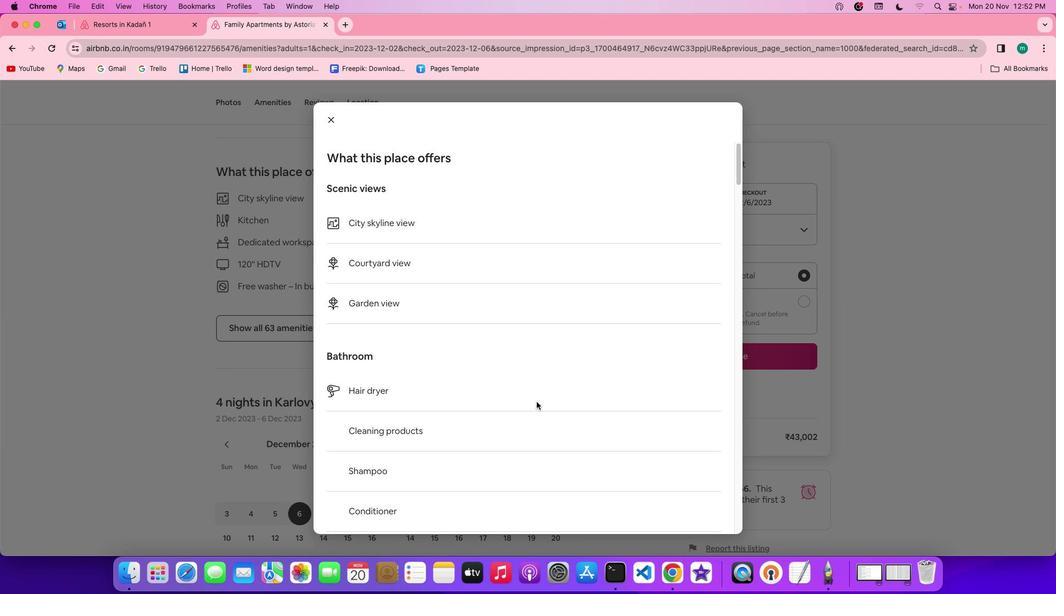 
Action: Mouse scrolled (536, 402) with delta (0, 0)
Screenshot: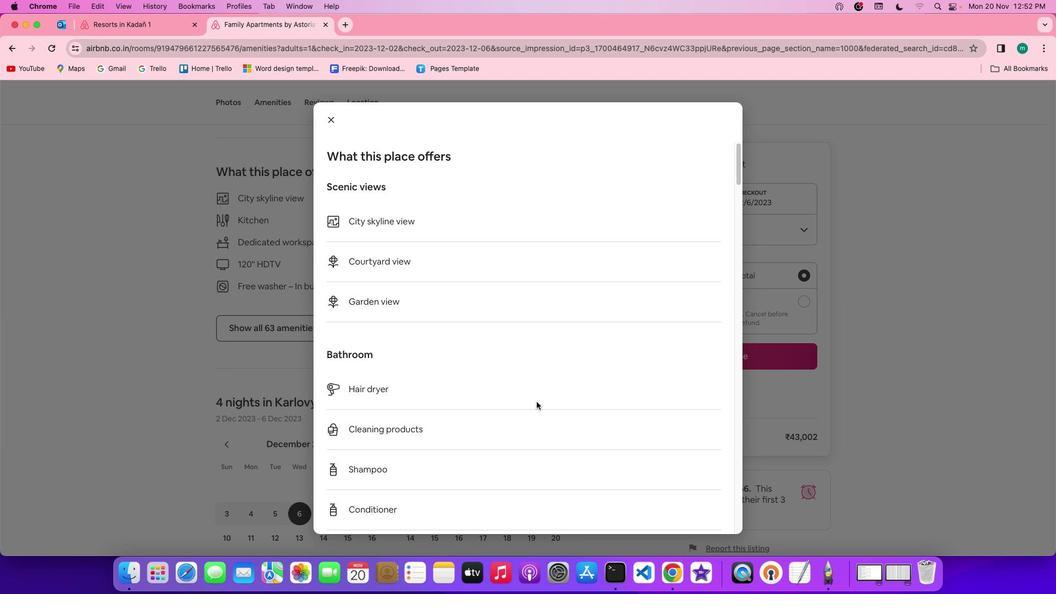 
Action: Mouse scrolled (536, 402) with delta (0, 0)
Screenshot: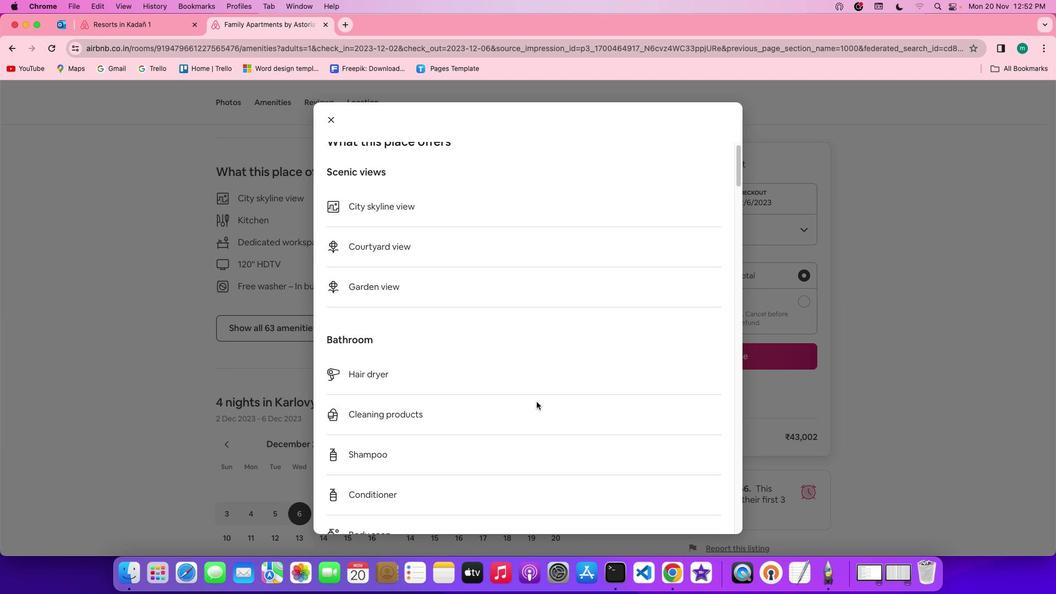 
Action: Mouse scrolled (536, 402) with delta (0, 0)
Screenshot: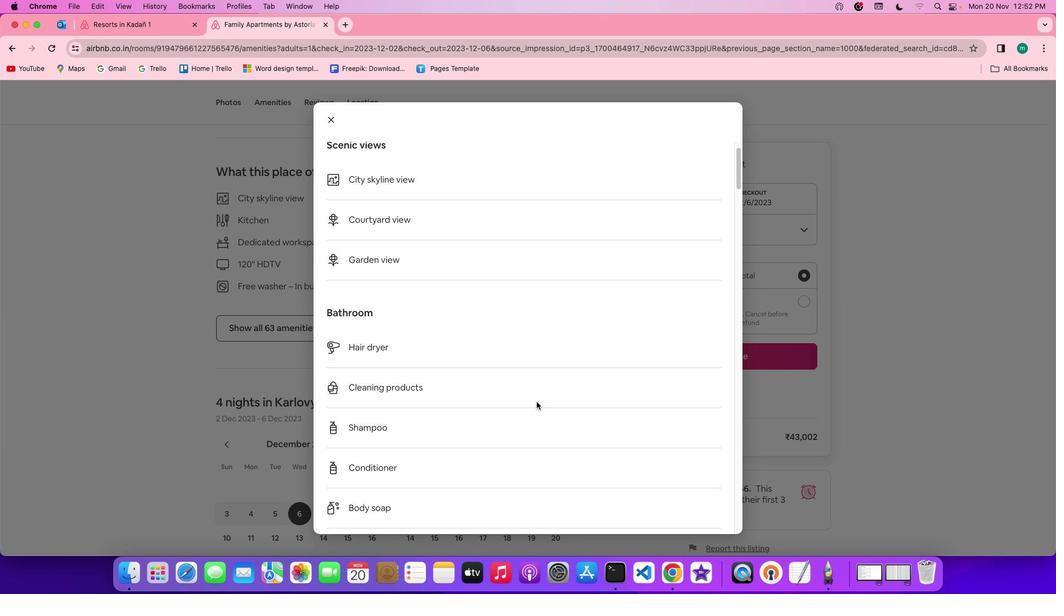 
Action: Mouse scrolled (536, 402) with delta (0, -1)
Screenshot: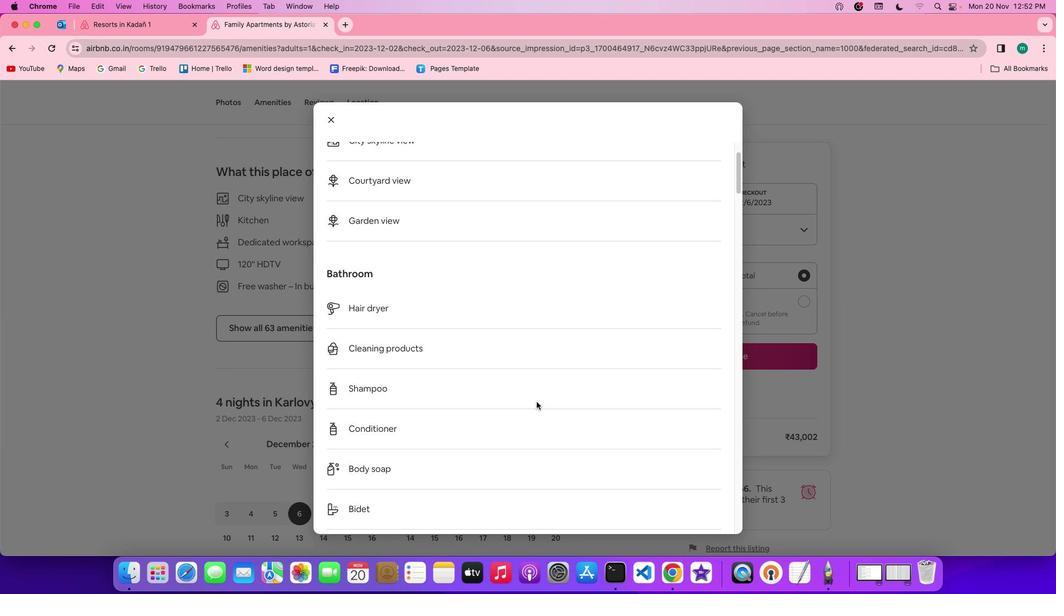 
Action: Mouse scrolled (536, 402) with delta (0, -1)
Screenshot: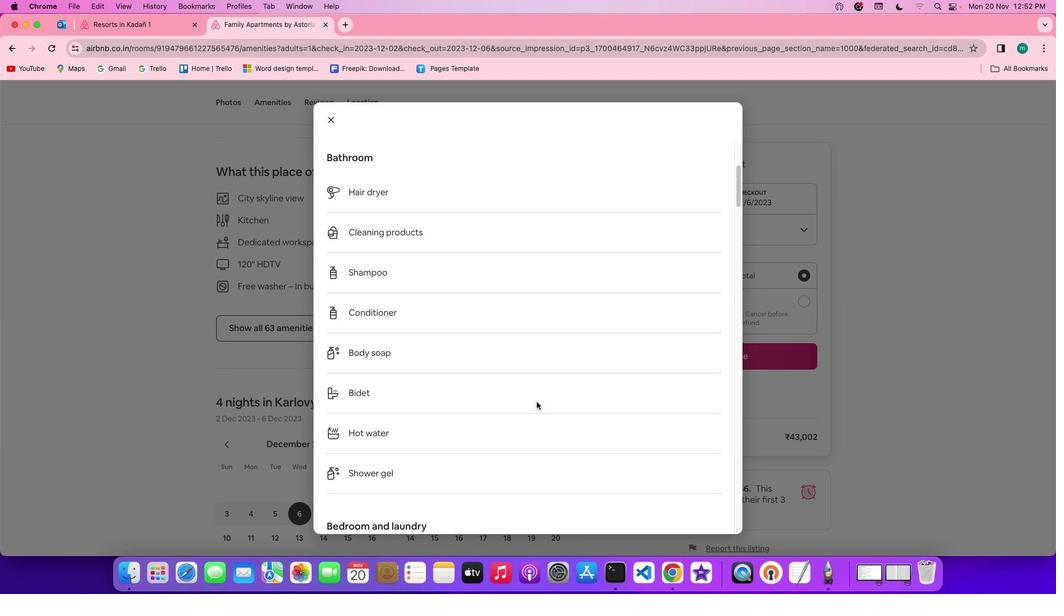 
Action: Mouse moved to (535, 402)
Screenshot: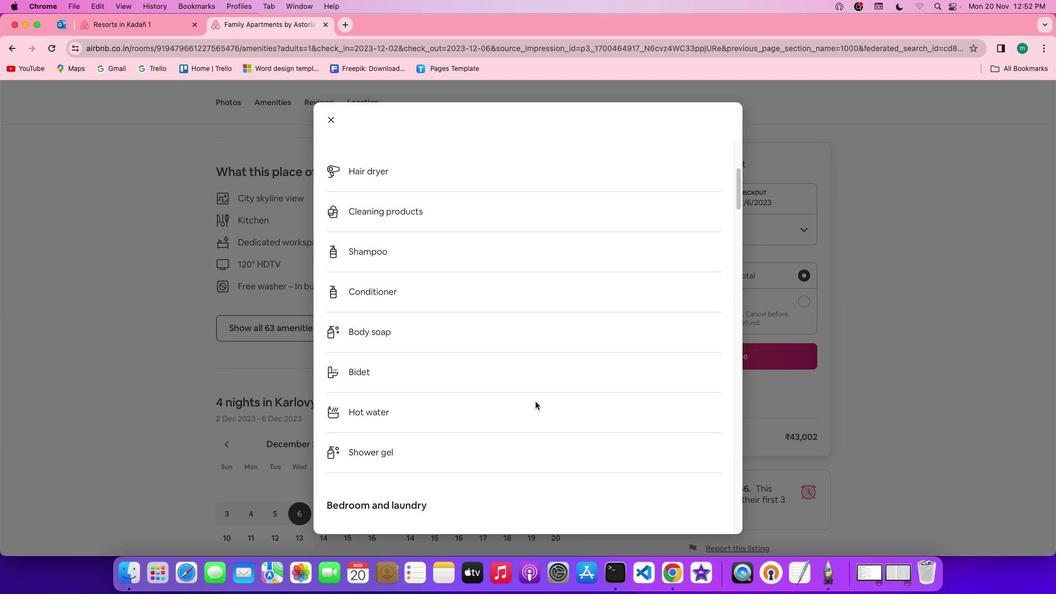 
Action: Mouse scrolled (535, 402) with delta (0, 0)
Screenshot: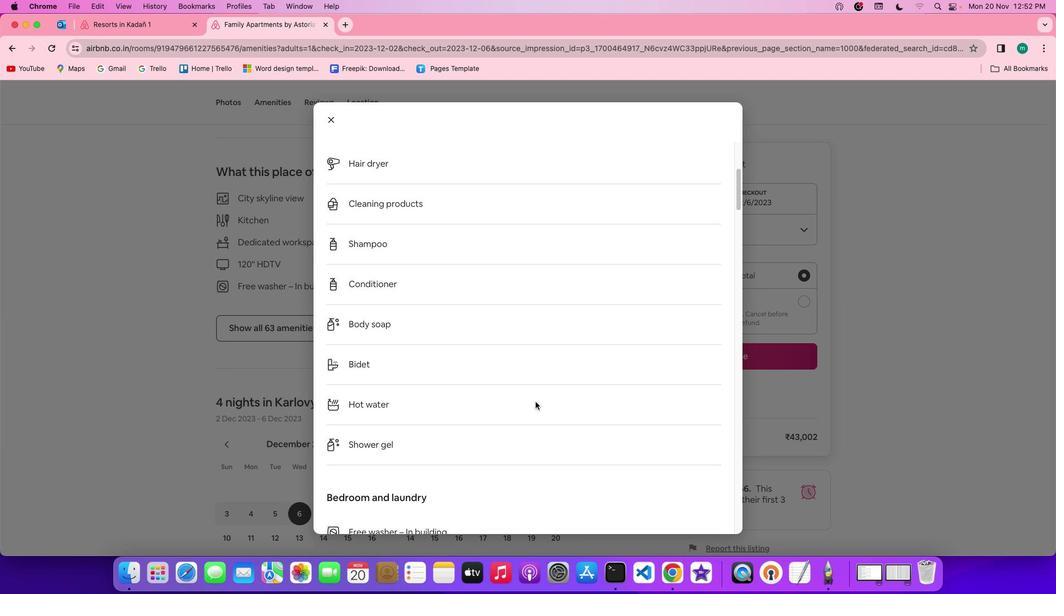 
Action: Mouse scrolled (535, 402) with delta (0, 0)
Screenshot: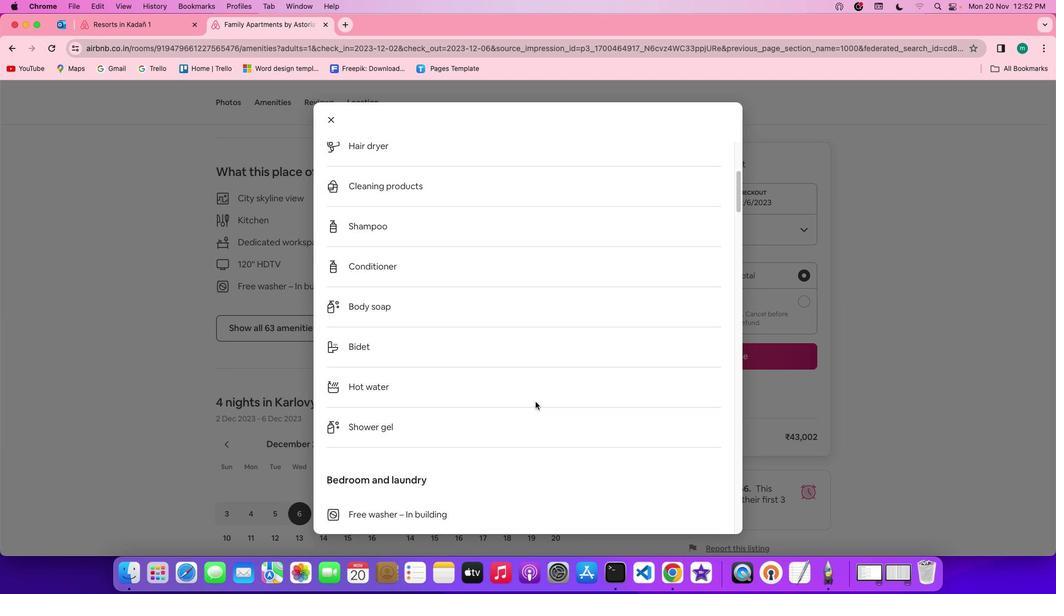 
Action: Mouse scrolled (535, 402) with delta (0, 0)
Screenshot: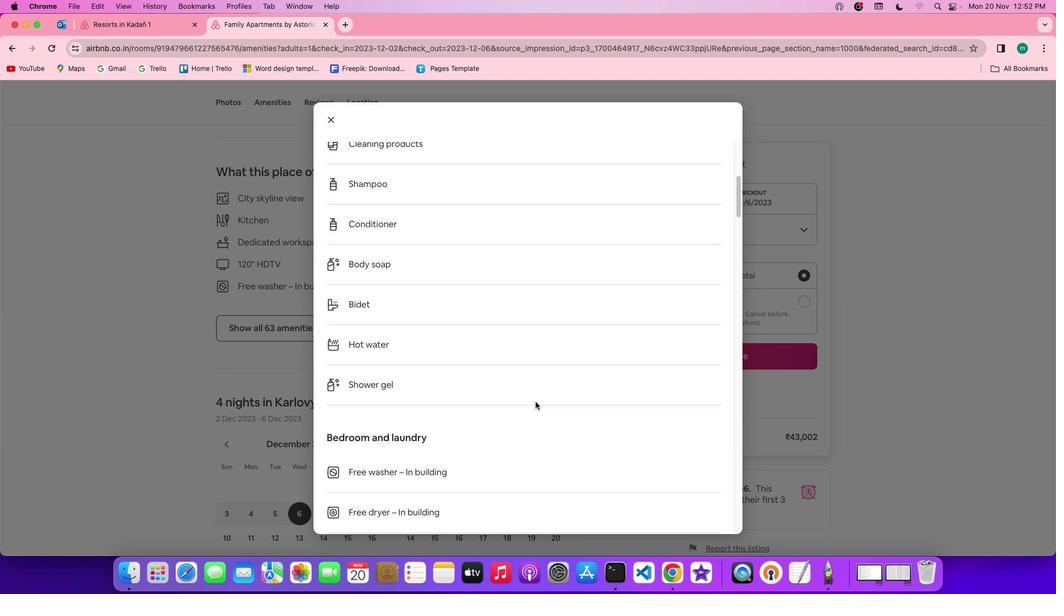 
Action: Mouse scrolled (535, 402) with delta (0, -1)
Screenshot: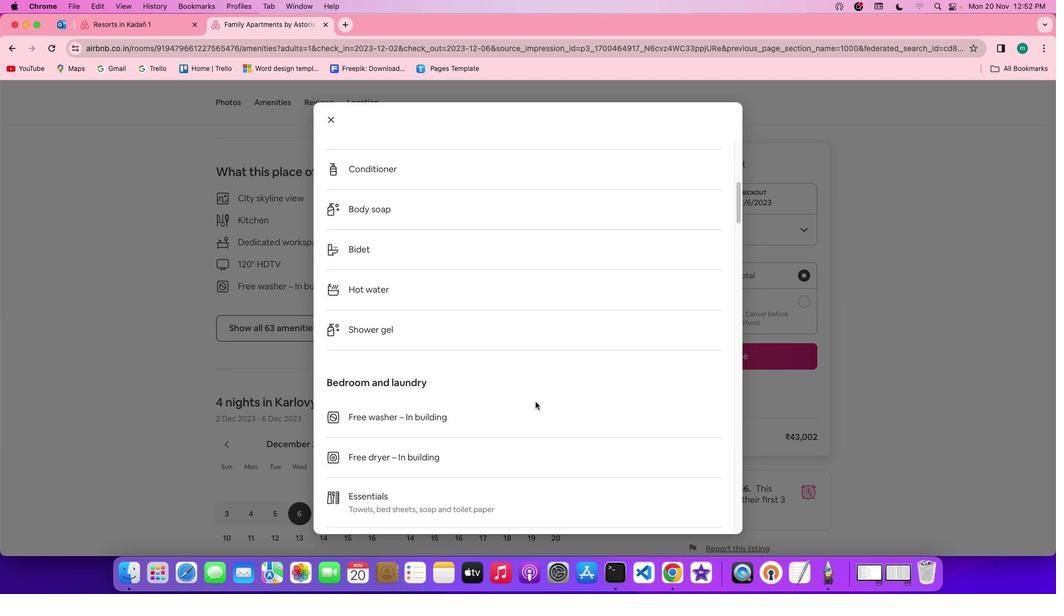 
Action: Mouse scrolled (535, 402) with delta (0, 0)
Screenshot: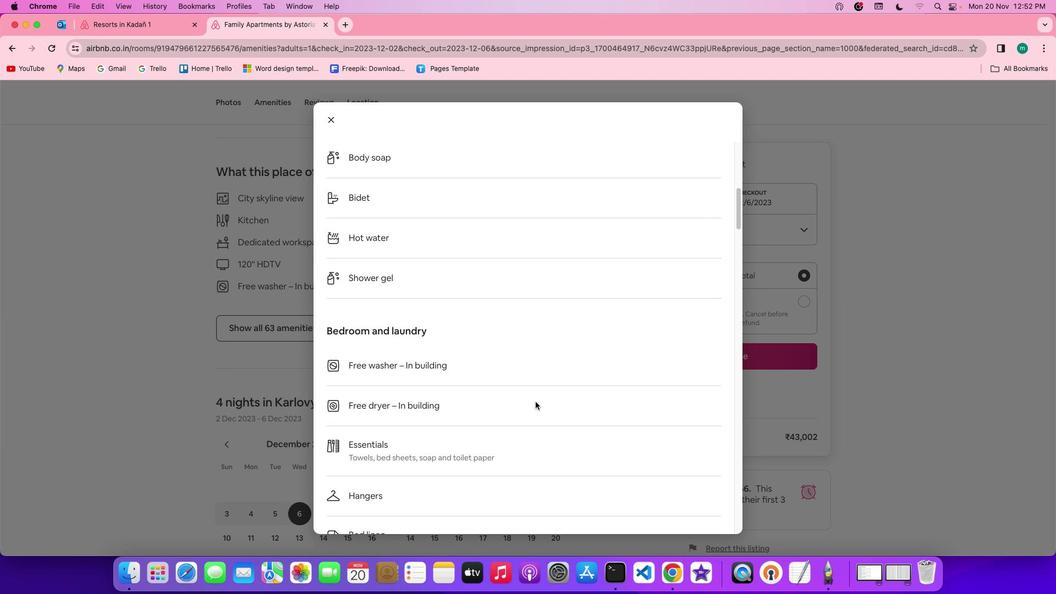 
Action: Mouse scrolled (535, 402) with delta (0, 0)
Screenshot: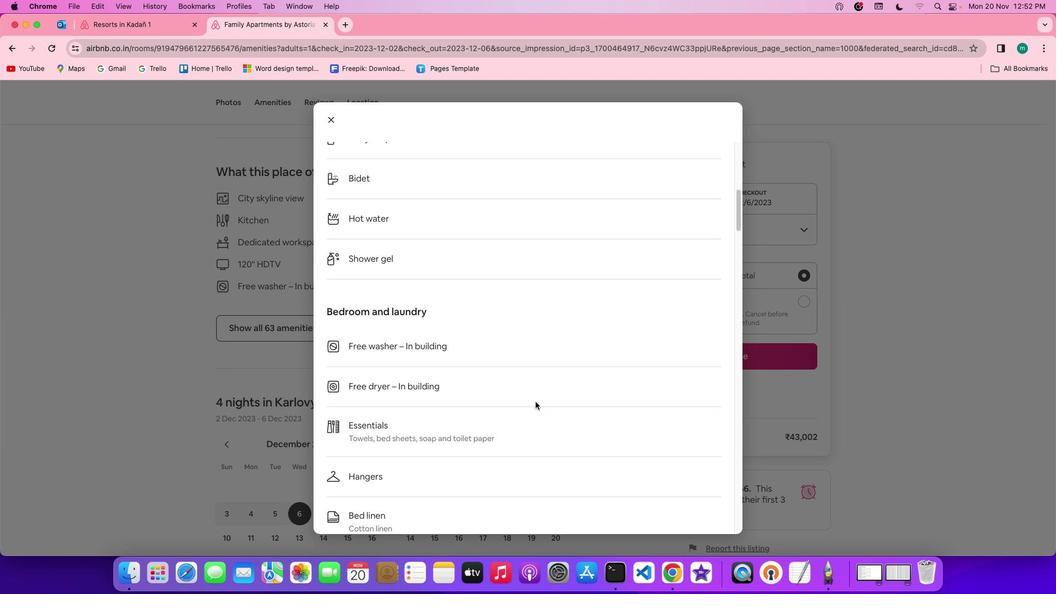 
Action: Mouse scrolled (535, 402) with delta (0, 0)
Screenshot: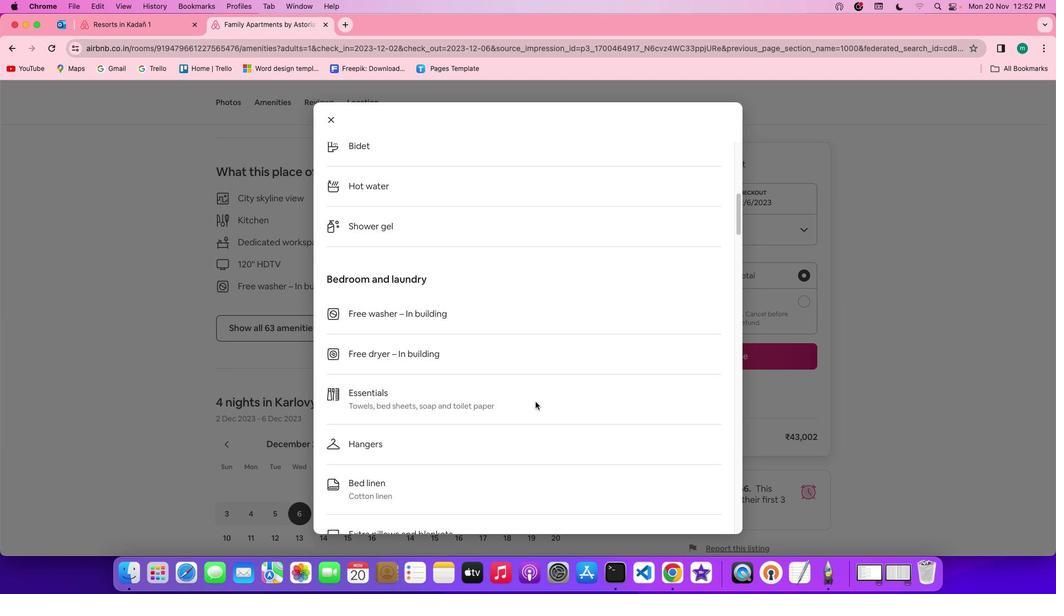 
Action: Mouse scrolled (535, 402) with delta (0, -1)
Screenshot: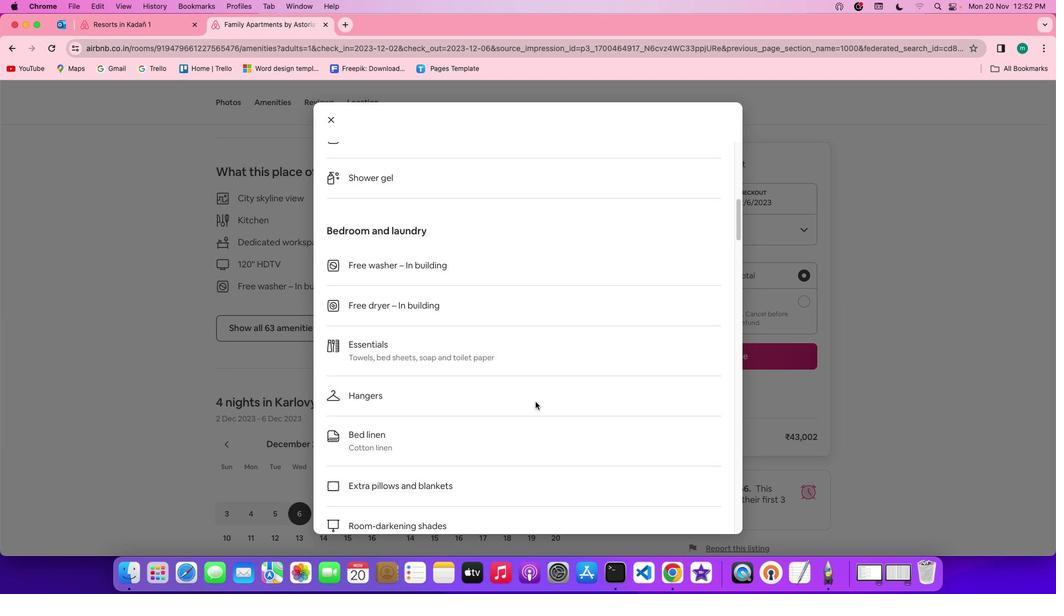 
Action: Mouse moved to (535, 402)
Screenshot: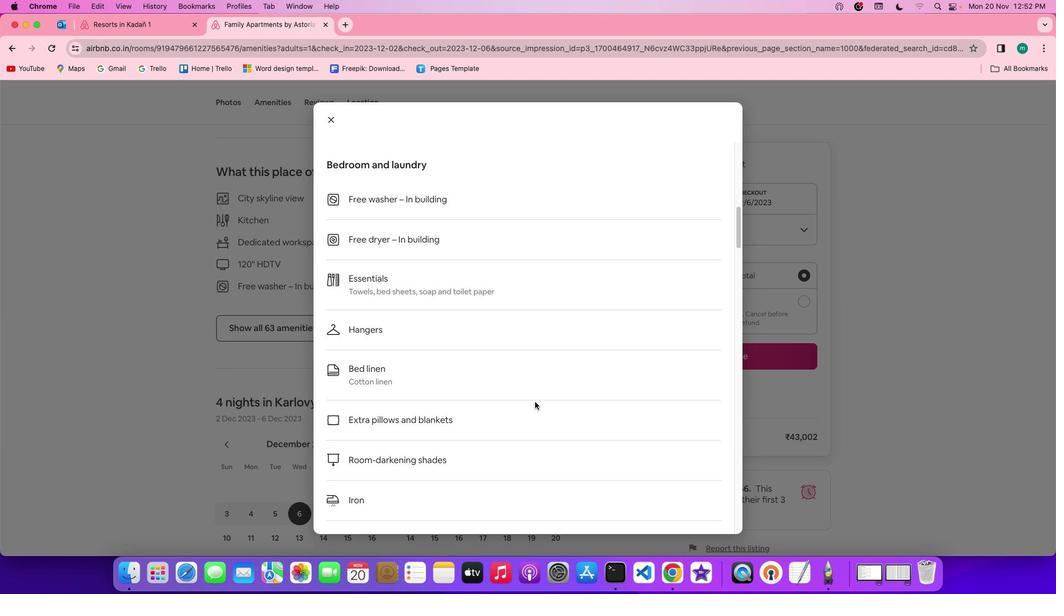 
Action: Mouse scrolled (535, 402) with delta (0, 0)
Screenshot: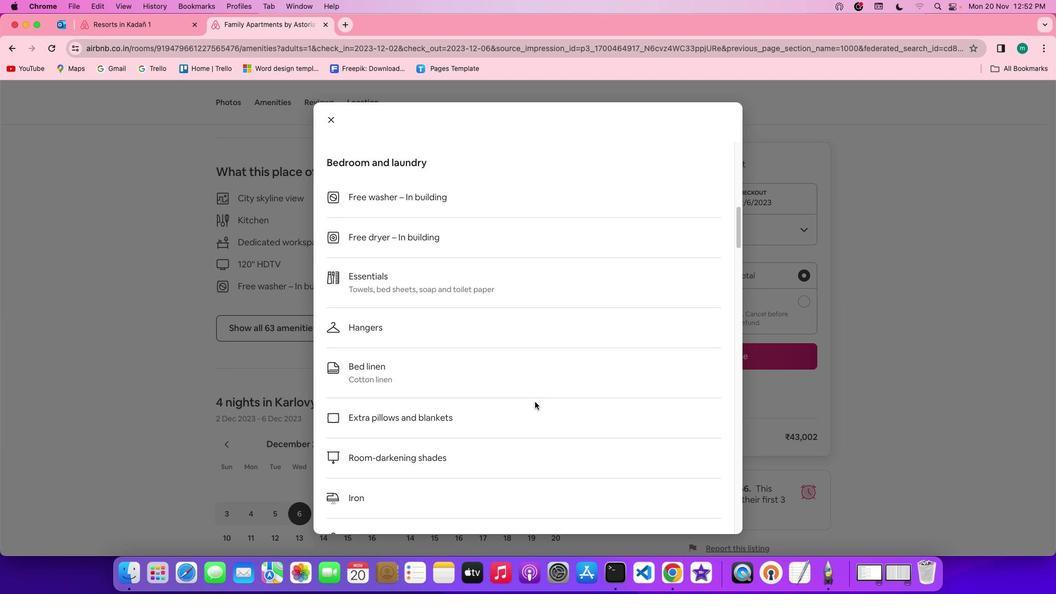 
Action: Mouse scrolled (535, 402) with delta (0, 0)
Screenshot: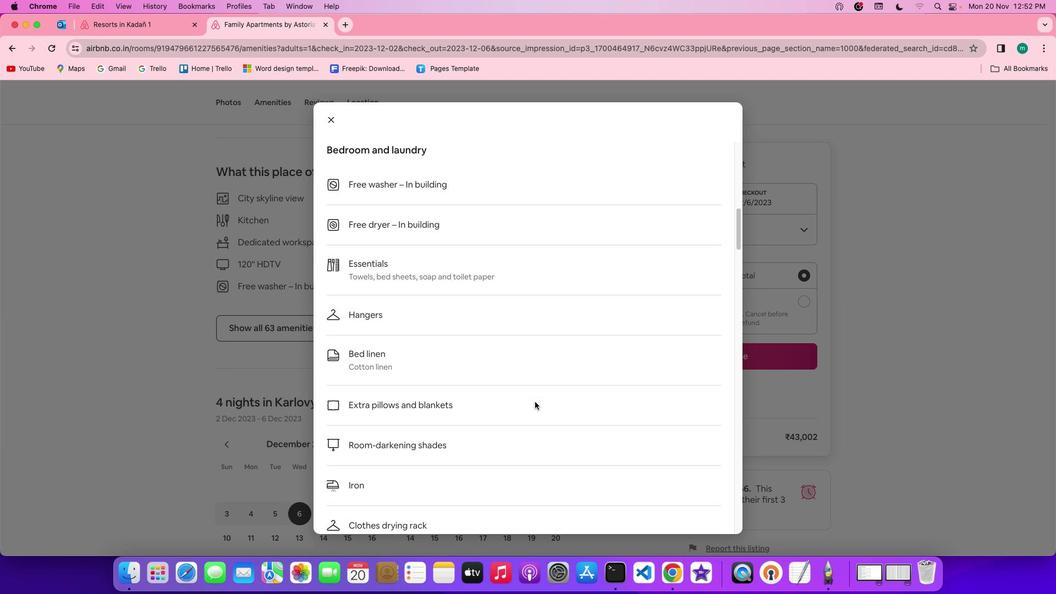 
Action: Mouse scrolled (535, 402) with delta (0, 0)
Screenshot: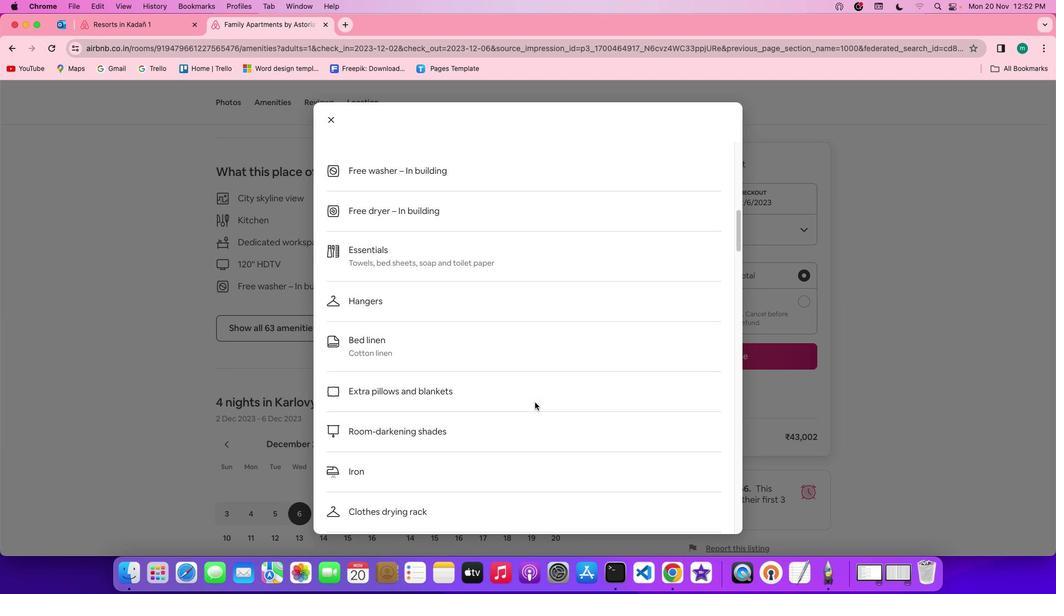 
Action: Mouse scrolled (535, 402) with delta (0, 0)
Screenshot: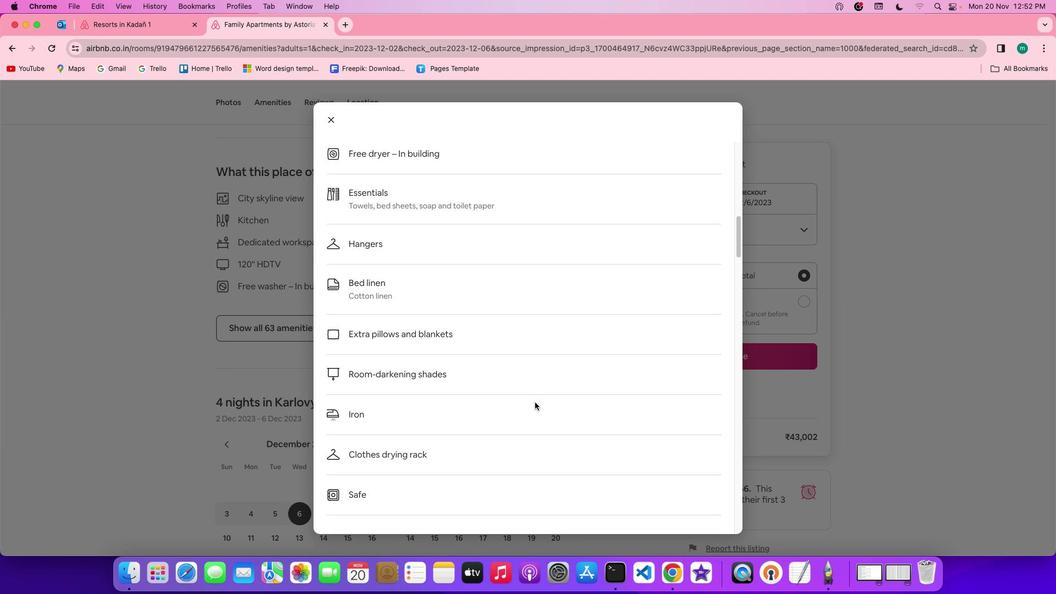 
Action: Mouse moved to (534, 402)
Screenshot: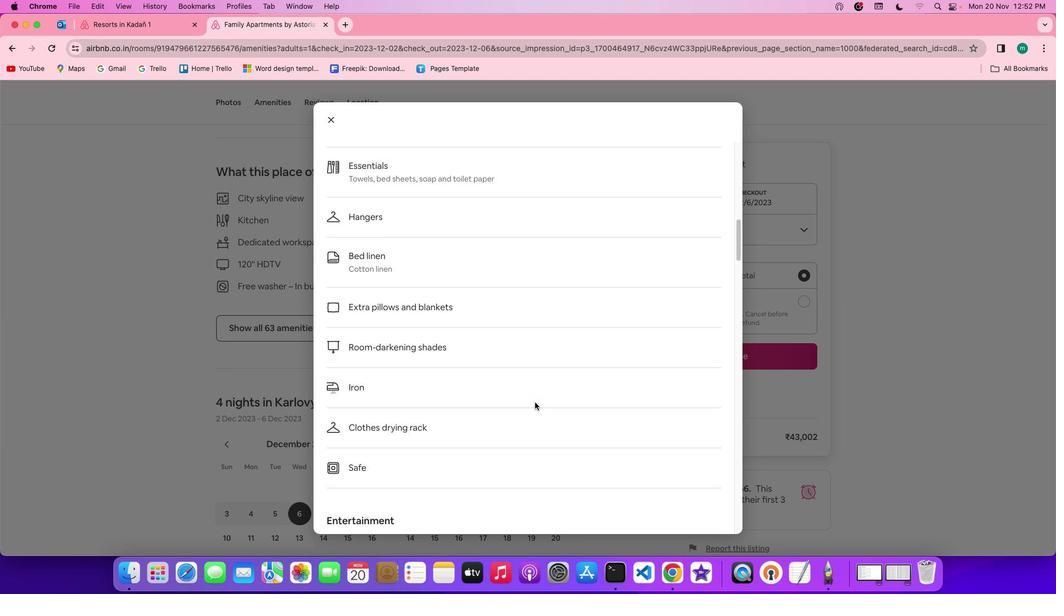 
Action: Mouse scrolled (534, 402) with delta (0, 0)
Screenshot: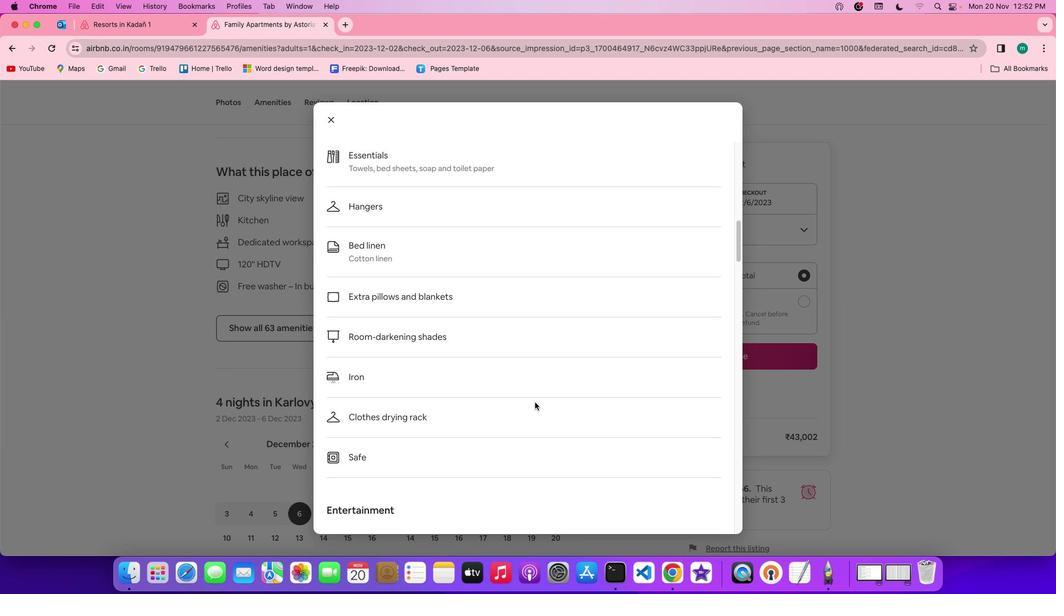 
Action: Mouse scrolled (534, 402) with delta (0, 0)
Screenshot: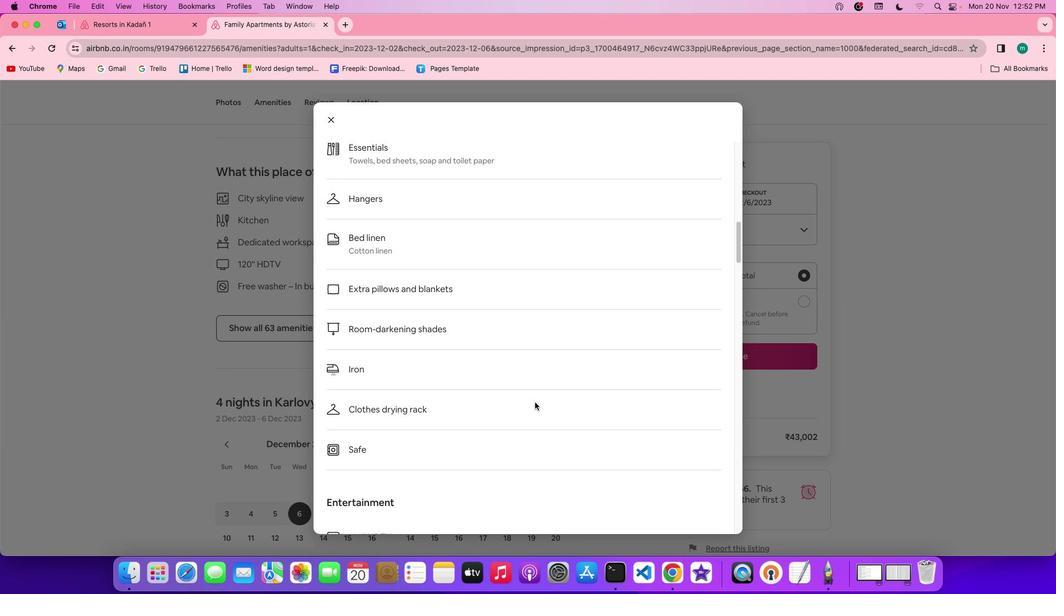 
Action: Mouse scrolled (534, 402) with delta (0, 0)
Screenshot: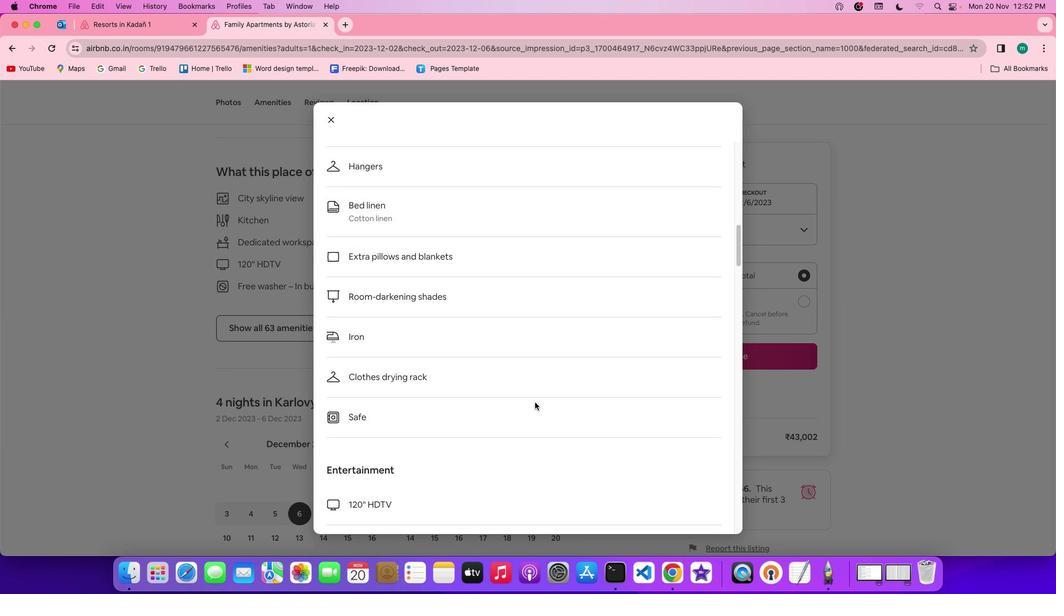 
Action: Mouse scrolled (534, 402) with delta (0, -1)
Screenshot: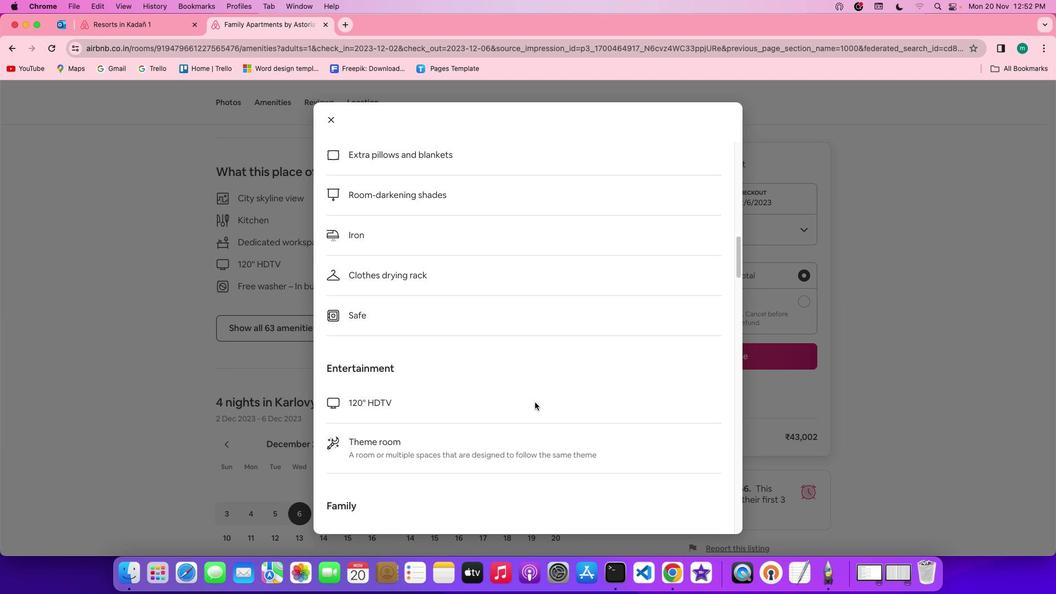 
Action: Mouse scrolled (534, 402) with delta (0, -1)
Screenshot: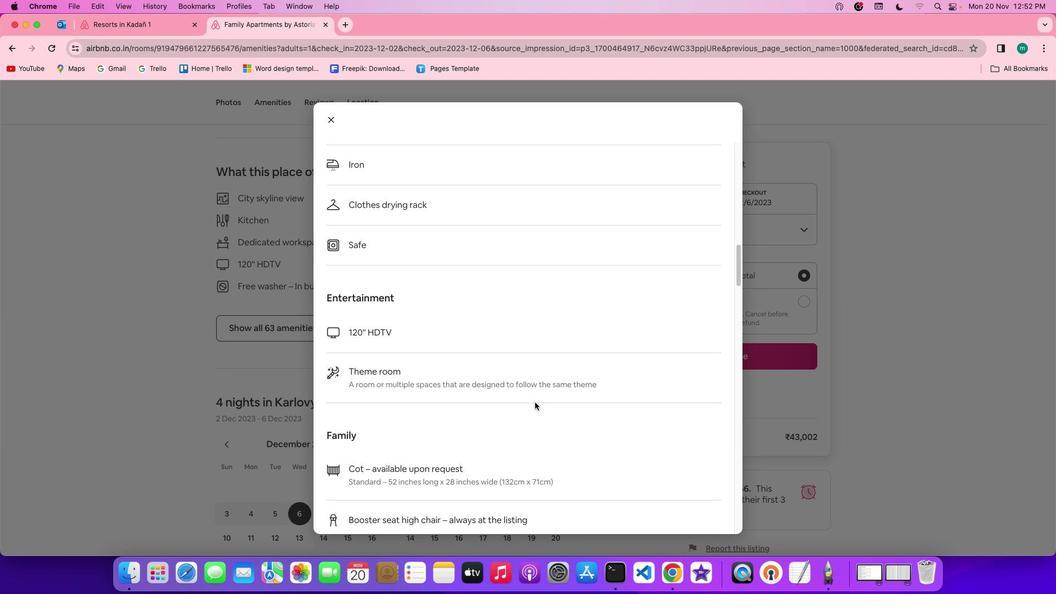 
Action: Mouse scrolled (534, 402) with delta (0, 0)
Screenshot: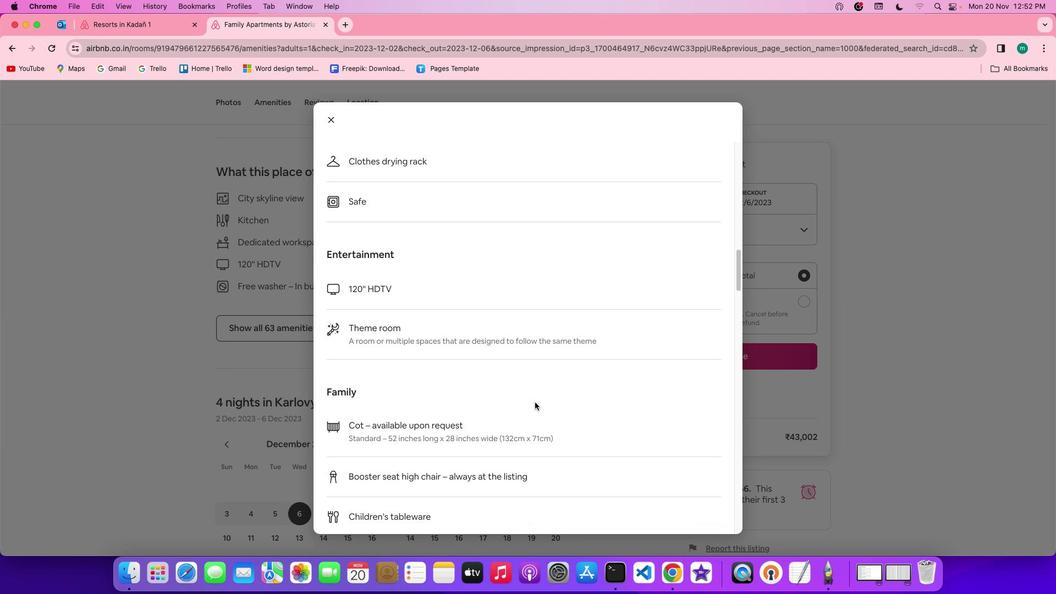 
Action: Mouse scrolled (534, 402) with delta (0, 0)
Screenshot: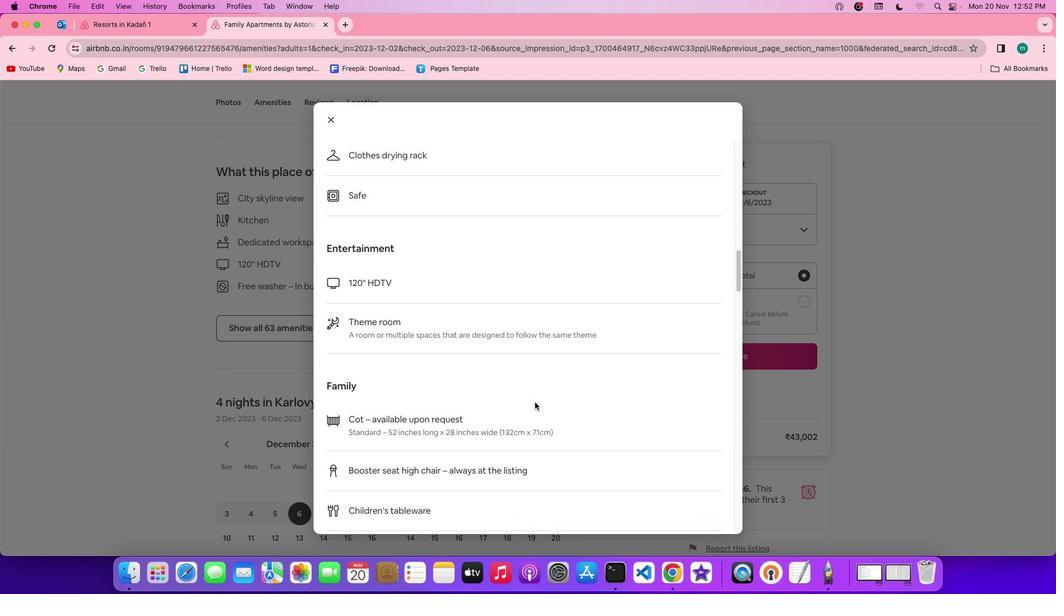 
Action: Mouse scrolled (534, 402) with delta (0, 0)
Screenshot: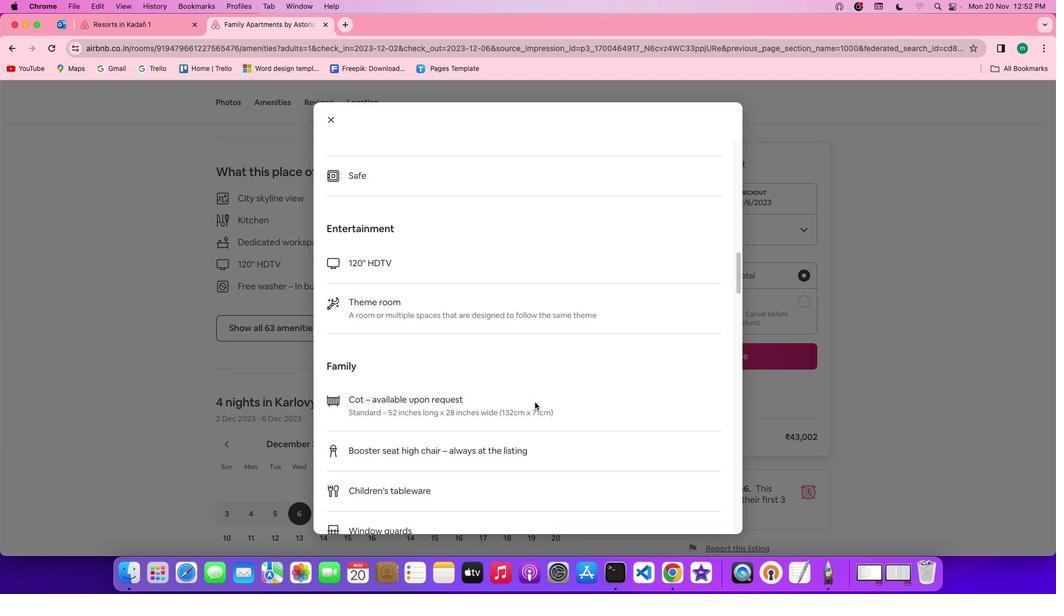 
Action: Mouse scrolled (534, 402) with delta (0, -1)
Screenshot: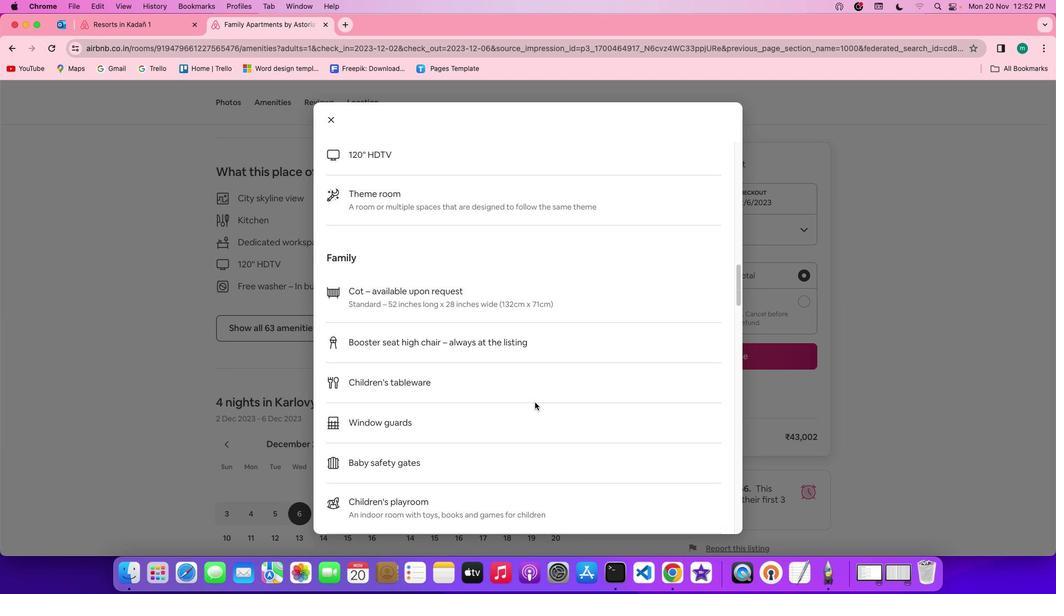 
Action: Mouse scrolled (534, 402) with delta (0, 0)
Screenshot: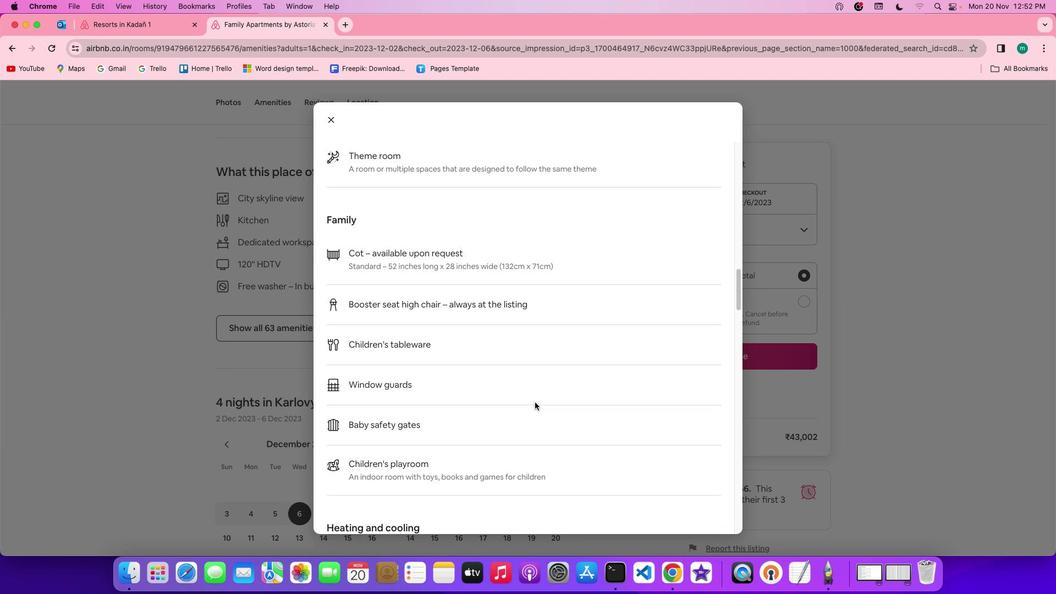
Action: Mouse scrolled (534, 402) with delta (0, 0)
Screenshot: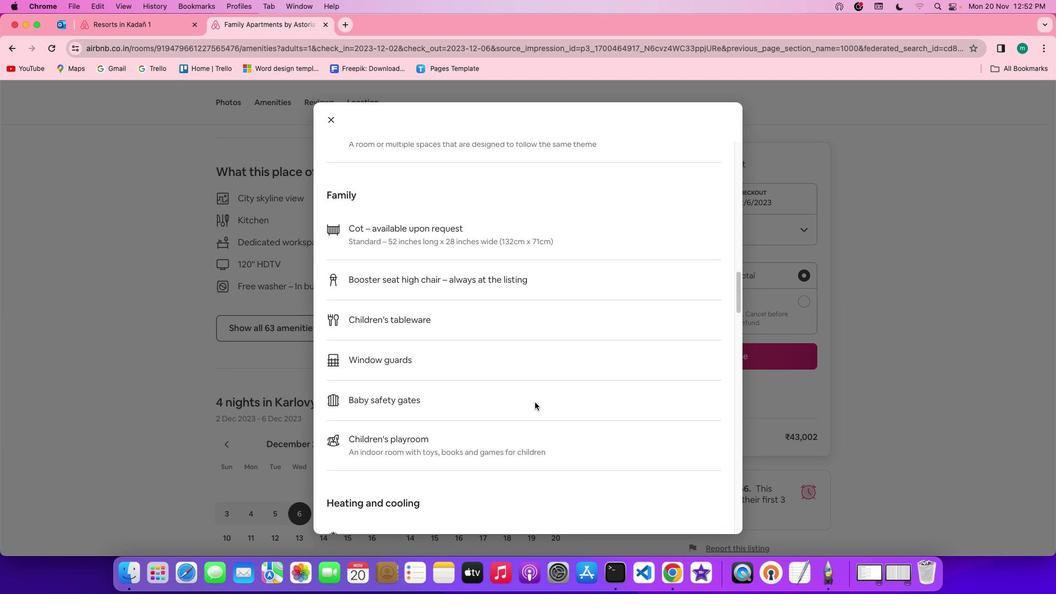 
Action: Mouse scrolled (534, 402) with delta (0, -1)
Screenshot: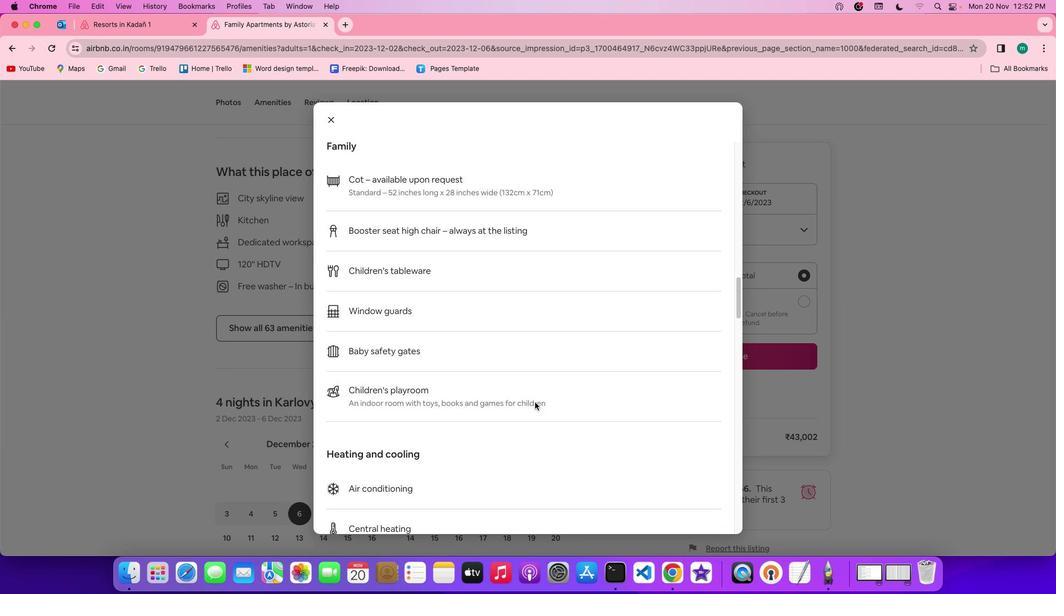 
Action: Mouse scrolled (534, 402) with delta (0, -1)
Screenshot: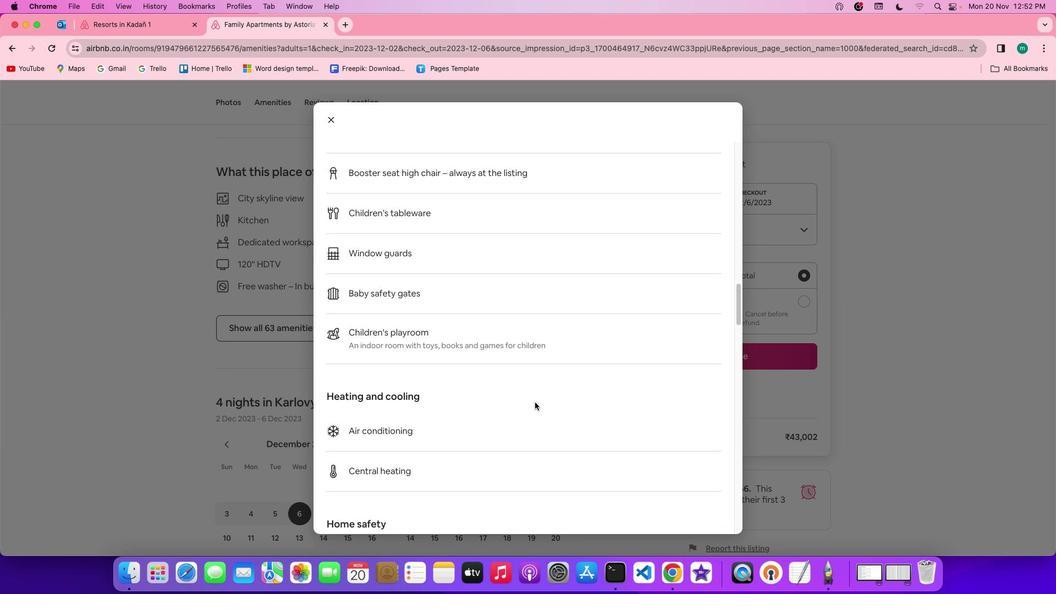 
Action: Mouse scrolled (534, 402) with delta (0, 0)
